 Task: Build a research project timeline and milestones.
Action: Mouse moved to (552, 181)
Screenshot: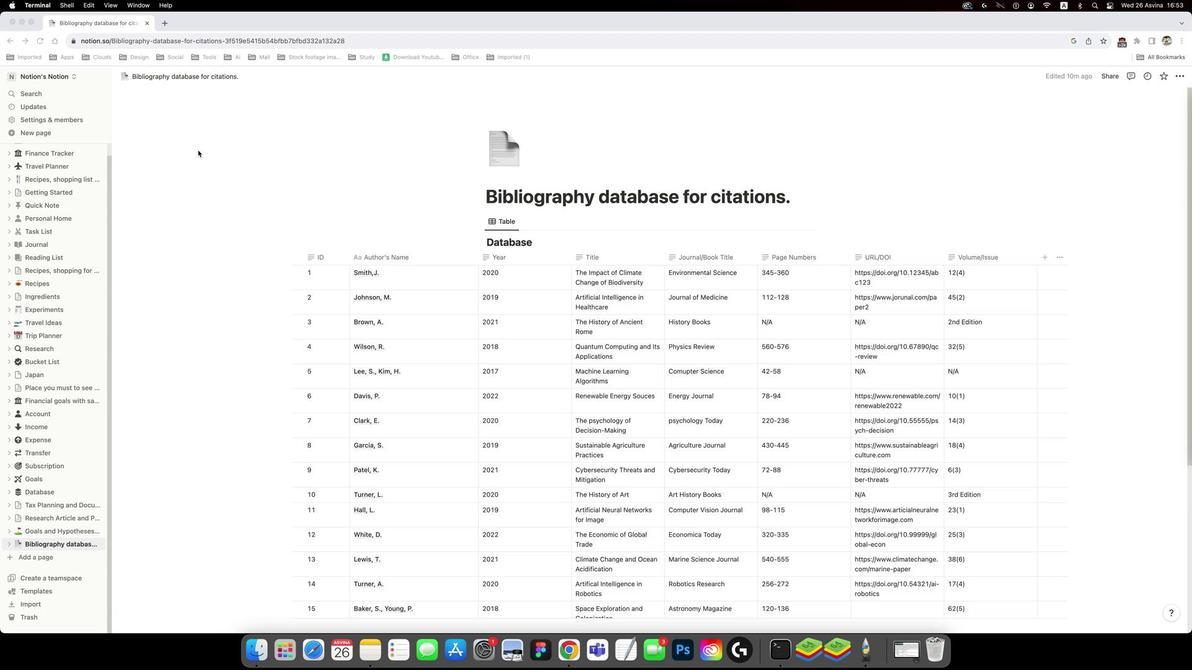 
Action: Mouse scrolled (552, 181) with delta (453, 34)
Screenshot: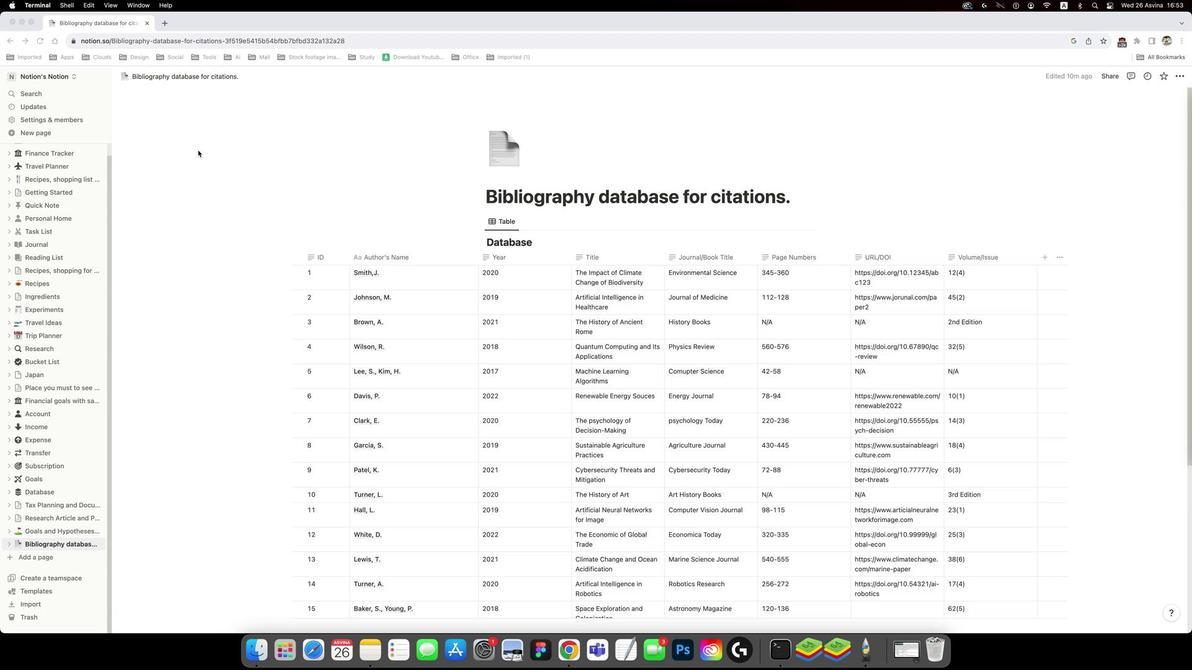 
Action: Mouse moved to (468, 137)
Screenshot: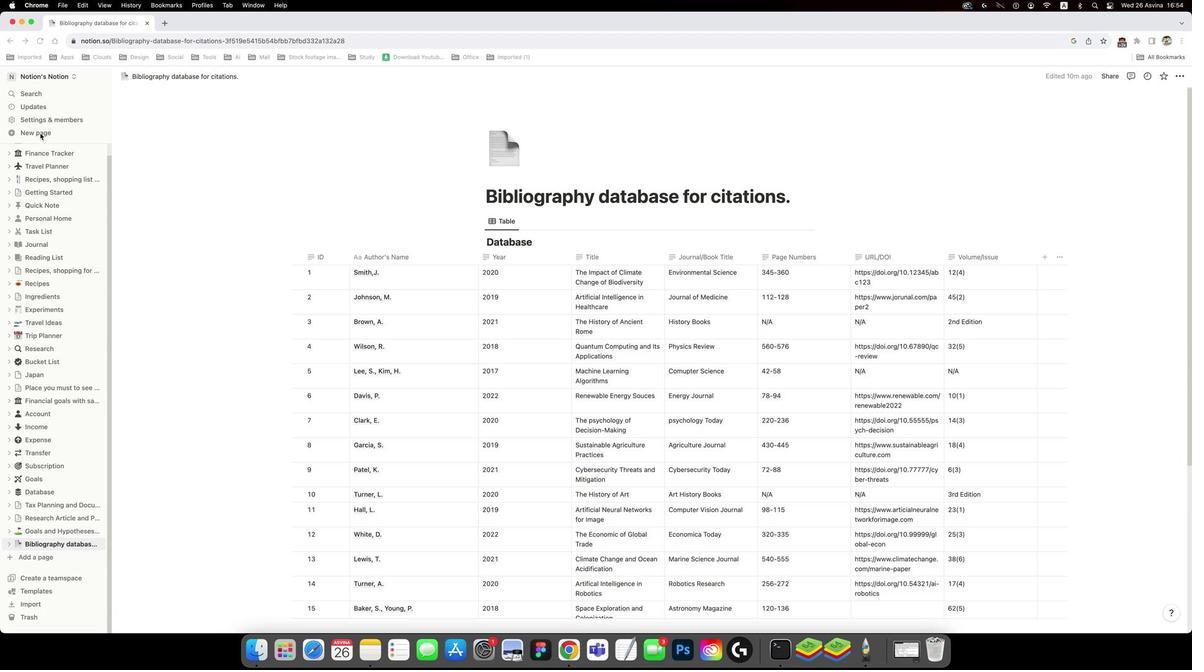 
Action: Mouse pressed left at (468, 137)
Screenshot: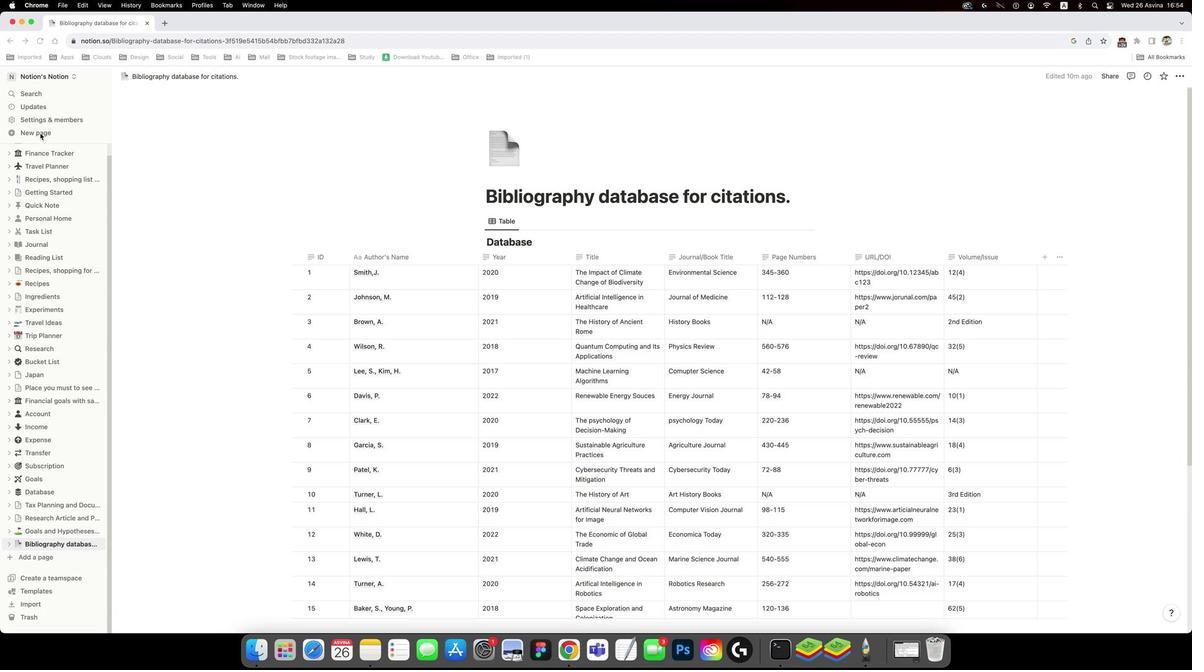 
Action: Mouse moved to (468, 137)
Screenshot: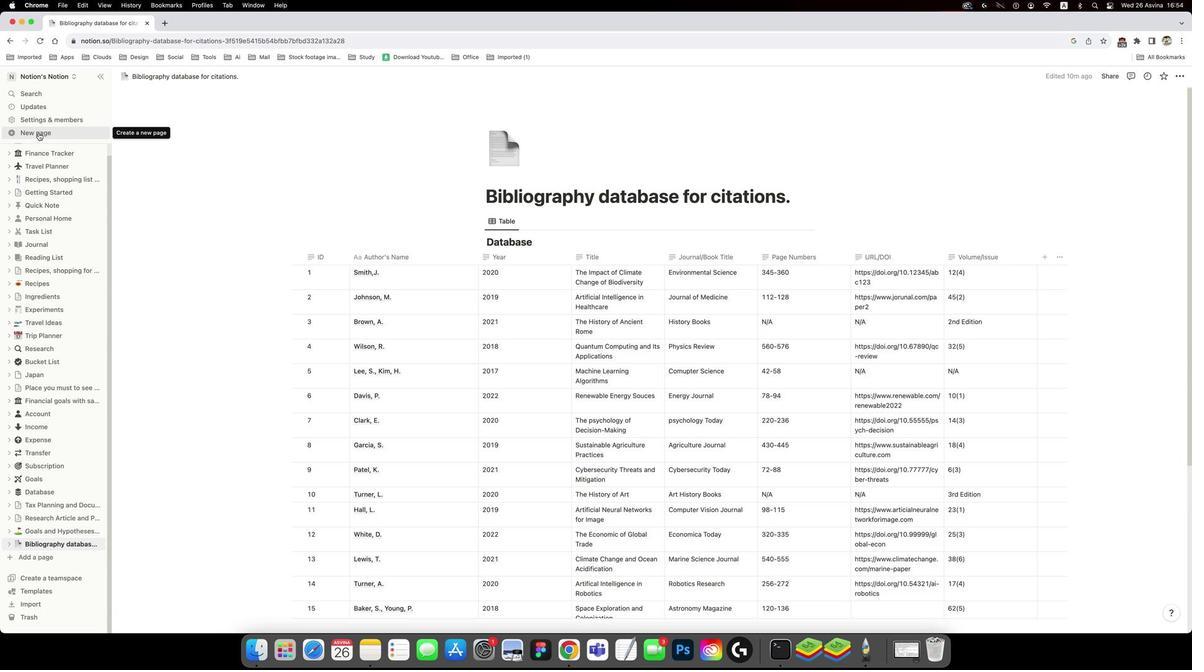
Action: Mouse pressed left at (468, 137)
Screenshot: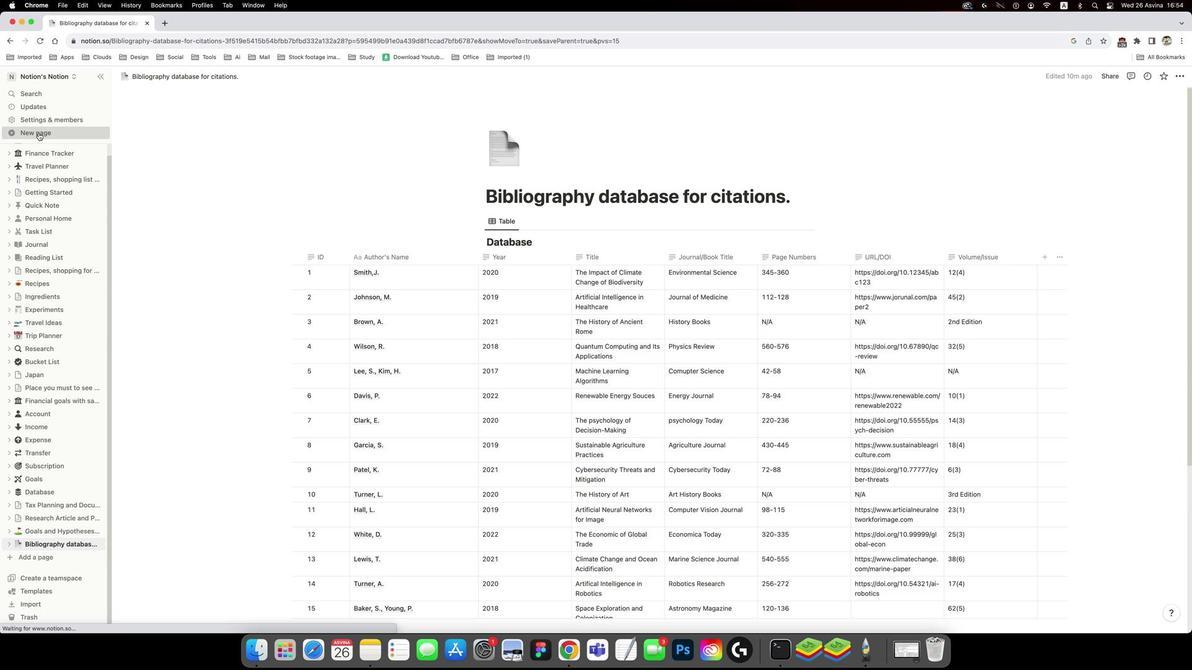 
Action: Mouse moved to (602, 121)
Screenshot: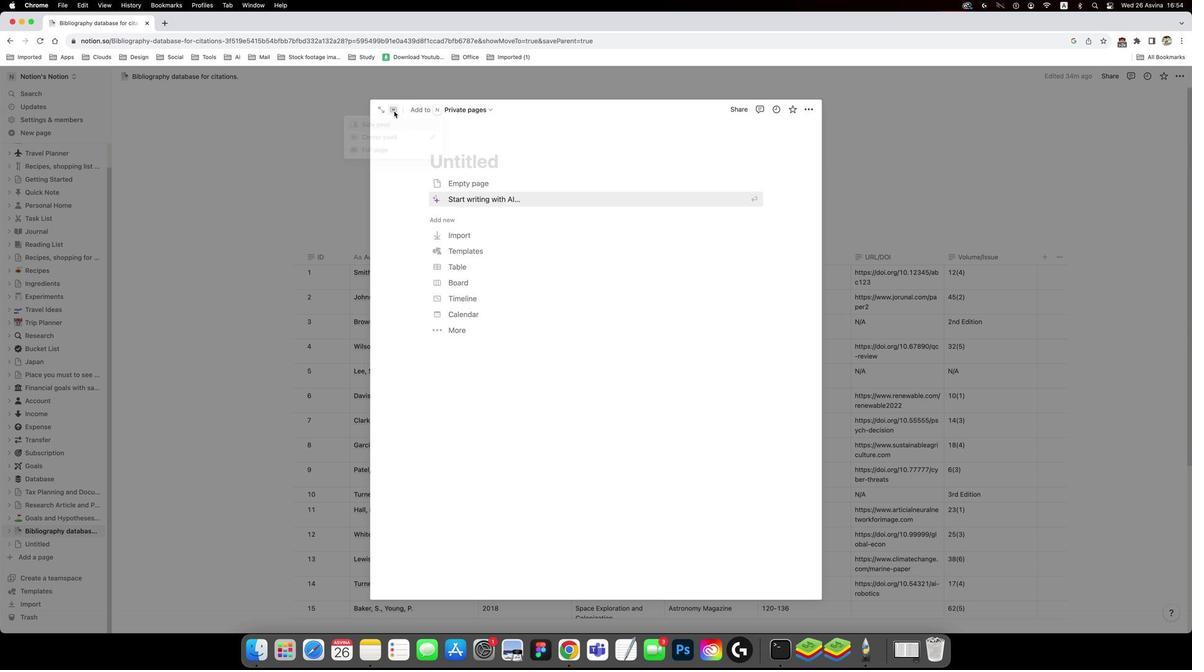 
Action: Mouse pressed left at (602, 121)
Screenshot: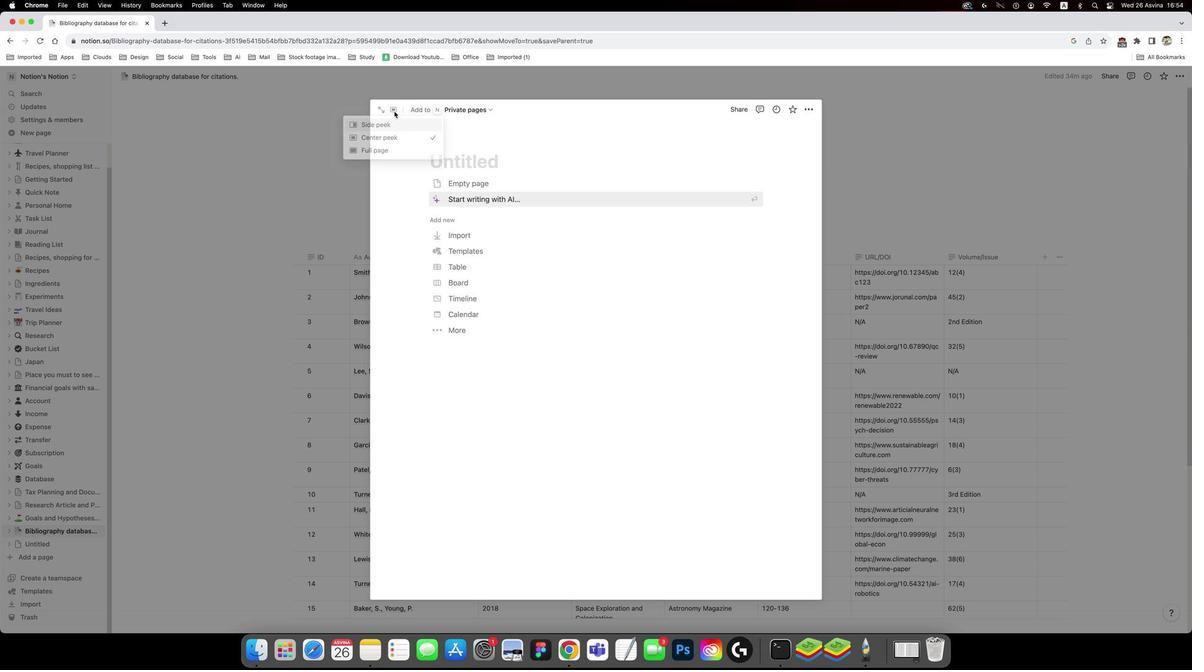 
Action: Mouse moved to (594, 152)
Screenshot: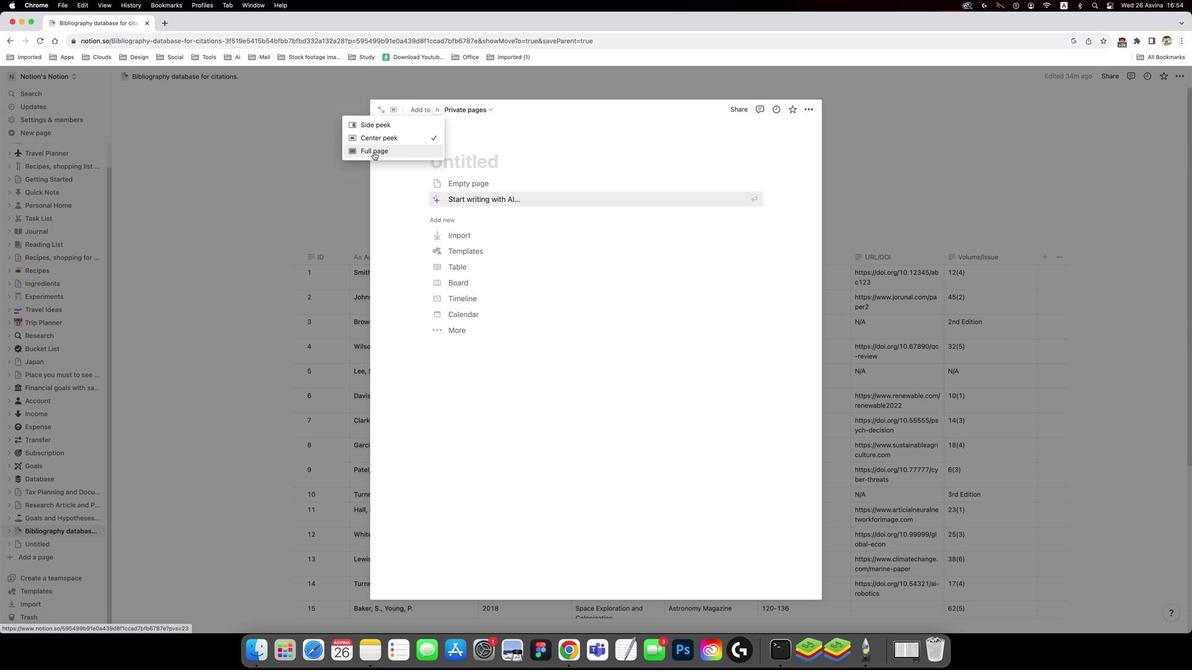 
Action: Mouse pressed left at (594, 152)
Screenshot: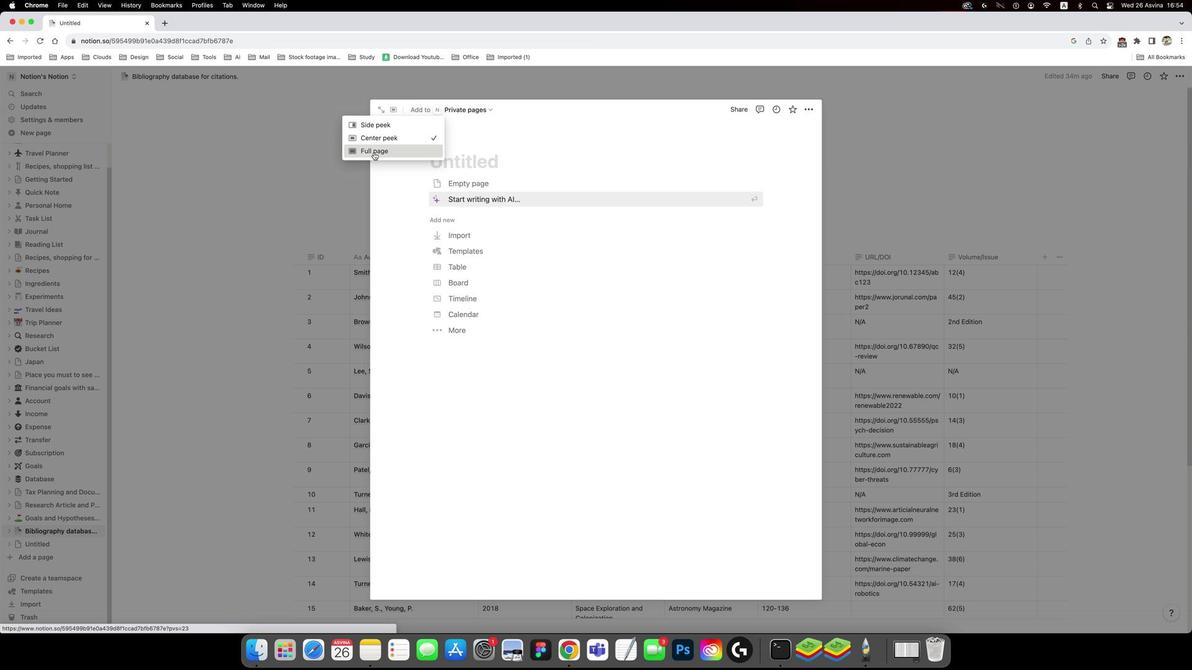 
Action: Mouse moved to (657, 153)
Screenshot: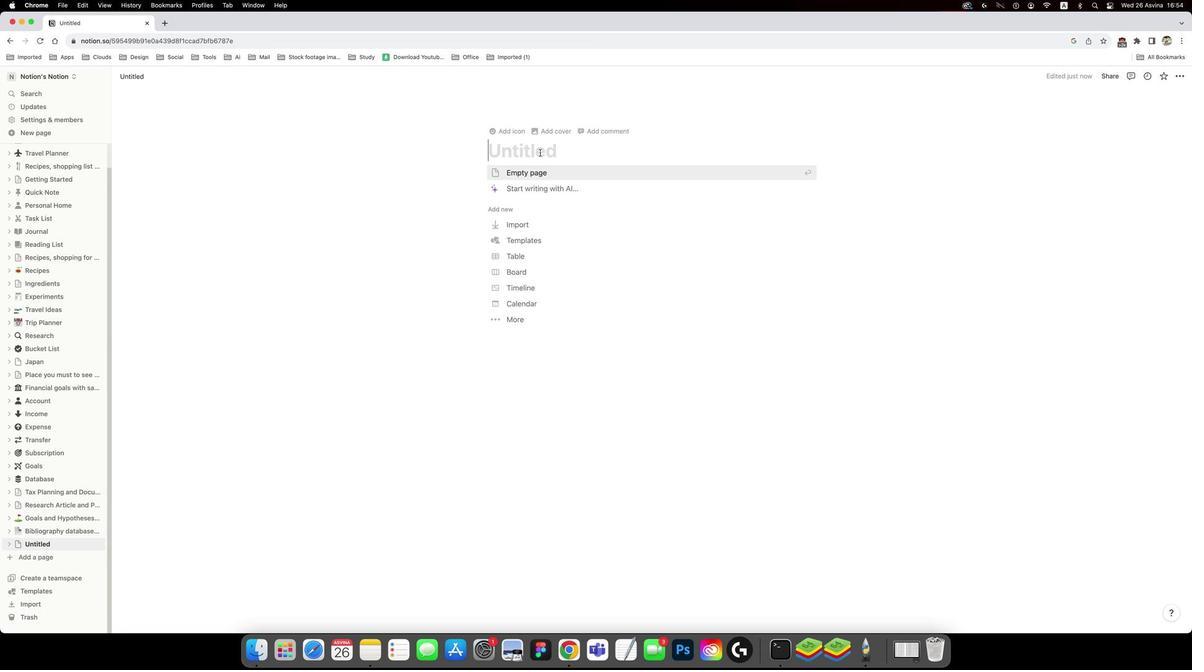 
Action: Mouse pressed left at (657, 153)
Screenshot: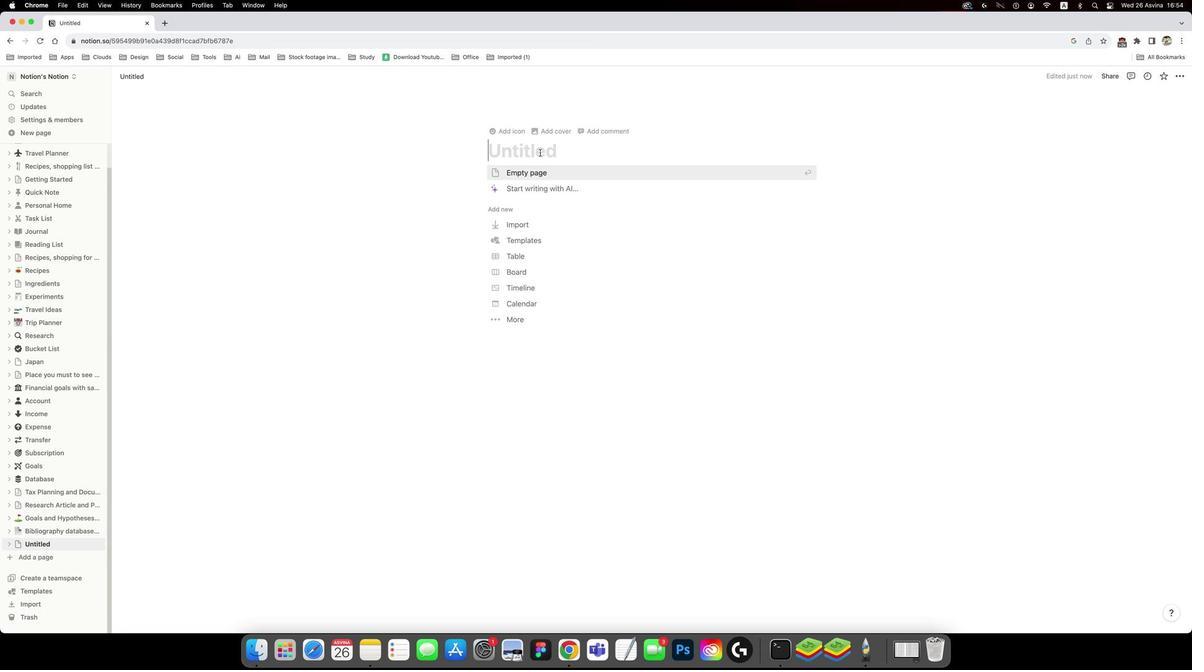 
Action: Mouse moved to (1018, 275)
Screenshot: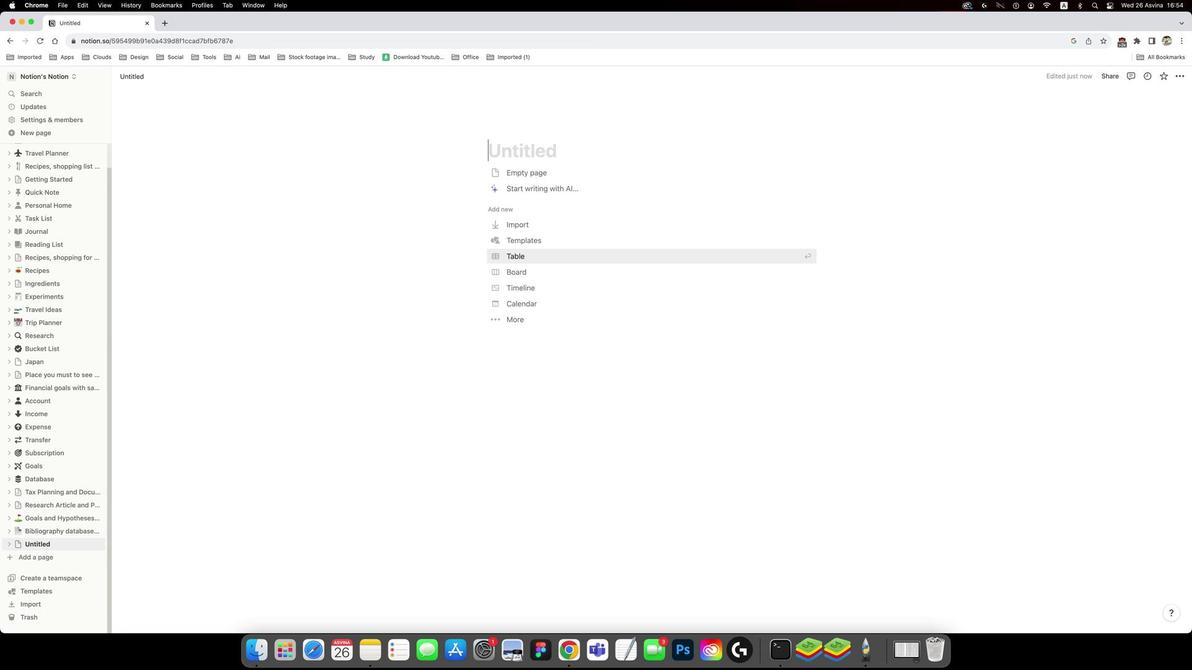 
Action: Mouse scrolled (1018, 275) with delta (453, 34)
Screenshot: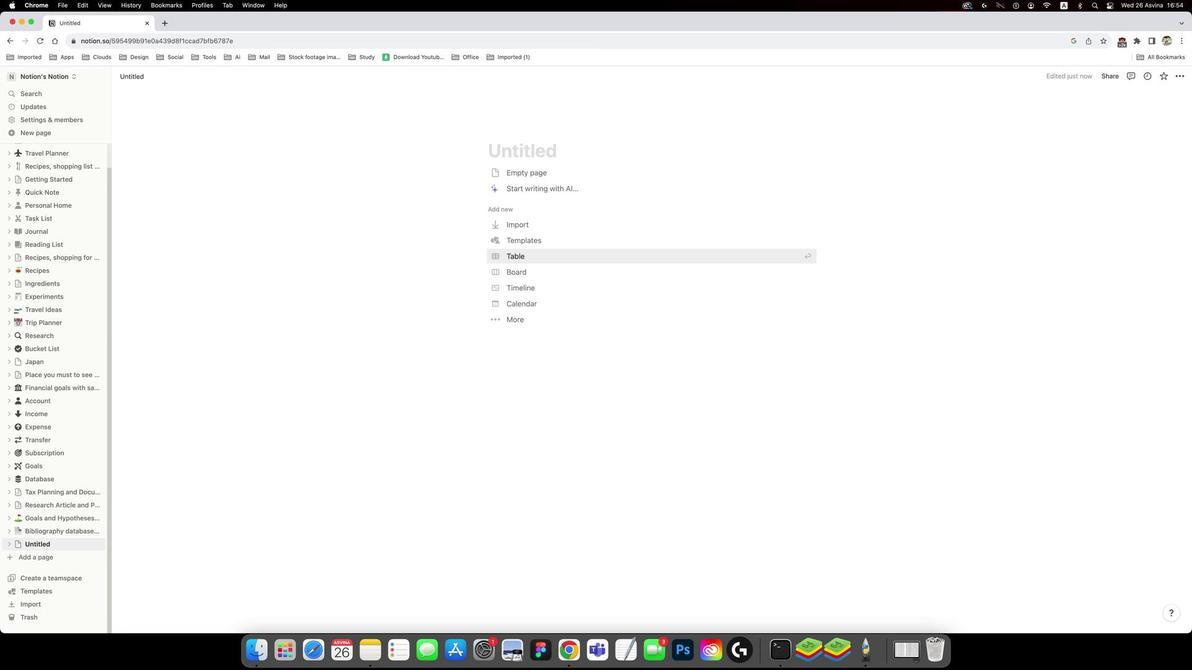 
Action: Mouse moved to (1176, 188)
Screenshot: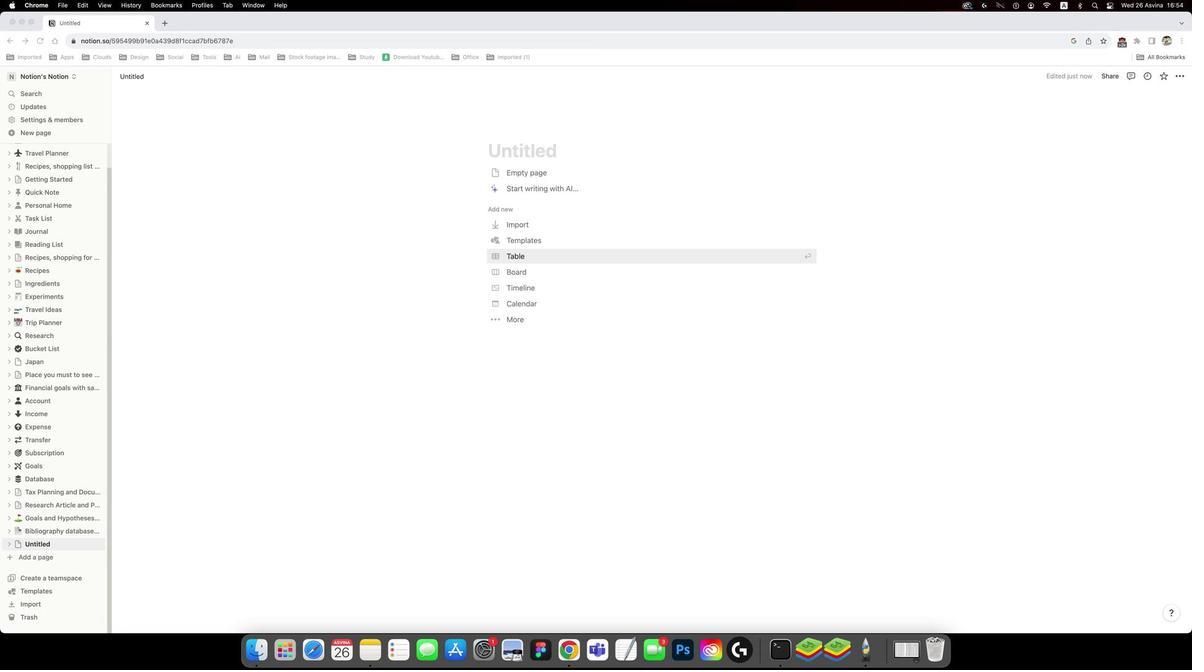 
Action: Mouse pressed left at (1176, 188)
Screenshot: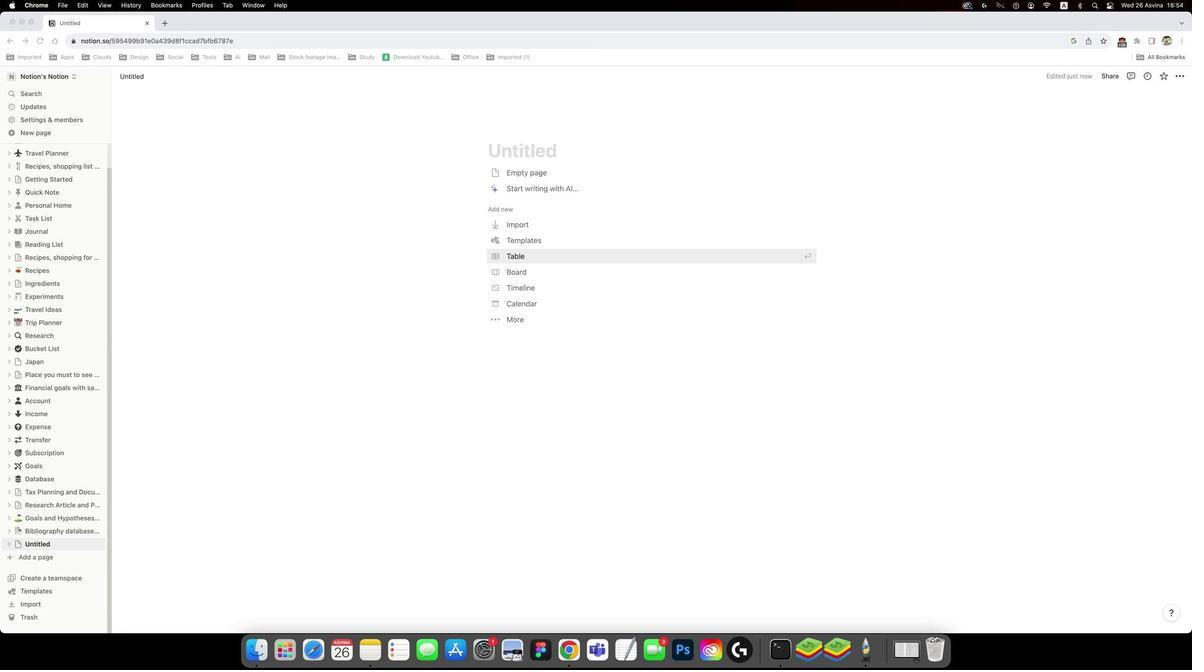 
Action: Mouse moved to (653, 150)
Screenshot: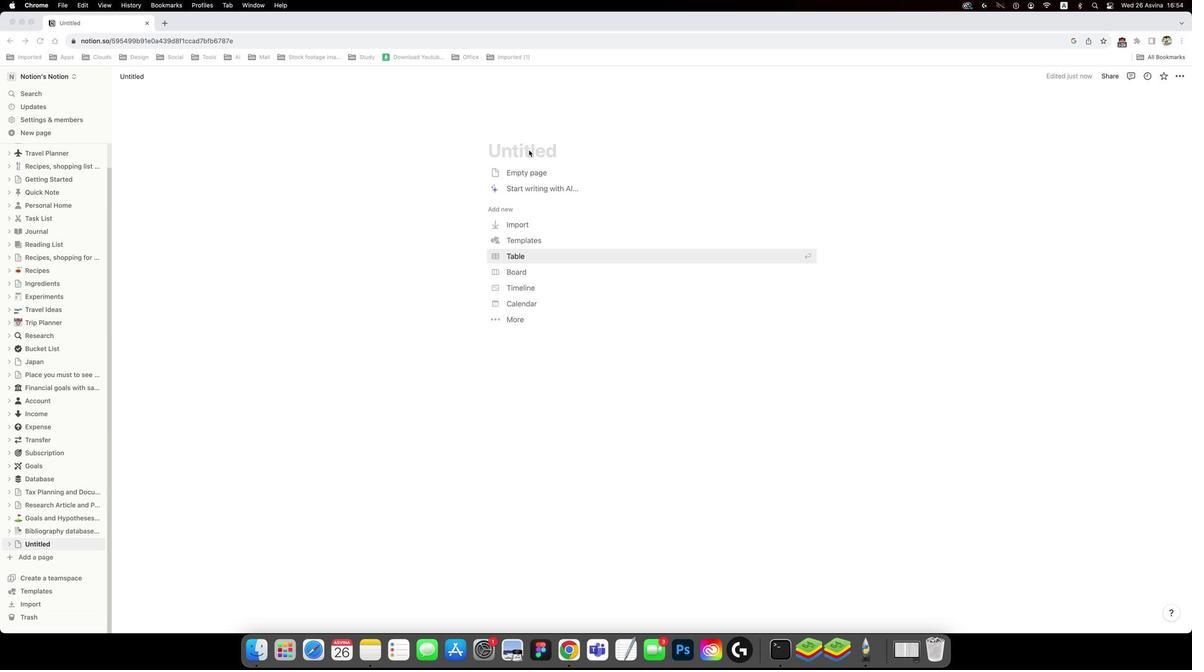 
Action: Mouse pressed left at (653, 150)
Screenshot: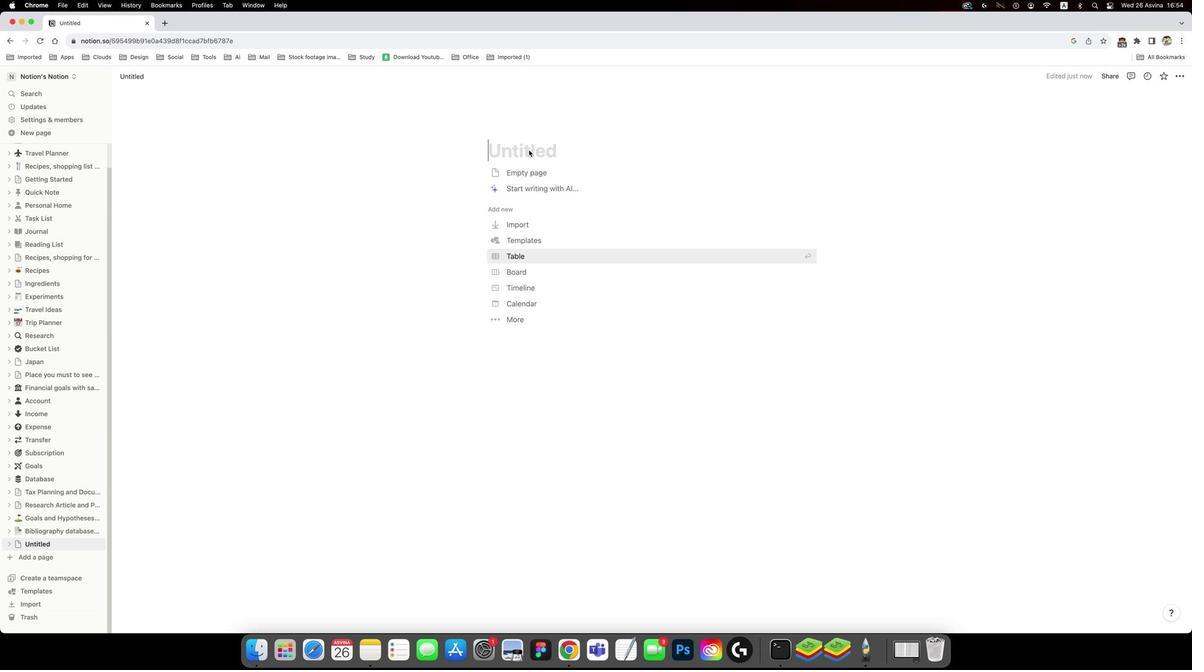
Action: Mouse moved to (655, 150)
Screenshot: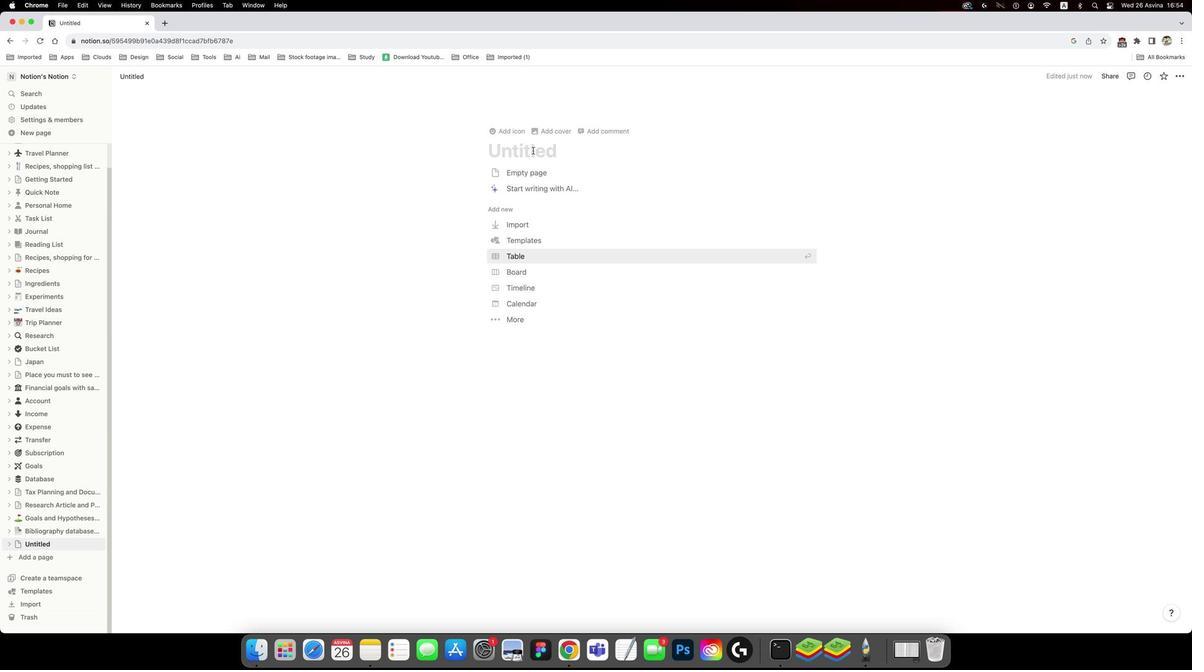
Action: Key pressed Key.shift'P''r''o''j''e''c''t'Key.spaceKey.shift'T''i''m''e''l''i''n''w'Key.space'a''n''d'Key.backspaceKey.backspaceKey.backspaceKey.backspaceKey.backspace'e'Key.space'a''n''d'Key.spaceKey.shift'M''i''l''e''s''o''t''n''e''s'Key.backspaceKey.backspaceKey.backspaceKey.backspaceKey.backspace
Screenshot: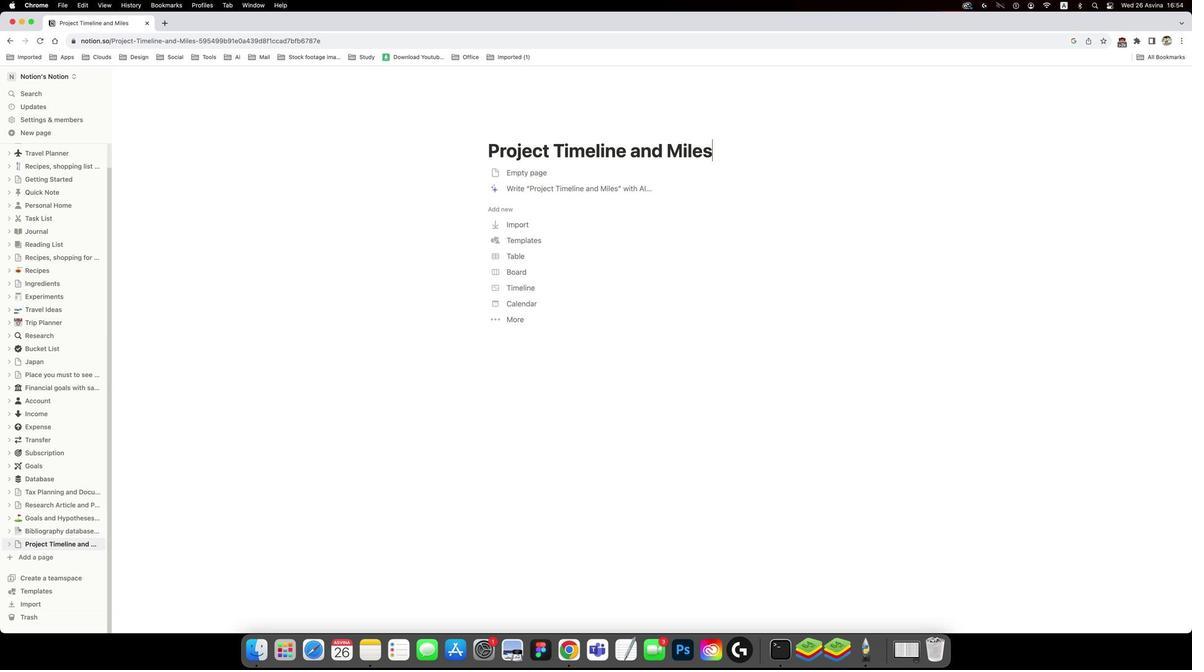 
Action: Mouse moved to (705, 160)
Screenshot: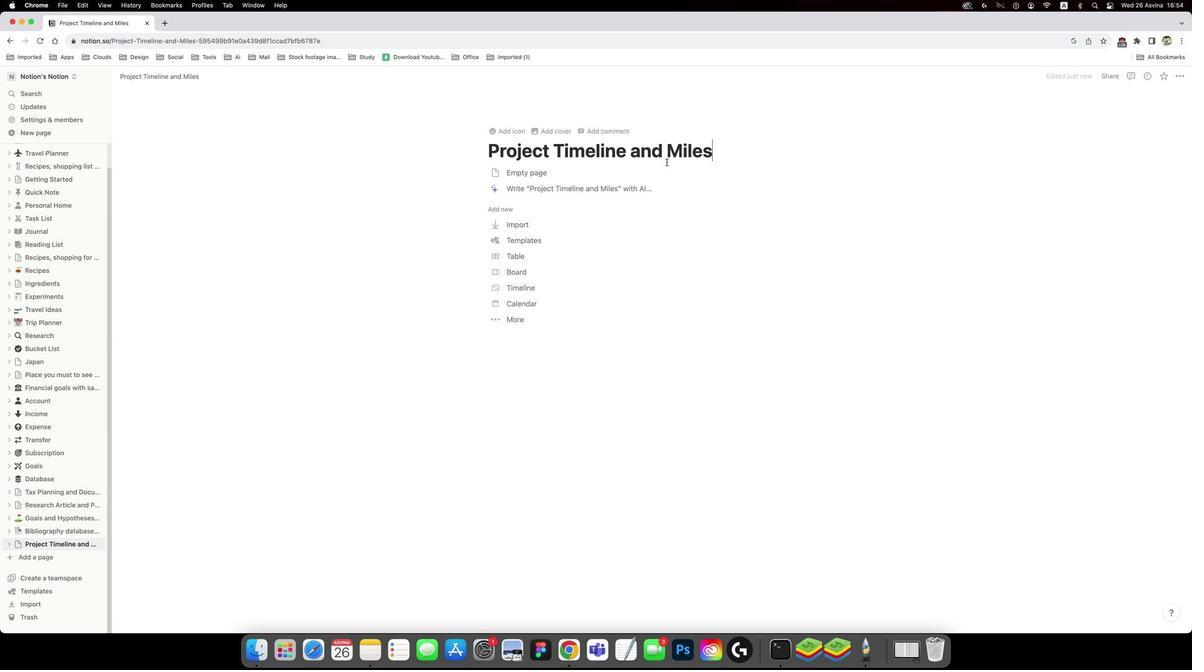 
Action: Key pressed 't''o''n''e''s'Key.enter
Screenshot: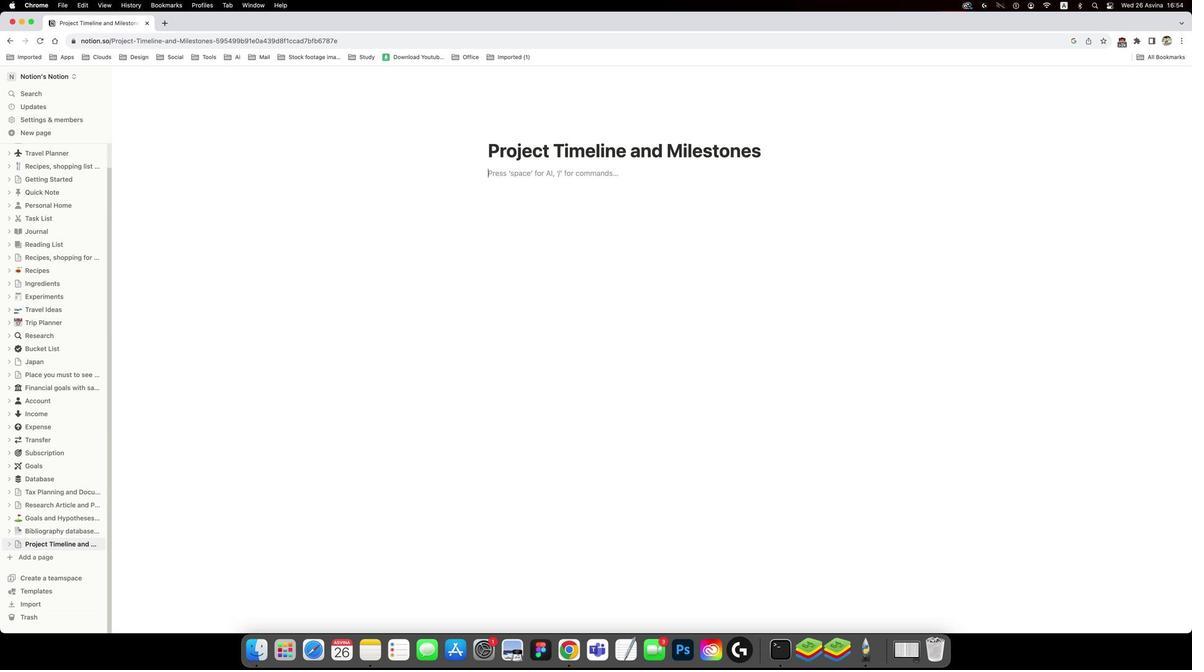 
Action: Mouse moved to (745, 157)
Screenshot: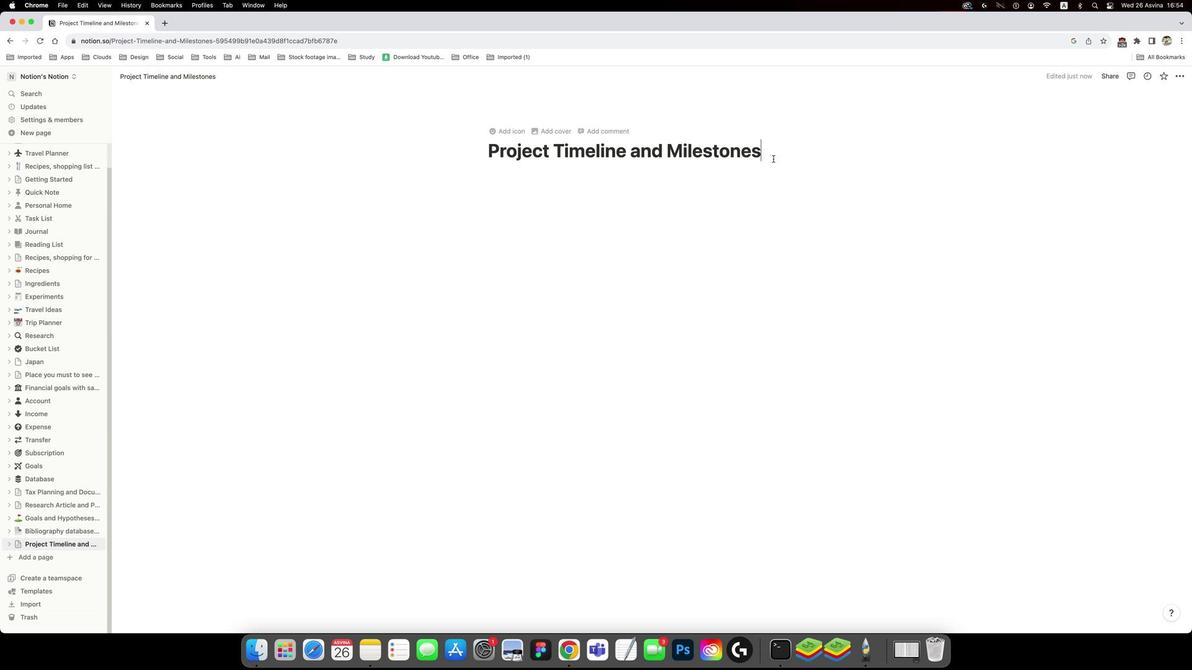 
Action: Mouse pressed left at (745, 157)
Screenshot: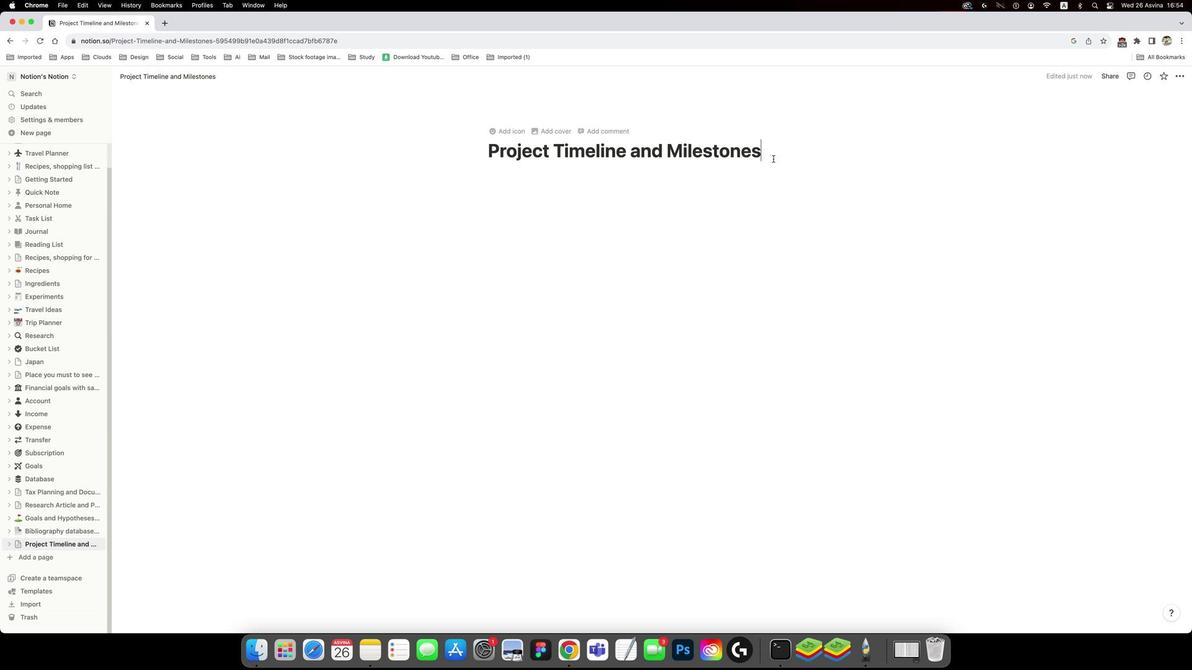 
Action: Key pressed Key.enter'/'
Screenshot: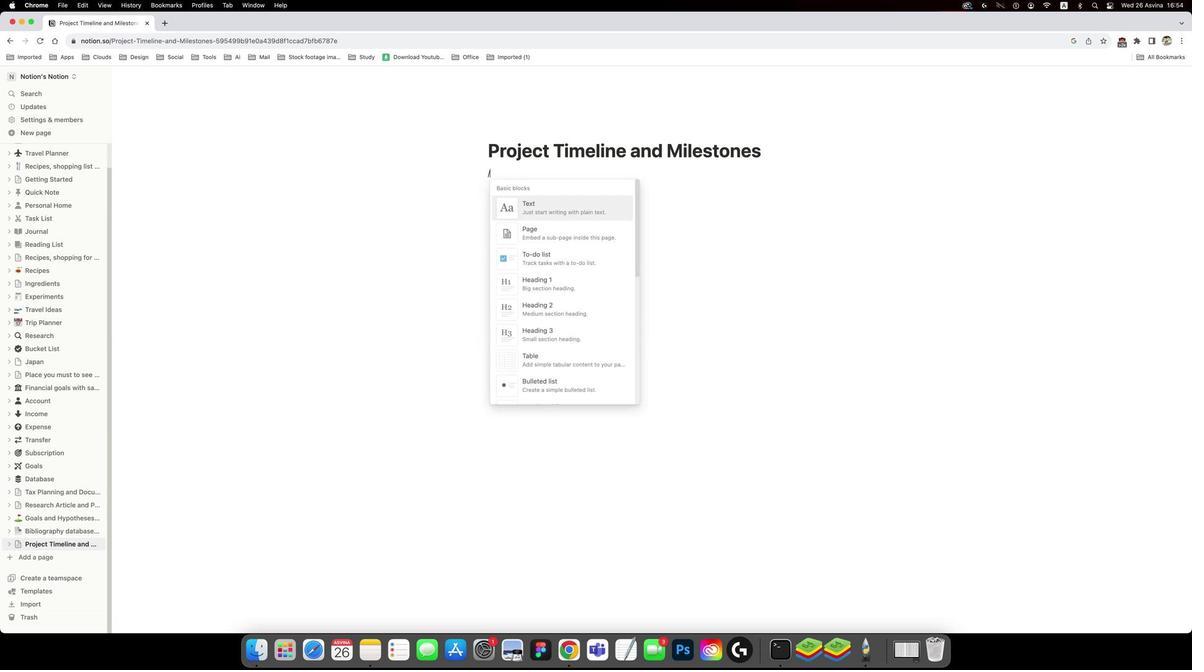 
Action: Mouse moved to (765, 176)
Screenshot: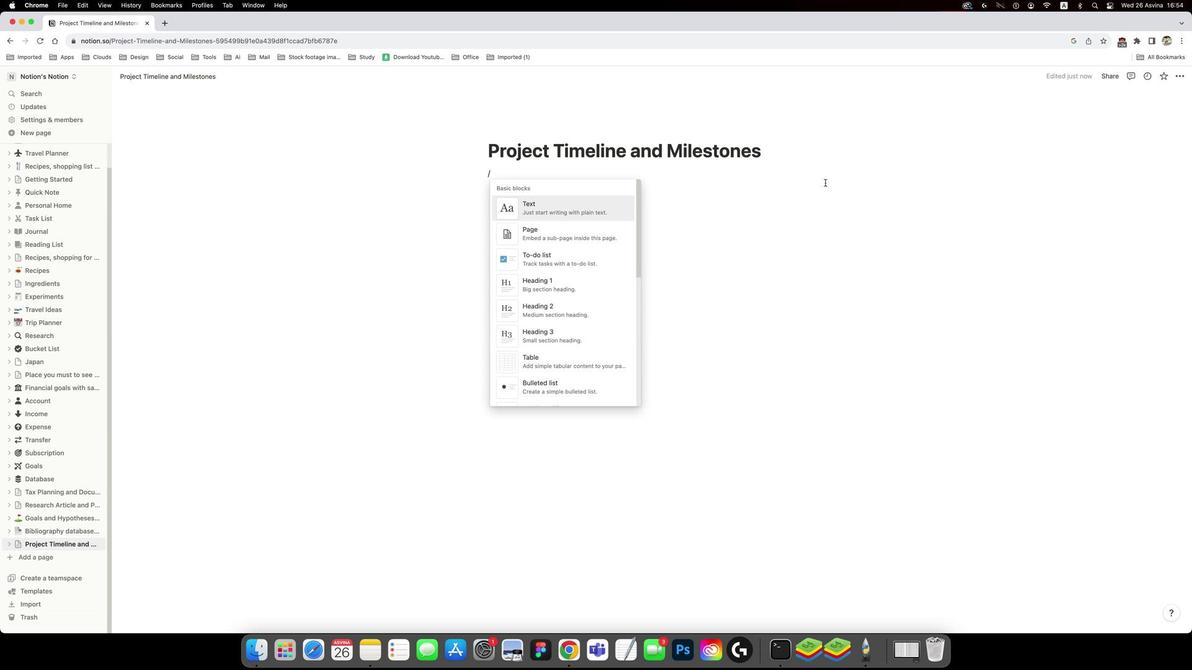 
Action: Key pressed 't''a''b''l'Key.downKey.enter
Screenshot: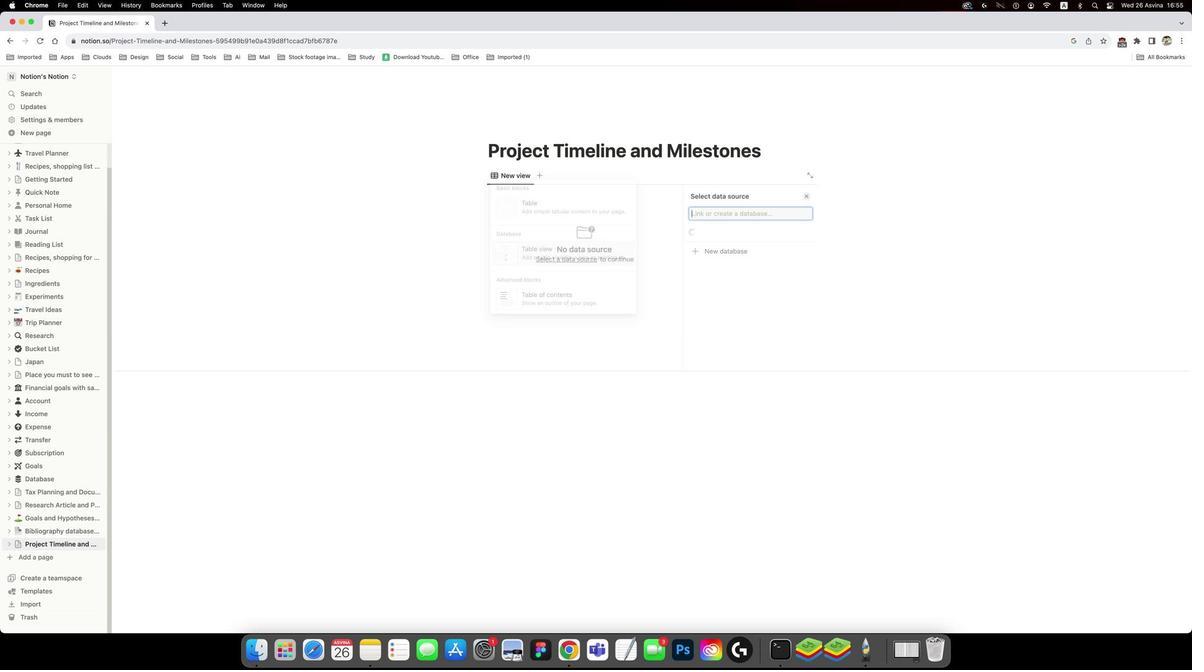 
Action: Mouse moved to (738, 227)
Screenshot: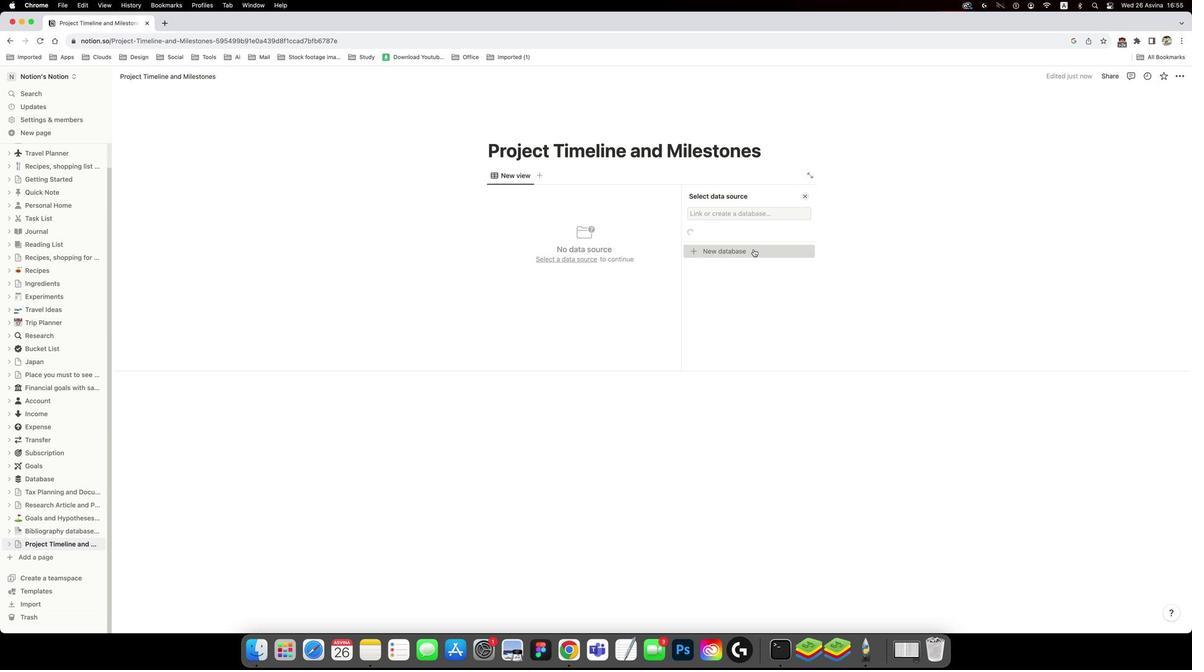 
Action: Mouse pressed left at (738, 227)
Screenshot: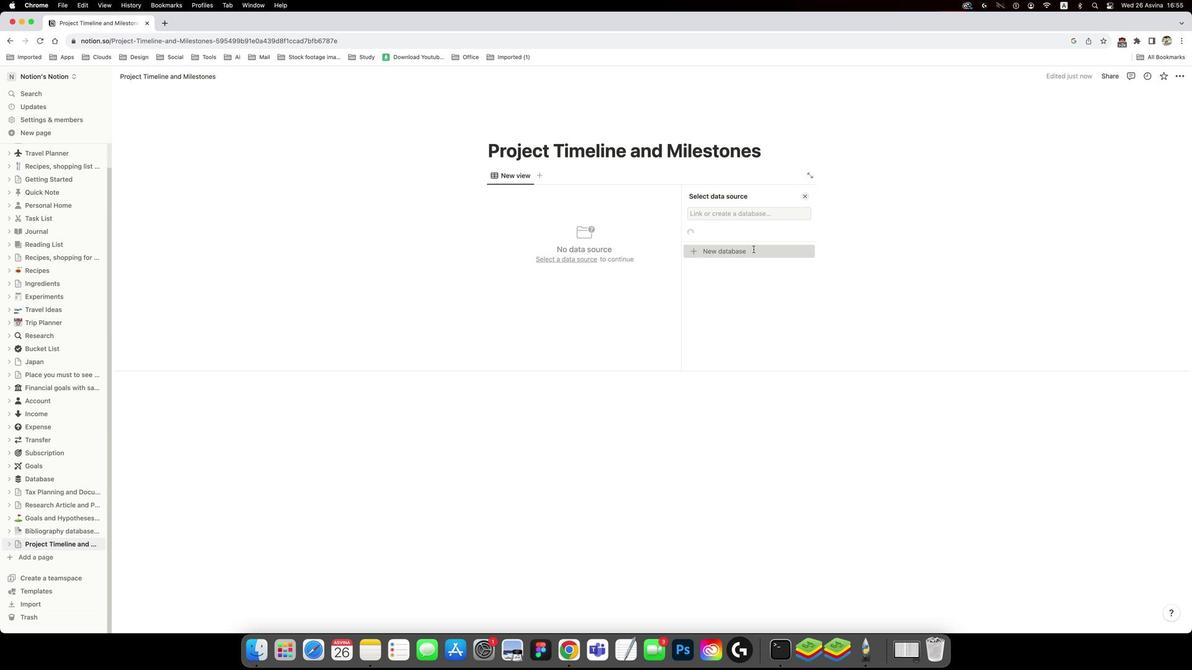 
Action: Mouse moved to (1109, 470)
Screenshot: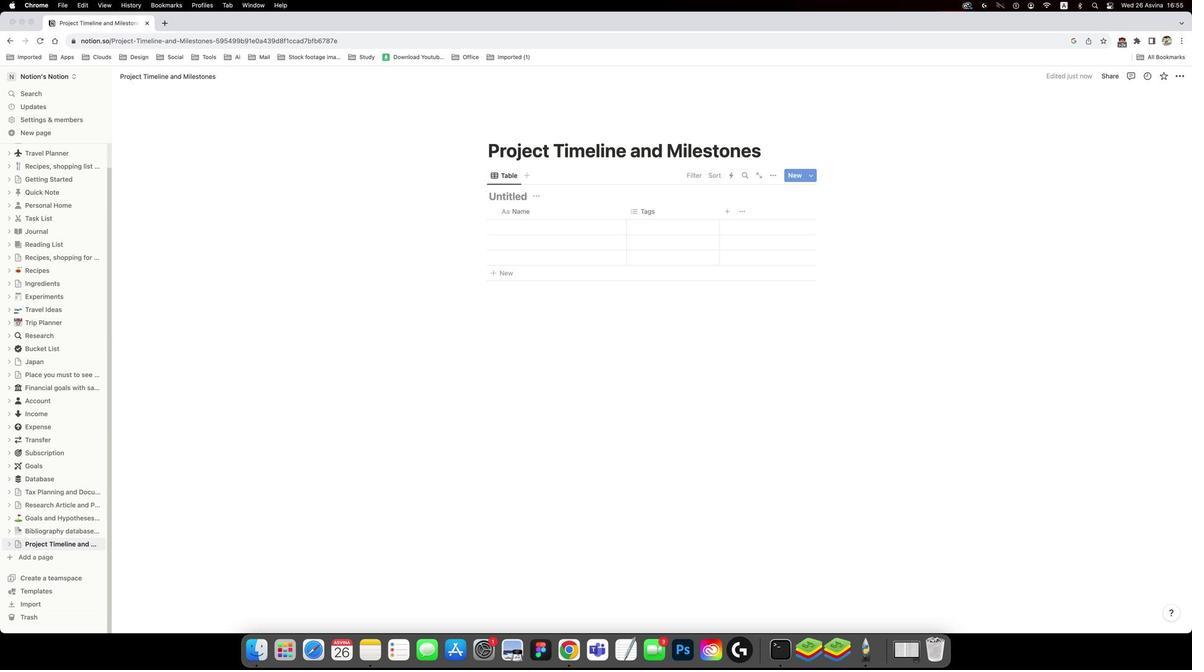 
Action: Mouse pressed left at (1109, 470)
Screenshot: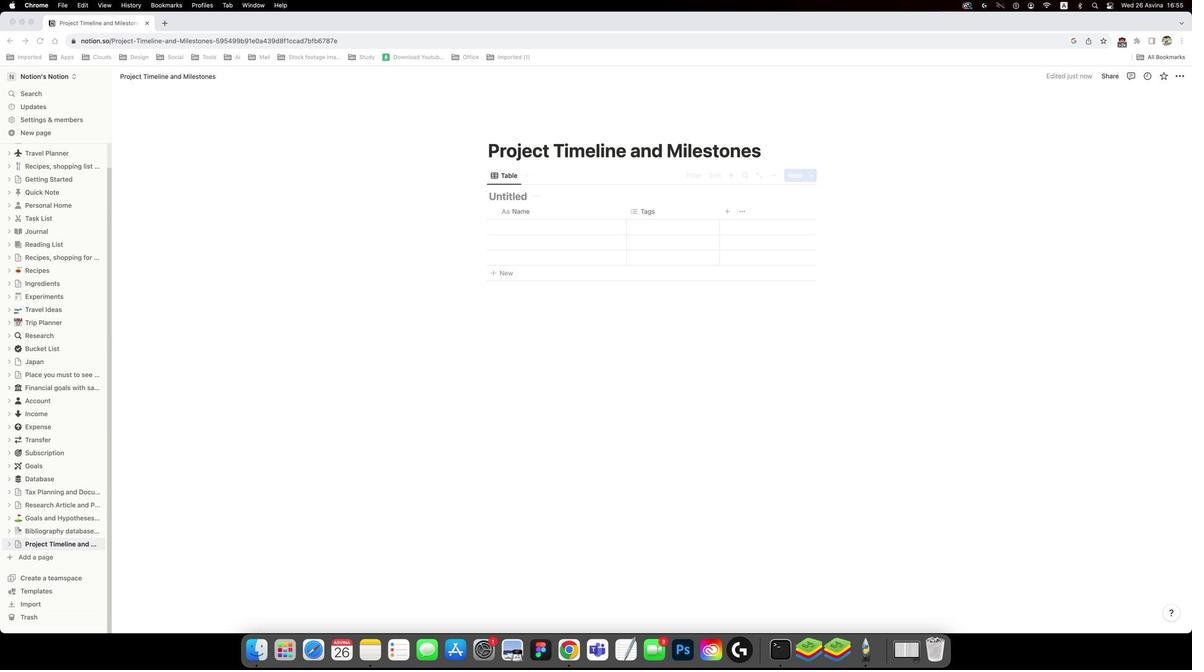 
Action: Mouse moved to (1107, 476)
Screenshot: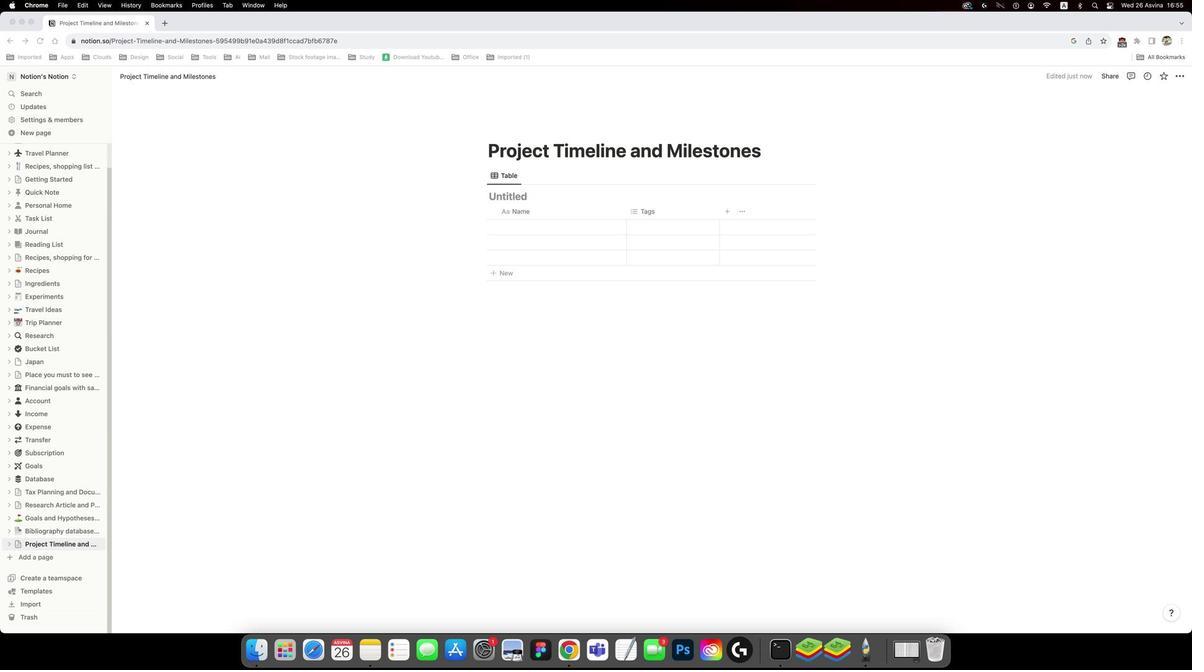 
Action: Mouse pressed left at (1107, 476)
Screenshot: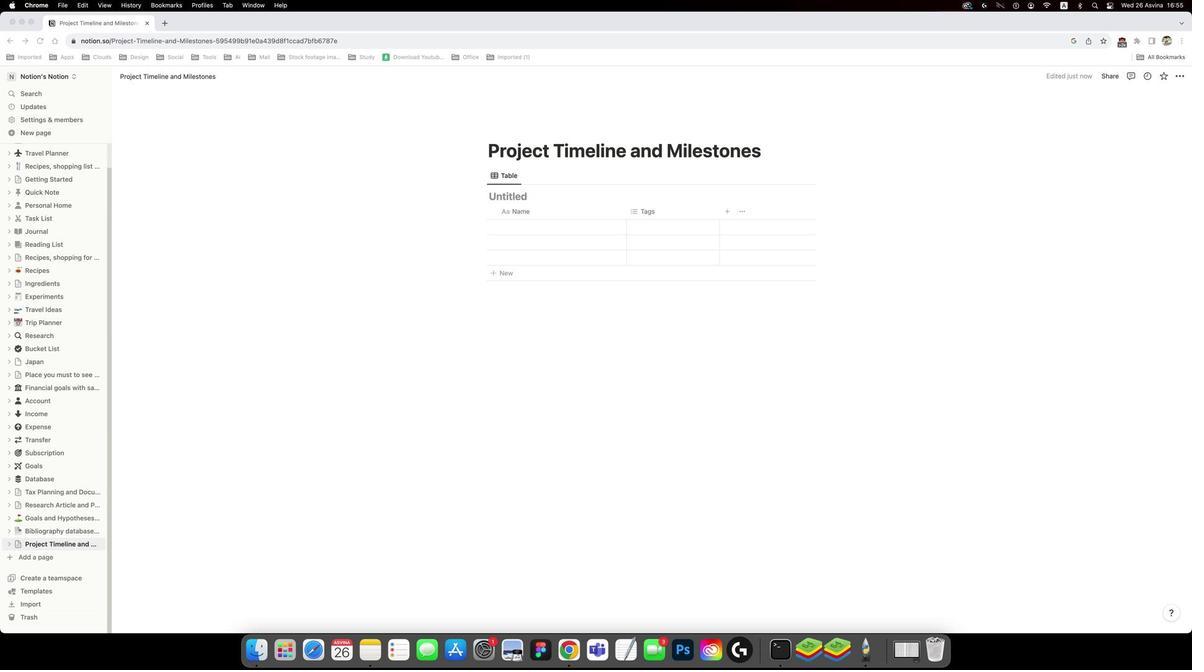 
Action: Key pressed 't''i''t''l''e'Key.space'f''o''r'Key.space't''h''e'Key.spaceKey.backspaceKey.backspaceKey.backspaceKey.backspaceKey.backspaceKey.space't''a''h''t'Key.backspaceKey.backspaceKey.backspace'h''a''t'Key.enter
Screenshot: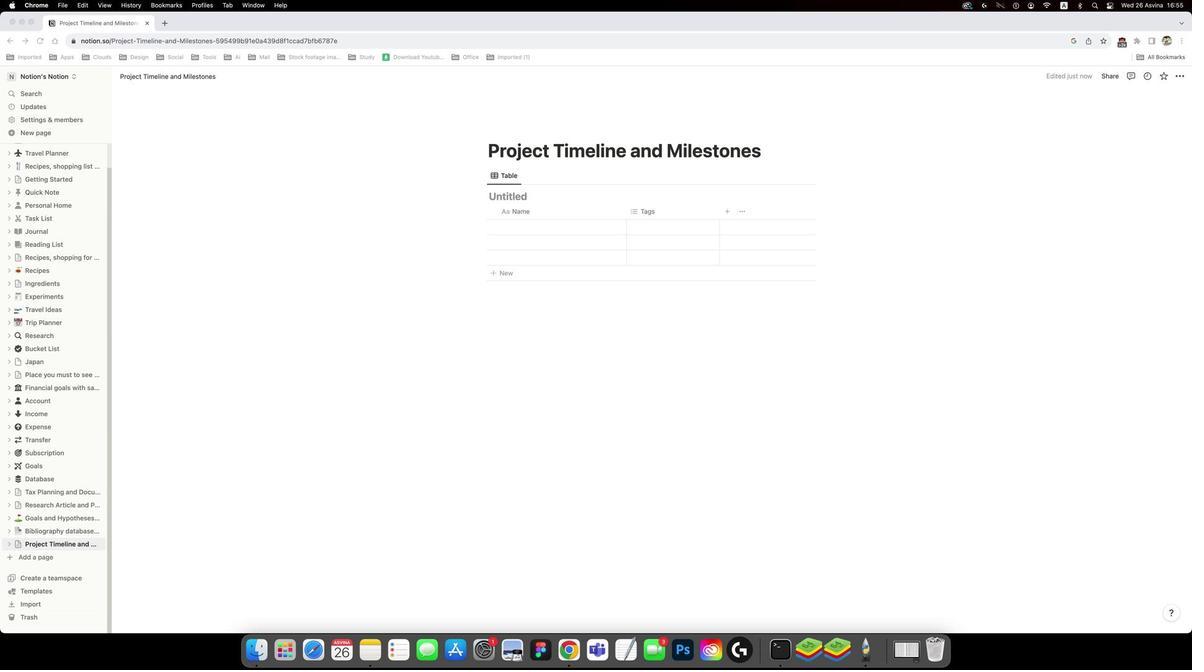 
Action: Mouse moved to (1184, 376)
Screenshot: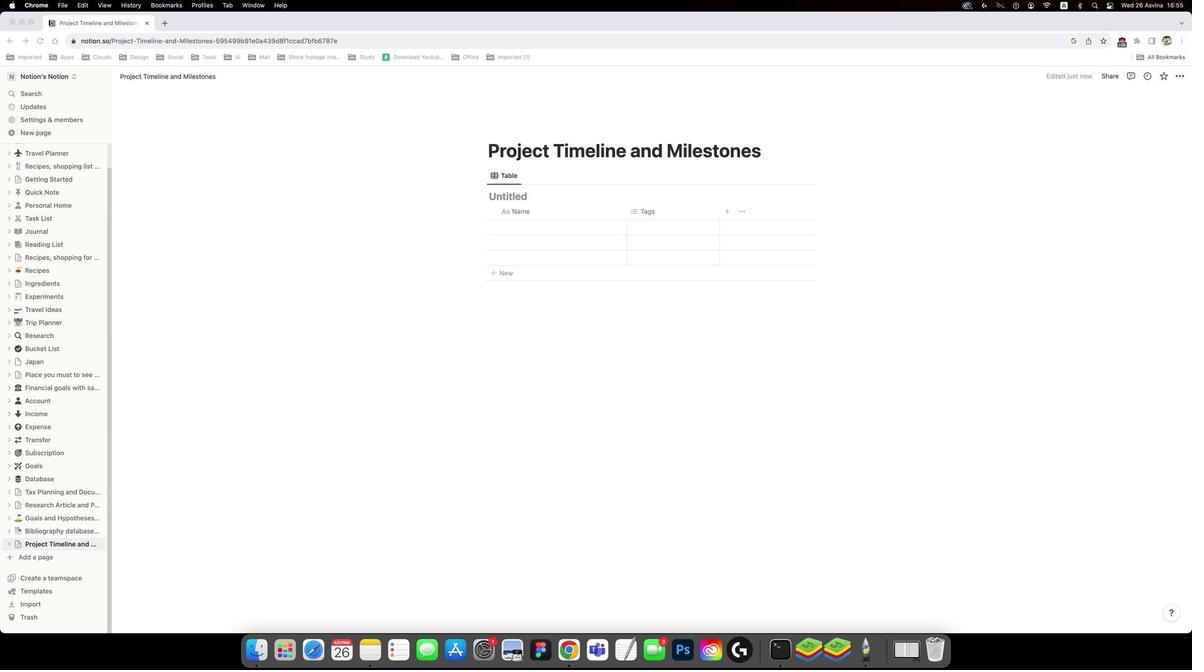 
Action: Mouse scrolled (1184, 376) with delta (453, 34)
Screenshot: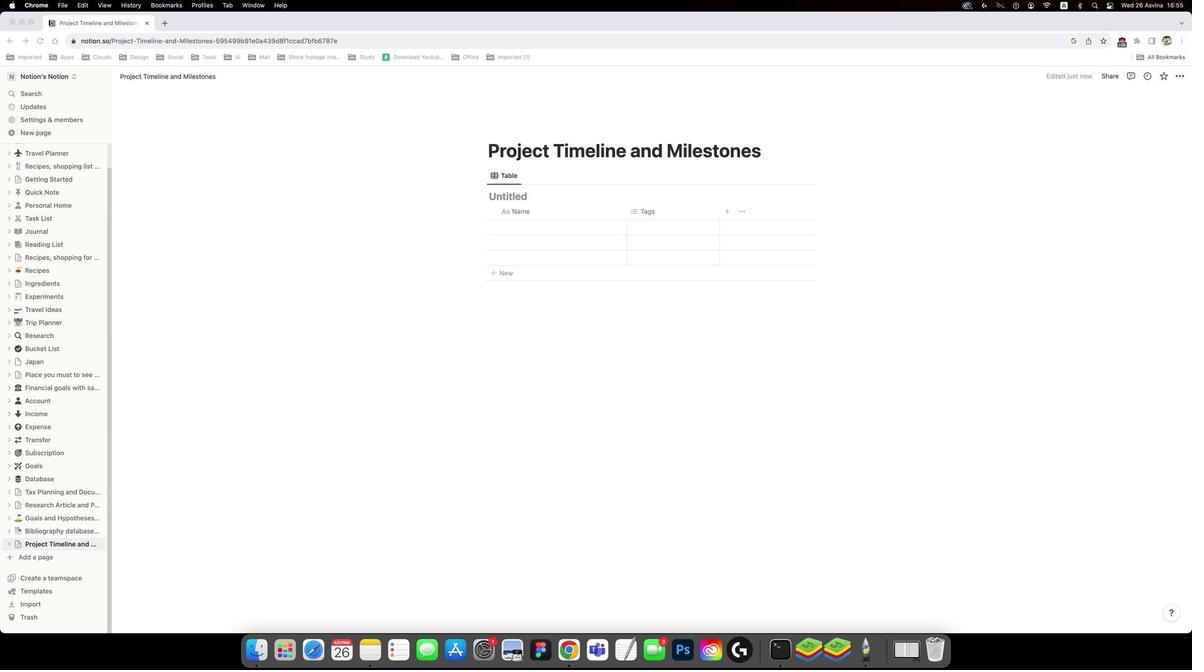 
Action: Mouse moved to (1183, 376)
Screenshot: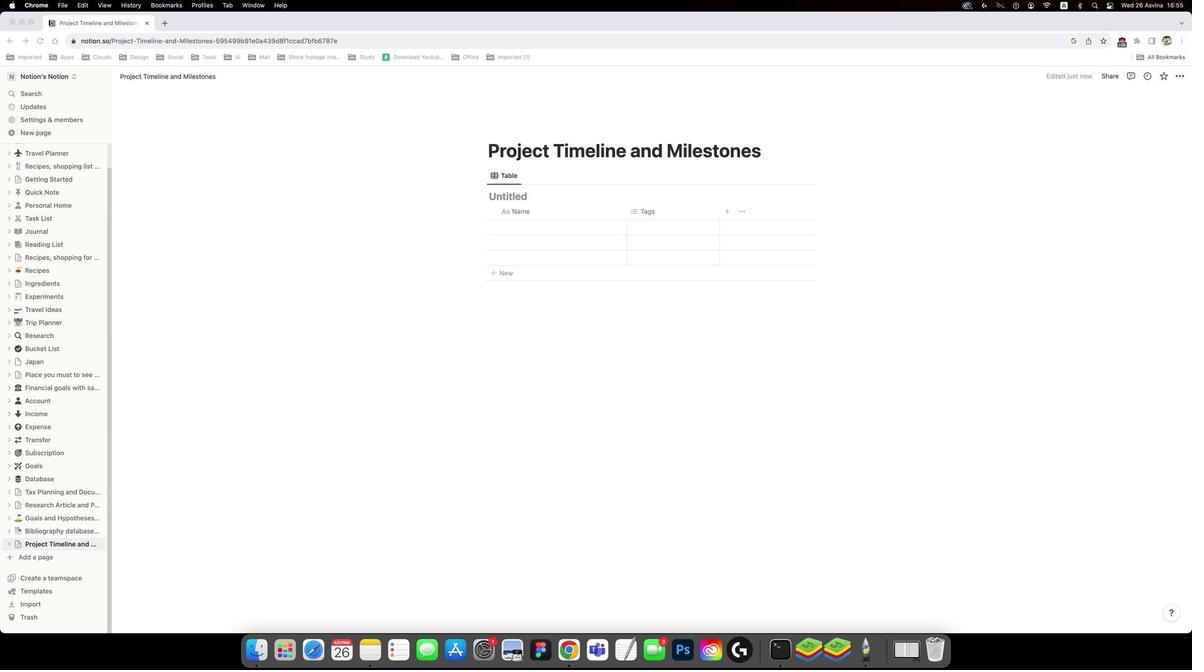 
Action: Mouse scrolled (1183, 376) with delta (453, 34)
Screenshot: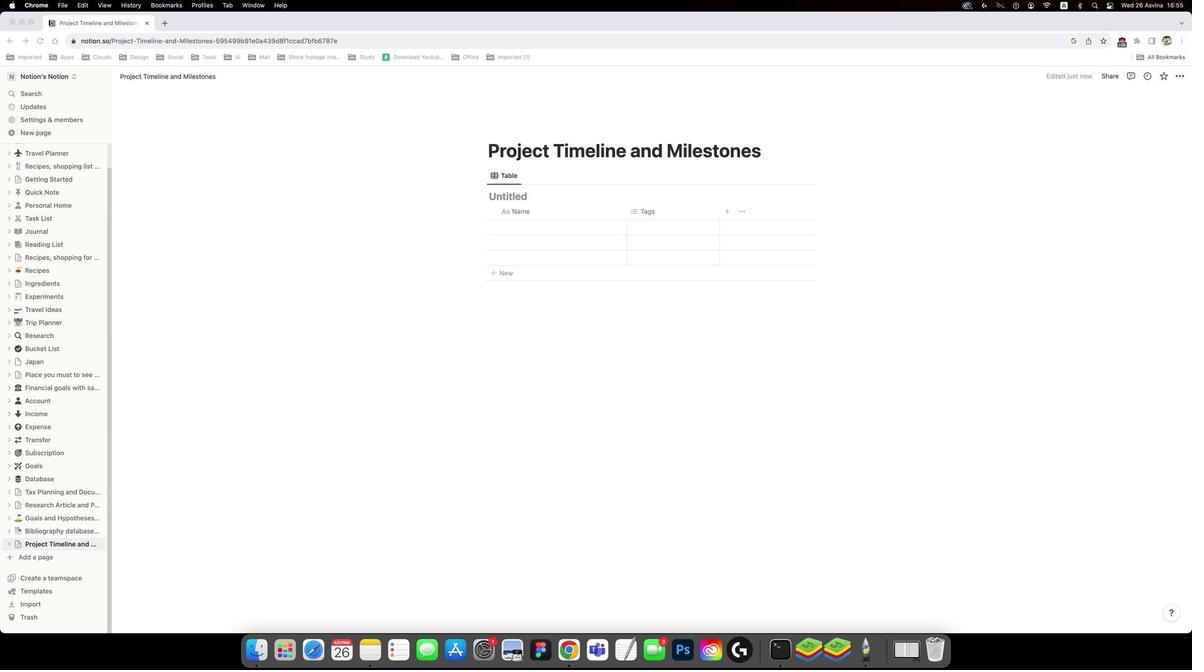 
Action: Mouse scrolled (1183, 376) with delta (453, 34)
Screenshot: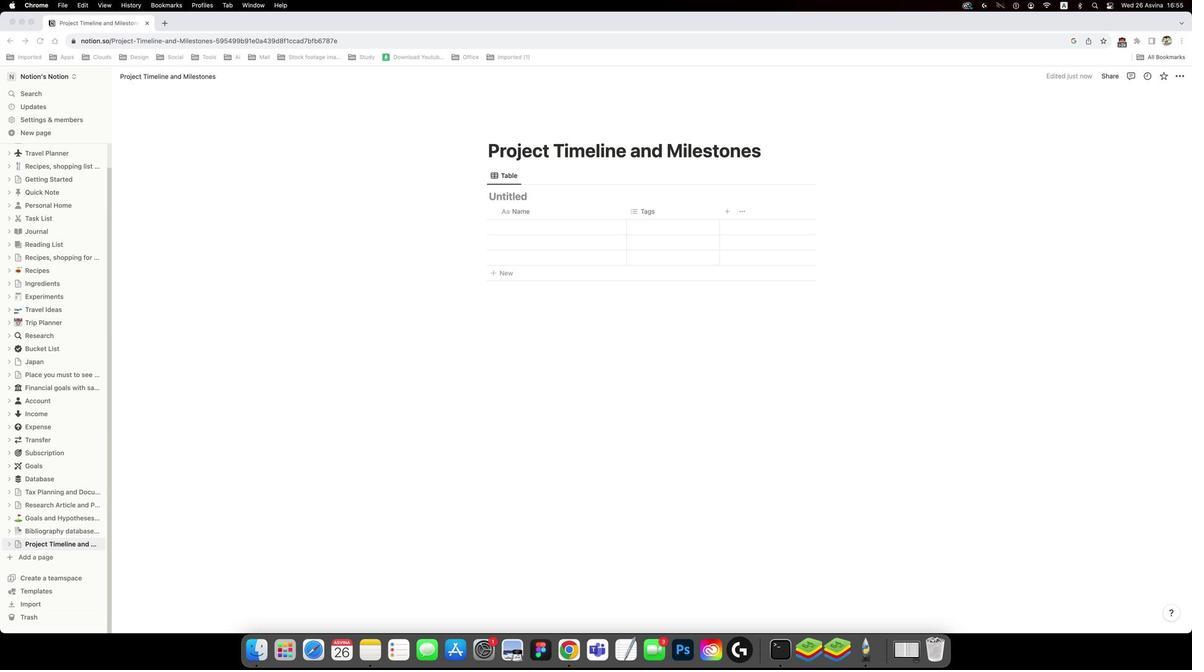 
Action: Mouse scrolled (1183, 376) with delta (453, 36)
Screenshot: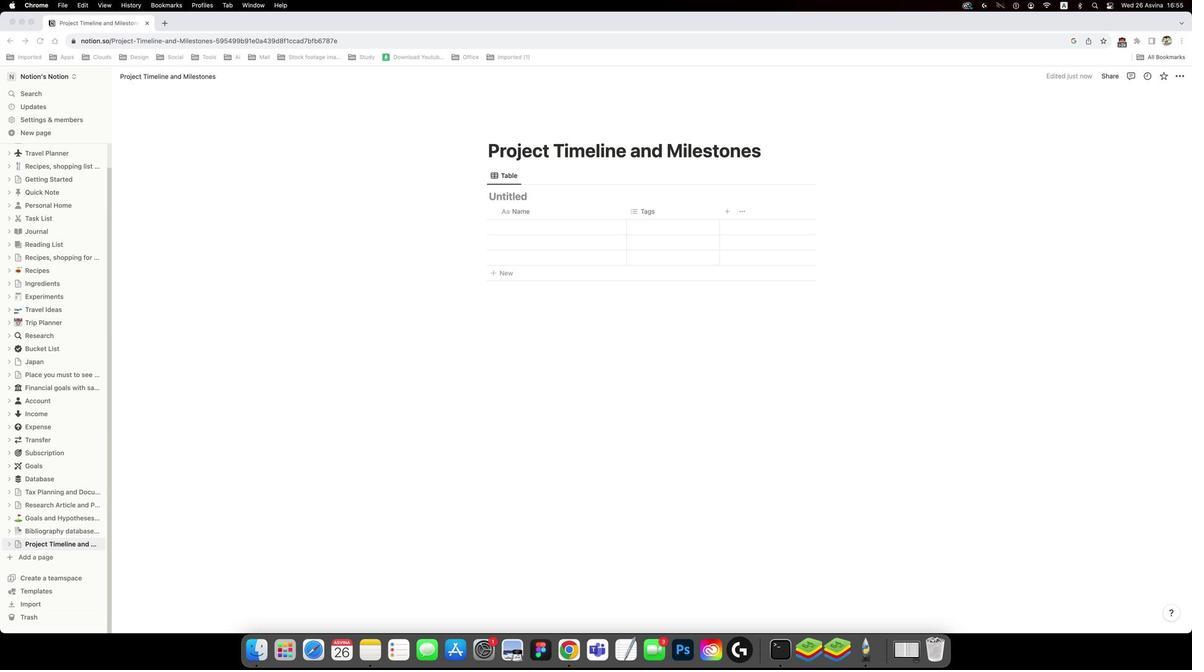 
Action: Mouse moved to (1180, 375)
Screenshot: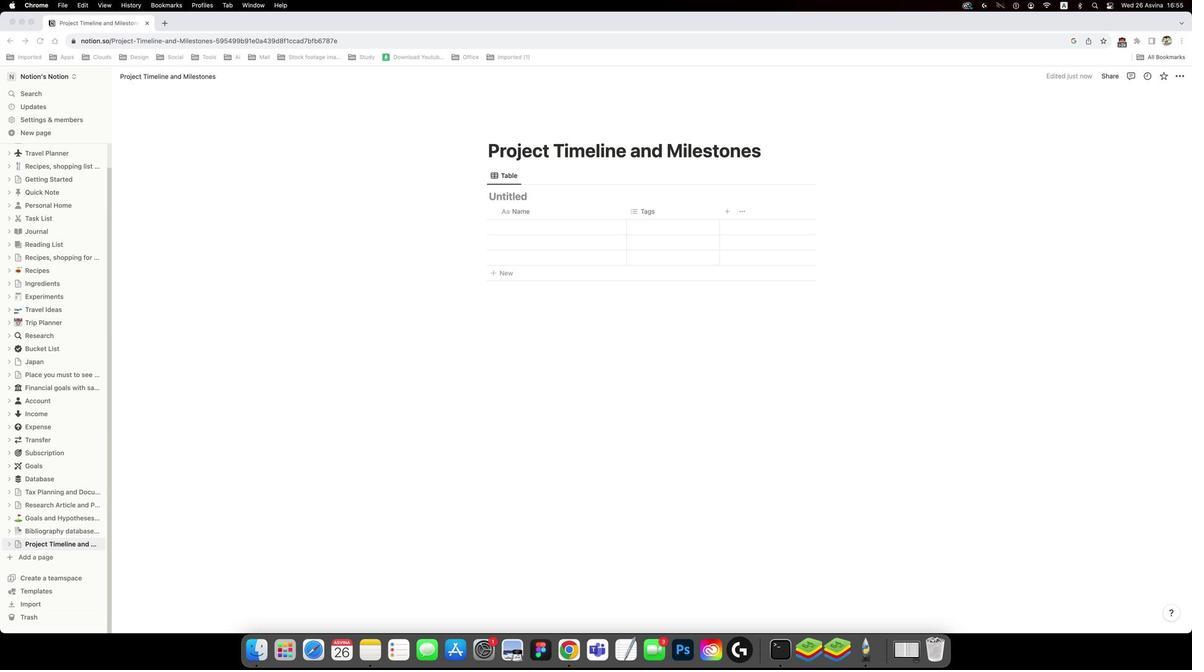 
Action: Mouse scrolled (1180, 375) with delta (453, 36)
Screenshot: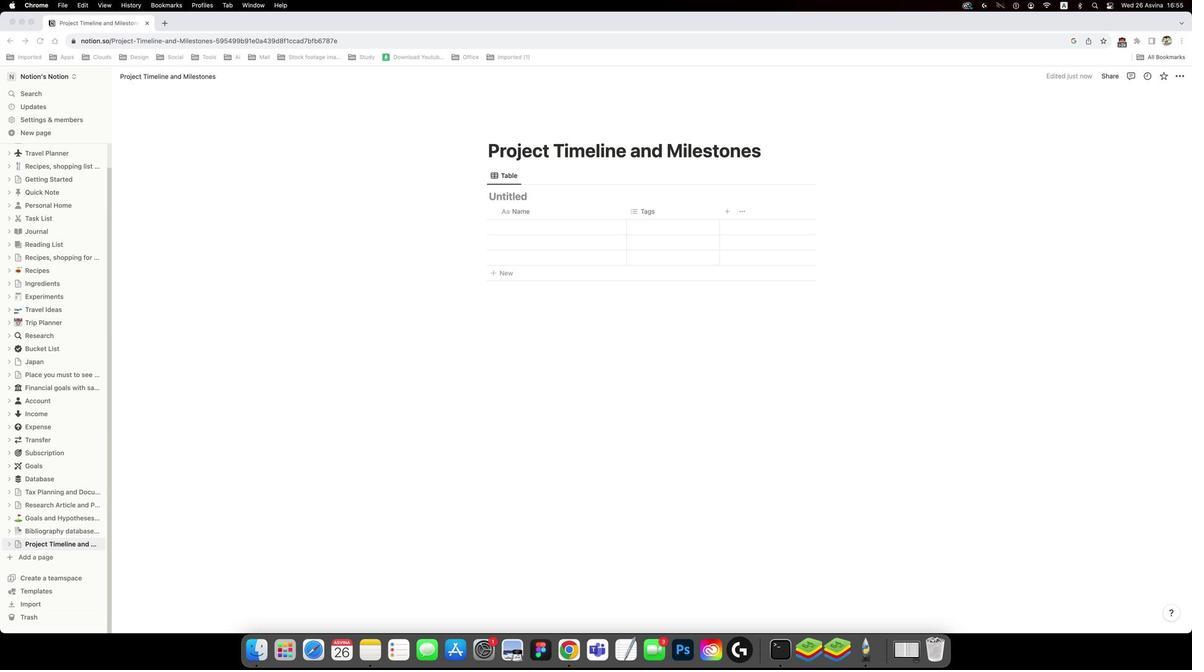 
Action: Mouse moved to (1172, 373)
Screenshot: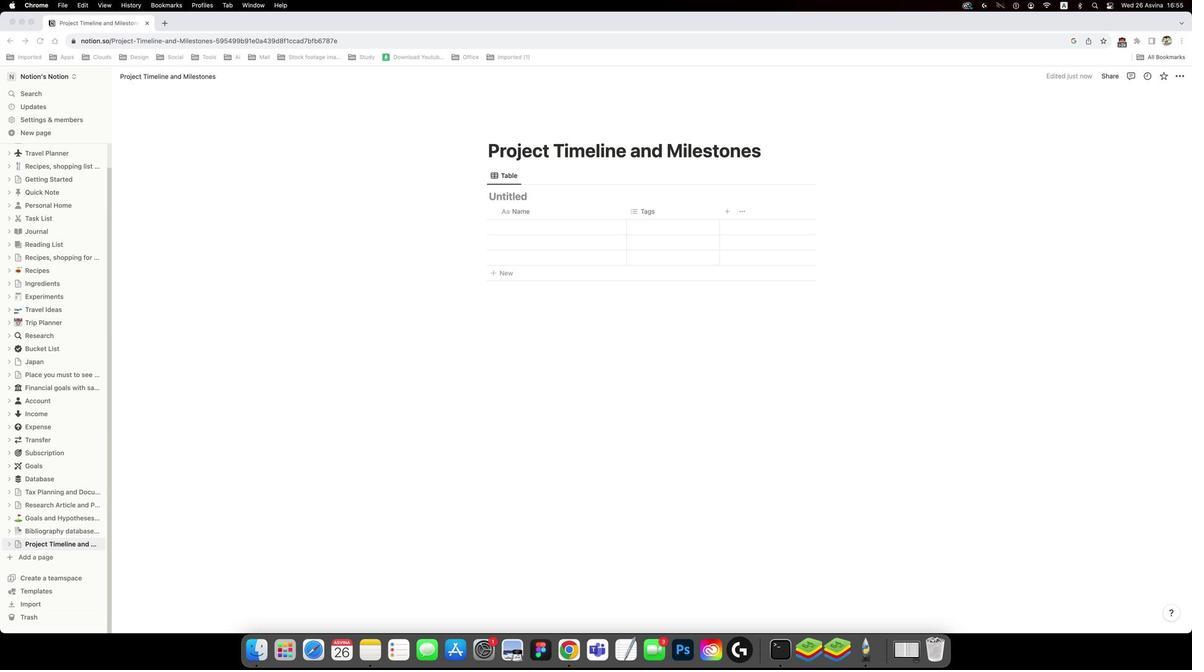 
Action: Mouse scrolled (1172, 373) with delta (453, 34)
Screenshot: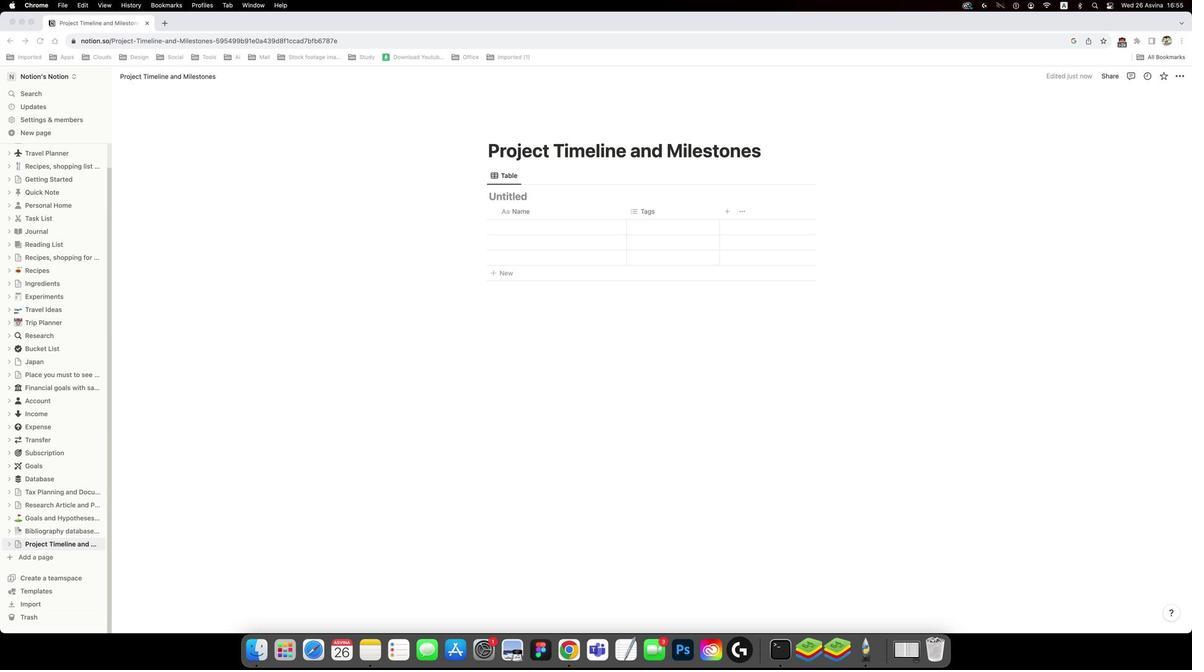 
Action: Mouse moved to (1172, 372)
Screenshot: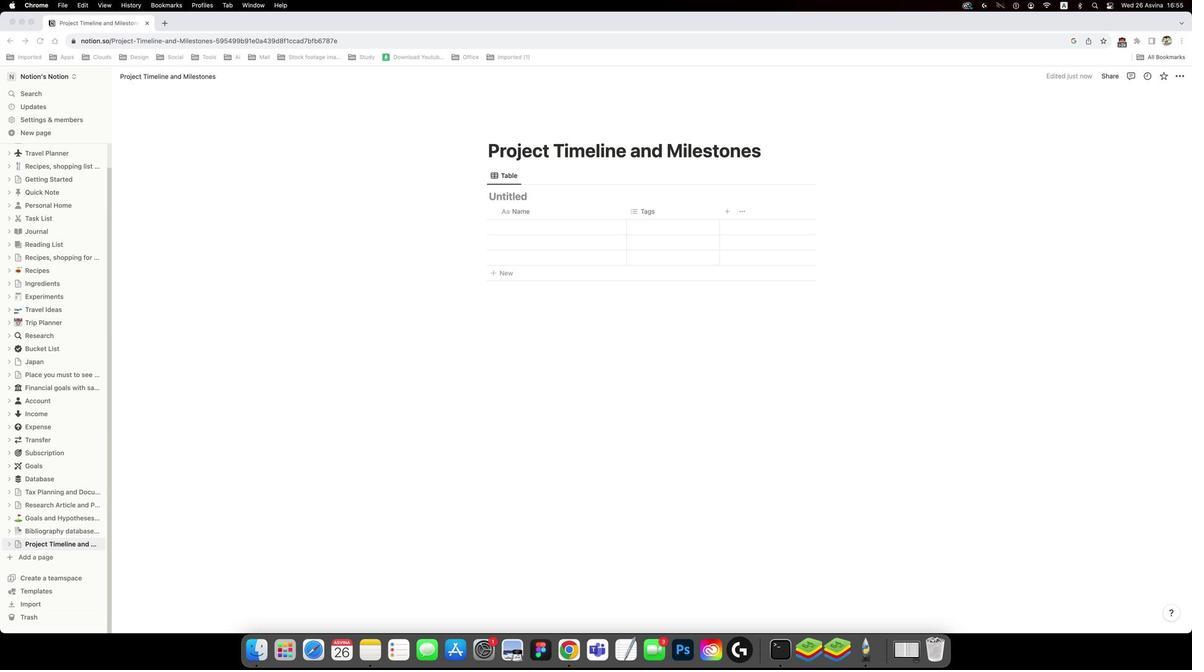 
Action: Mouse scrolled (1172, 372) with delta (453, 34)
Screenshot: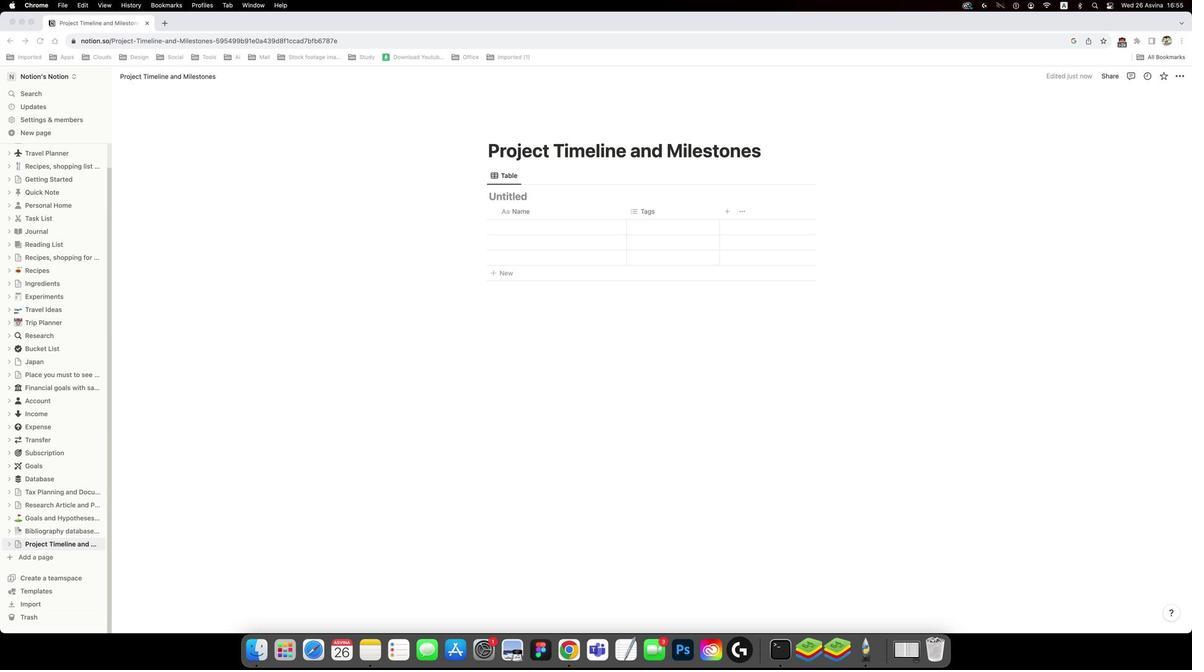 
Action: Mouse scrolled (1172, 372) with delta (453, 31)
Screenshot: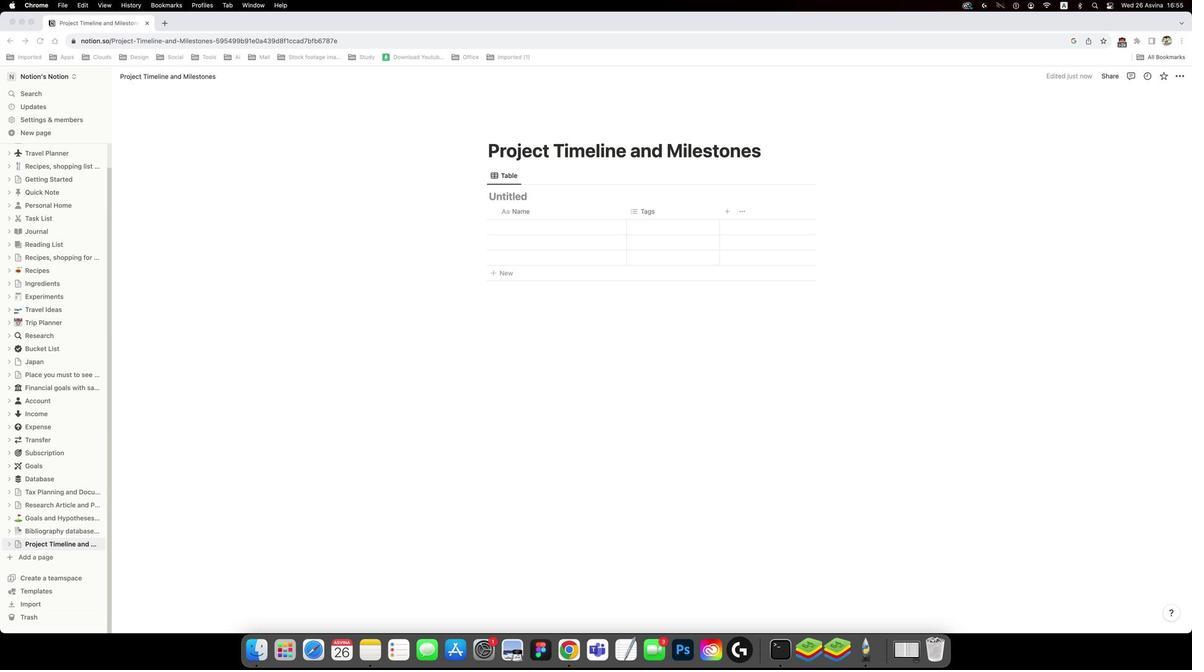 
Action: Mouse scrolled (1172, 372) with delta (453, 30)
Screenshot: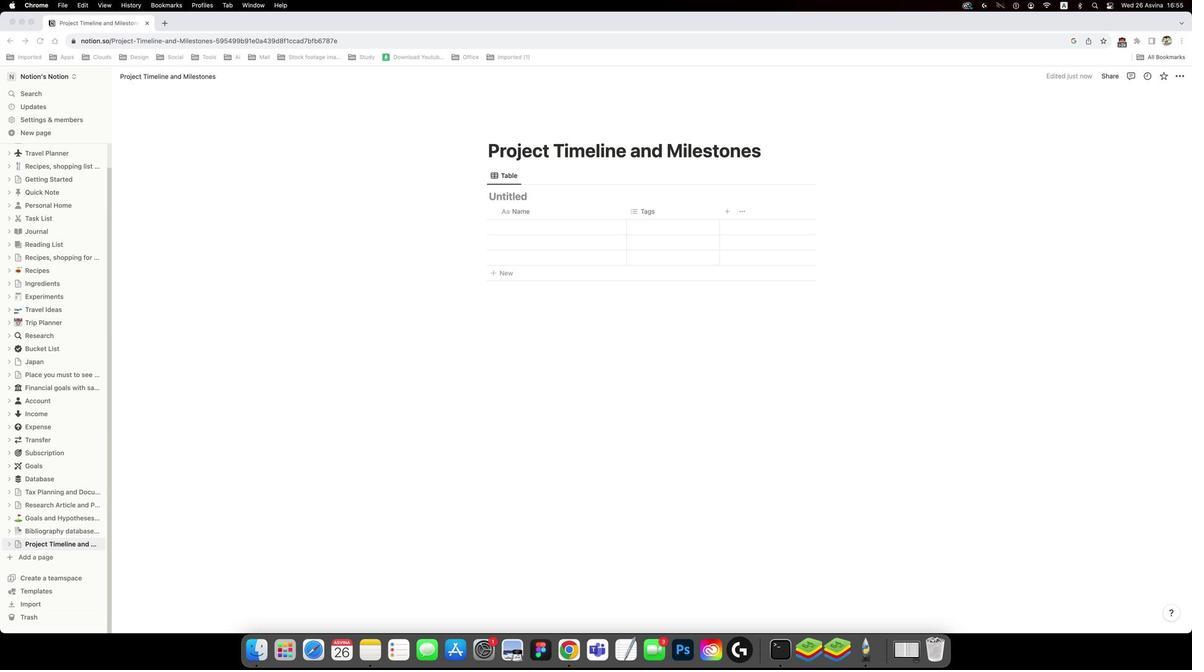 
Action: Mouse moved to (1172, 372)
Screenshot: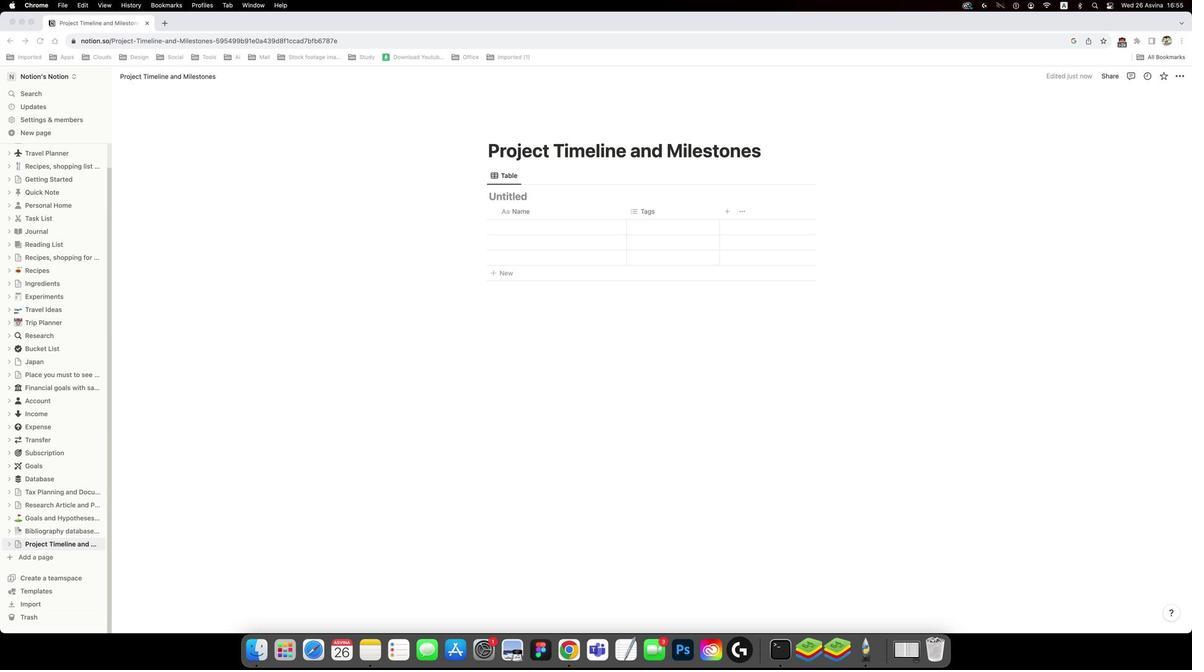 
Action: Mouse scrolled (1172, 372) with delta (453, 29)
Screenshot: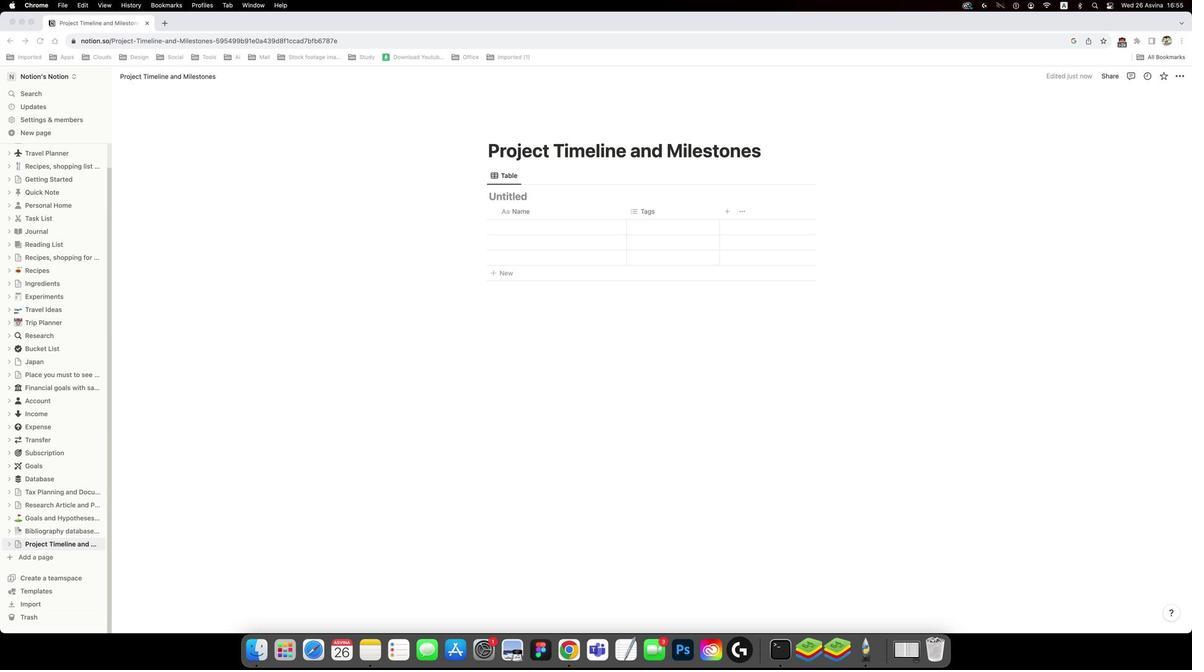 
Action: Mouse moved to (1172, 369)
Screenshot: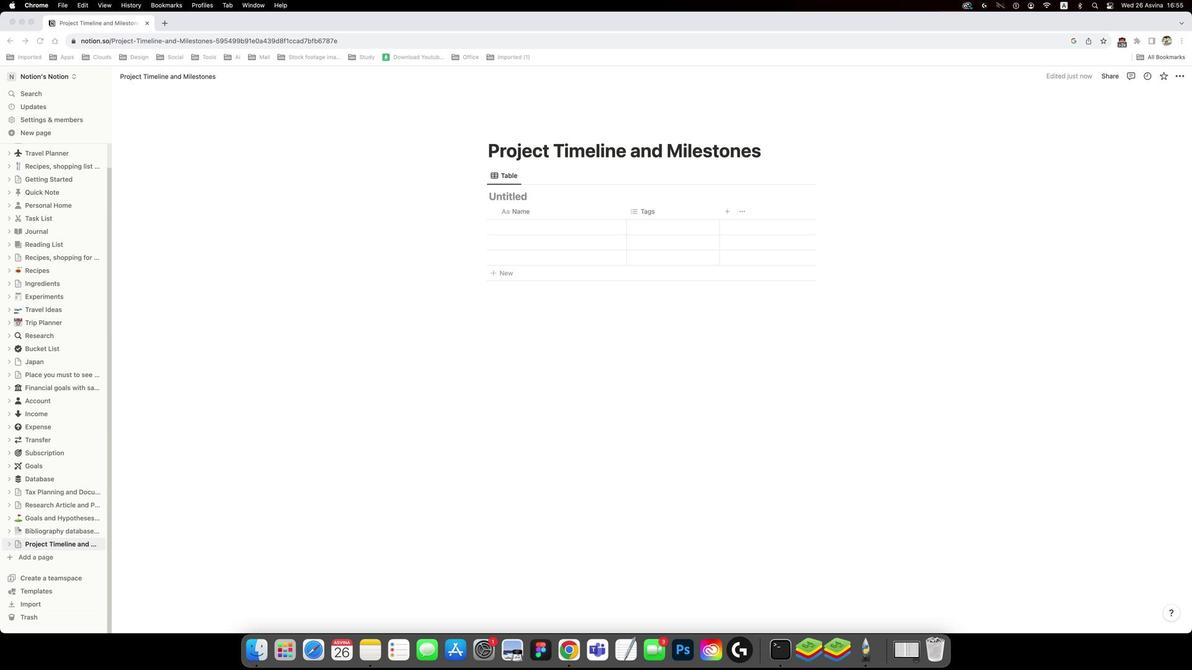 
Action: Mouse scrolled (1172, 369) with delta (453, 34)
Screenshot: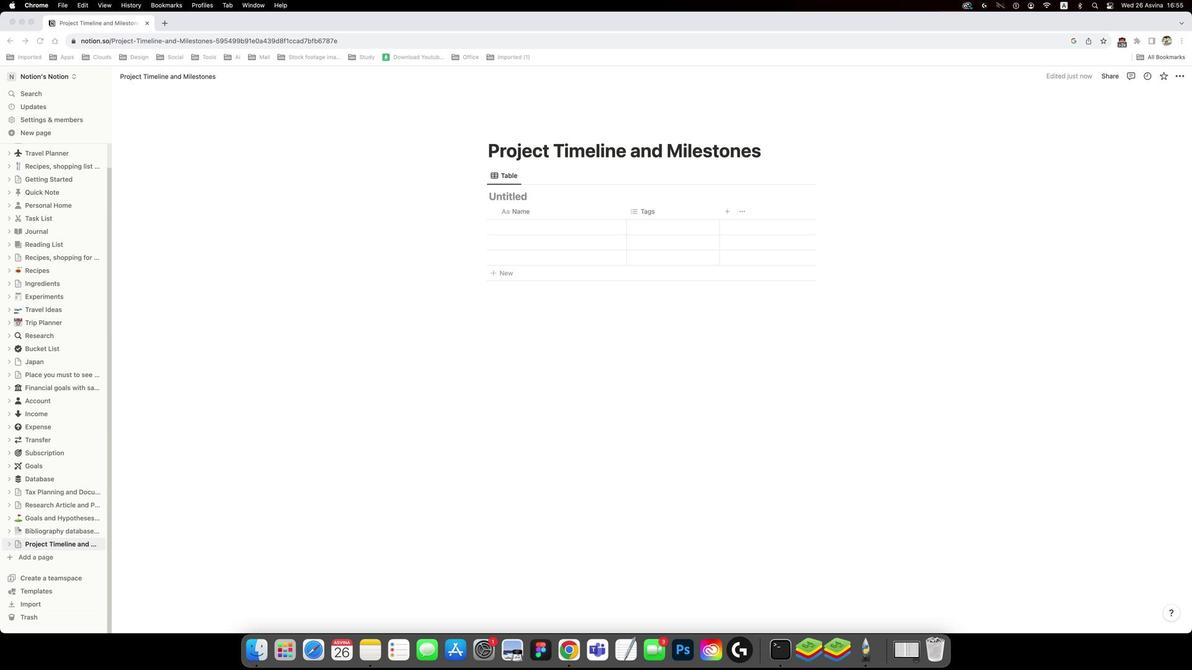 
Action: Mouse scrolled (1172, 369) with delta (453, 34)
Screenshot: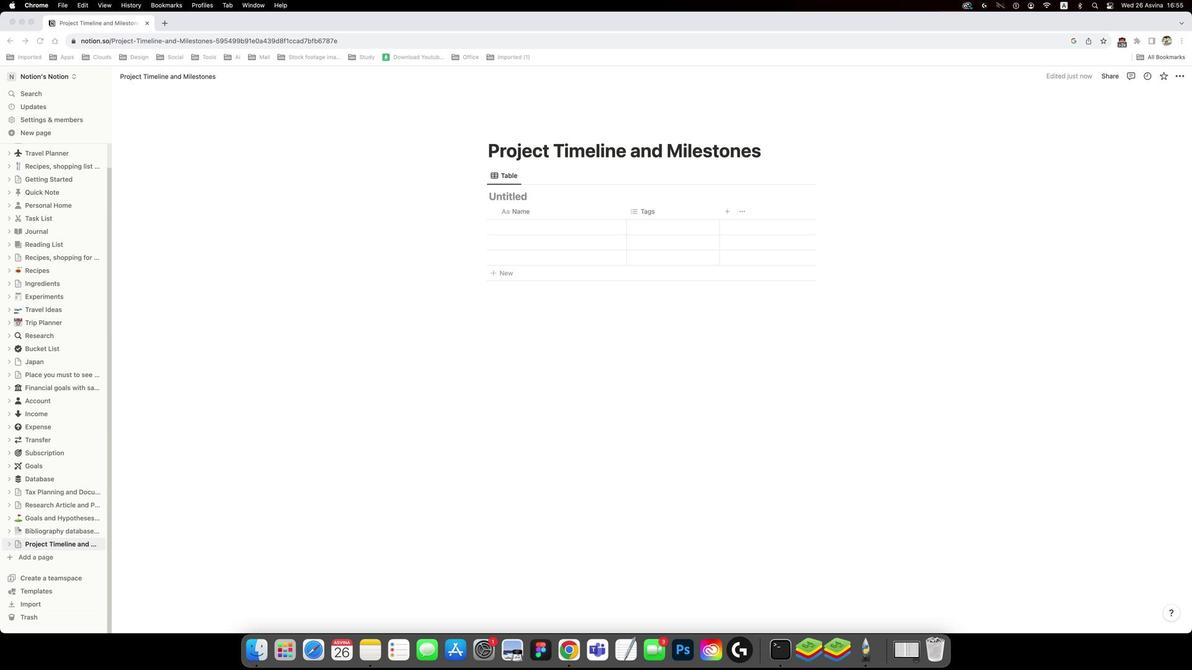 
Action: Mouse scrolled (1172, 369) with delta (453, 32)
Screenshot: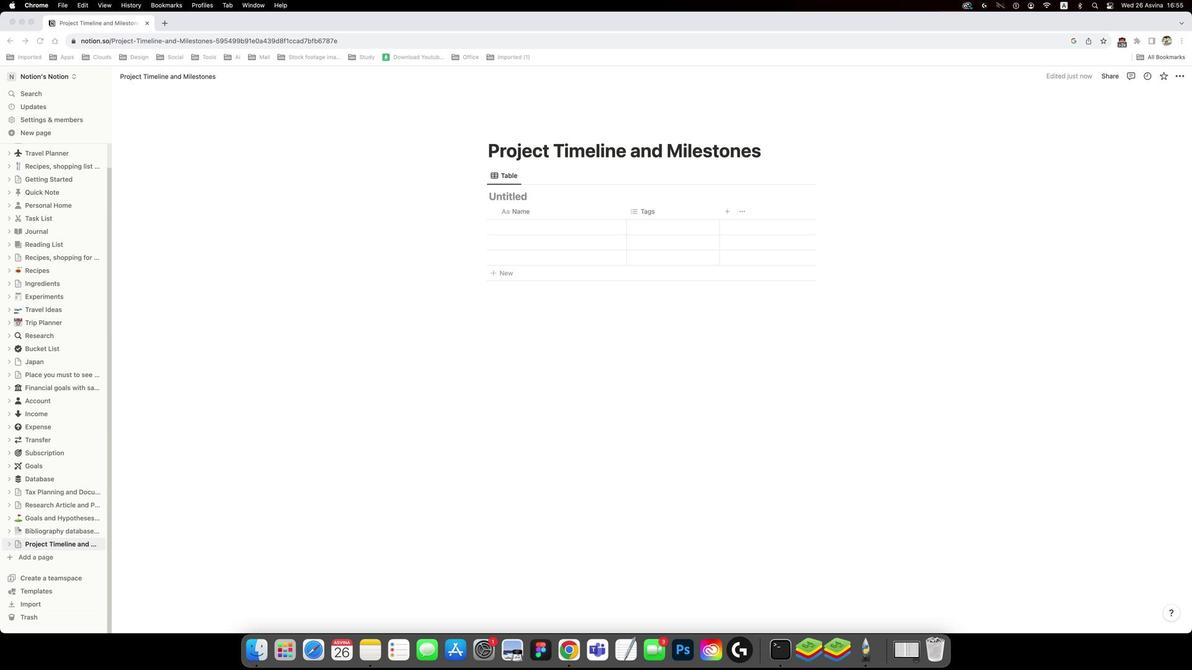 
Action: Mouse scrolled (1172, 369) with delta (453, 30)
Screenshot: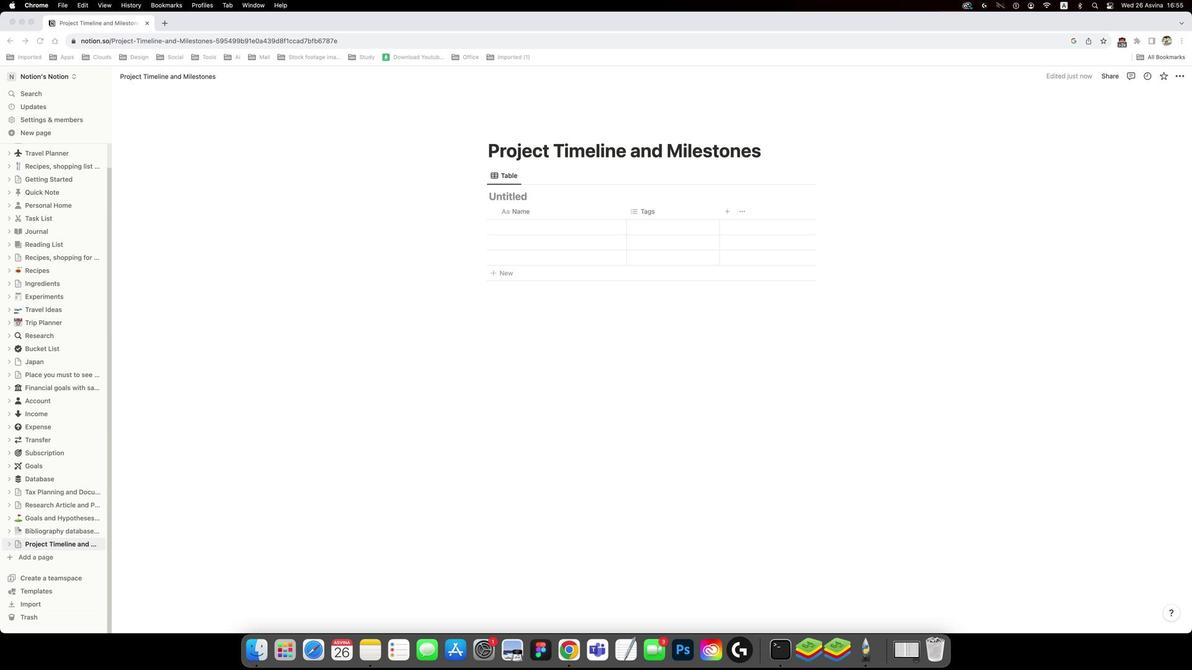 
Action: Mouse moved to (1172, 369)
Screenshot: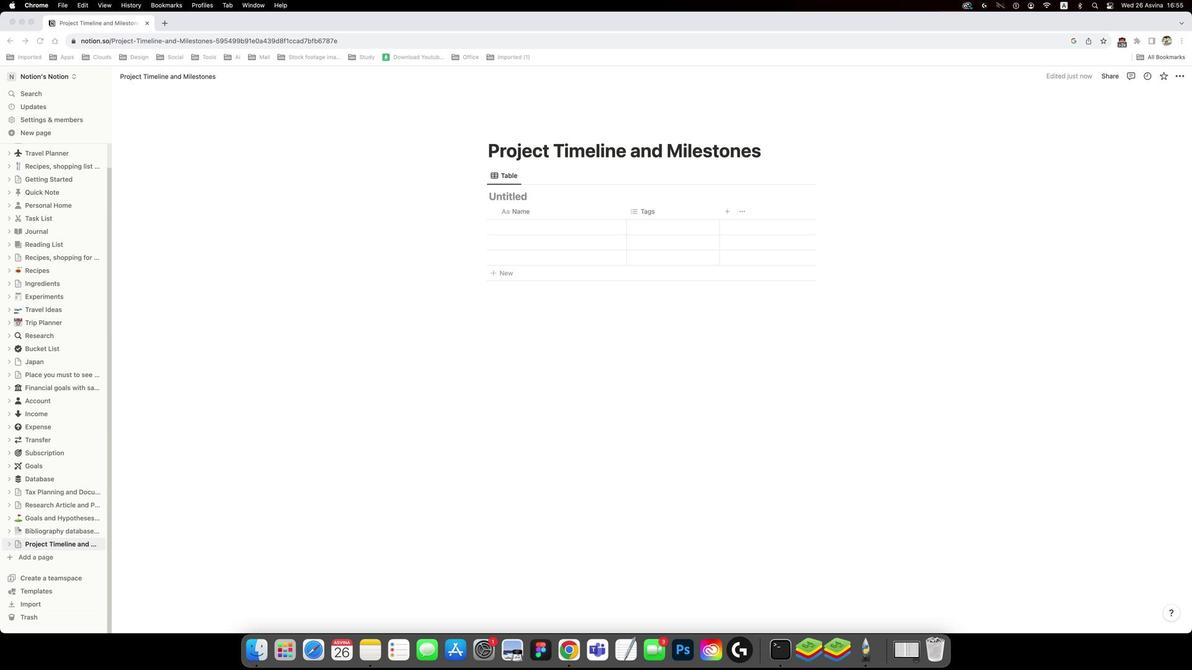
Action: Mouse scrolled (1172, 369) with delta (453, 29)
Screenshot: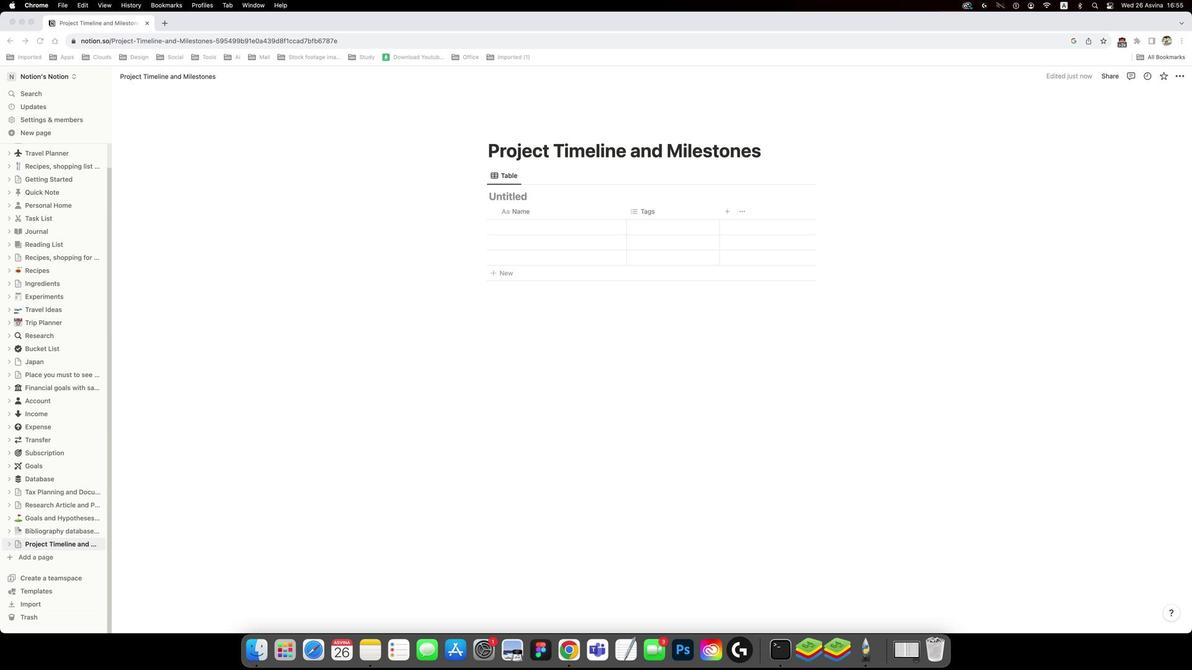 
Action: Mouse scrolled (1172, 369) with delta (453, 28)
Screenshot: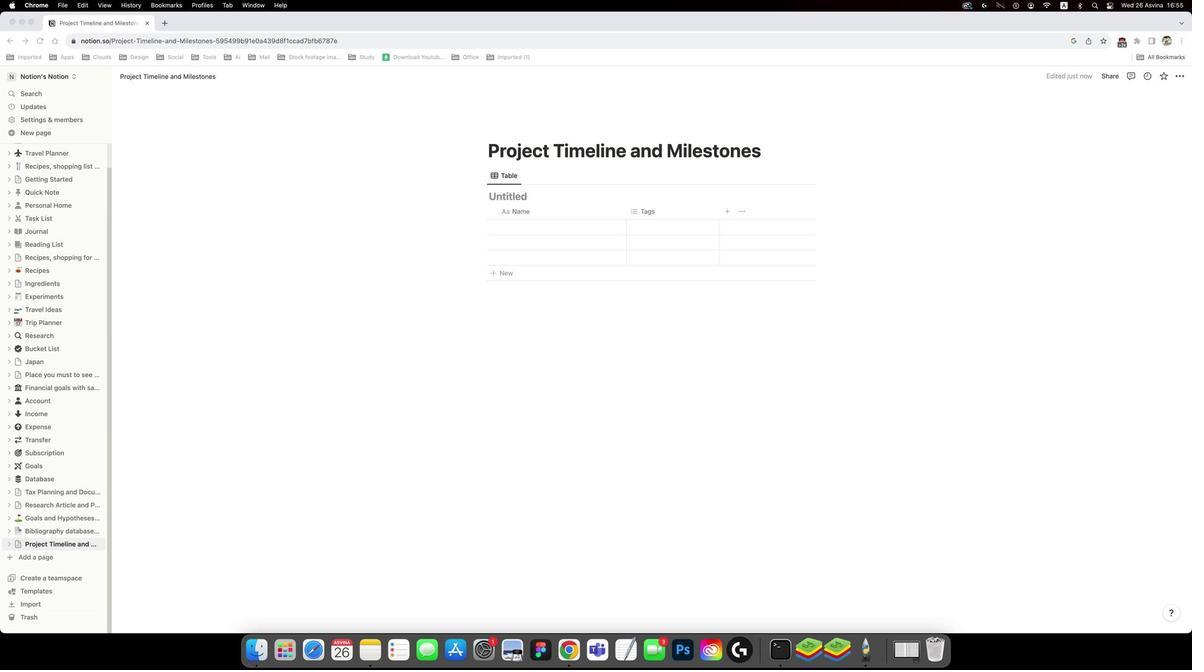 
Action: Mouse moved to (1171, 368)
Screenshot: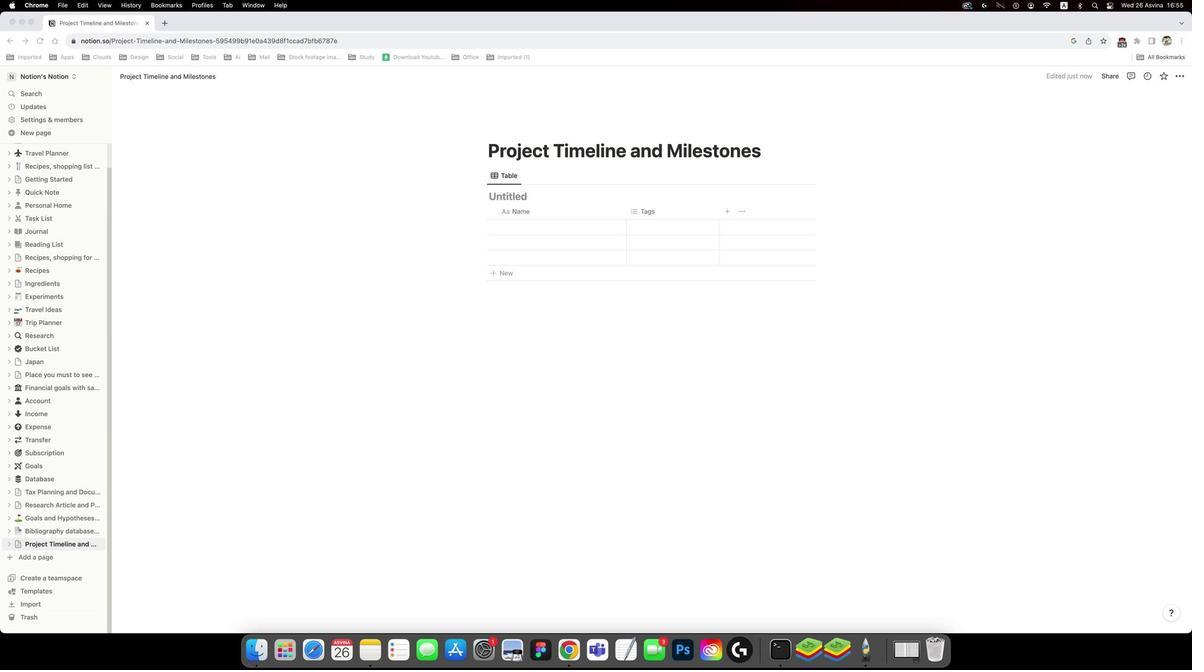 
Action: Mouse scrolled (1171, 368) with delta (453, 34)
Screenshot: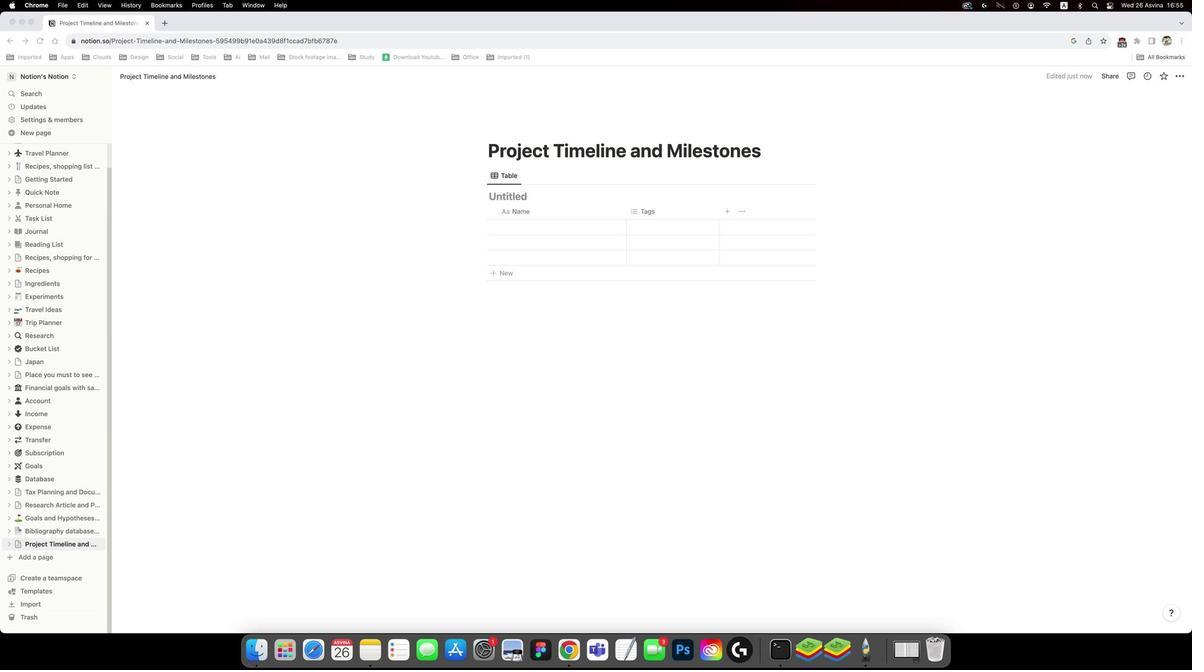 
Action: Mouse scrolled (1171, 368) with delta (453, 34)
Screenshot: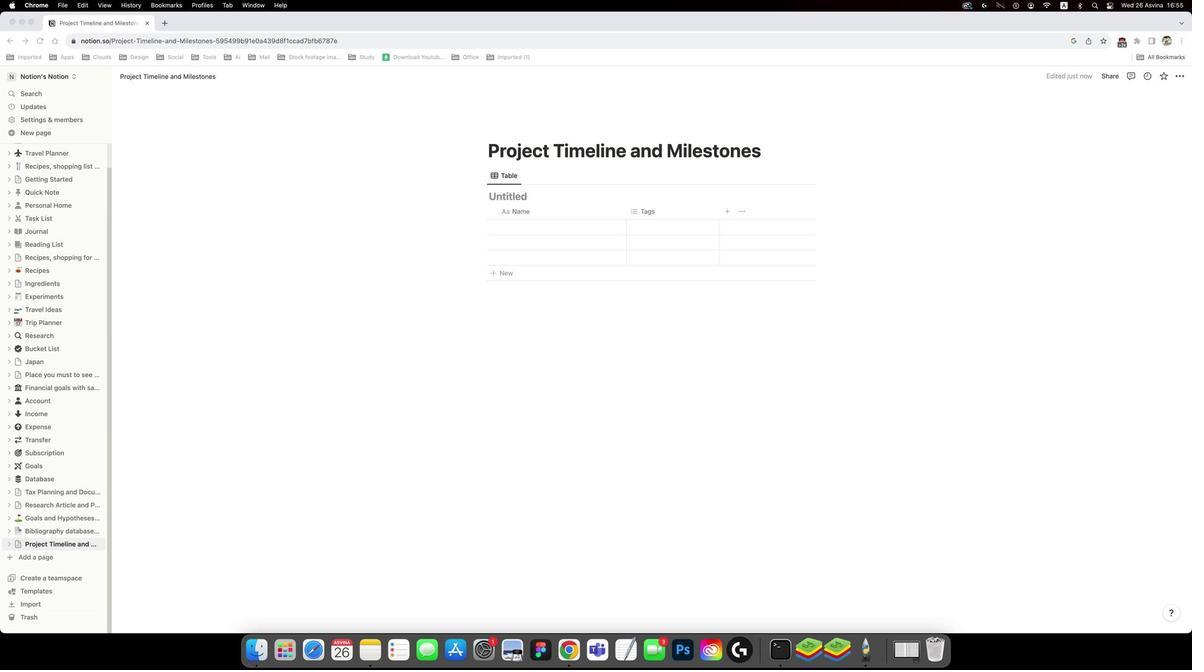 
Action: Mouse scrolled (1171, 368) with delta (453, 32)
Screenshot: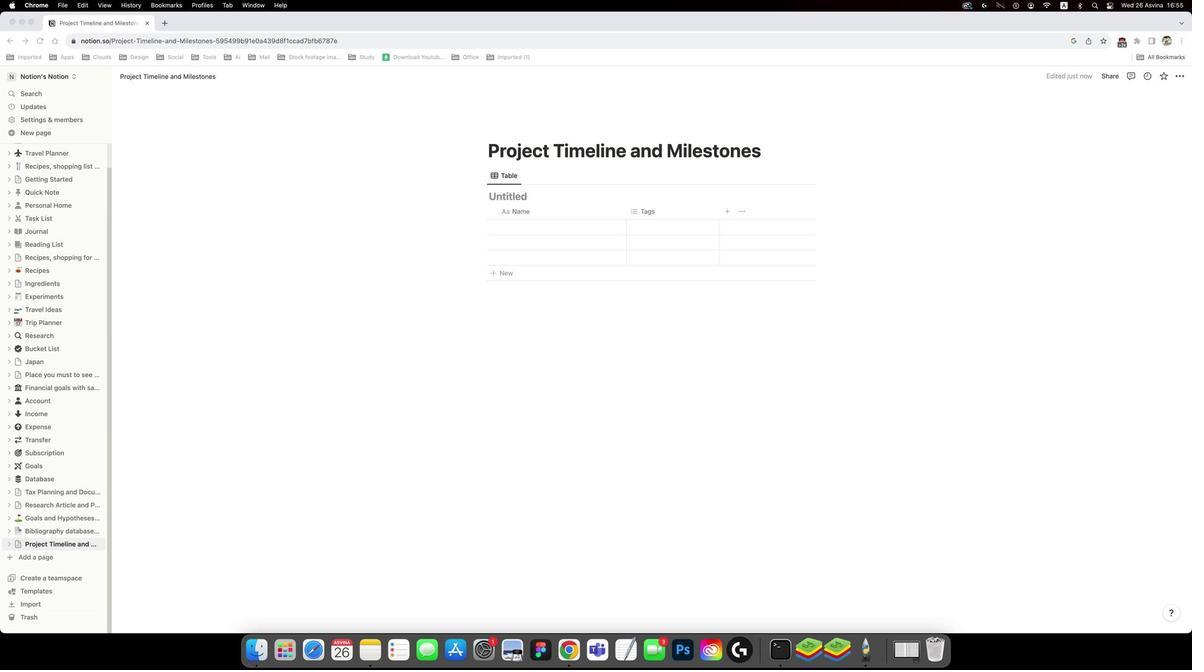 
Action: Mouse scrolled (1171, 368) with delta (453, 34)
Screenshot: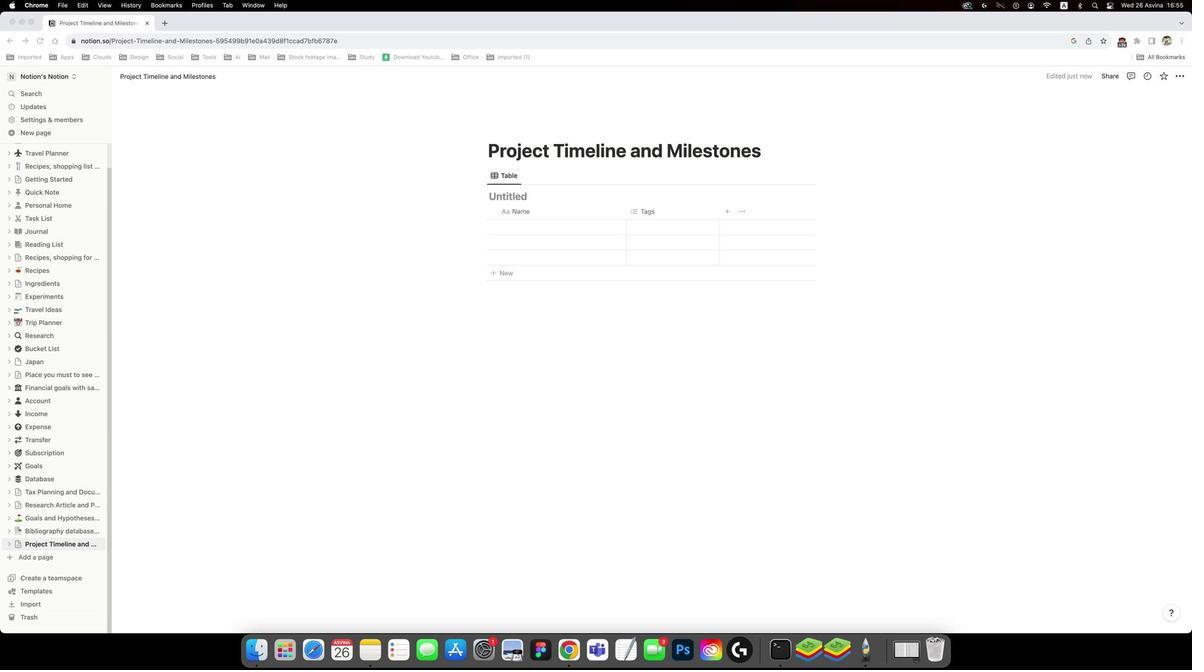 
Action: Mouse moved to (1169, 368)
Screenshot: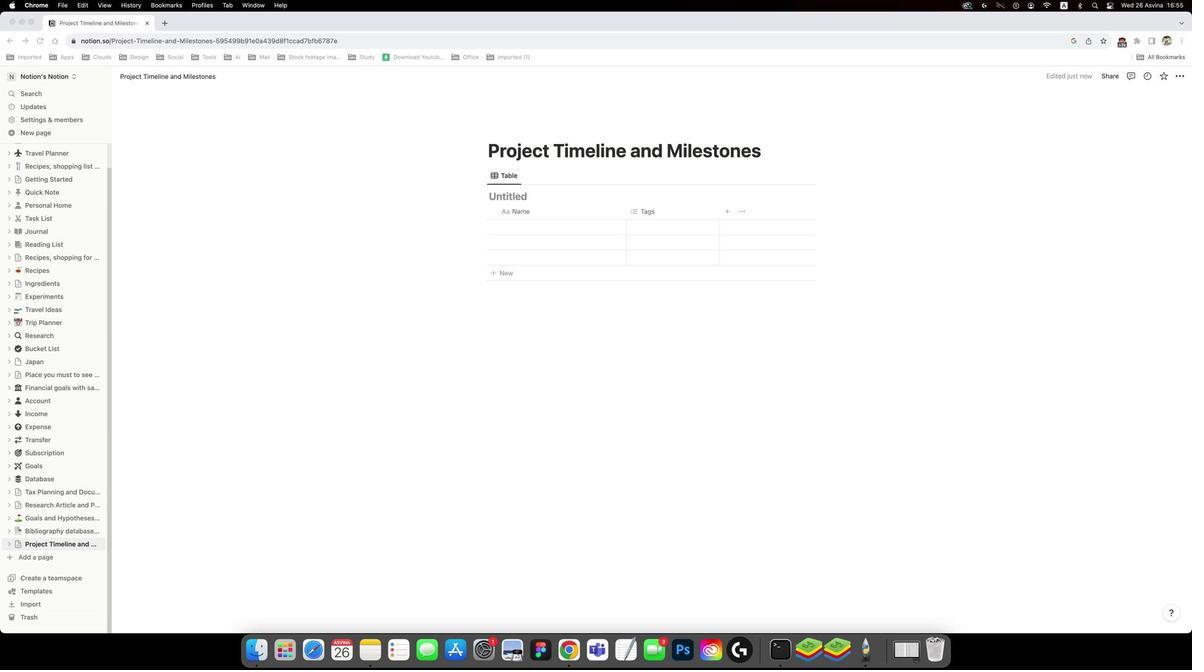 
Action: Mouse scrolled (1169, 368) with delta (453, 34)
Screenshot: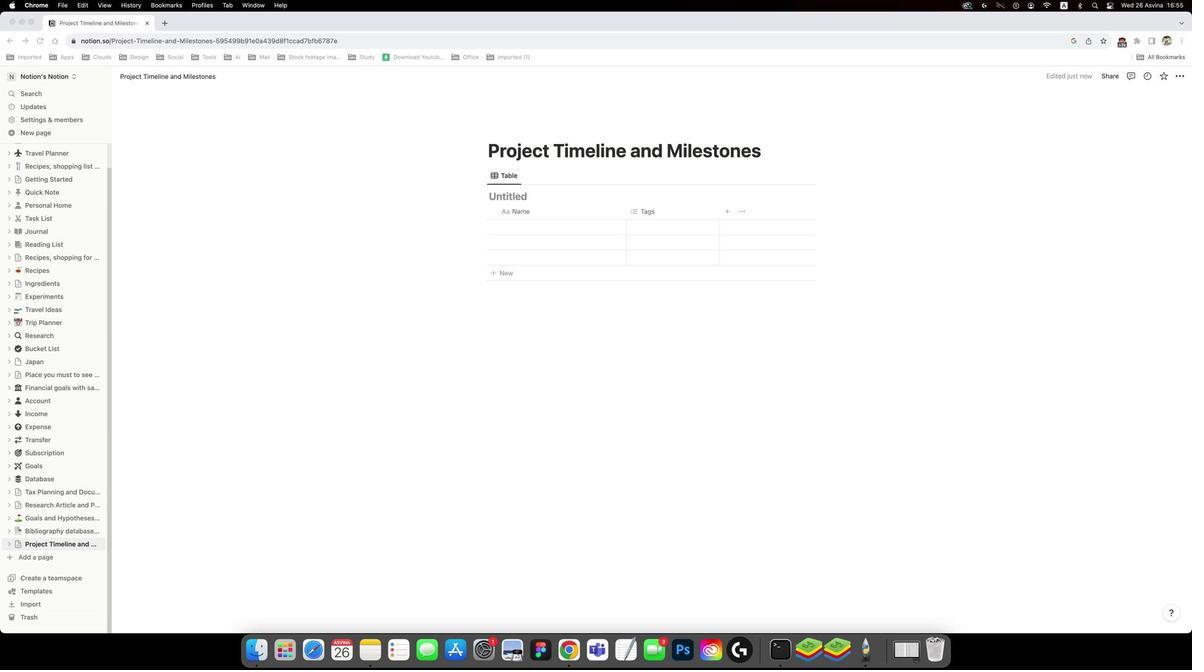 
Action: Mouse moved to (1147, 376)
Screenshot: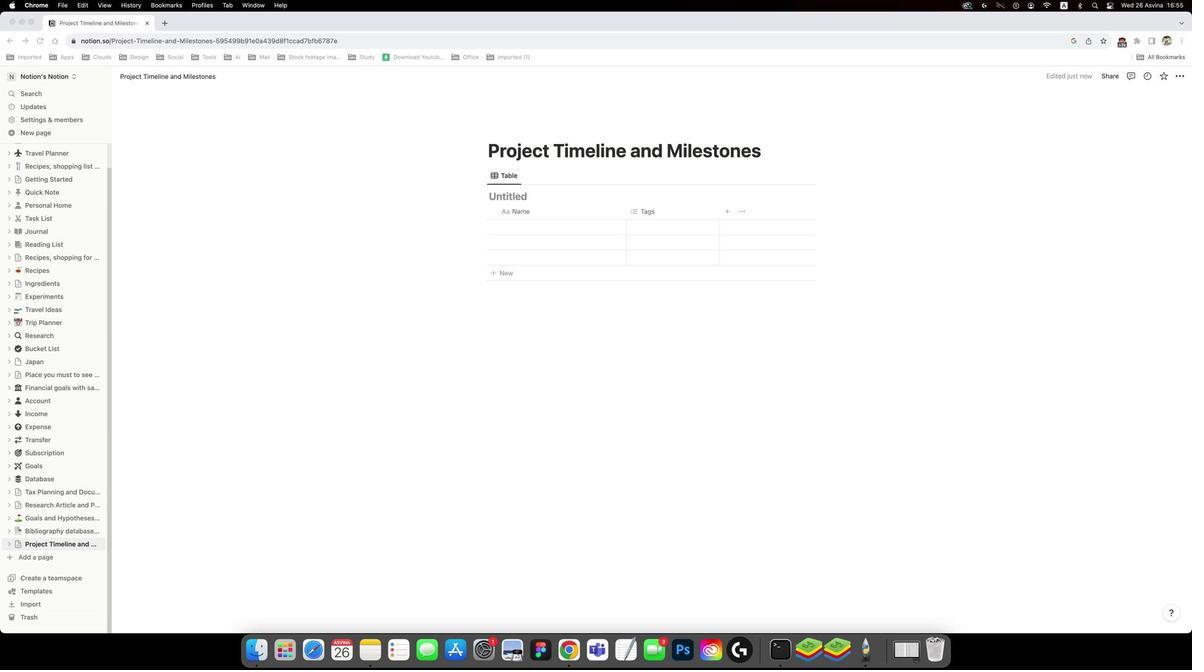 
Action: Mouse scrolled (1147, 376) with delta (453, 34)
Screenshot: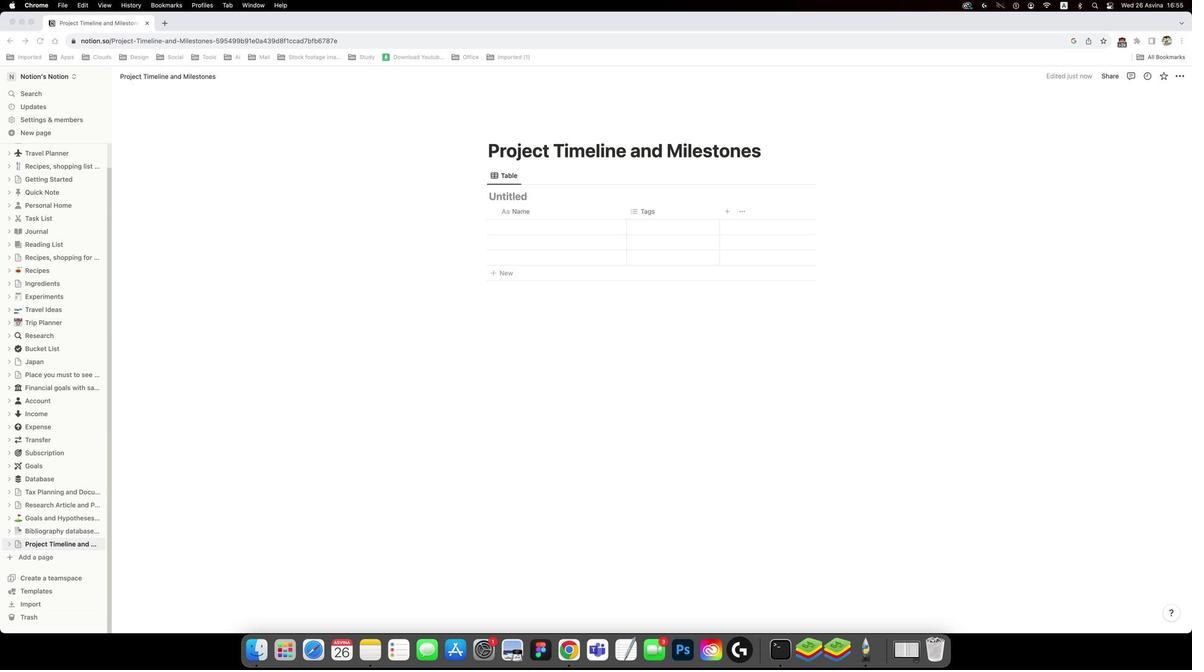 
Action: Mouse moved to (1084, 351)
Screenshot: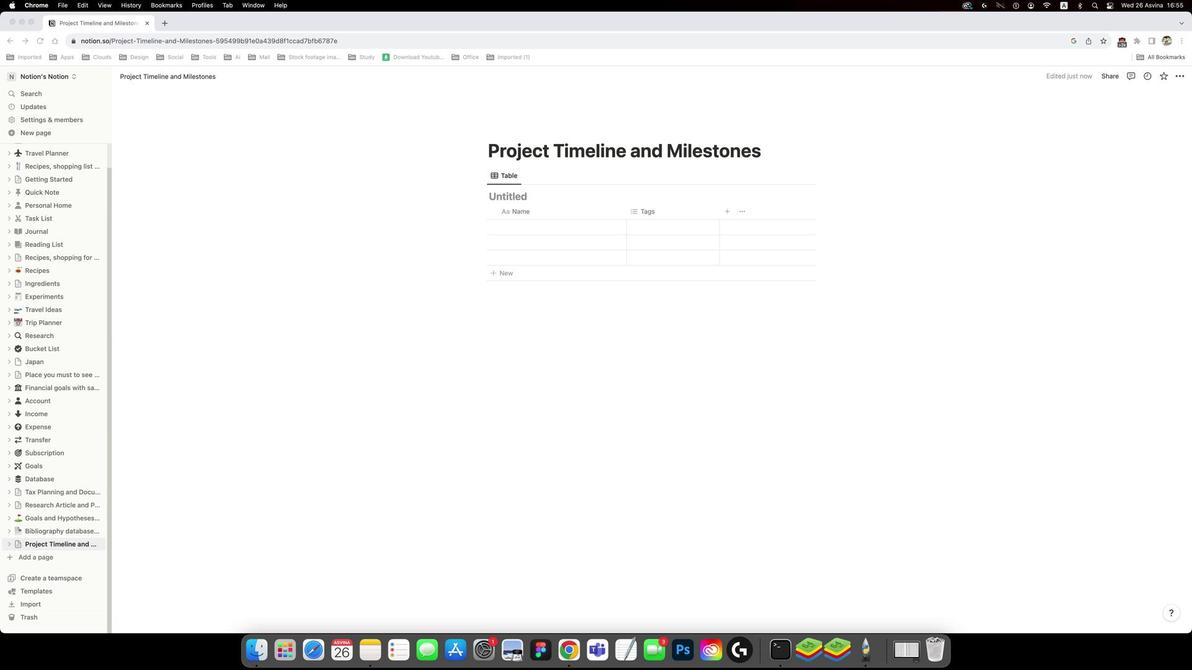 
Action: Mouse scrolled (1084, 351) with delta (453, 34)
Screenshot: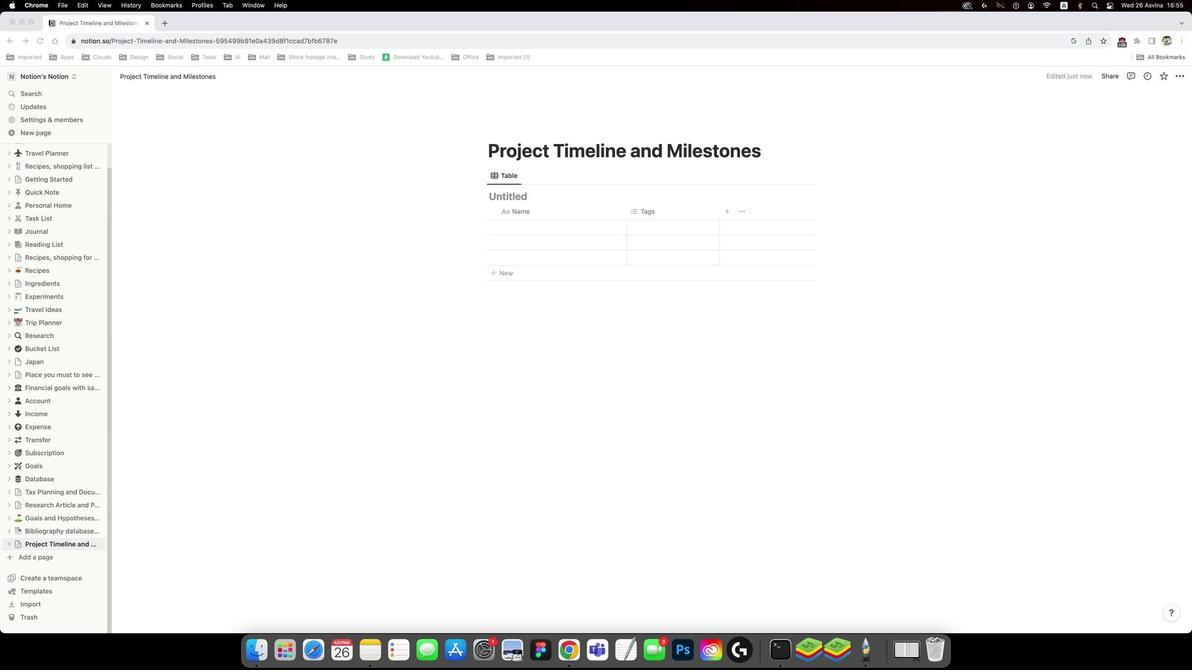 
Action: Mouse moved to (1074, 323)
Screenshot: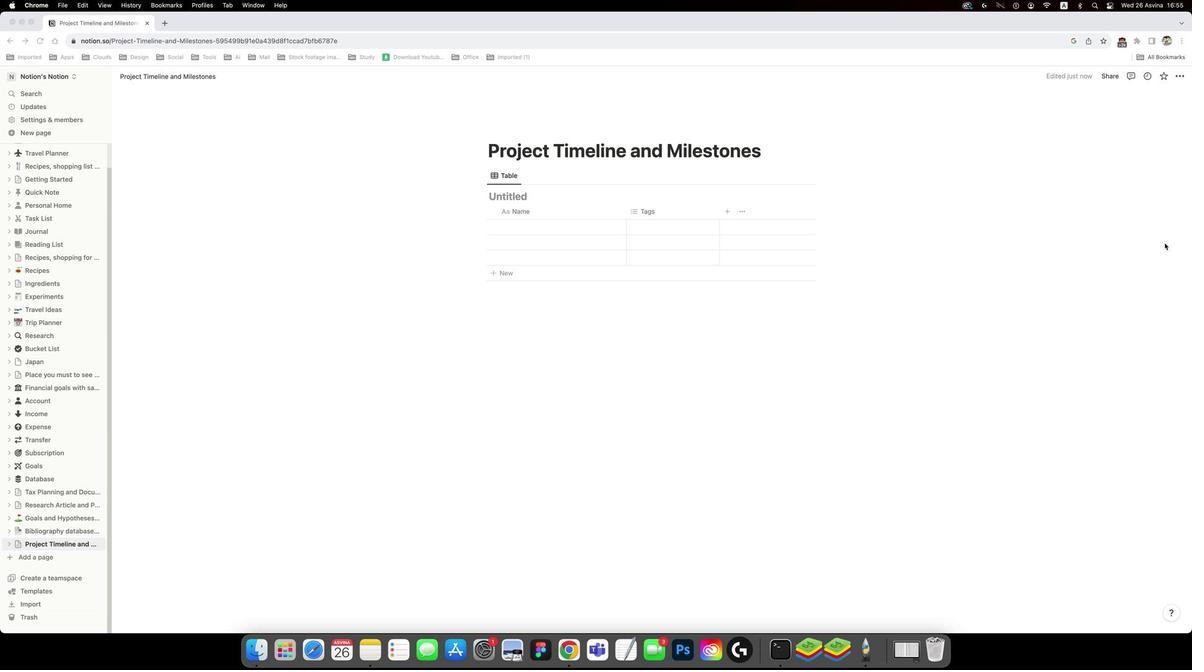 
Action: Mouse scrolled (1074, 323) with delta (453, 34)
Screenshot: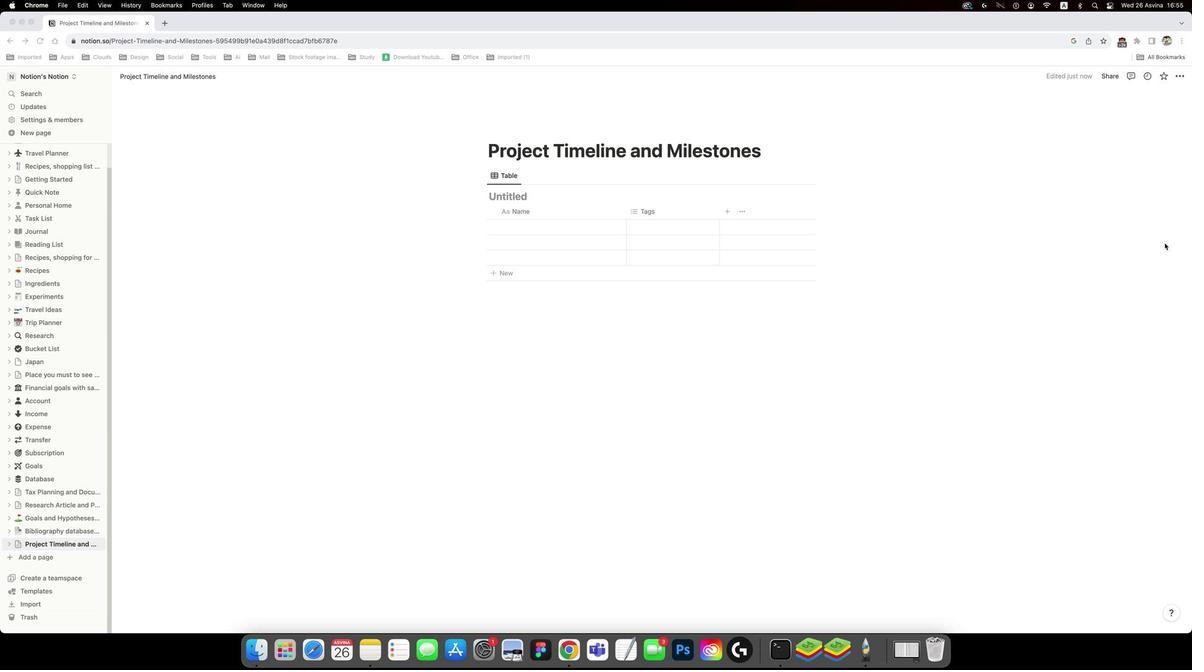 
Action: Mouse moved to (745, 152)
Screenshot: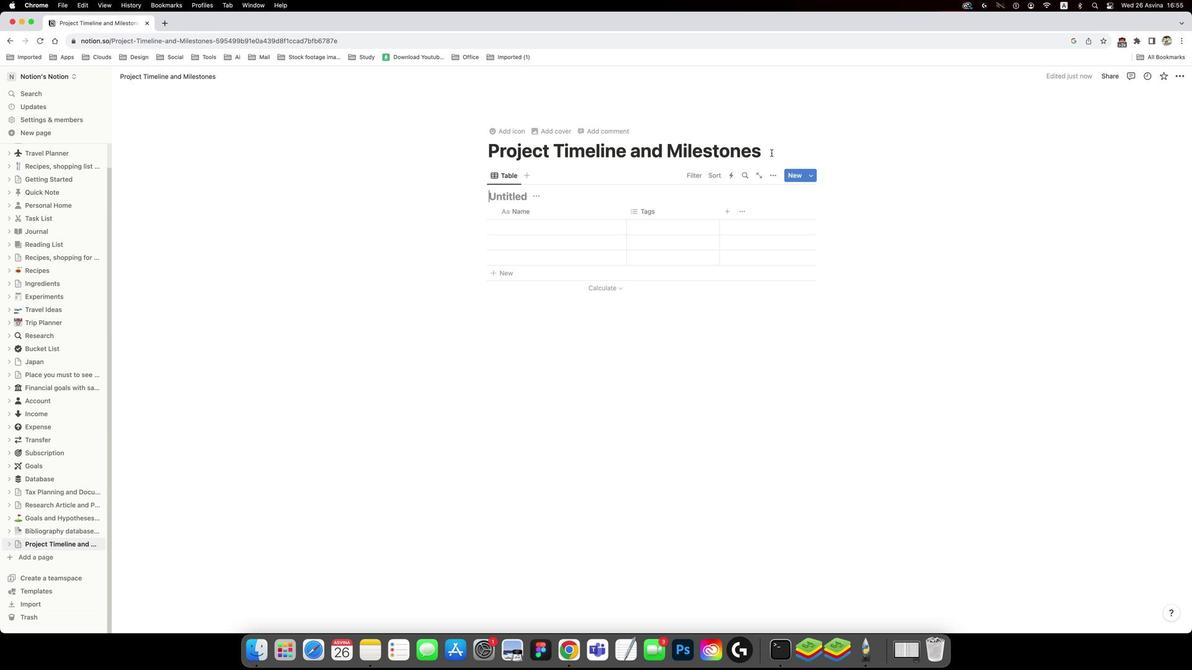 
Action: Mouse pressed left at (745, 152)
Screenshot: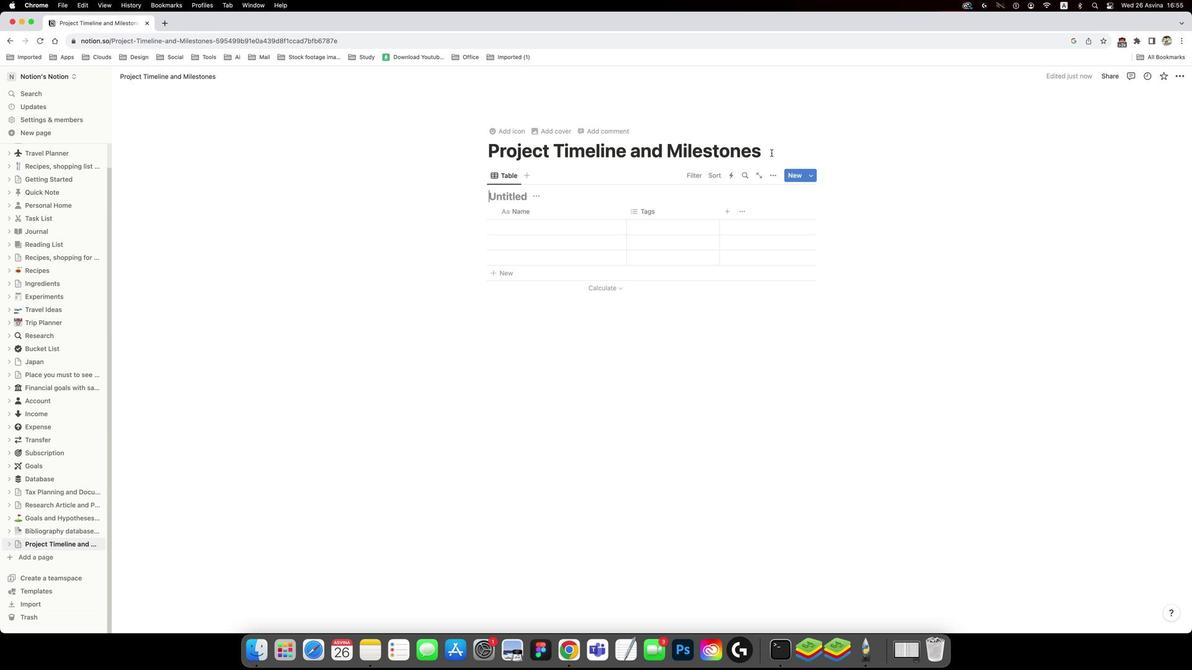 
Action: Mouse moved to (744, 153)
Screenshot: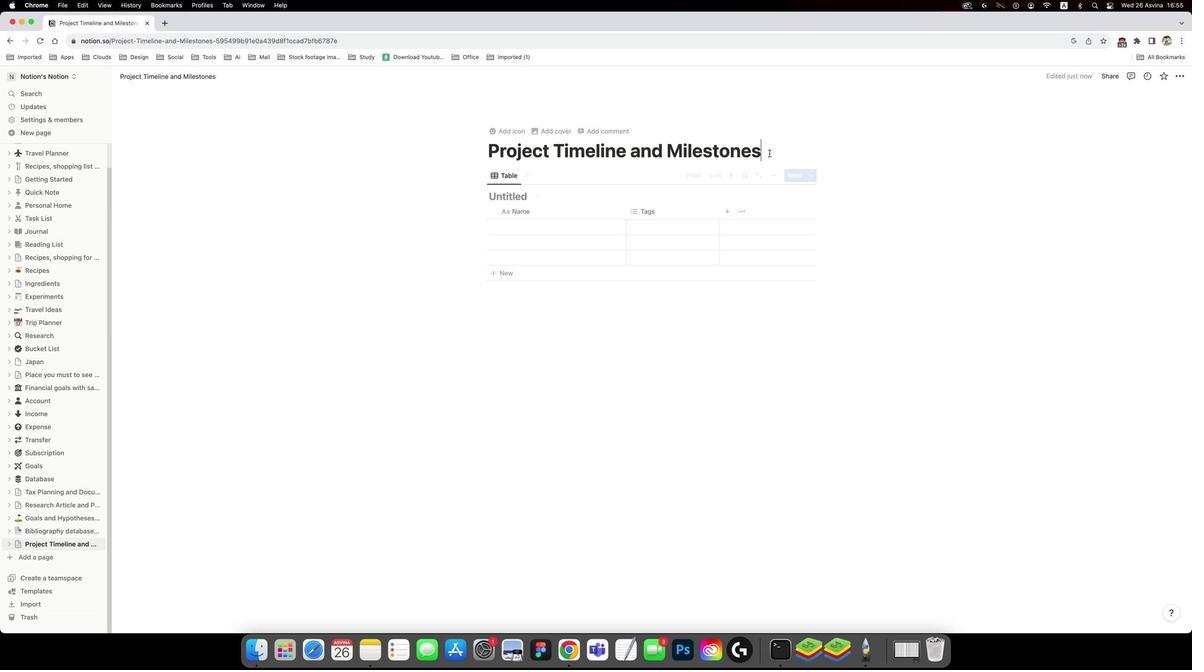 
Action: Mouse pressed left at (744, 153)
Screenshot: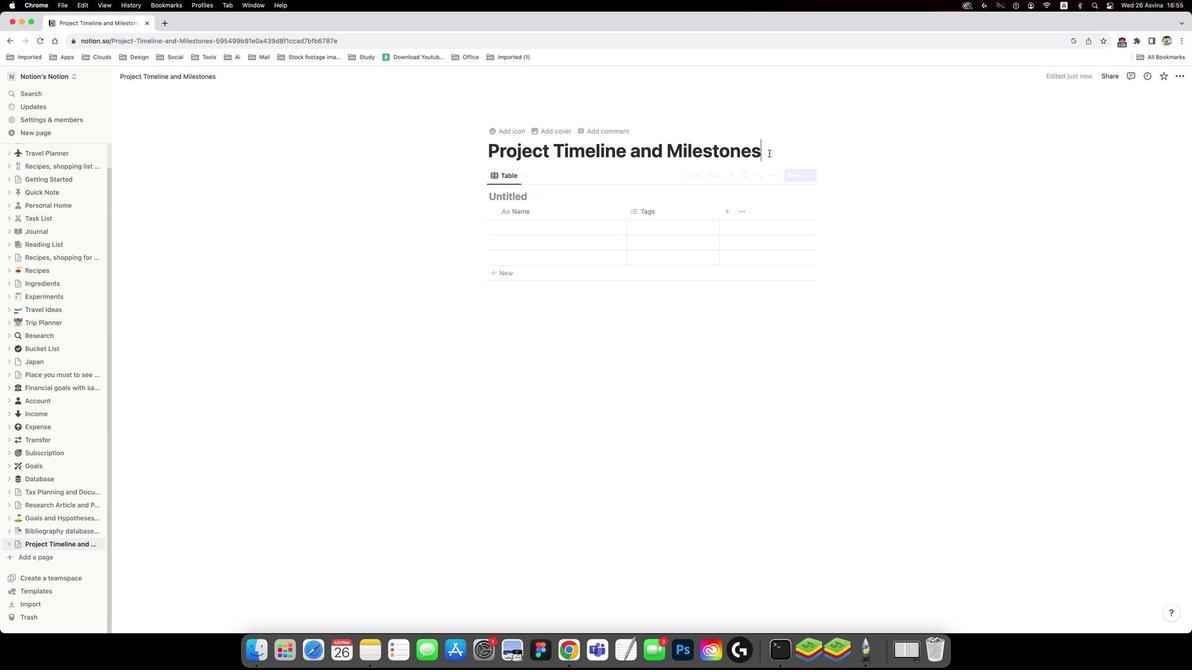 
Action: Key pressed Key.space'f''o''r'Key.spaceKey.shift'I''n''v''e''e''s'Key.backspaceKey.backspace's''t''i''g''a''t''i''n''g'
Screenshot: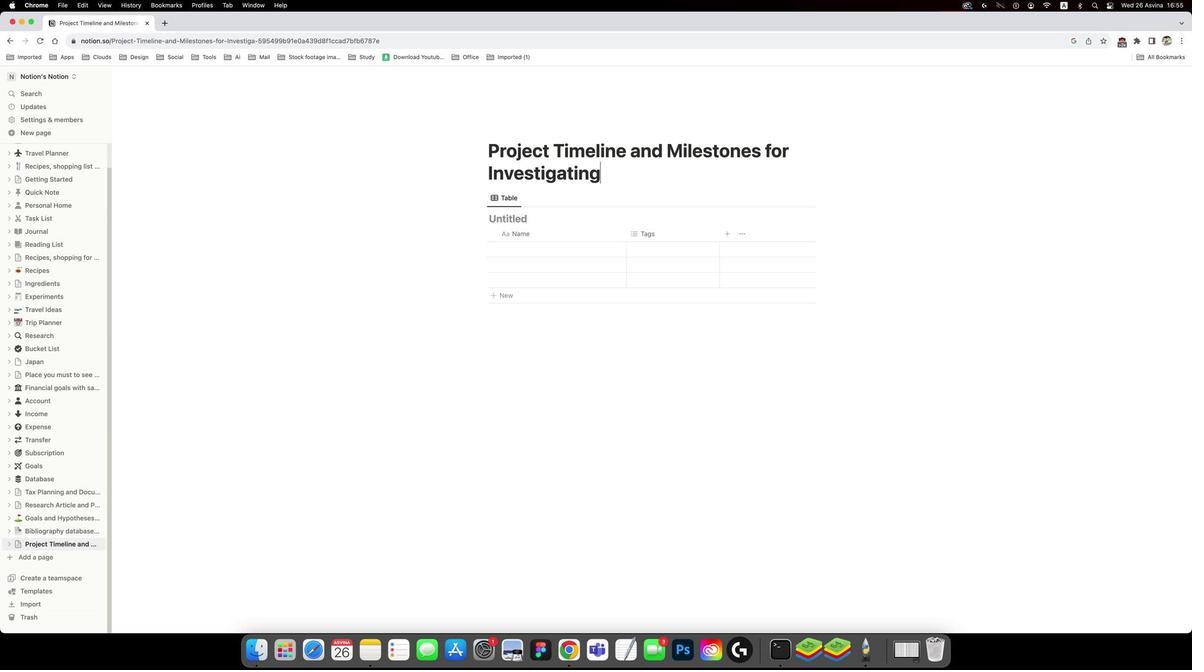 
Action: Mouse moved to (707, 216)
Screenshot: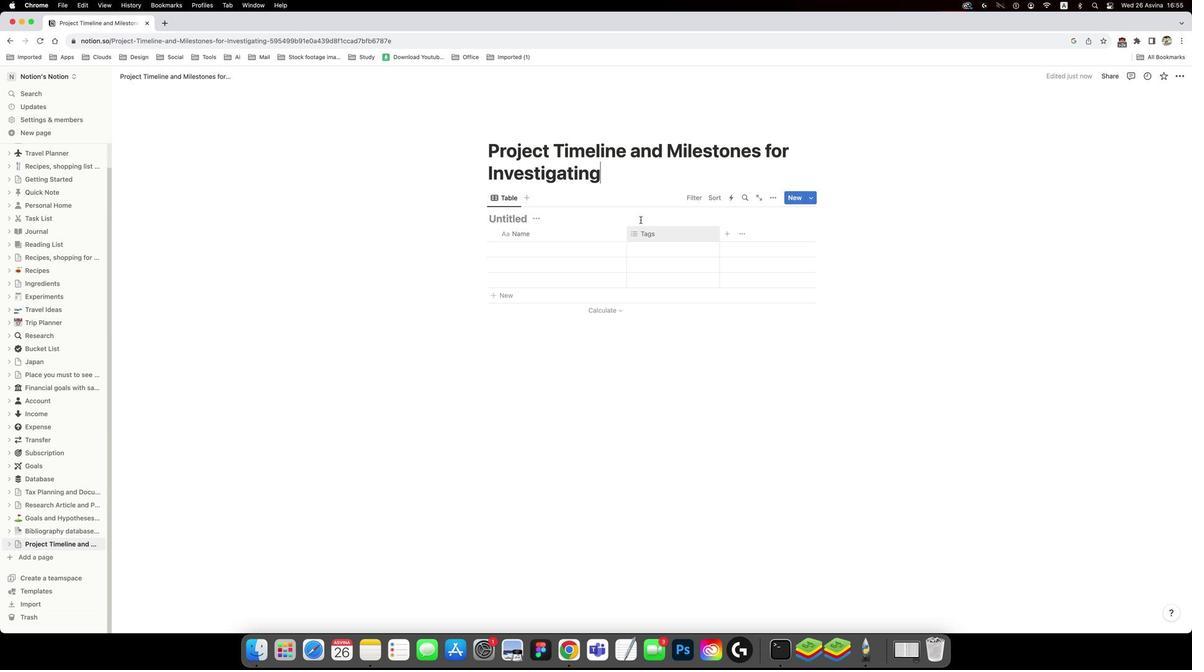 
Action: Mouse scrolled (707, 216) with delta (453, 34)
Screenshot: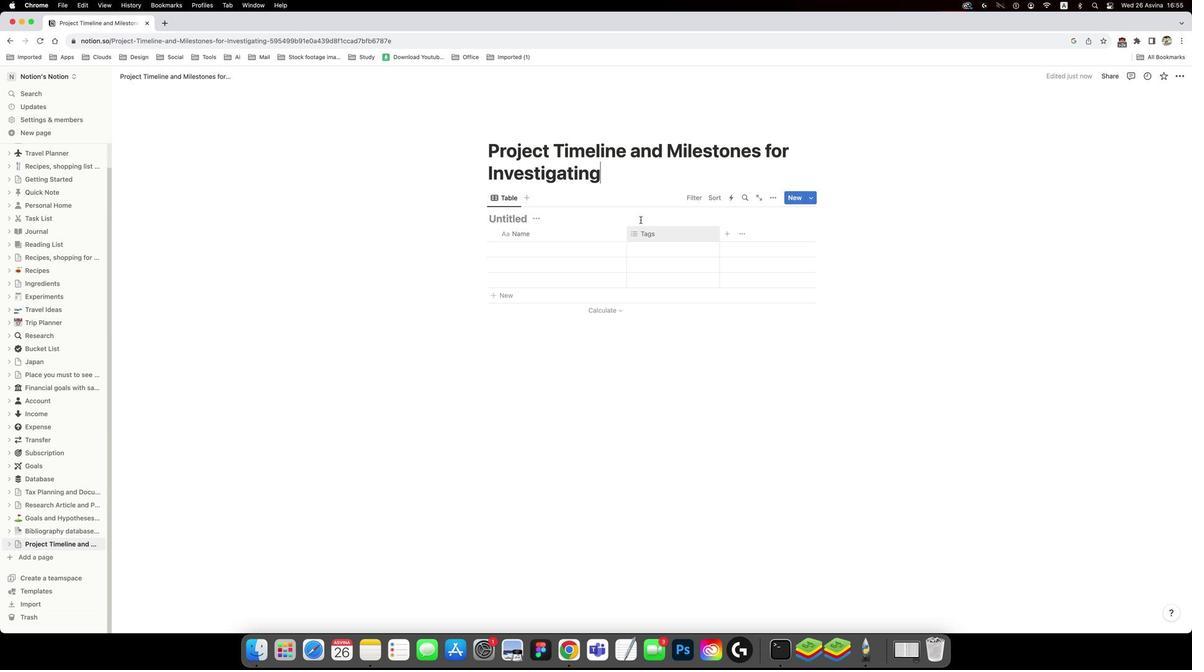 
Action: Mouse moved to (646, 205)
Screenshot: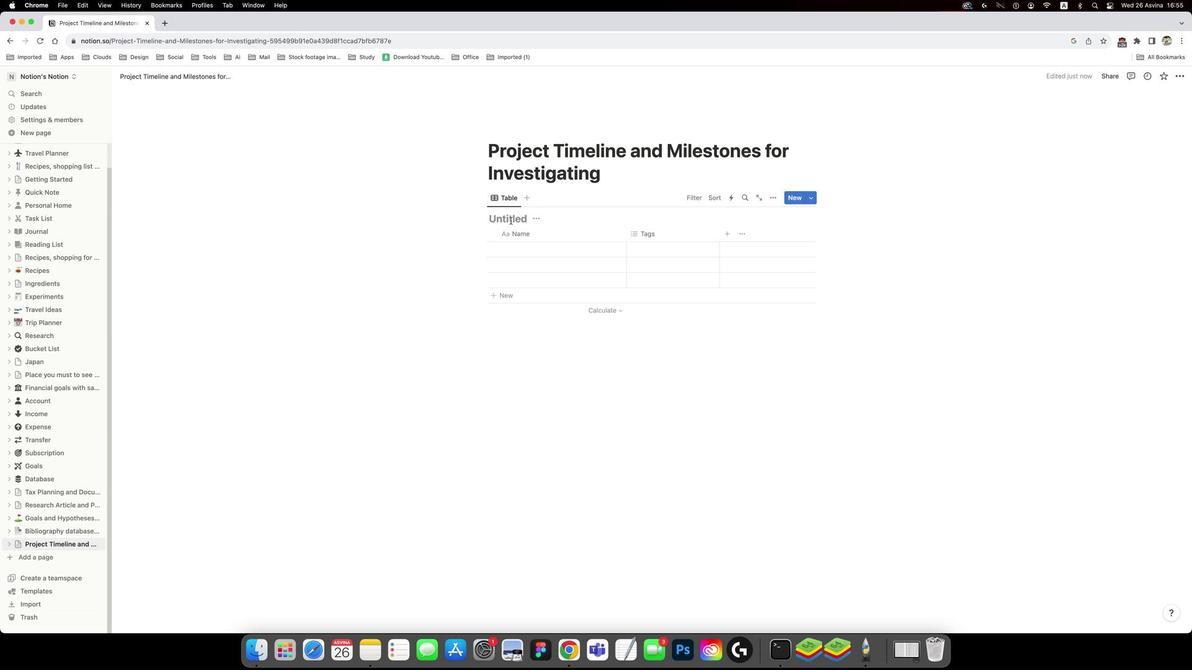 
Action: Mouse pressed left at (646, 205)
Screenshot: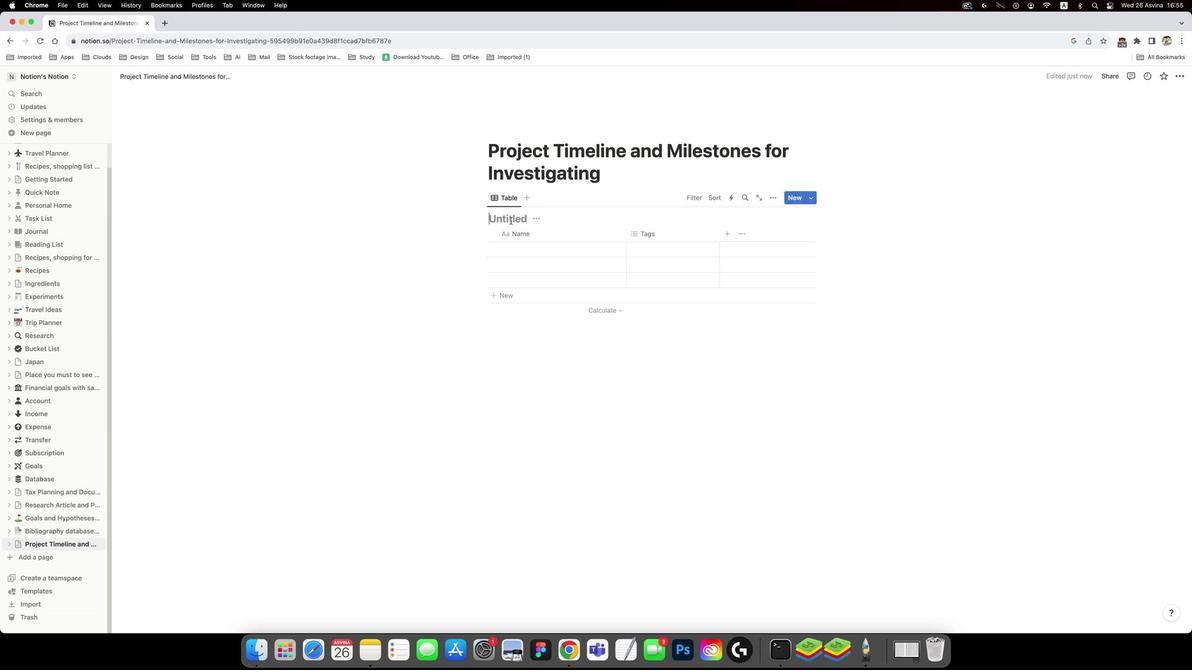 
Action: Key pressed Key.shift'T''r''a''c''k''e''r'
Screenshot: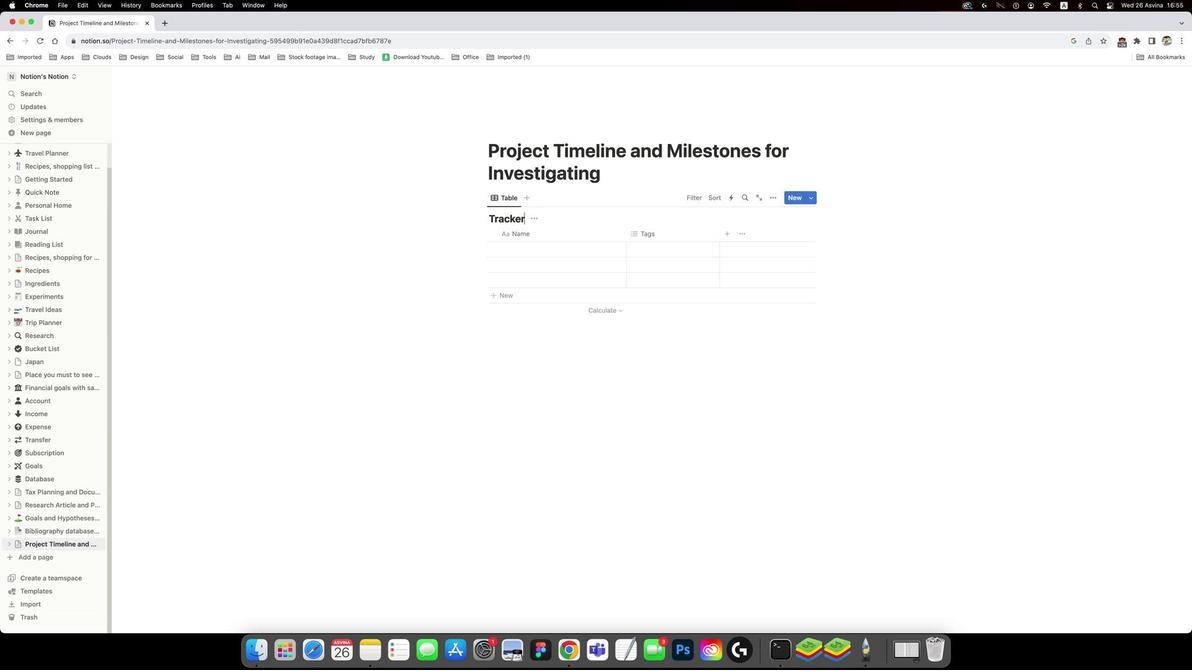 
Action: Mouse moved to (1151, 374)
Screenshot: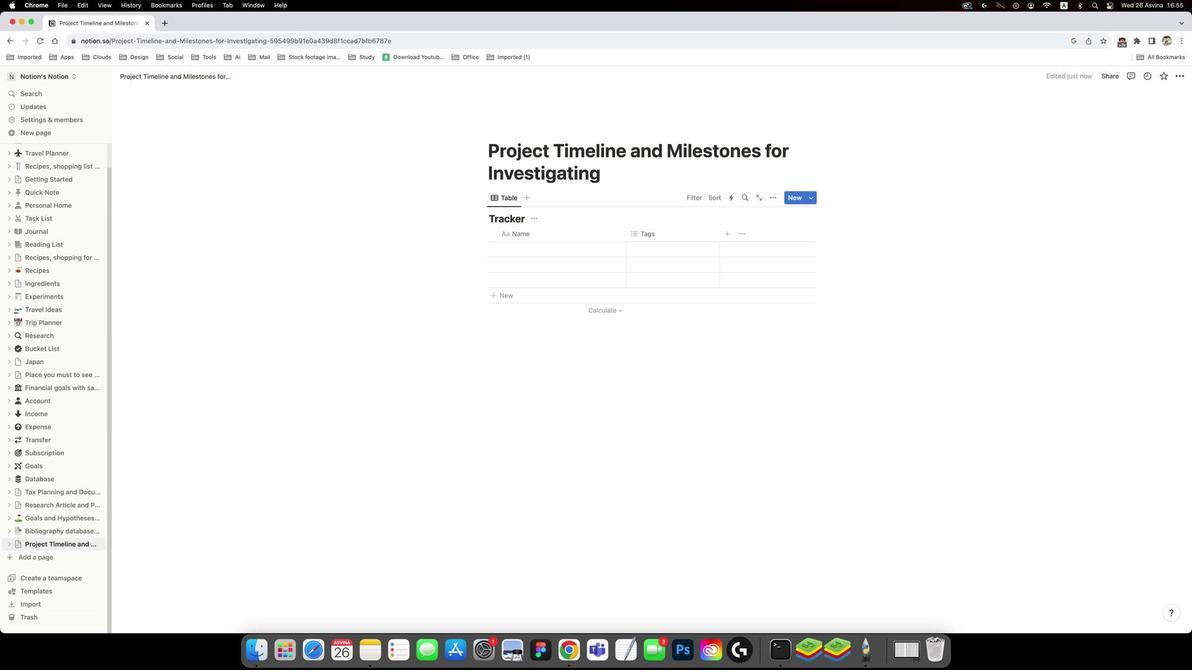 
Action: Mouse scrolled (1151, 374) with delta (453, 34)
Screenshot: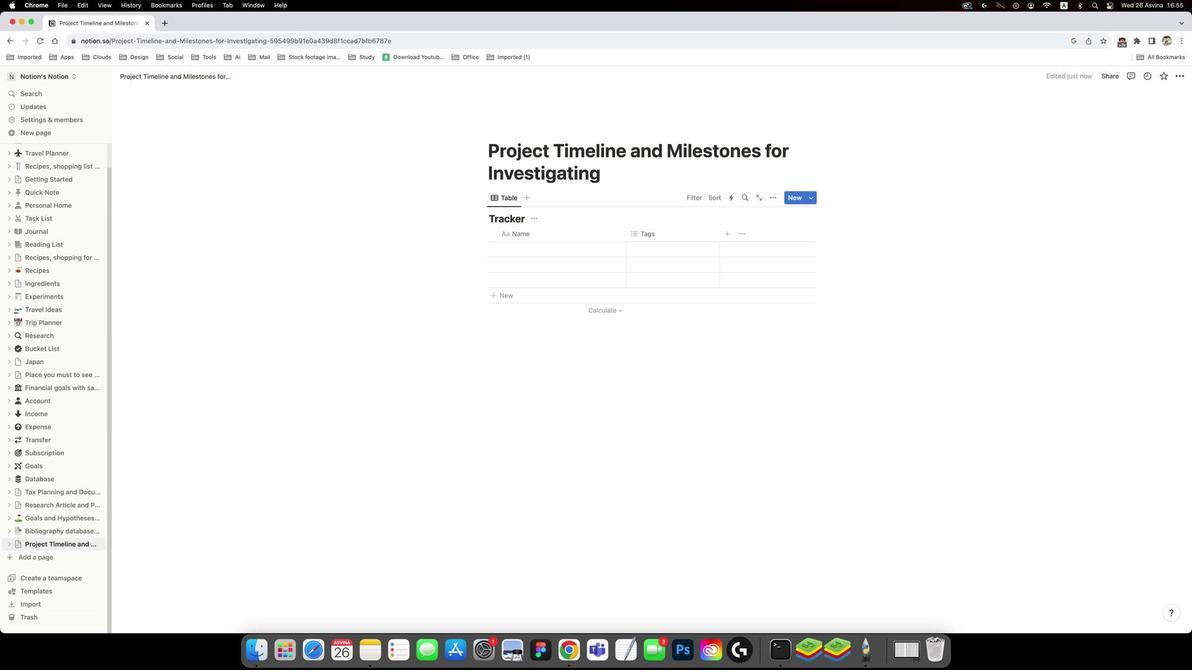 
Action: Mouse moved to (1147, 353)
Screenshot: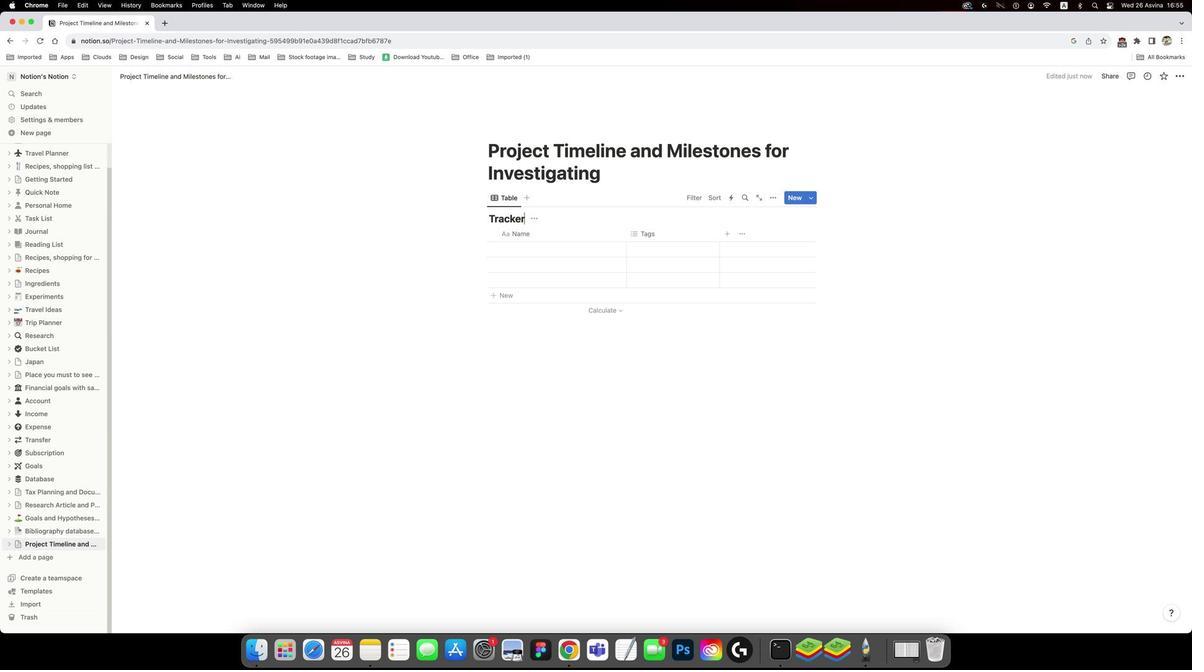 
Action: Mouse scrolled (1147, 353) with delta (453, 34)
Screenshot: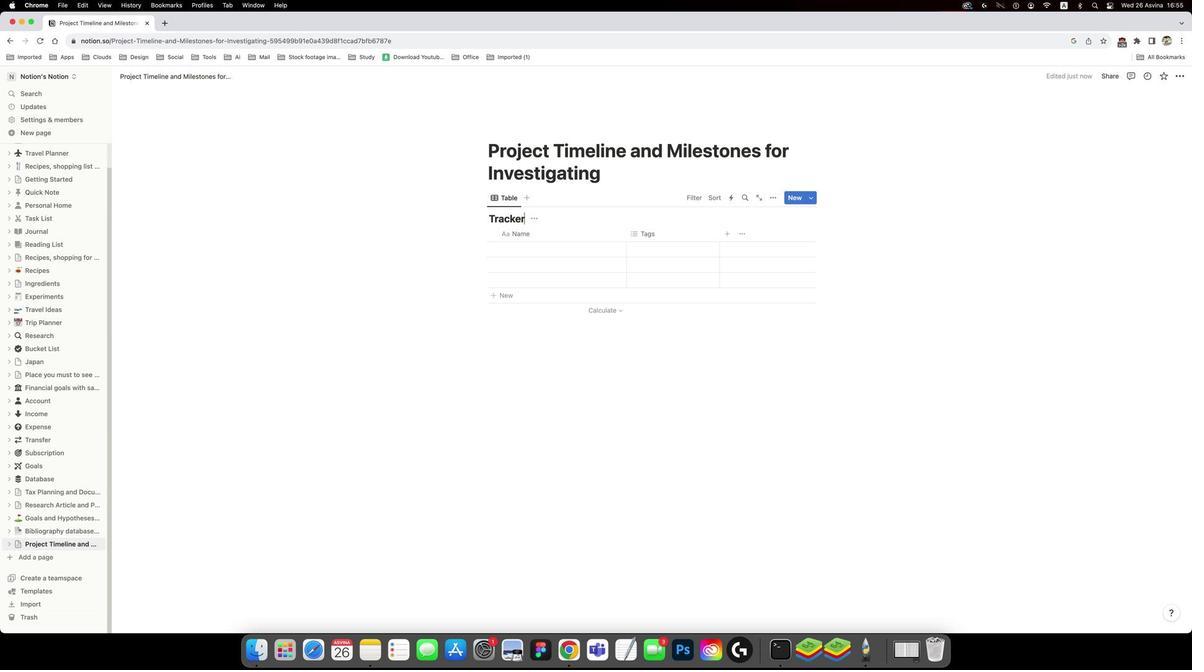 
Action: Mouse scrolled (1147, 353) with delta (453, 34)
Screenshot: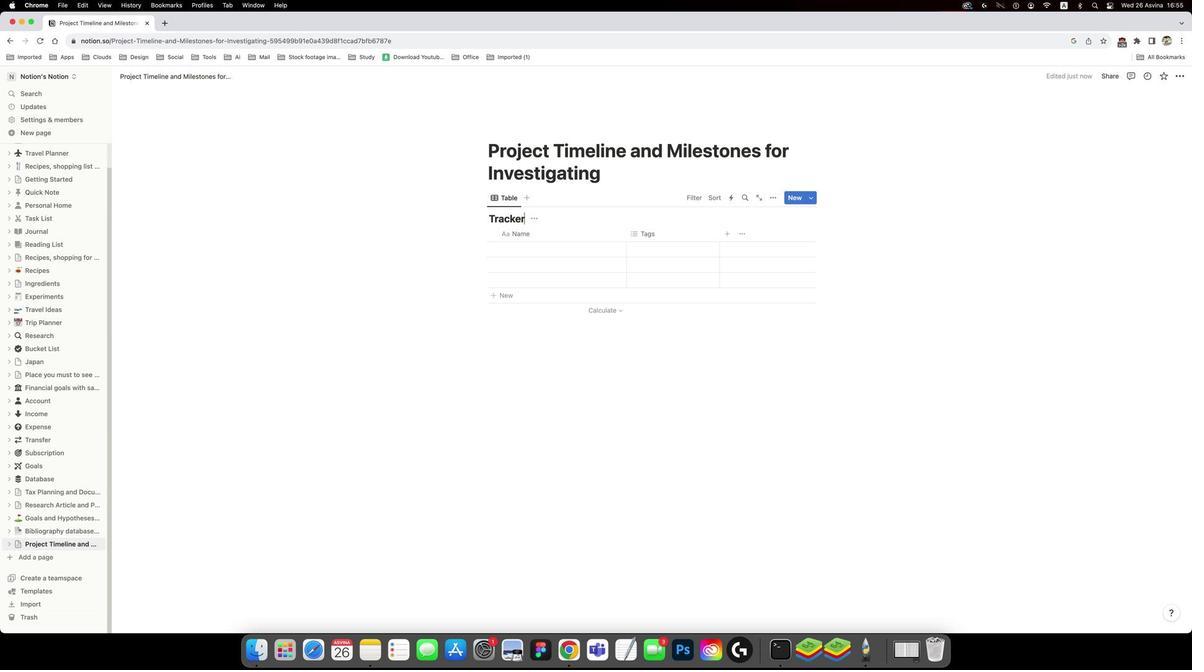 
Action: Mouse scrolled (1147, 353) with delta (453, 32)
Screenshot: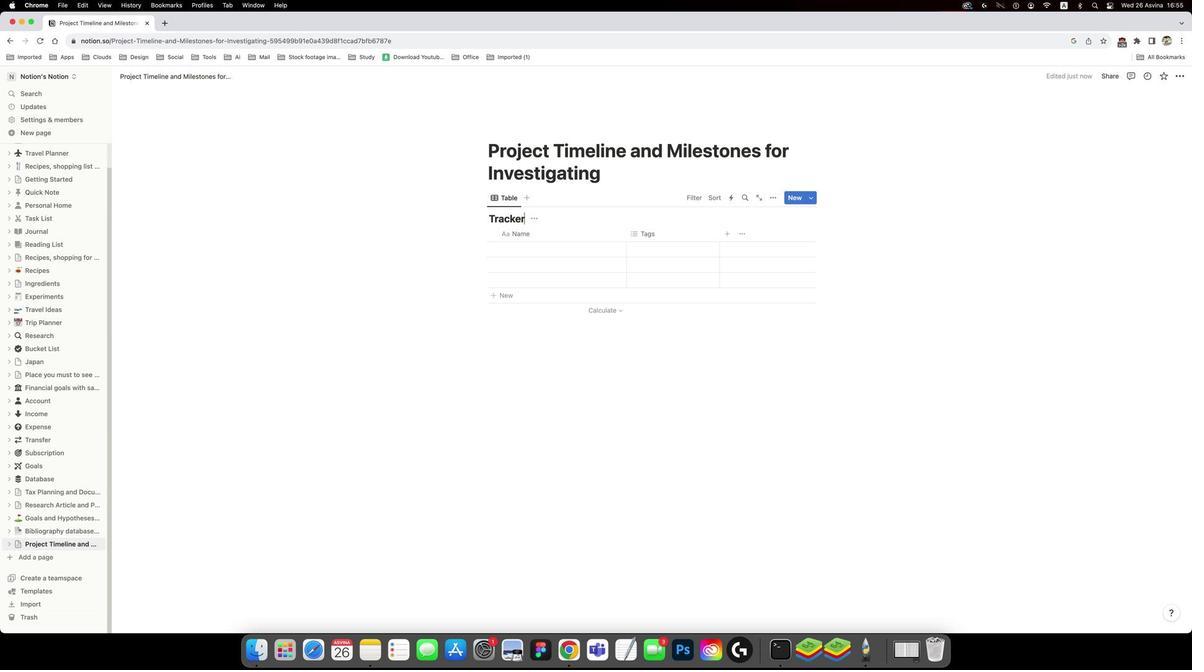 
Action: Mouse scrolled (1147, 353) with delta (453, 30)
Screenshot: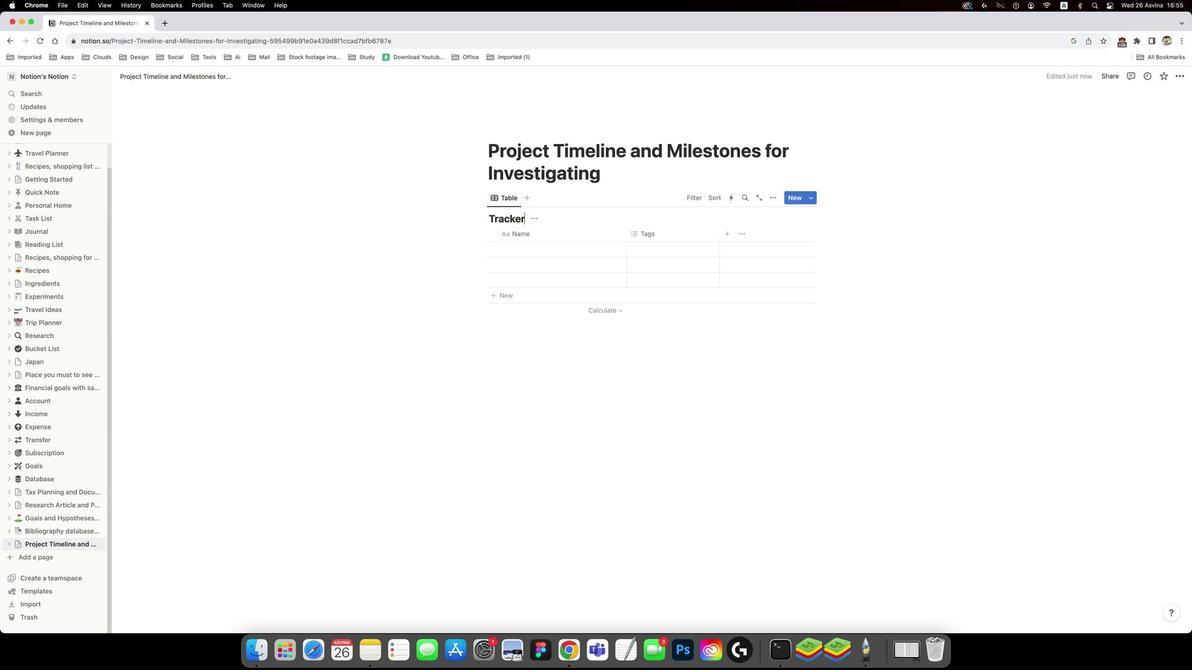 
Action: Mouse scrolled (1147, 353) with delta (453, 29)
Screenshot: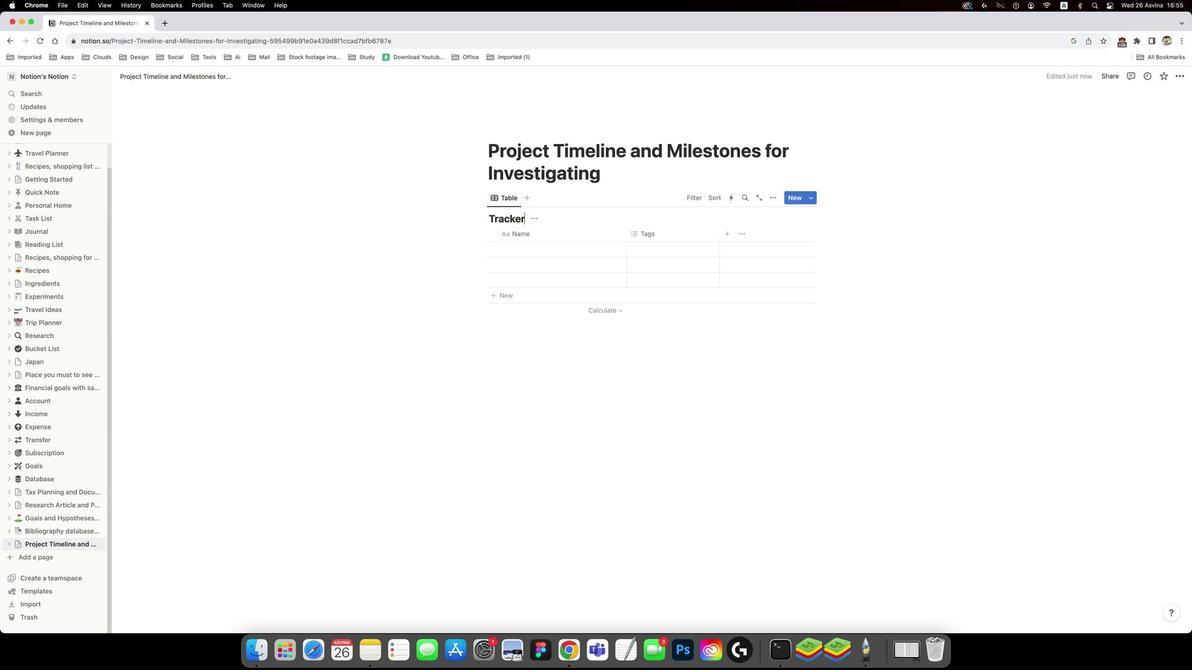 
Action: Mouse scrolled (1147, 353) with delta (453, 34)
Screenshot: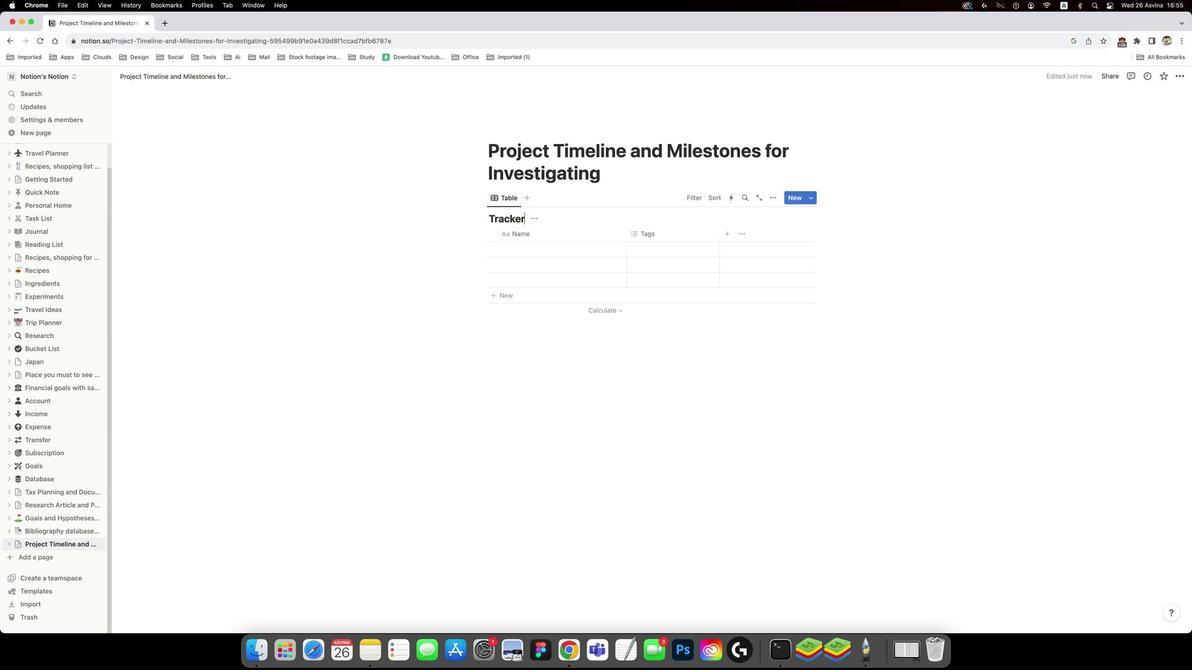 
Action: Mouse moved to (1147, 353)
Screenshot: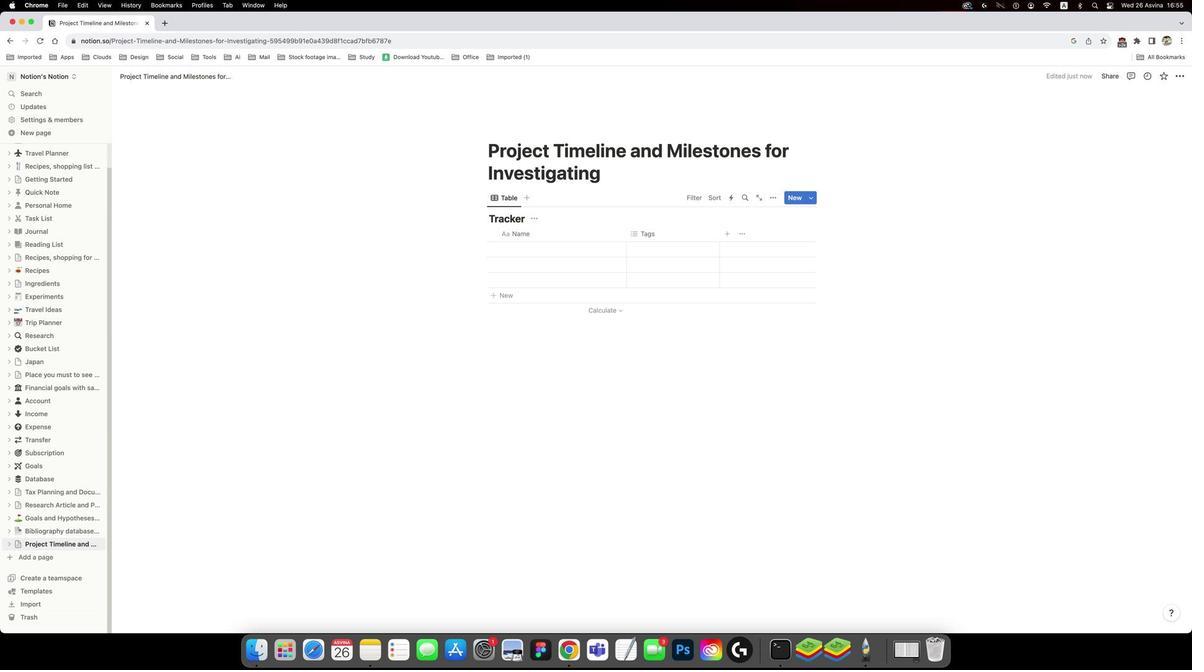 
Action: Mouse scrolled (1147, 353) with delta (453, 34)
Screenshot: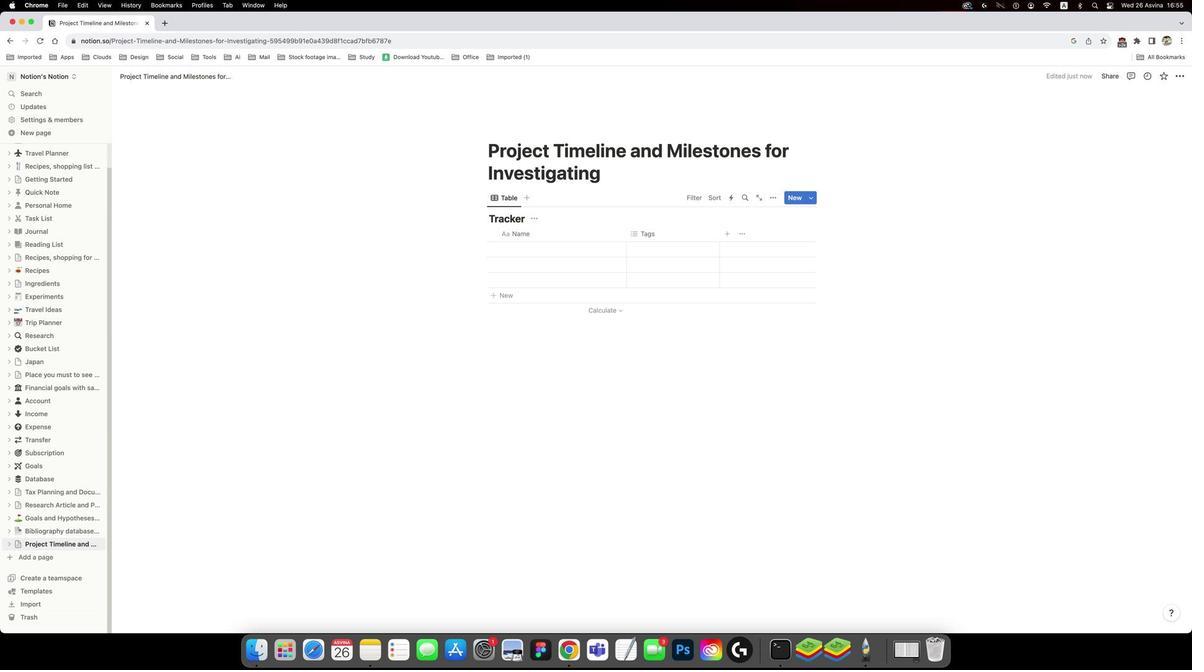 
Action: Mouse scrolled (1147, 353) with delta (453, 34)
Screenshot: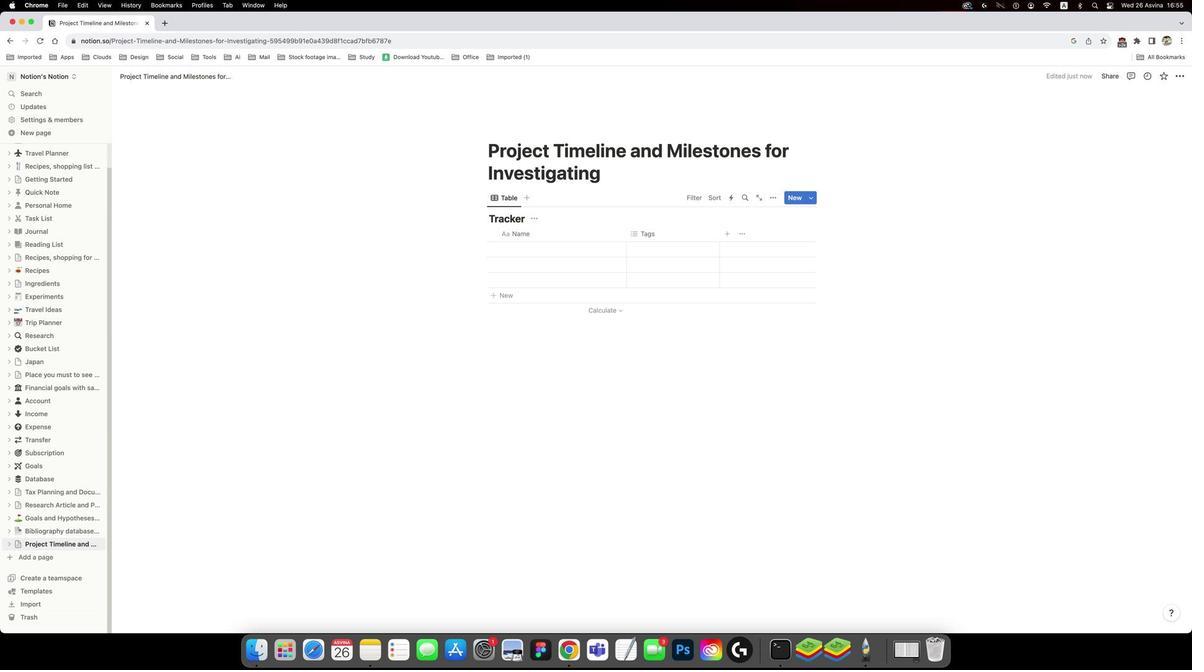 
Action: Mouse scrolled (1147, 353) with delta (453, 31)
Screenshot: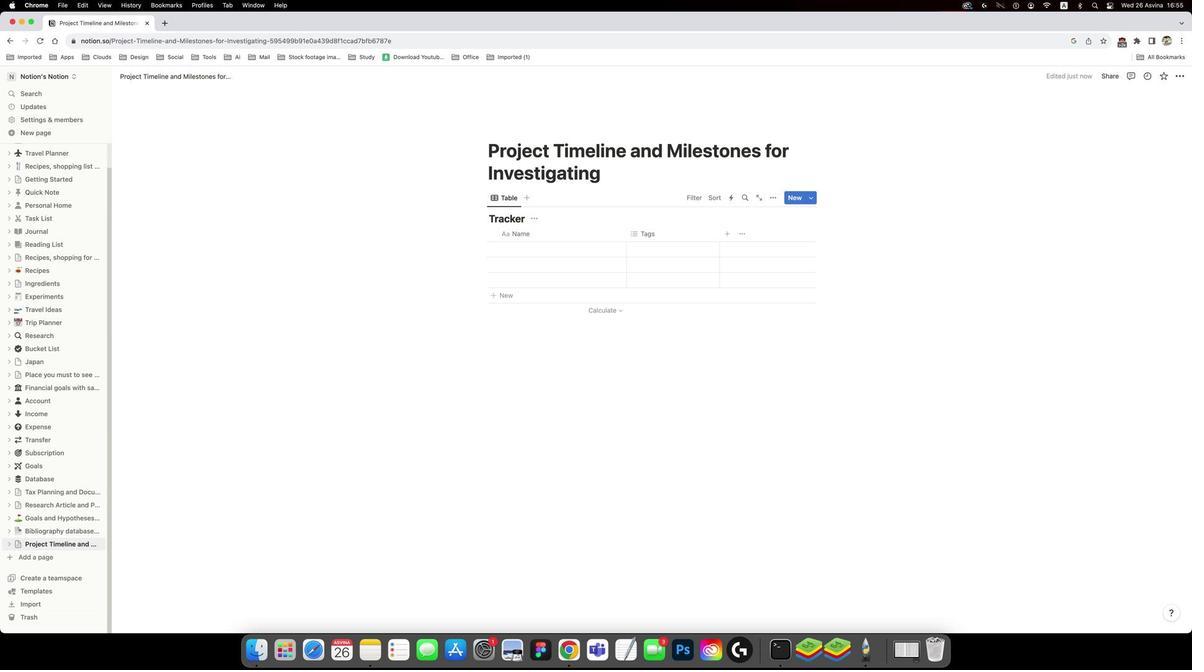 
Action: Mouse scrolled (1147, 353) with delta (453, 29)
Screenshot: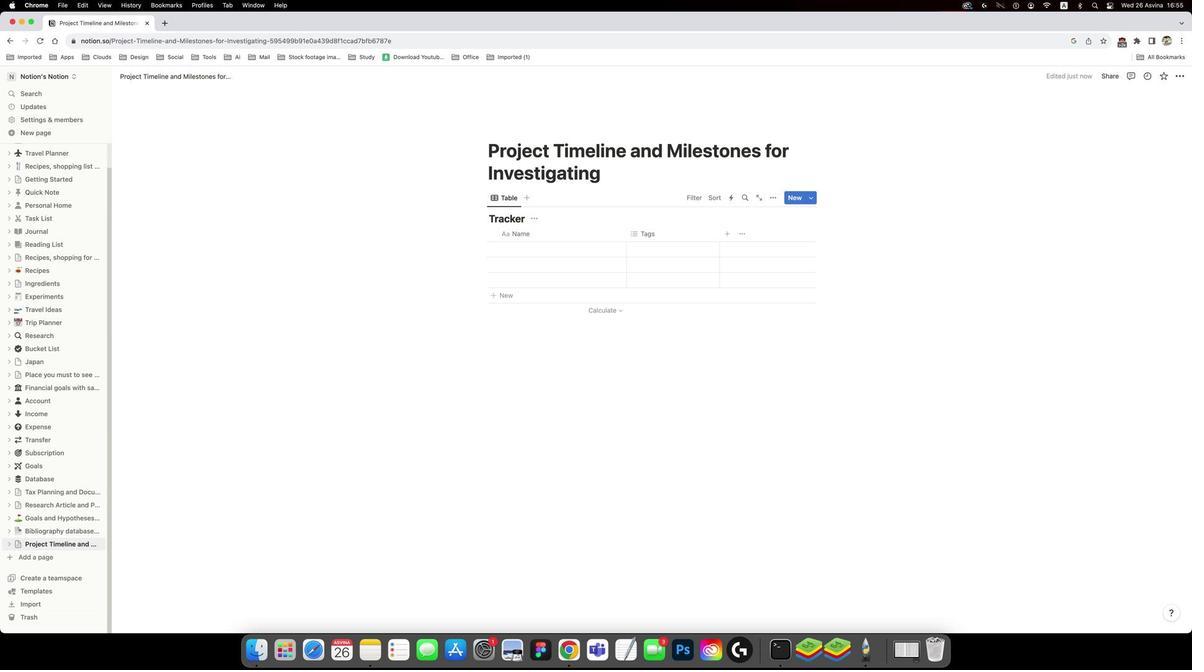 
Action: Mouse scrolled (1147, 353) with delta (453, 28)
Screenshot: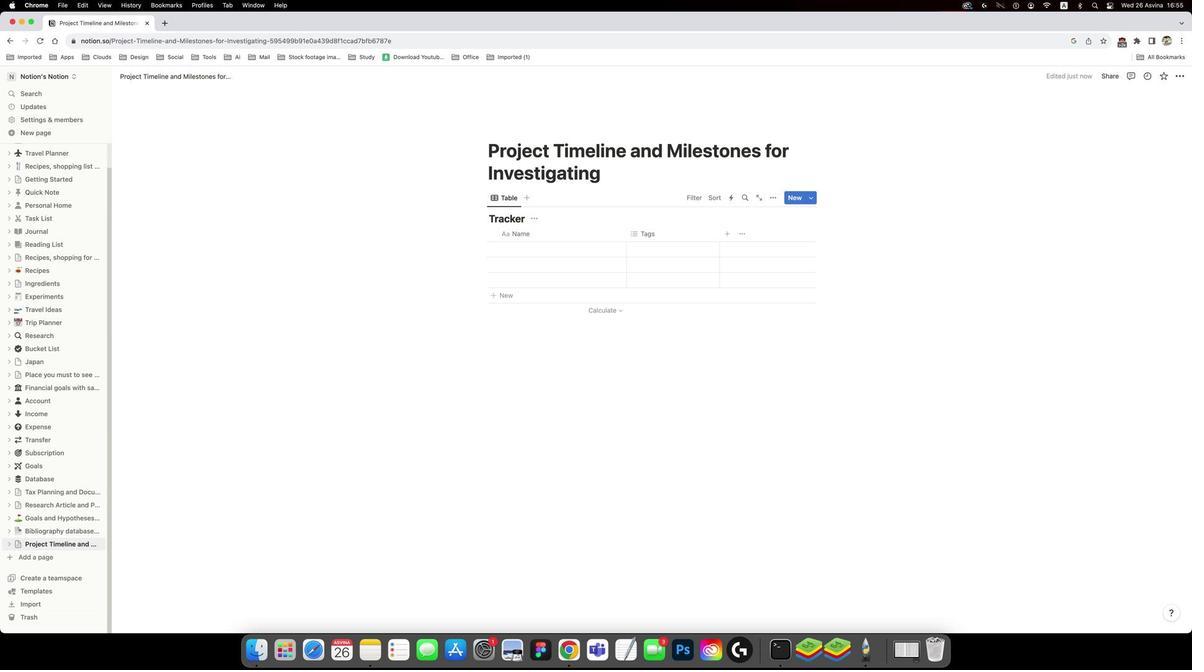 
Action: Mouse moved to (1143, 347)
Screenshot: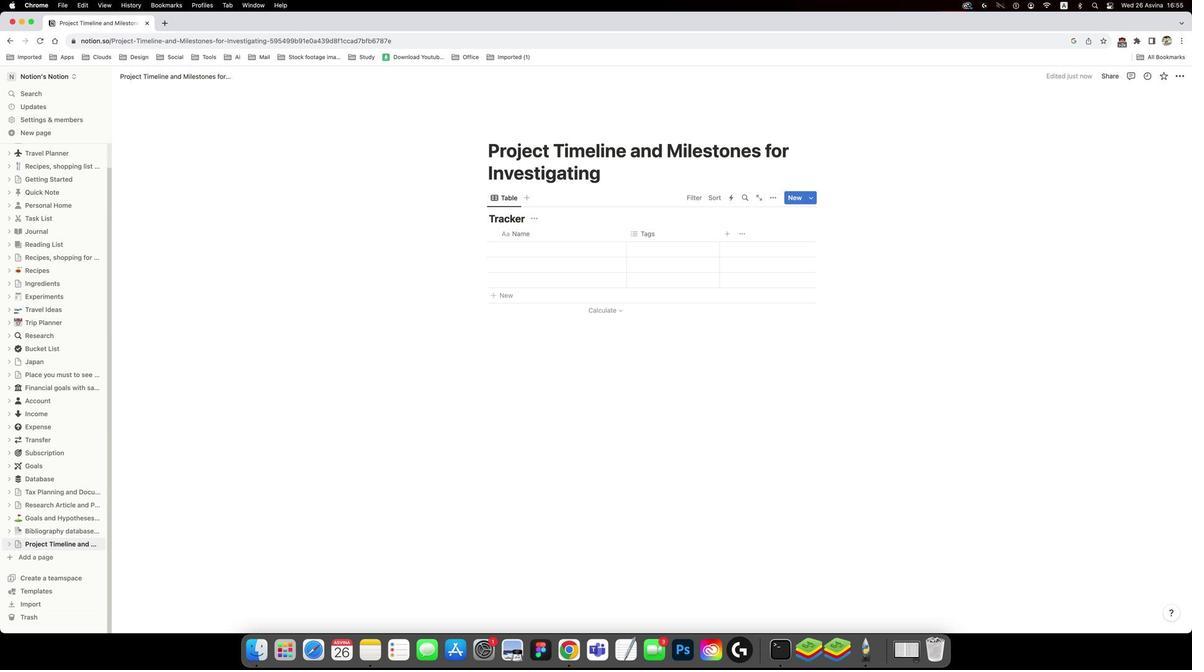 
Action: Mouse scrolled (1143, 347) with delta (453, 34)
Screenshot: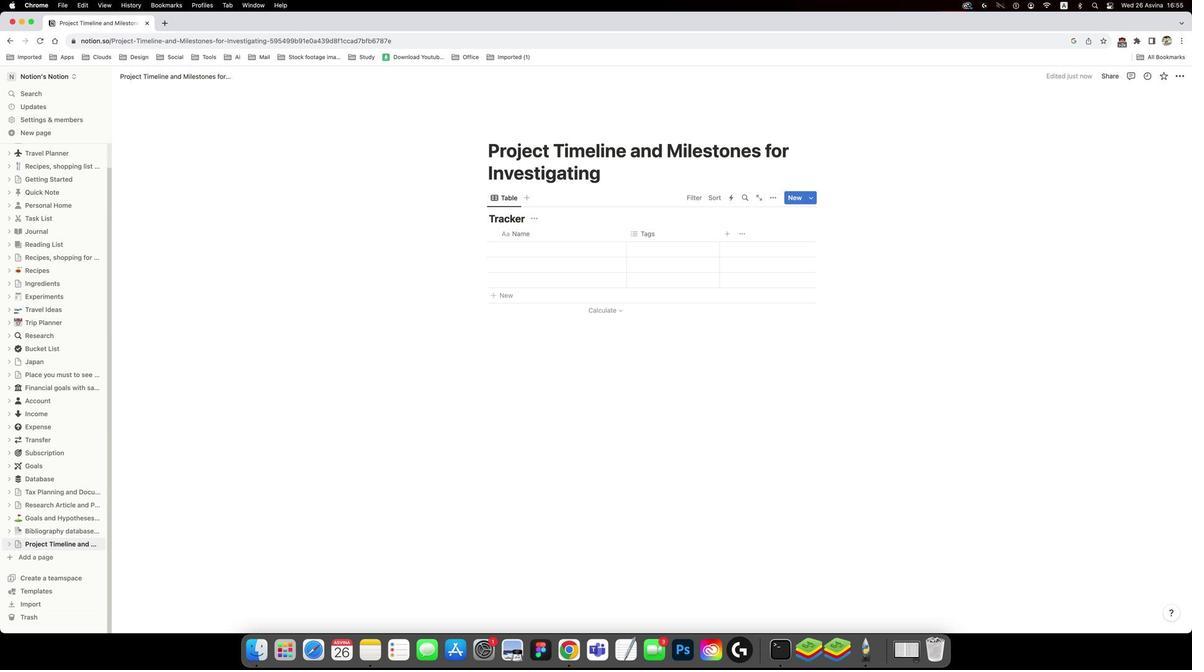 
Action: Mouse moved to (1143, 347)
Screenshot: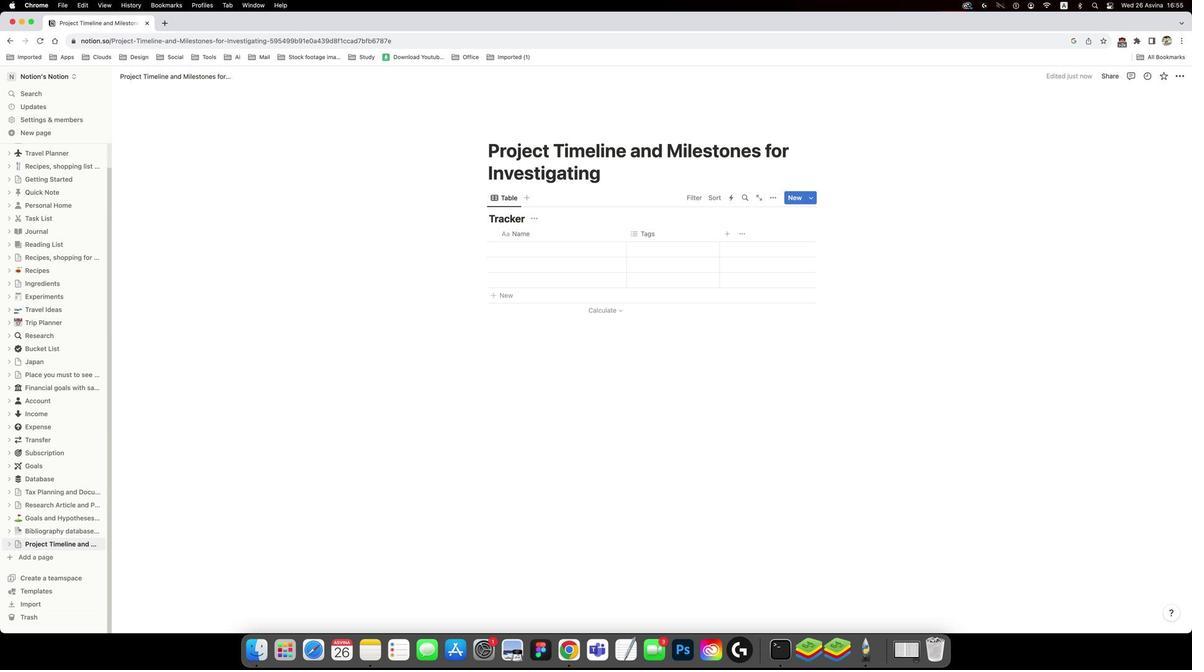 
Action: Mouse scrolled (1143, 347) with delta (453, 34)
Screenshot: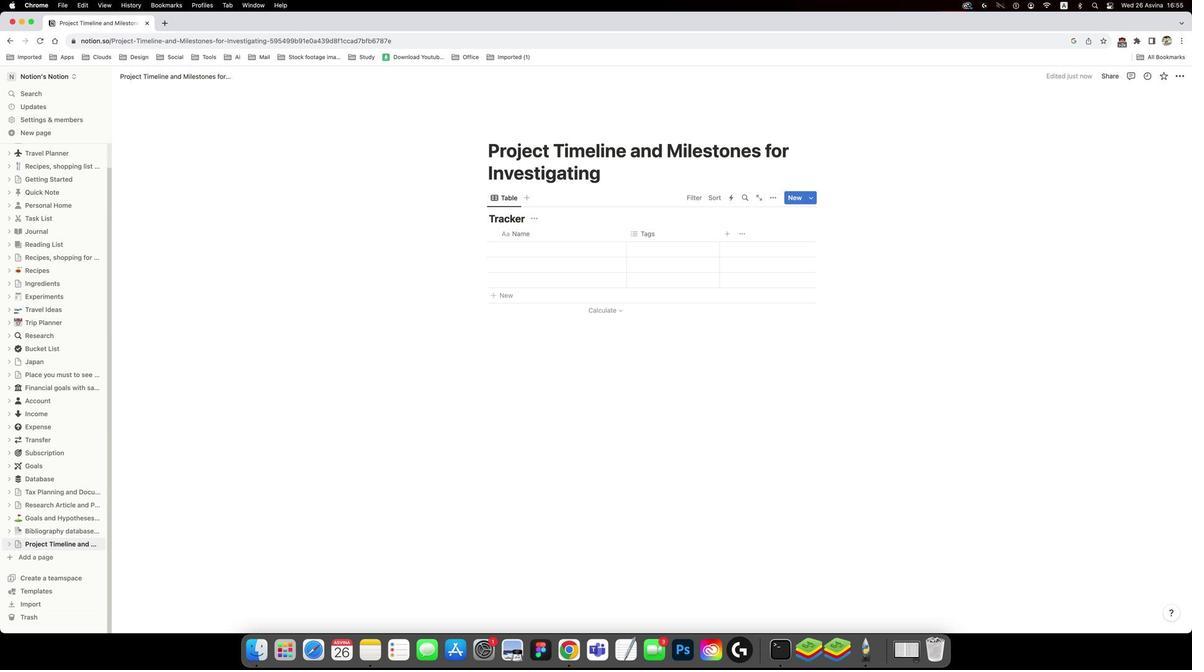 
Action: Mouse scrolled (1143, 347) with delta (453, 31)
Screenshot: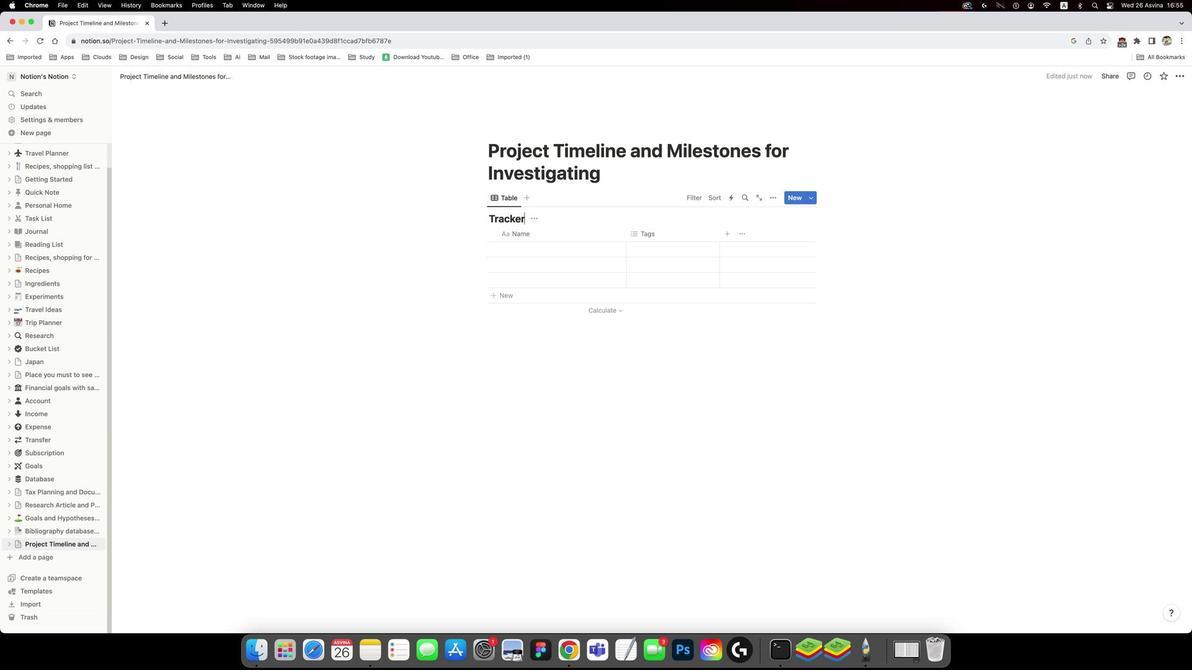 
Action: Mouse scrolled (1143, 347) with delta (453, 29)
Screenshot: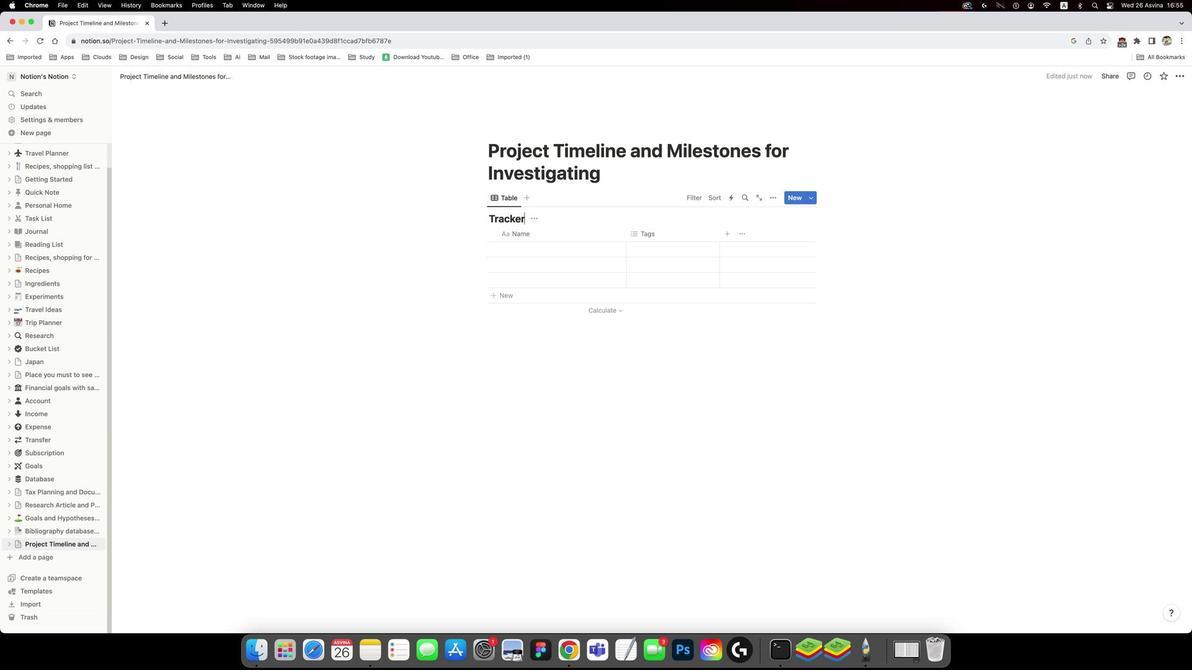 
Action: Mouse scrolled (1143, 347) with delta (453, 28)
Screenshot: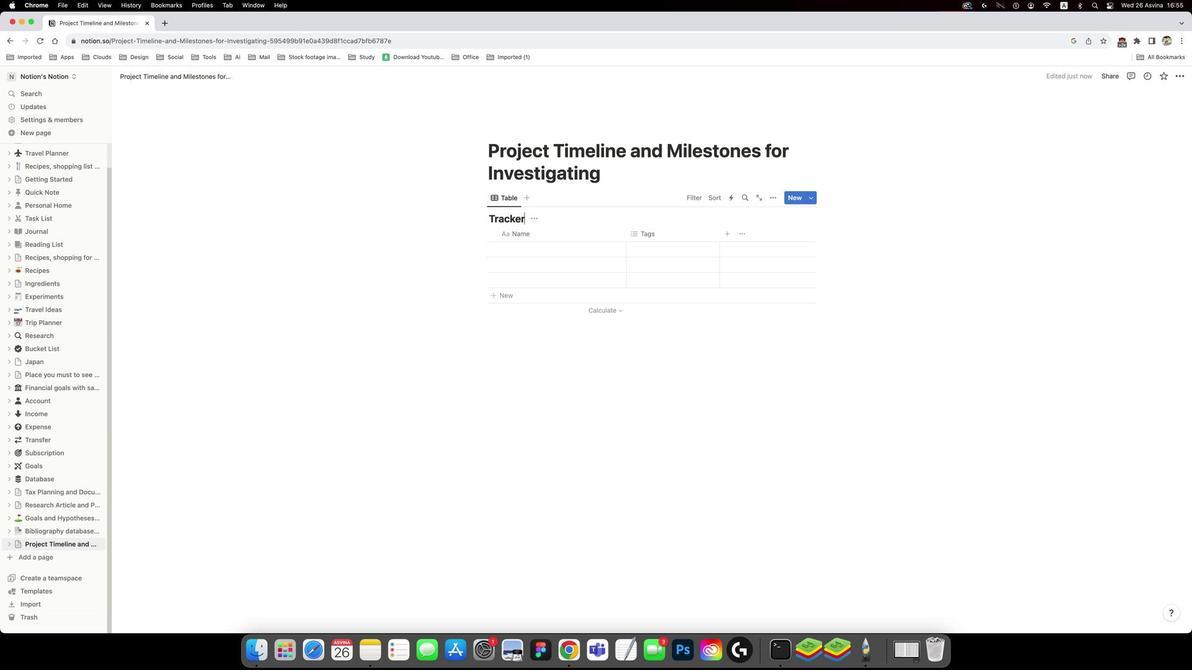 
Action: Mouse scrolled (1143, 347) with delta (453, 28)
Screenshot: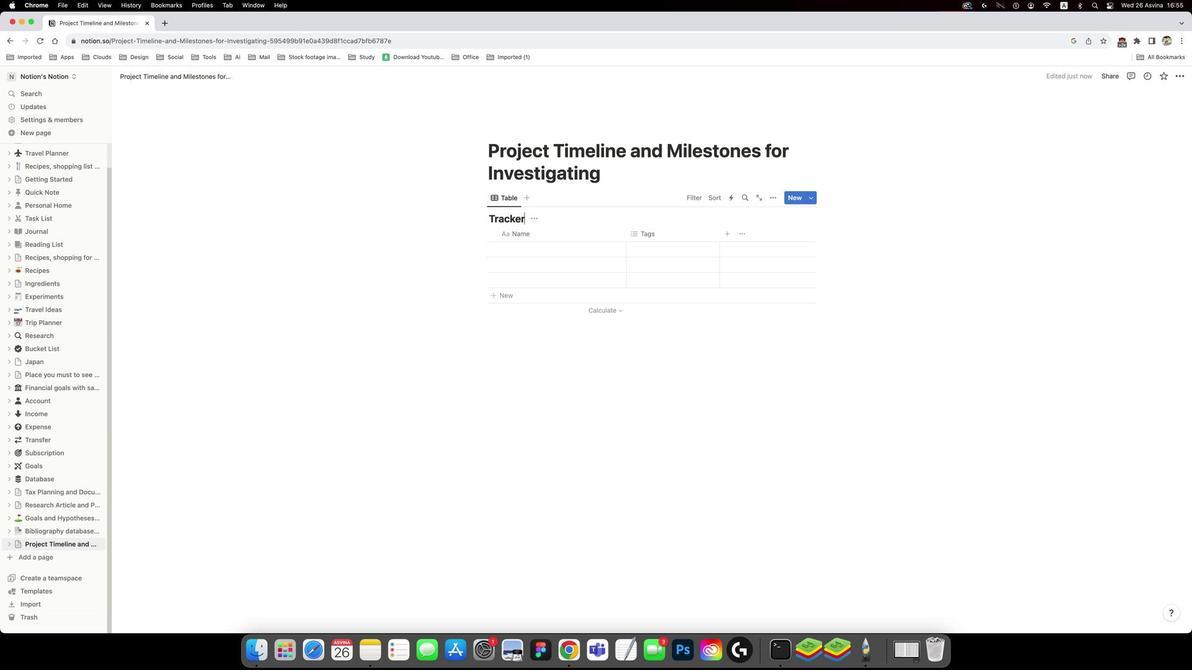 
Action: Mouse moved to (1155, 375)
Screenshot: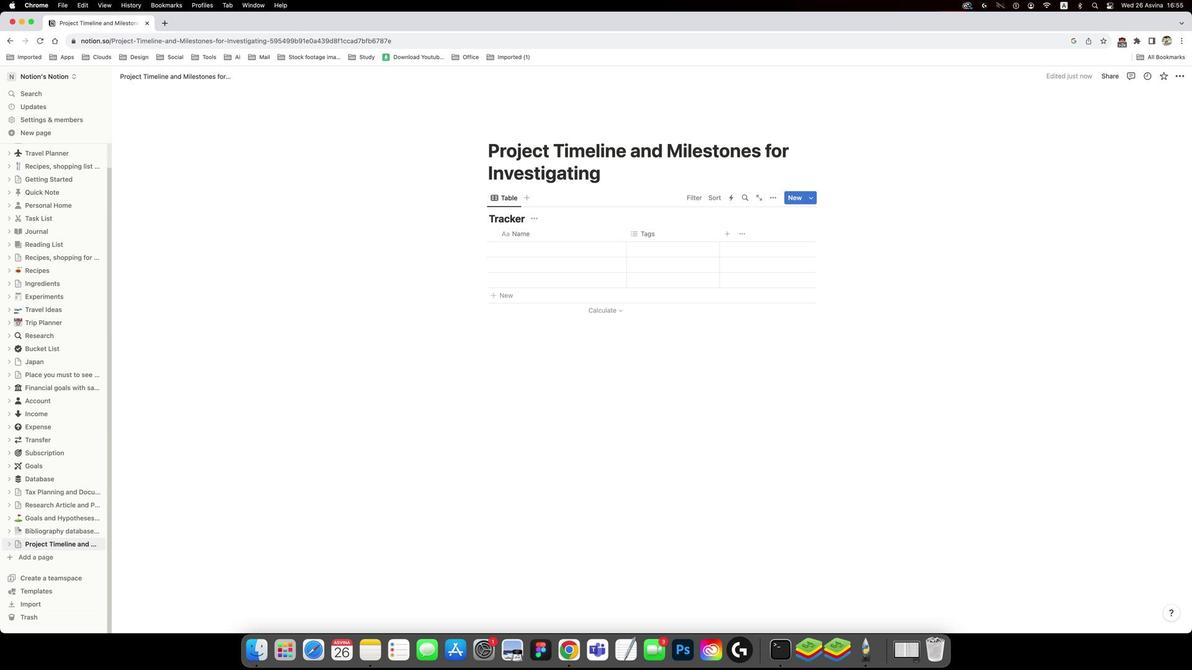 
Action: Mouse scrolled (1155, 375) with delta (453, 34)
Screenshot: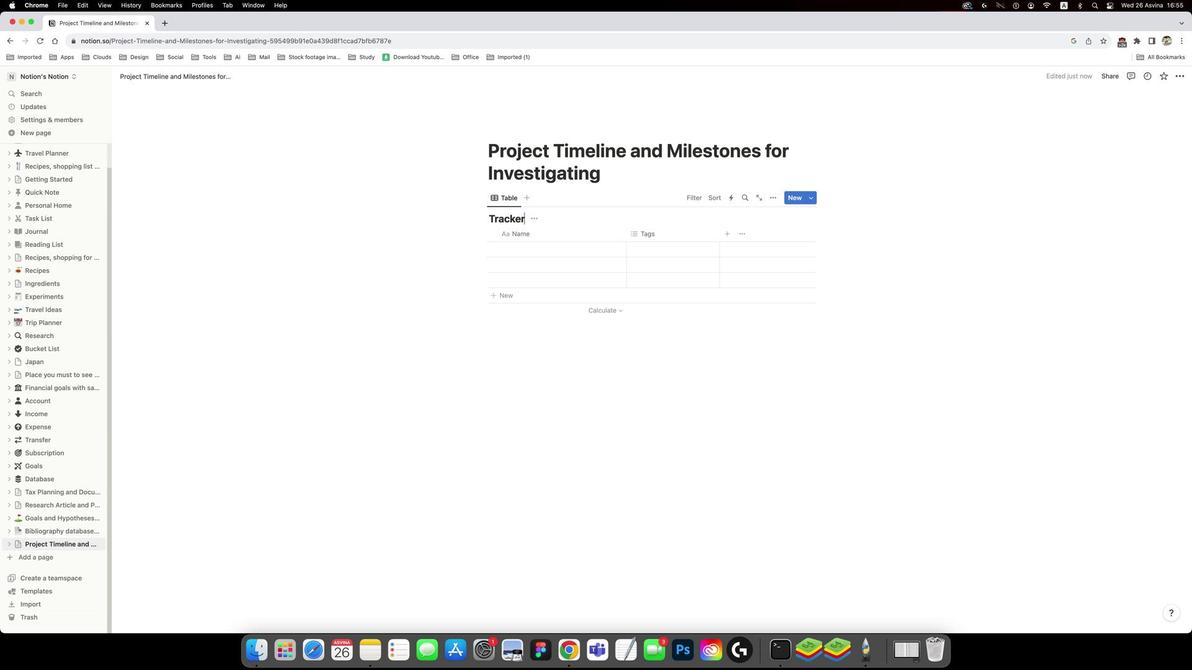 
Action: Mouse scrolled (1155, 375) with delta (453, 34)
Screenshot: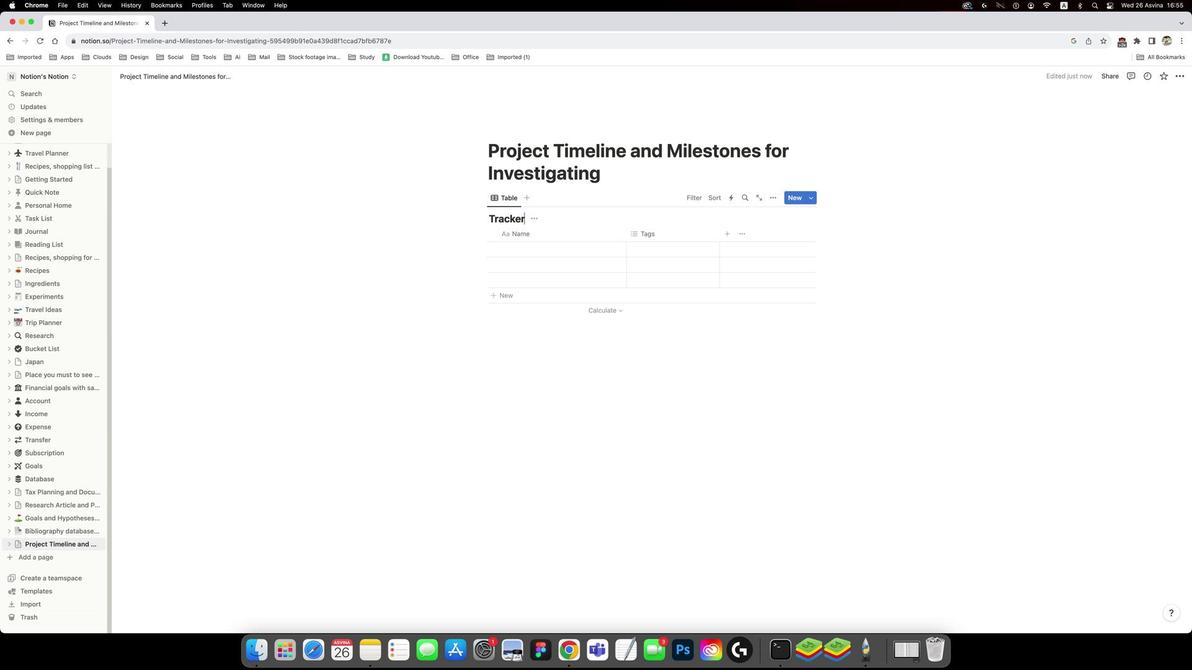 
Action: Mouse scrolled (1155, 375) with delta (453, 32)
Screenshot: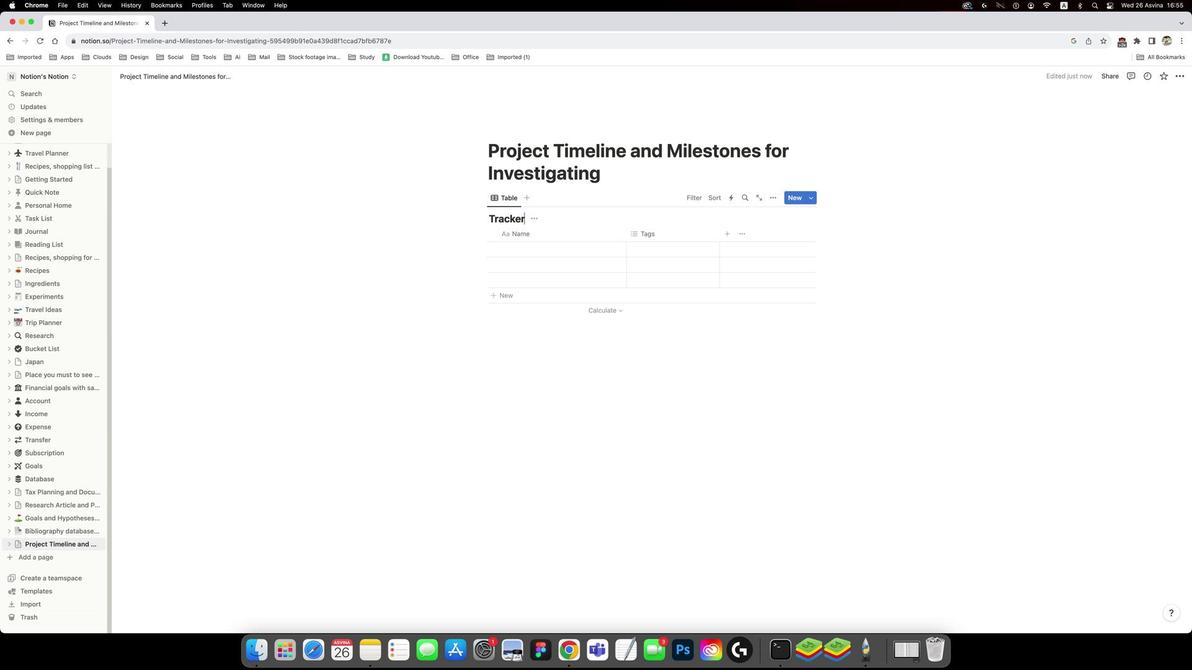 
Action: Mouse moved to (1155, 374)
Screenshot: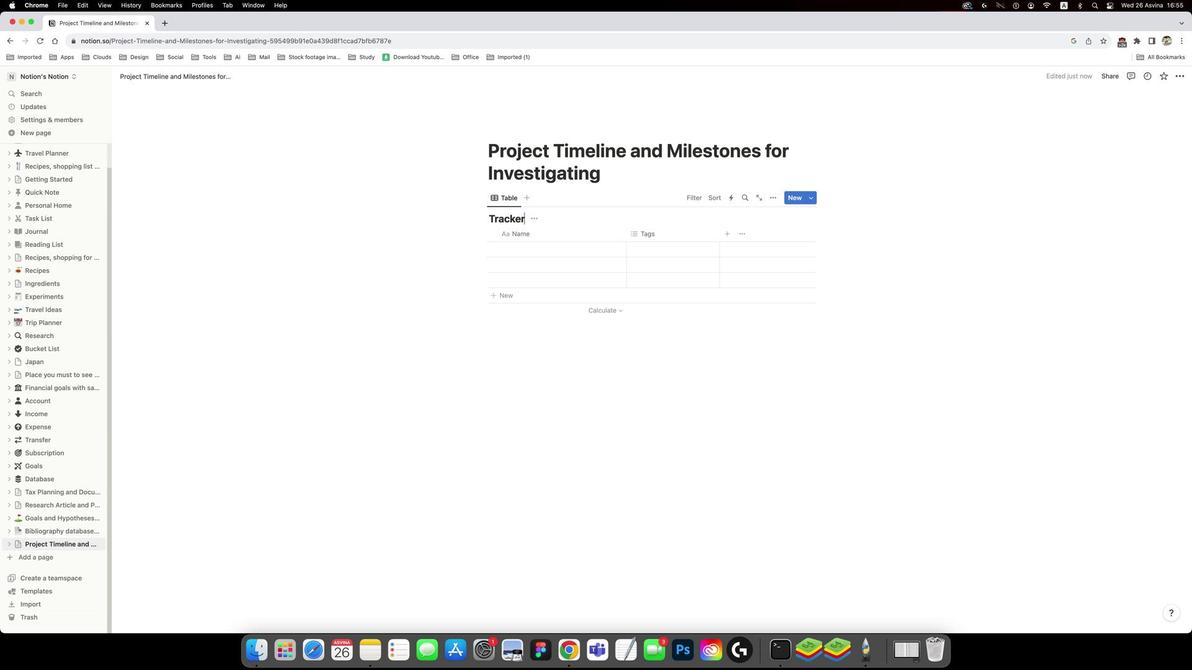 
Action: Mouse scrolled (1155, 374) with delta (453, 34)
Screenshot: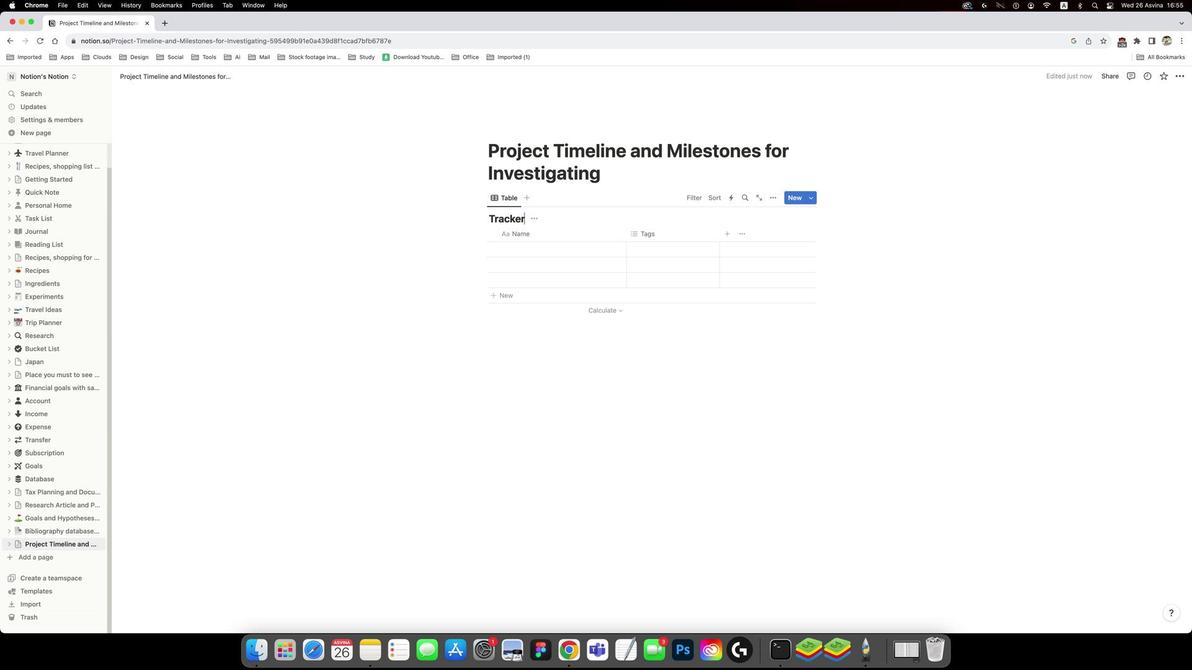 
Action: Mouse moved to (1153, 372)
Screenshot: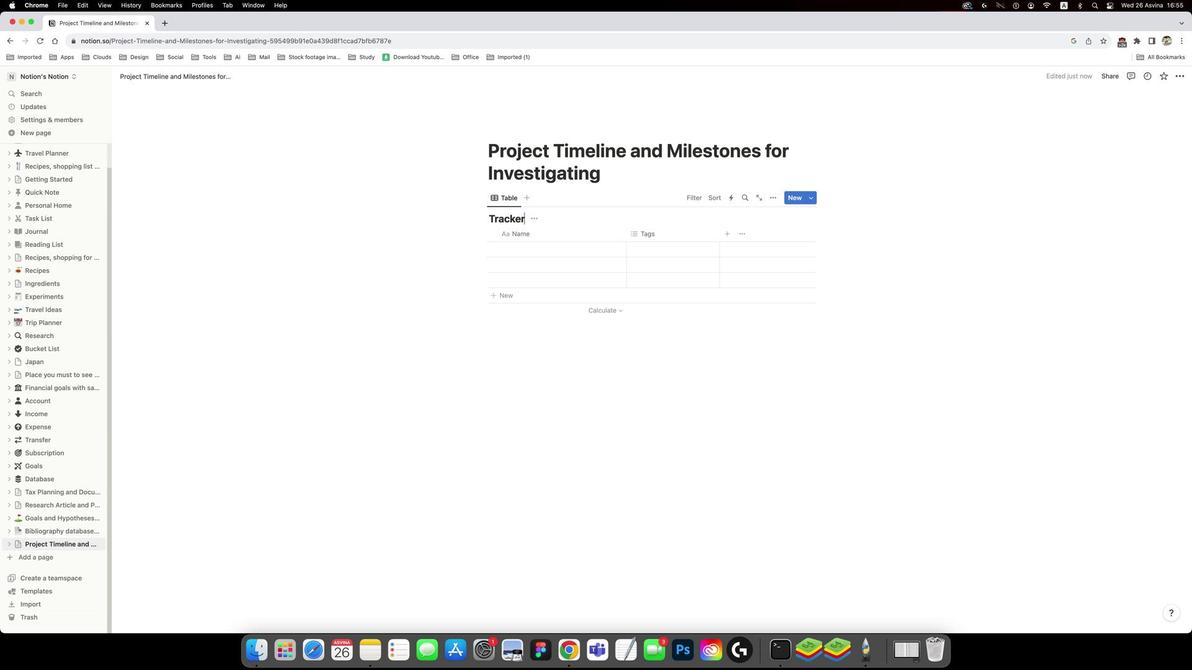 
Action: Mouse scrolled (1153, 372) with delta (453, 34)
Screenshot: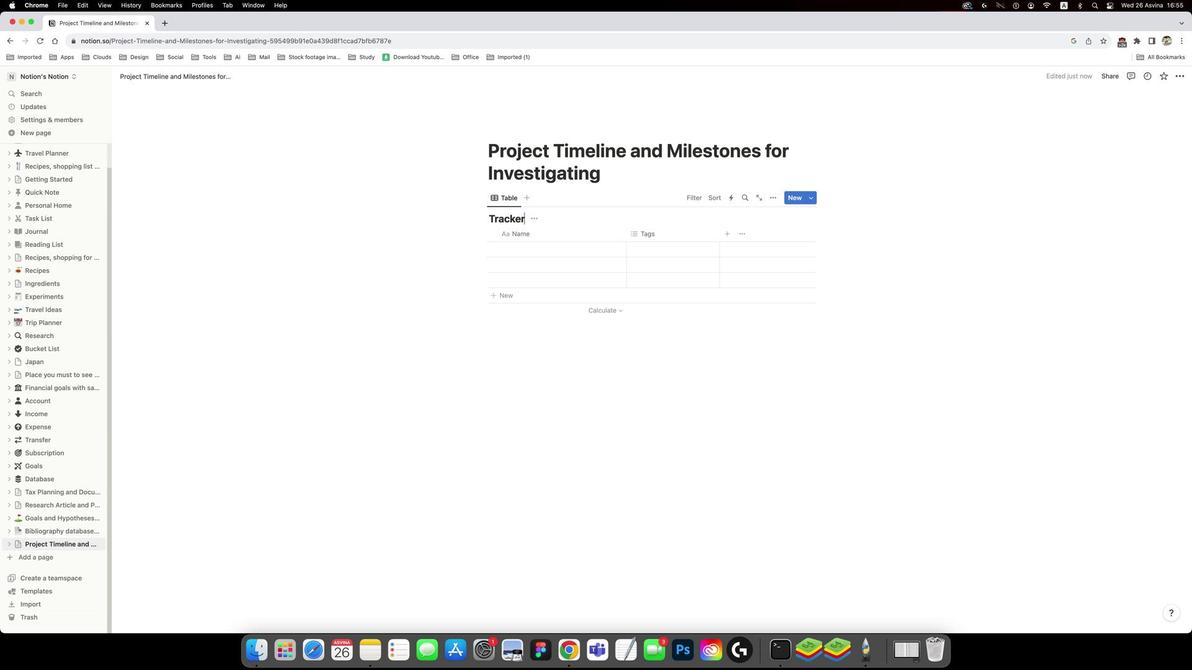 
Action: Mouse moved to (1152, 371)
Screenshot: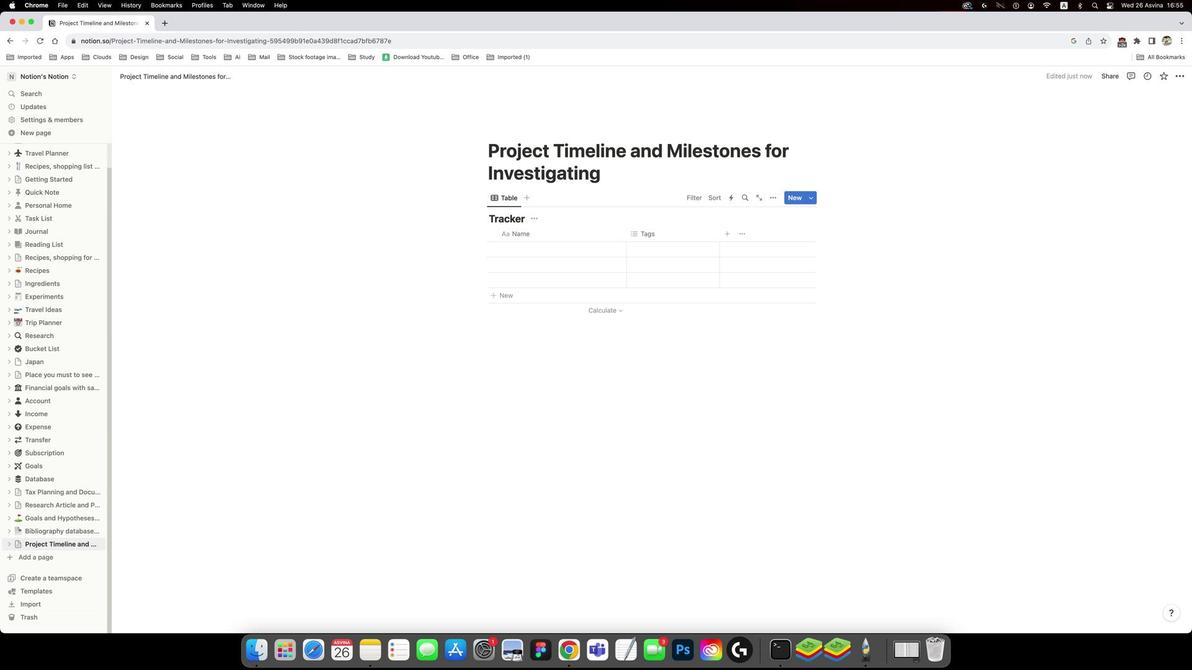 
Action: Mouse scrolled (1152, 371) with delta (453, 34)
Screenshot: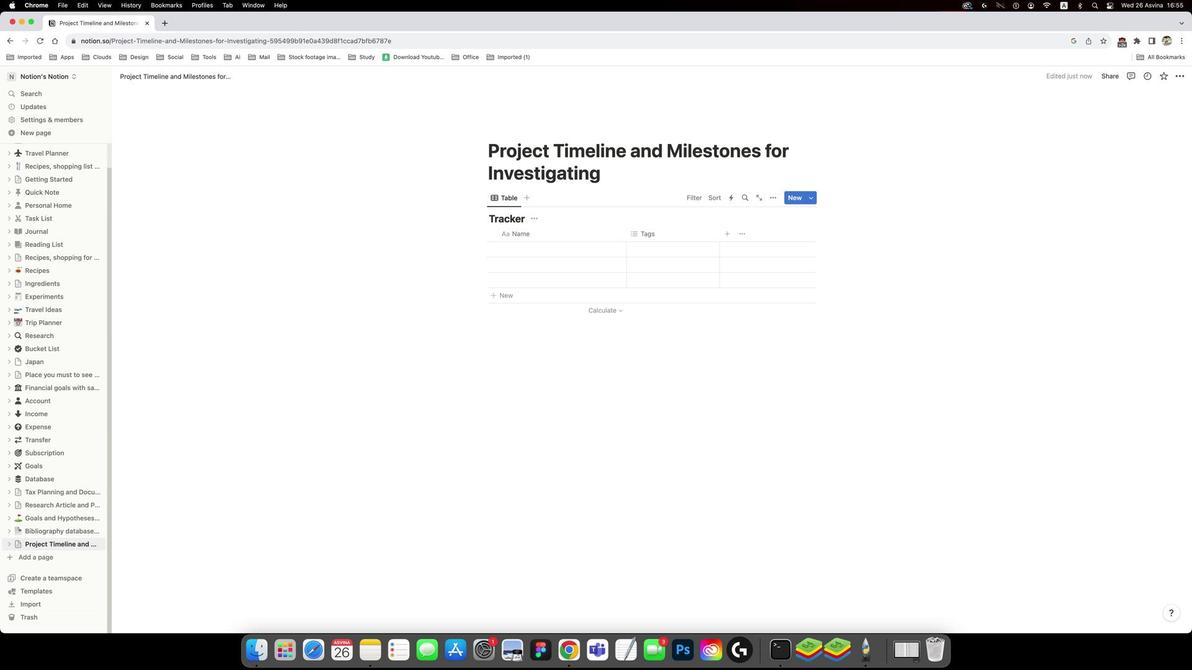 
Action: Mouse moved to (1151, 370)
Screenshot: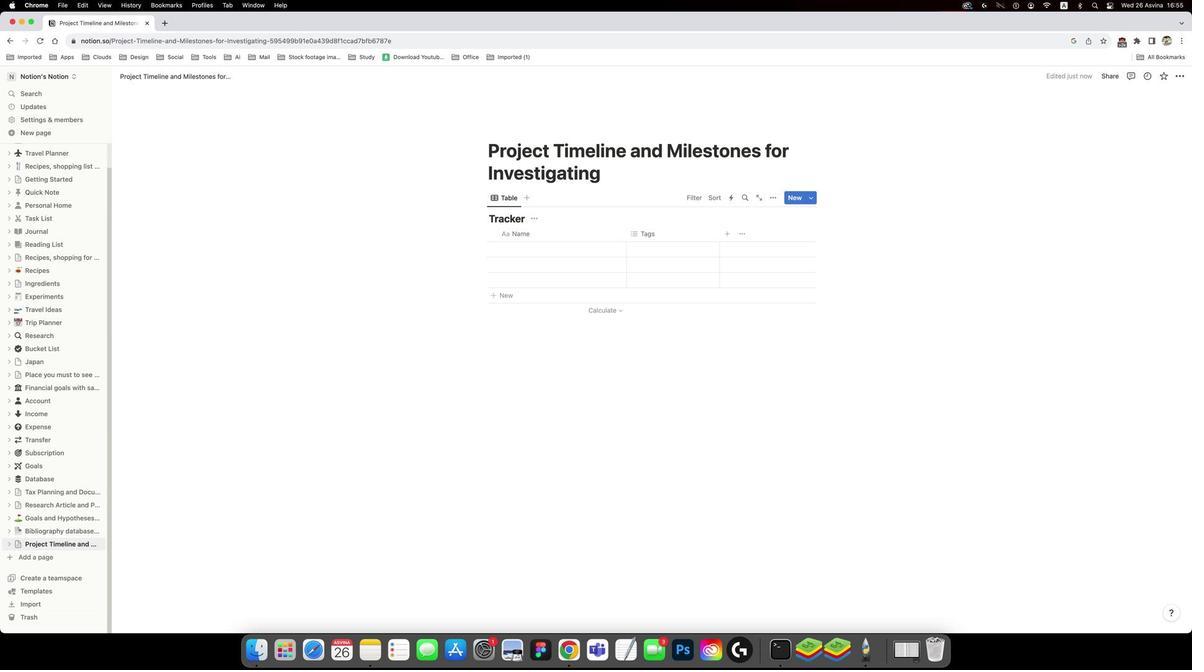 
Action: Mouse scrolled (1151, 370) with delta (453, 36)
Screenshot: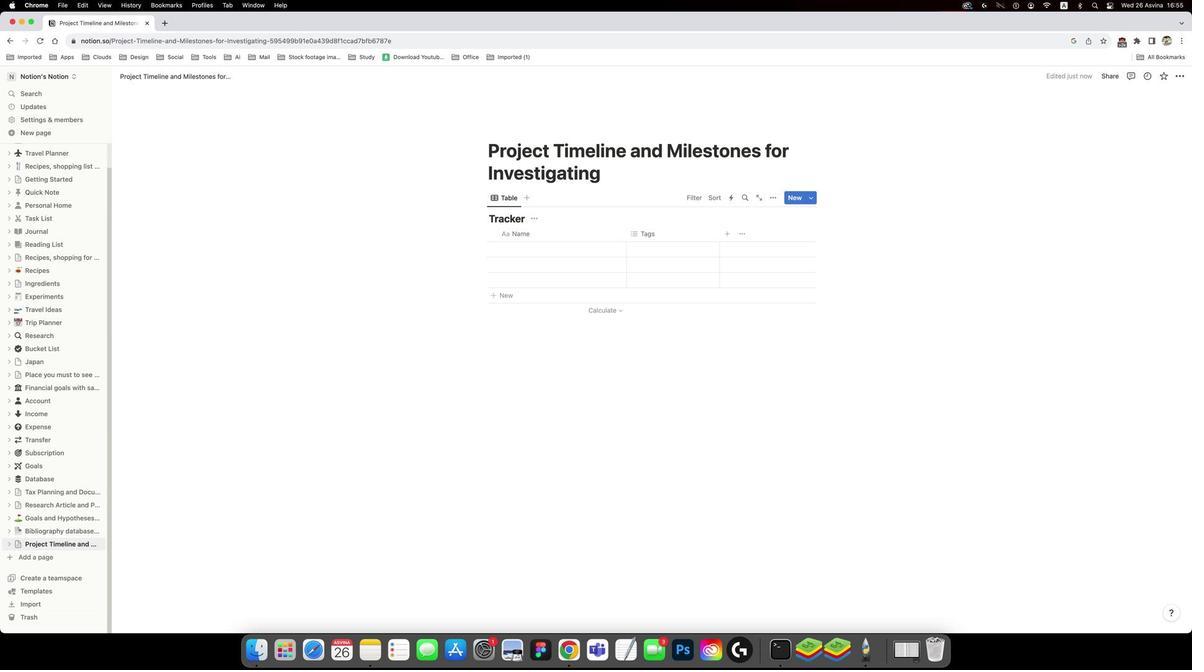 
Action: Mouse moved to (1150, 369)
Screenshot: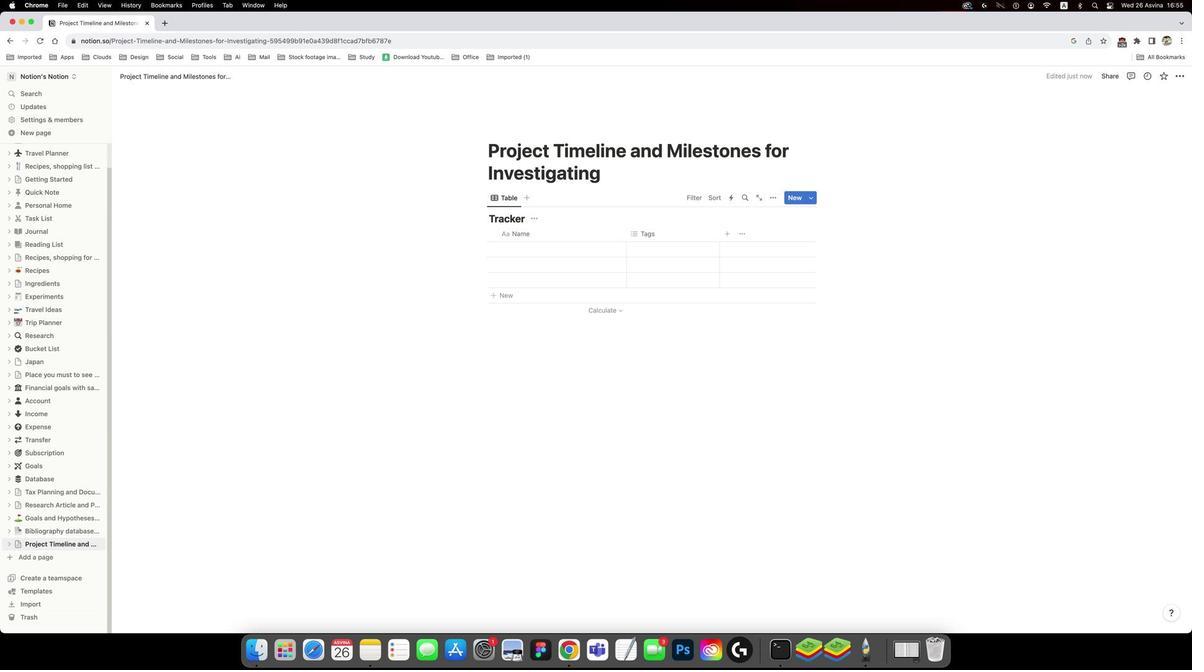
Action: Mouse scrolled (1150, 369) with delta (453, 37)
Screenshot: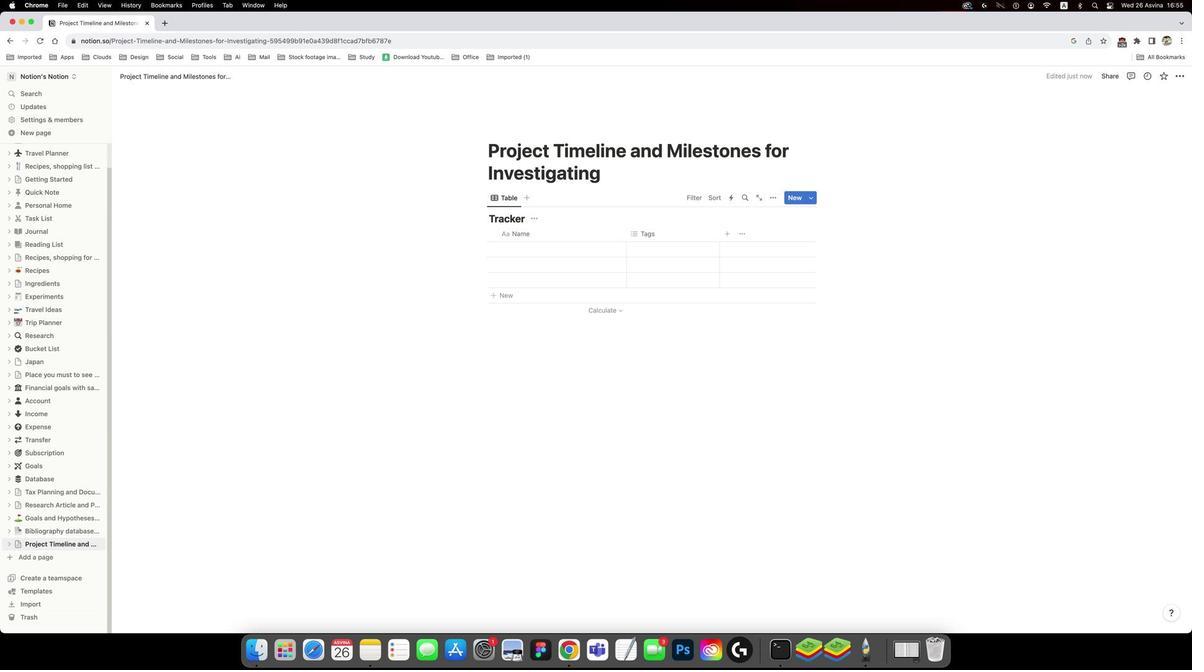 
Action: Mouse moved to (1144, 360)
Screenshot: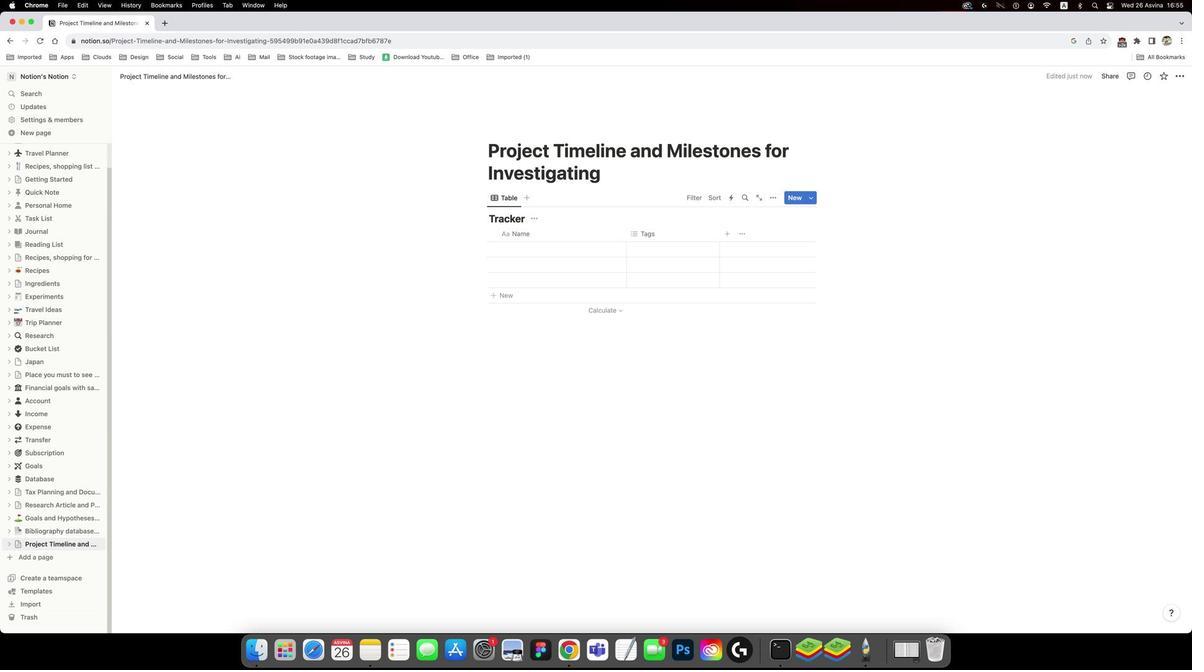 
Action: Mouse scrolled (1144, 360) with delta (453, 34)
Screenshot: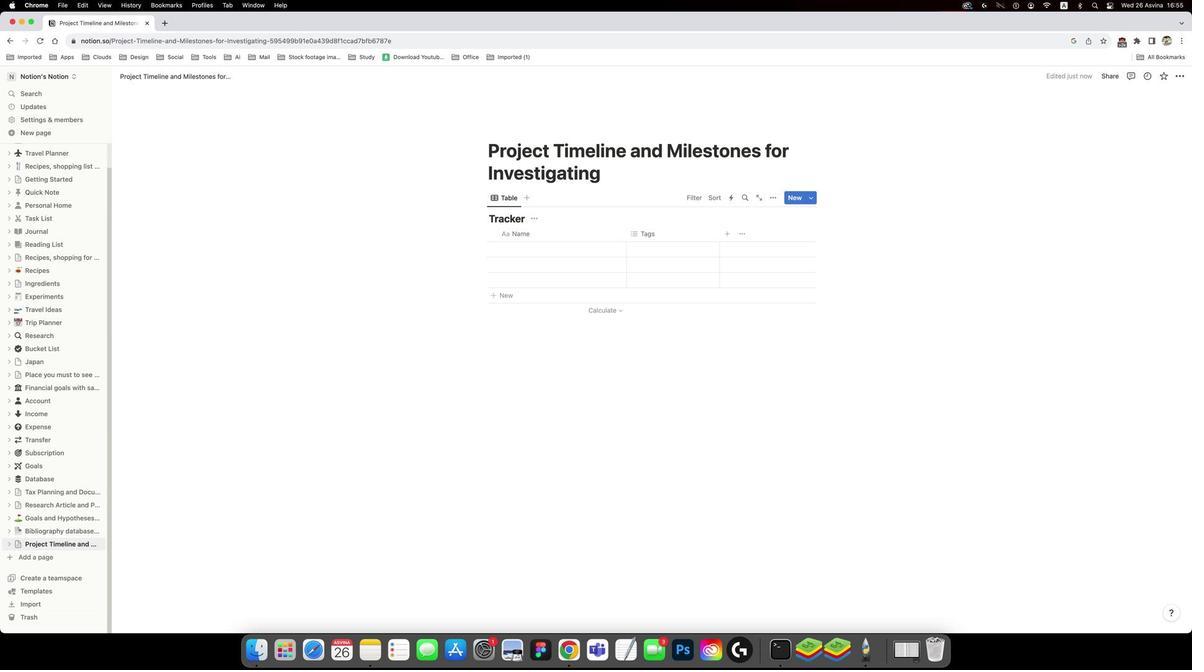 
Action: Mouse moved to (1144, 360)
Screenshot: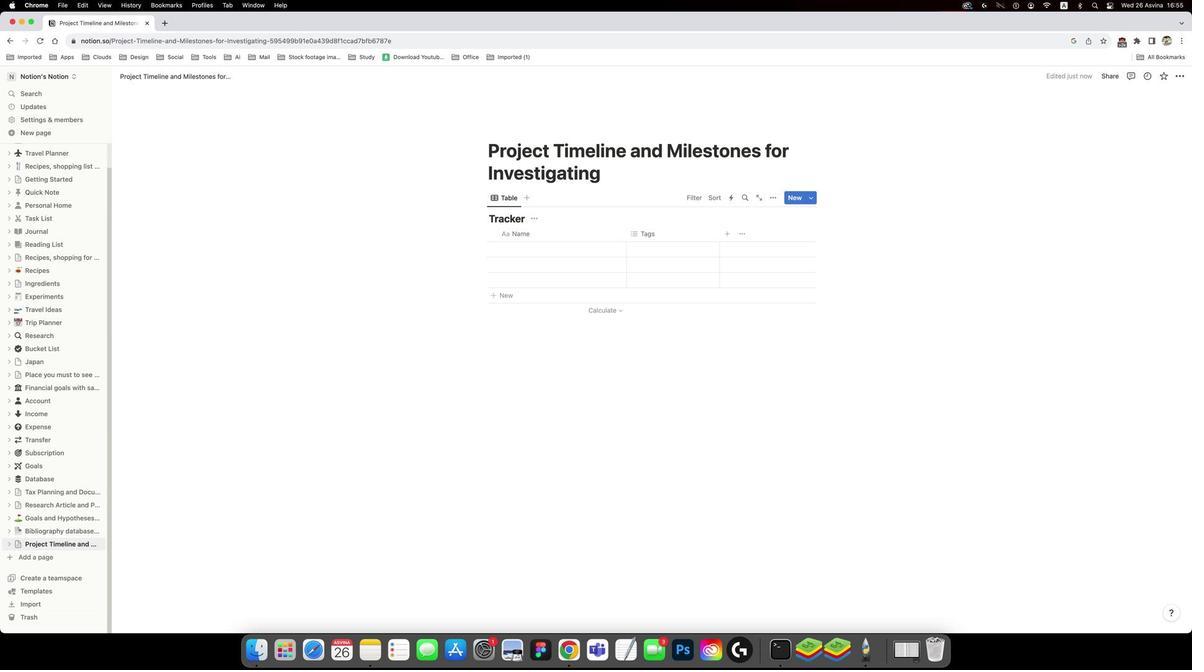 
Action: Mouse scrolled (1144, 360) with delta (453, 34)
Screenshot: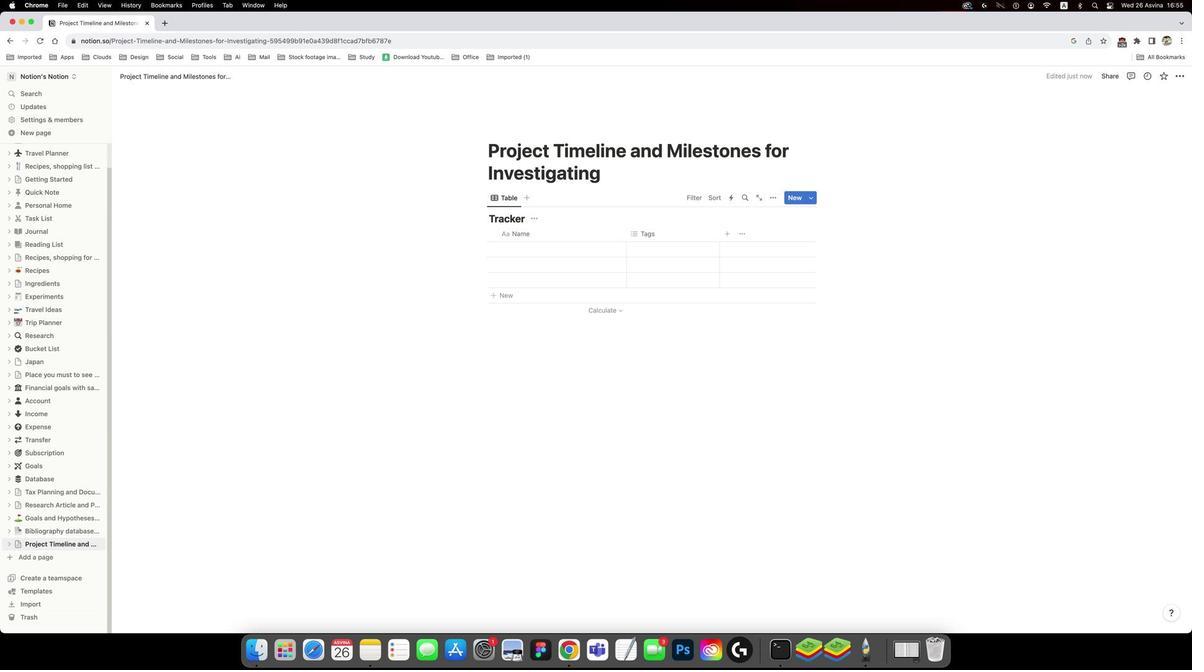
Action: Mouse moved to (1143, 359)
Screenshot: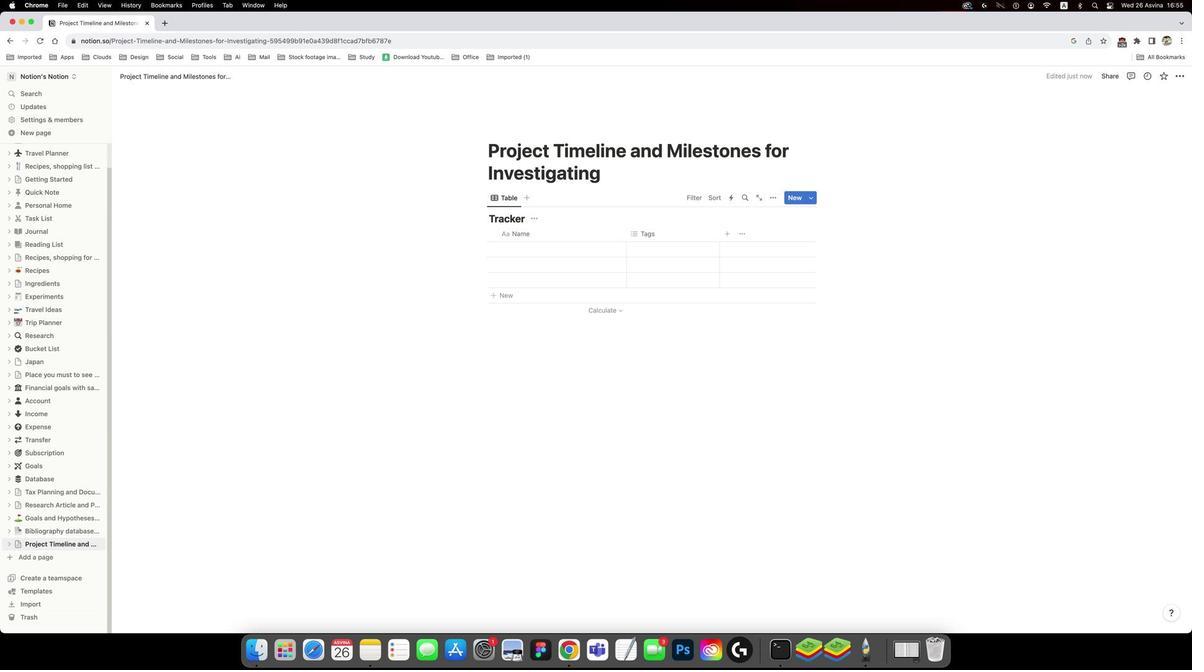 
Action: Mouse scrolled (1143, 359) with delta (453, 32)
Screenshot: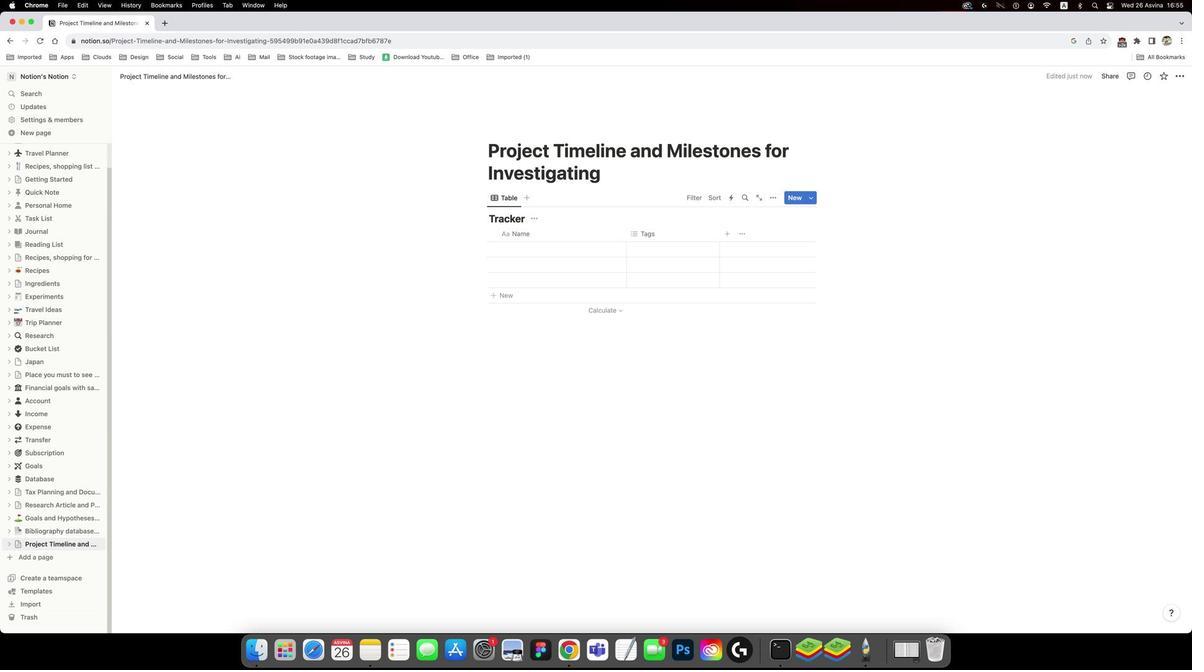 
Action: Mouse moved to (1143, 358)
Screenshot: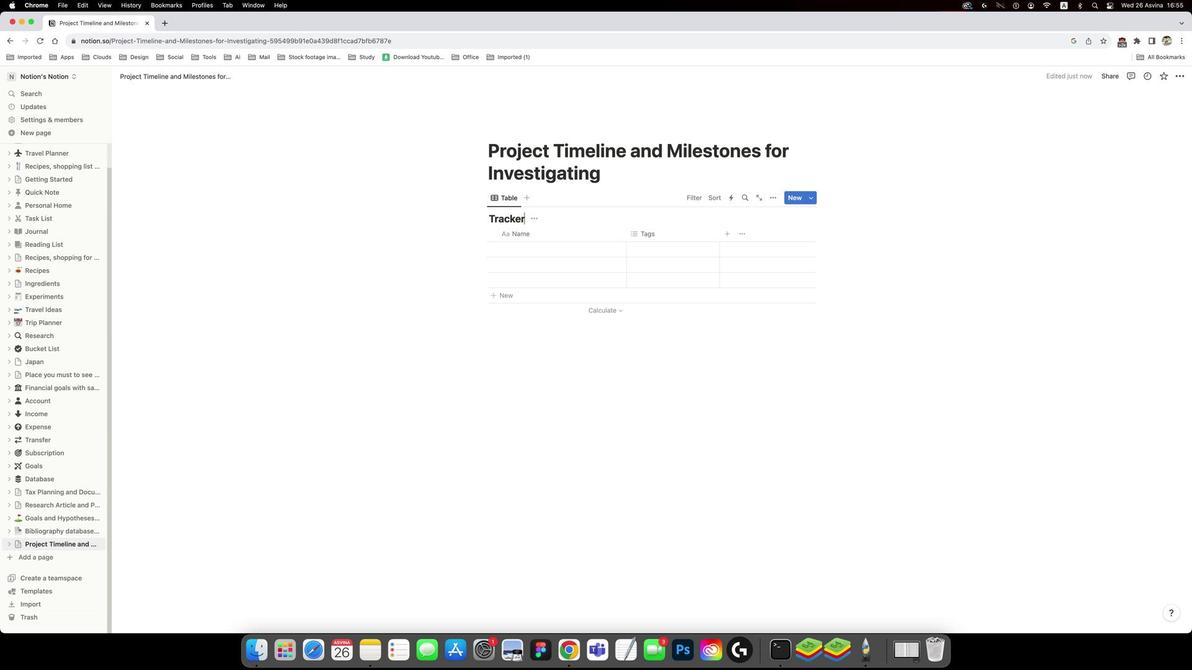 
Action: Mouse scrolled (1143, 358) with delta (453, 30)
Screenshot: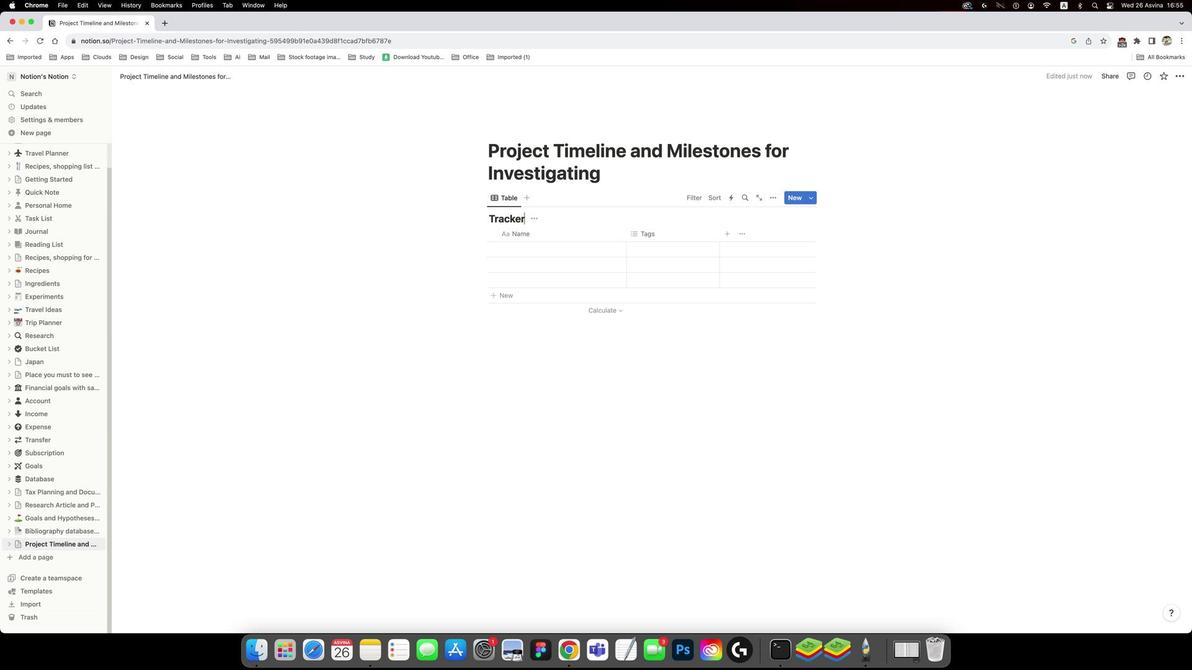 
Action: Mouse moved to (1143, 356)
Screenshot: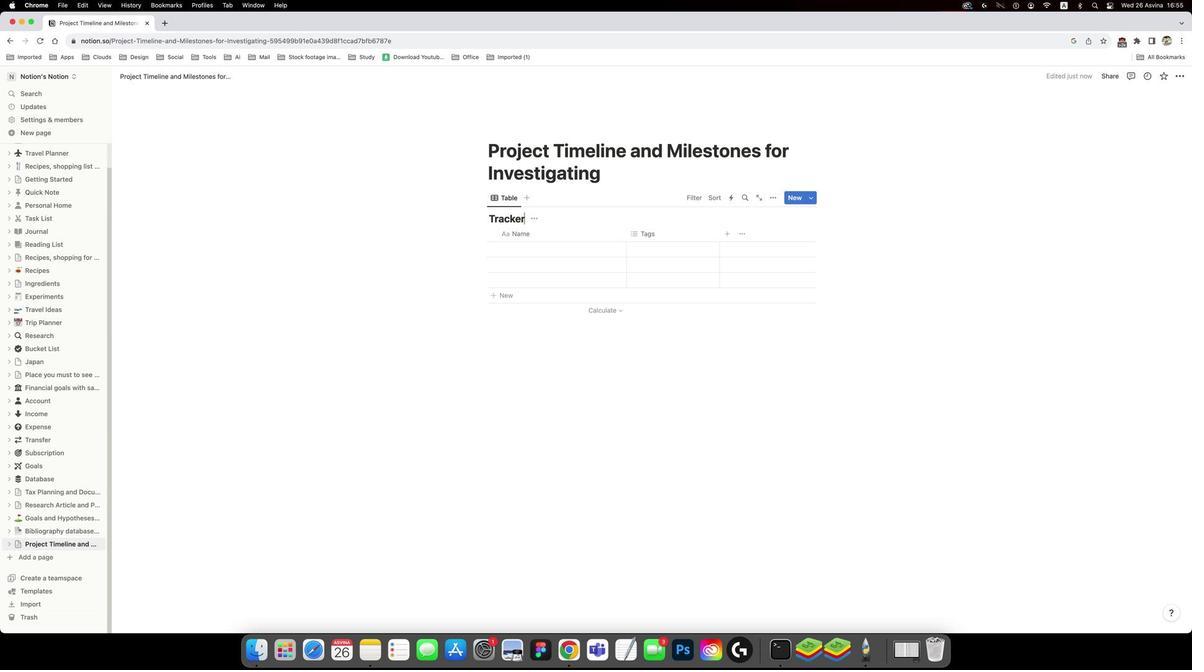 
Action: Mouse scrolled (1143, 356) with delta (453, 34)
Screenshot: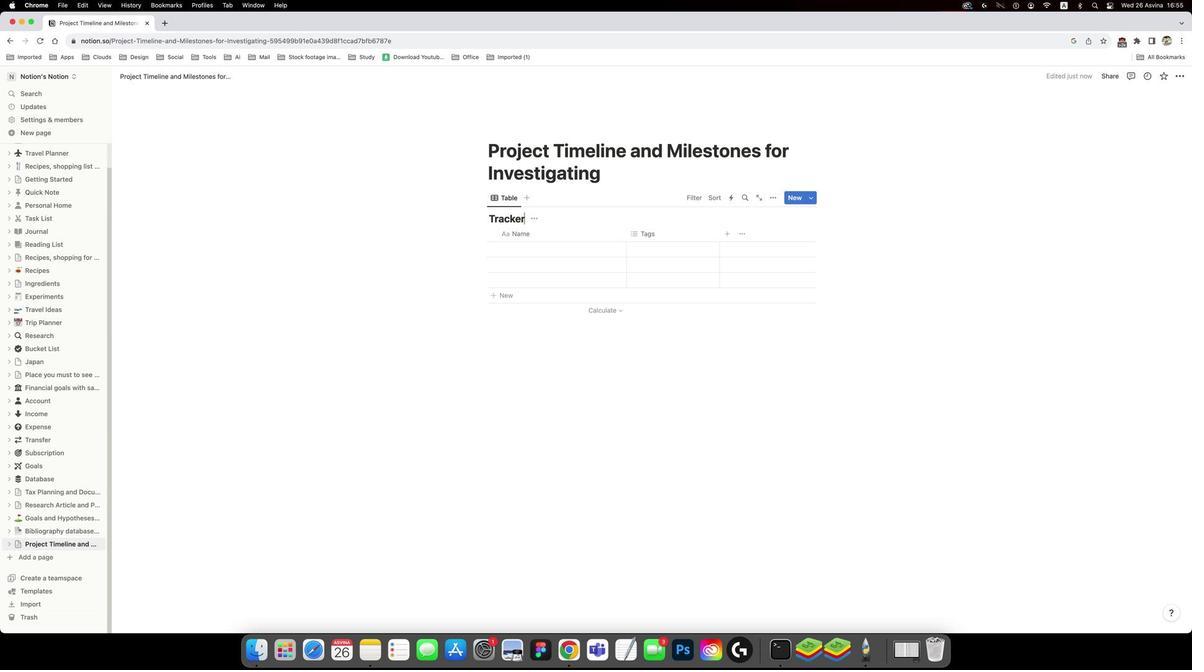 
Action: Mouse scrolled (1143, 356) with delta (453, 34)
Screenshot: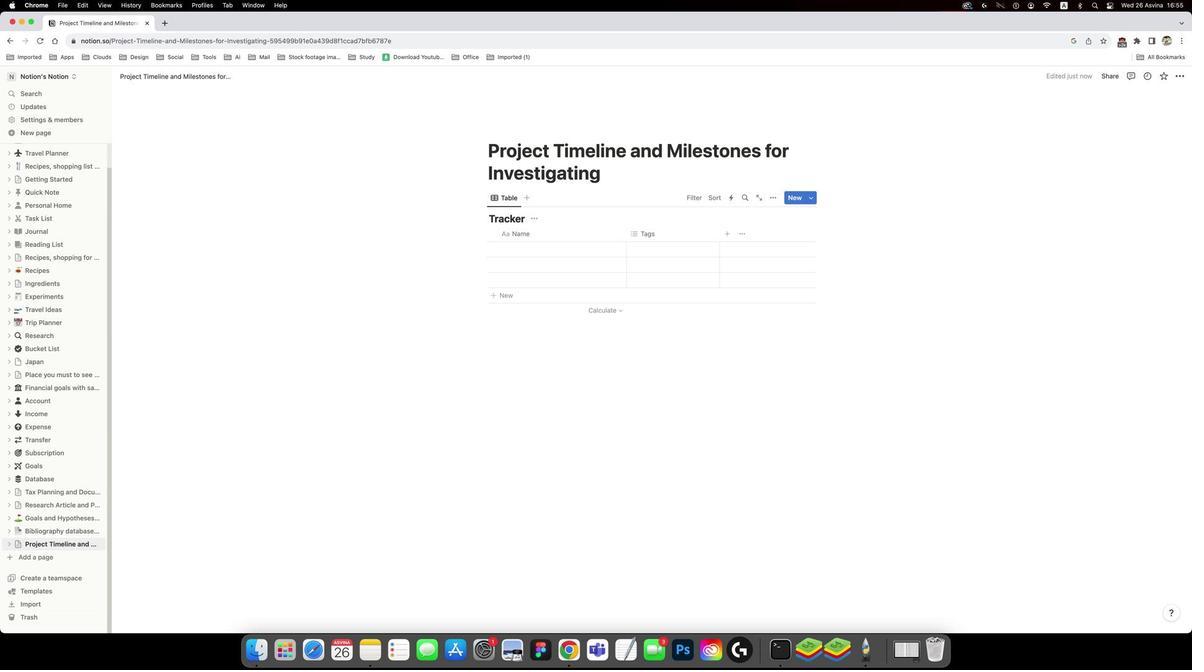 
Action: Mouse scrolled (1143, 356) with delta (453, 31)
Screenshot: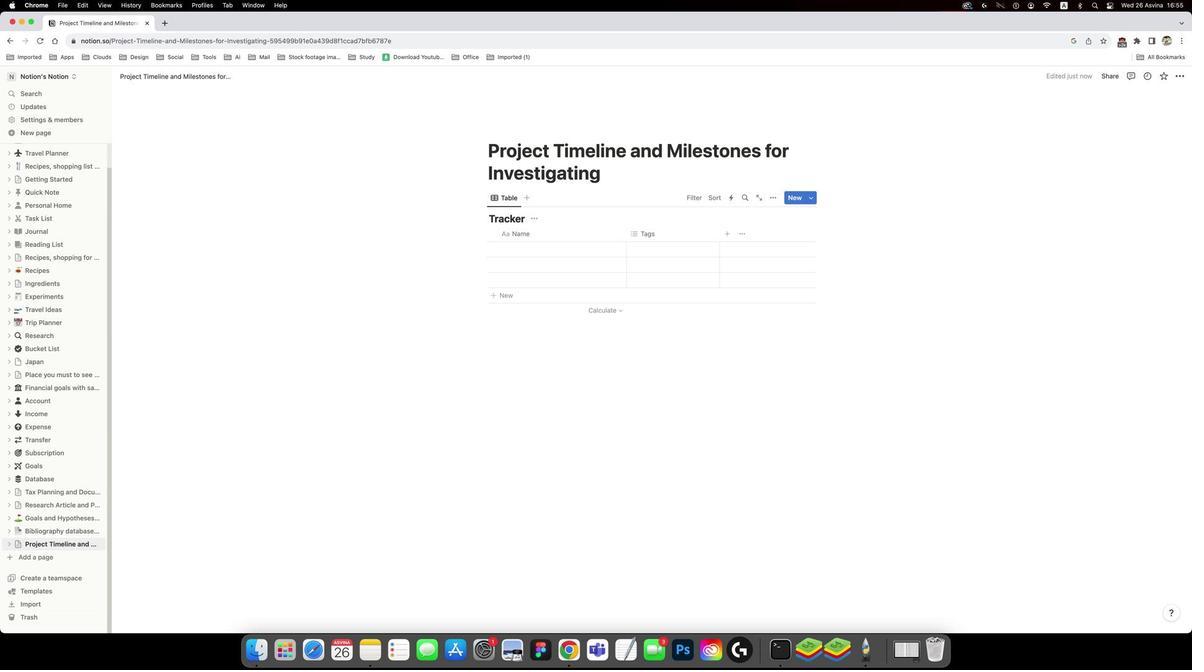 
Action: Mouse scrolled (1143, 356) with delta (453, 29)
Screenshot: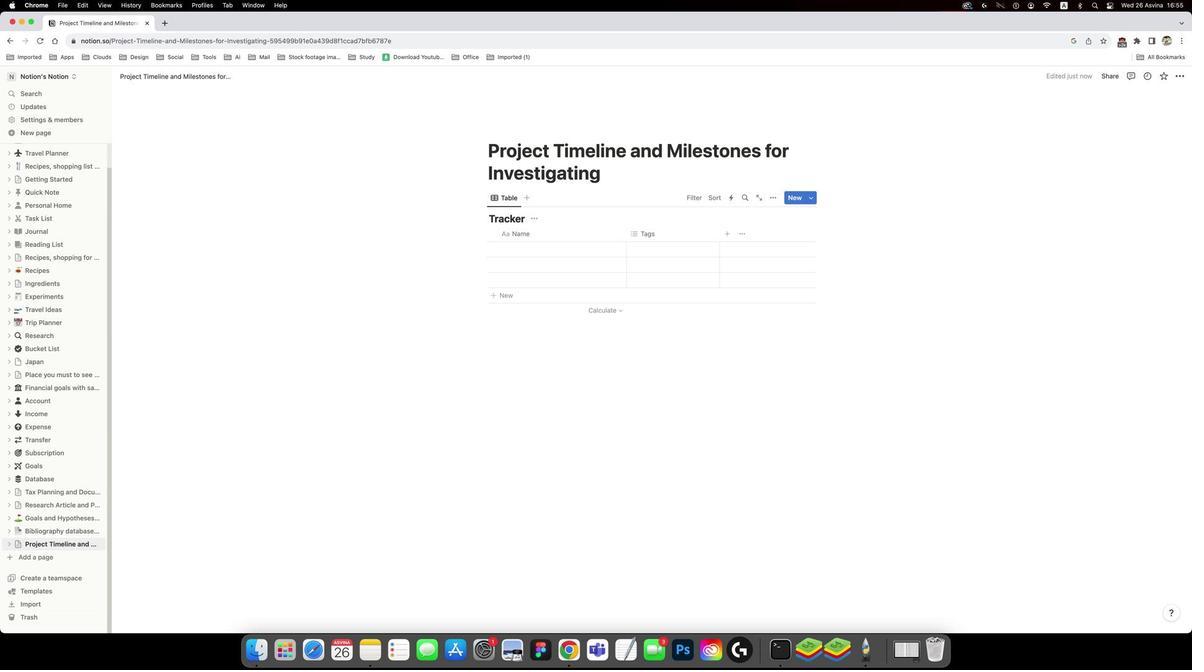 
Action: Mouse scrolled (1143, 356) with delta (453, 29)
Screenshot: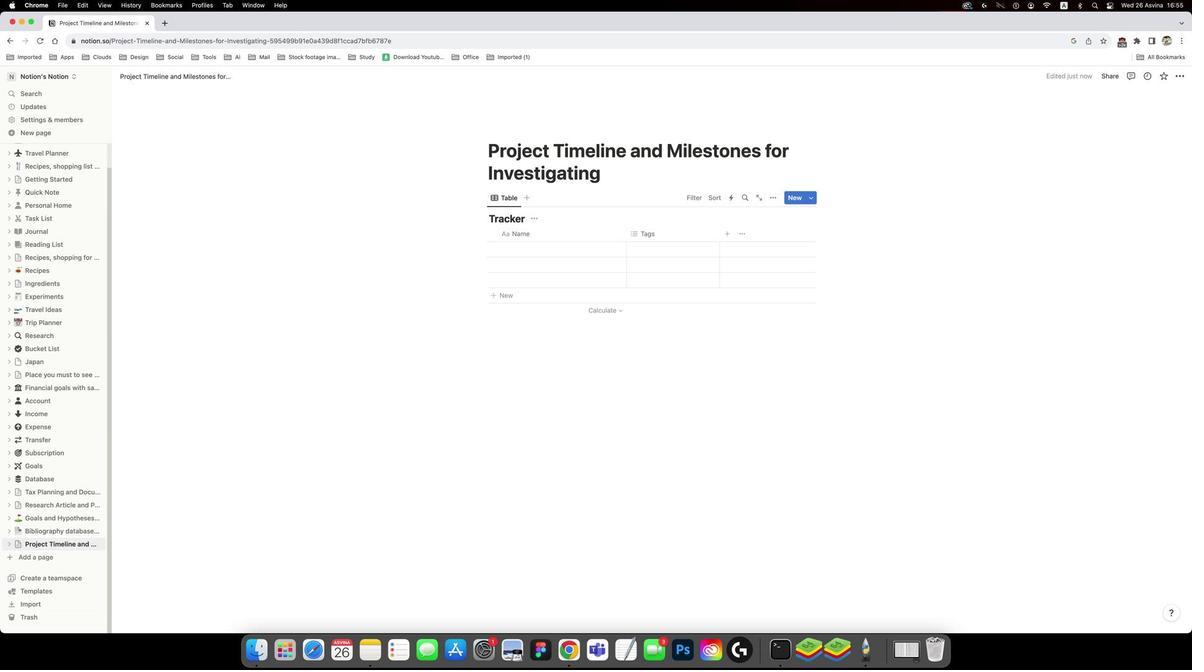 
Action: Mouse moved to (1143, 356)
Screenshot: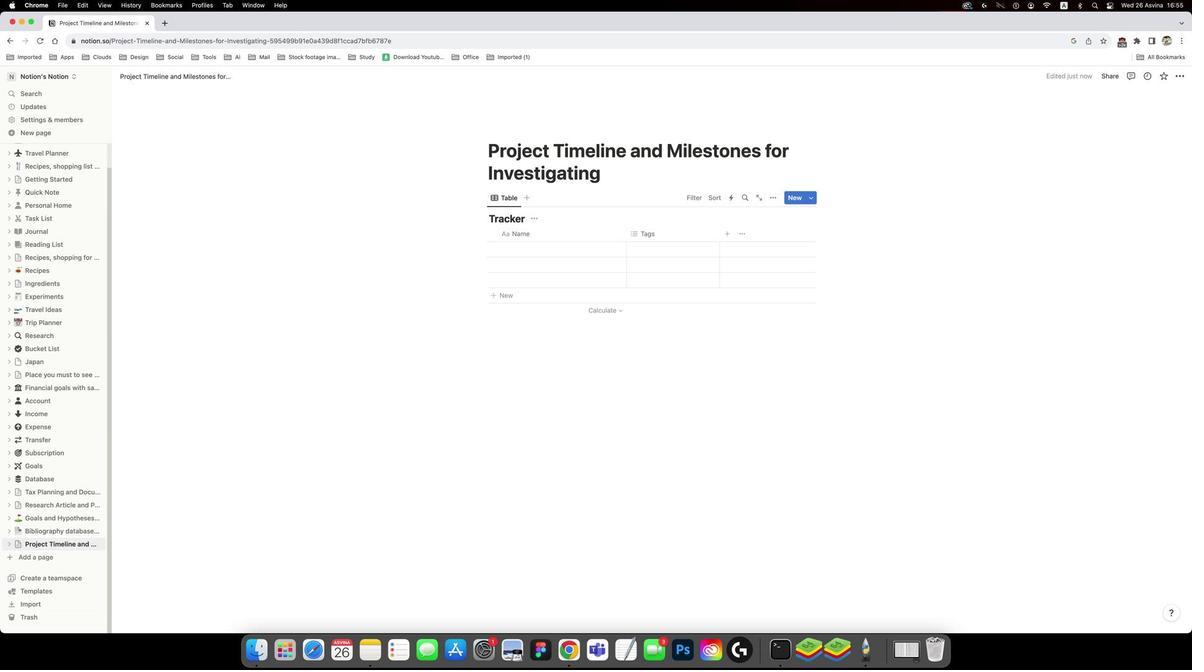 
Action: Mouse scrolled (1143, 356) with delta (453, 34)
Screenshot: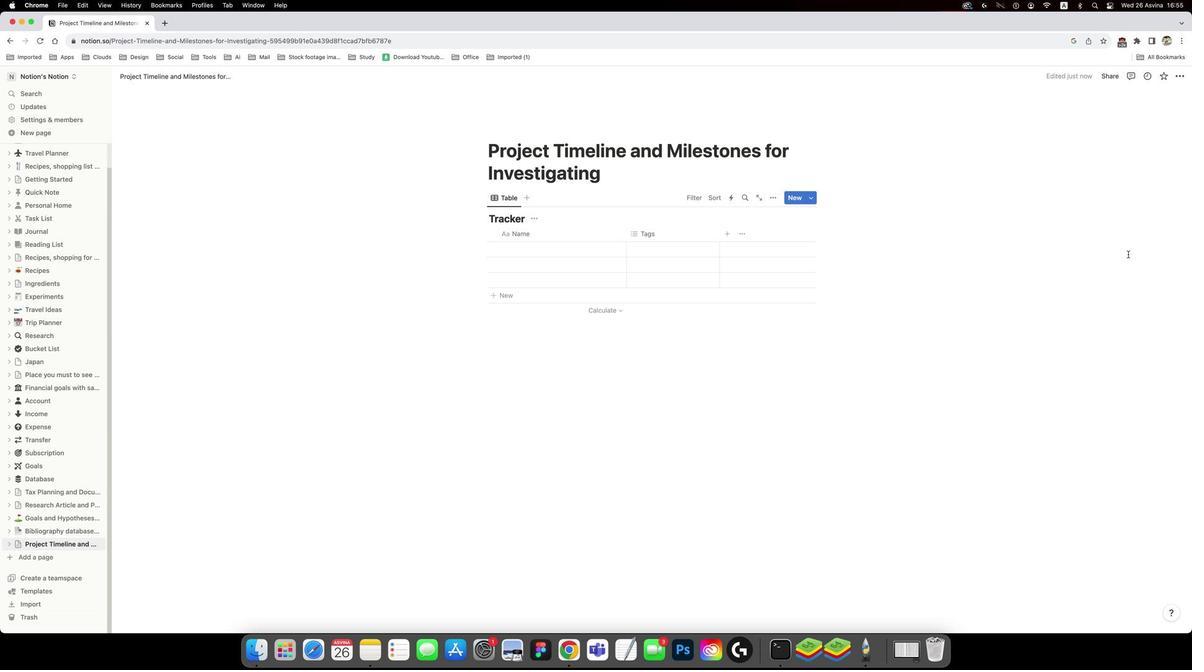 
Action: Mouse moved to (1143, 356)
Screenshot: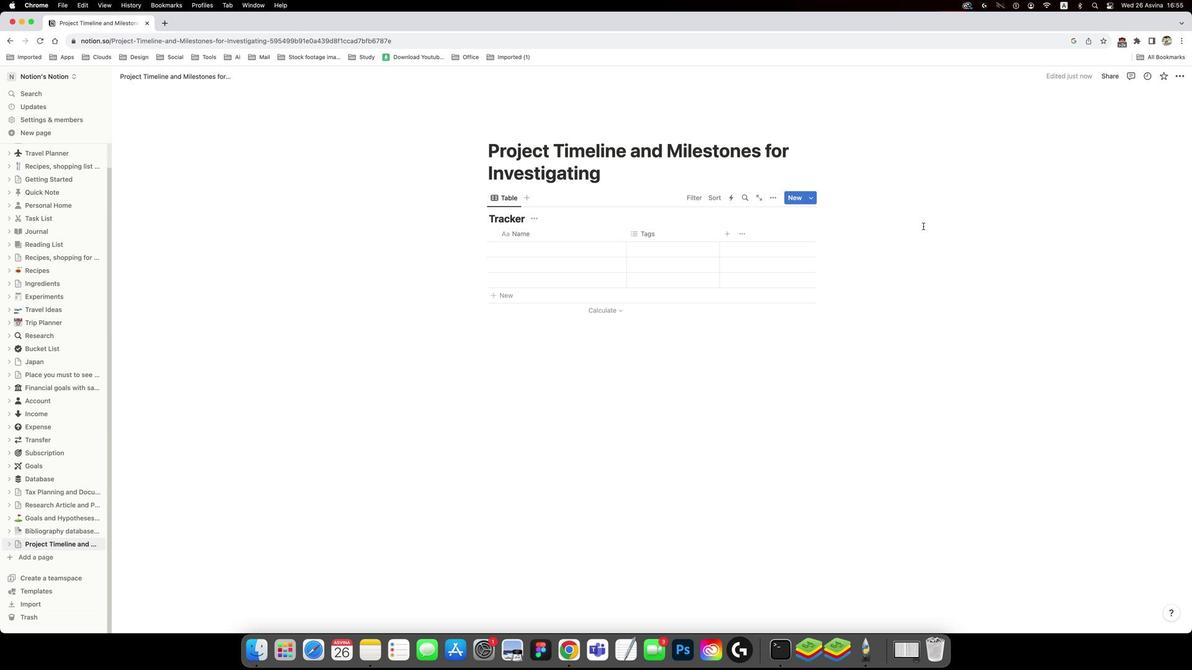 
Action: Mouse scrolled (1143, 356) with delta (453, 34)
Screenshot: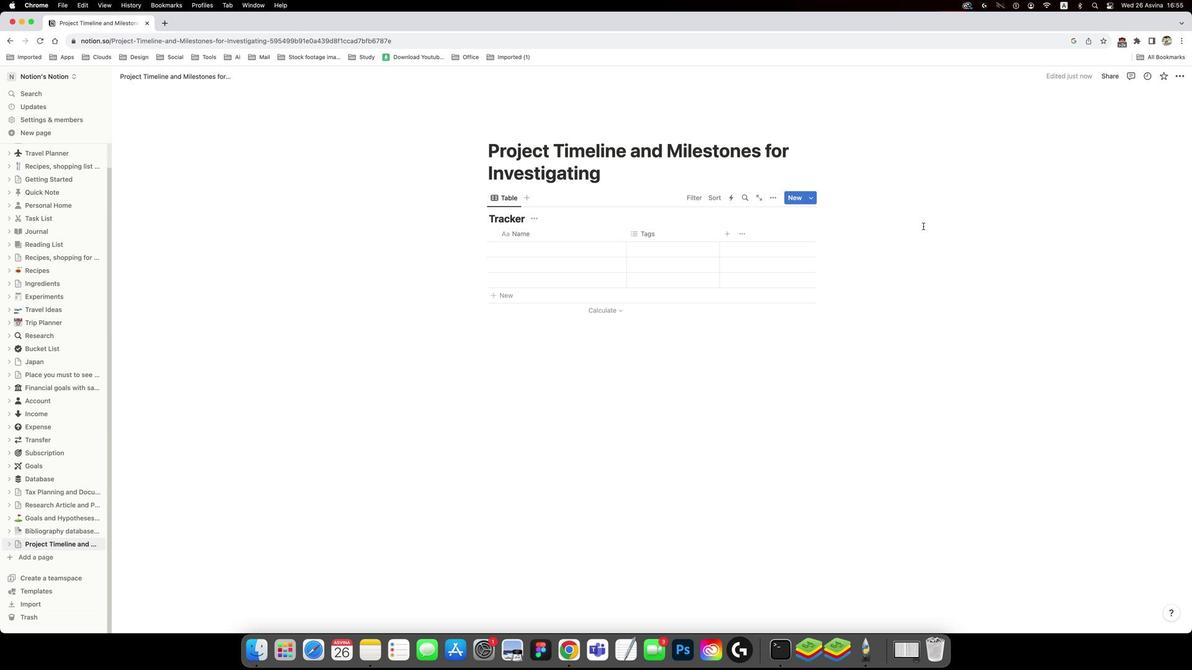 
Action: Mouse moved to (1143, 355)
Screenshot: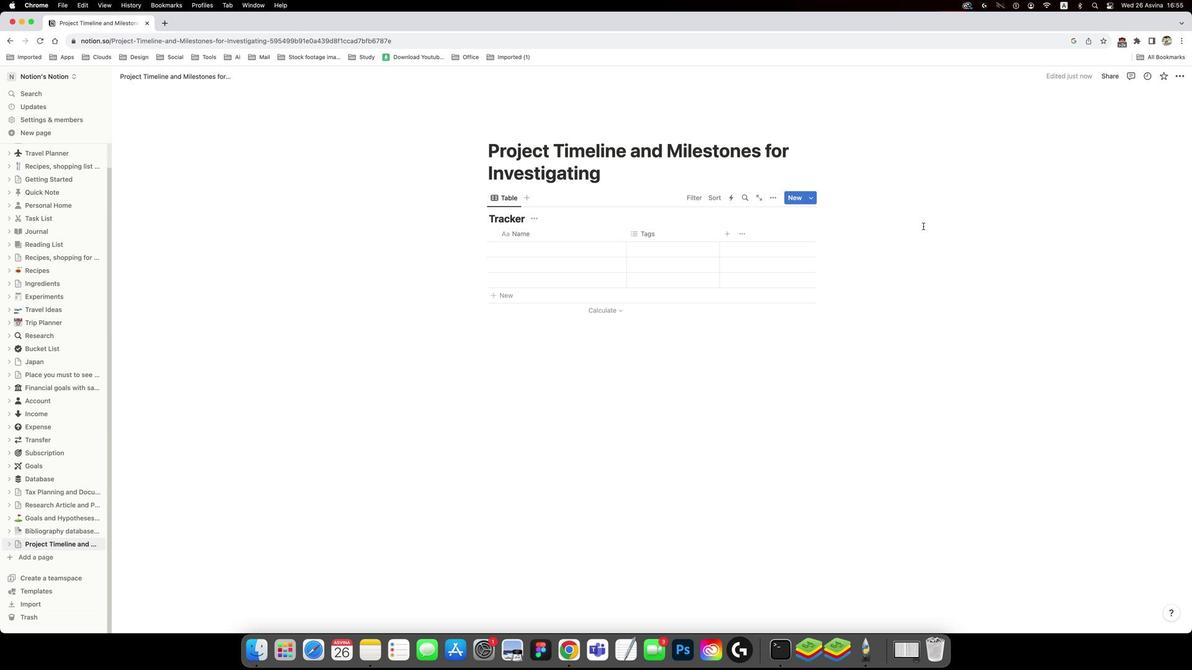 
Action: Mouse scrolled (1143, 355) with delta (453, 31)
Screenshot: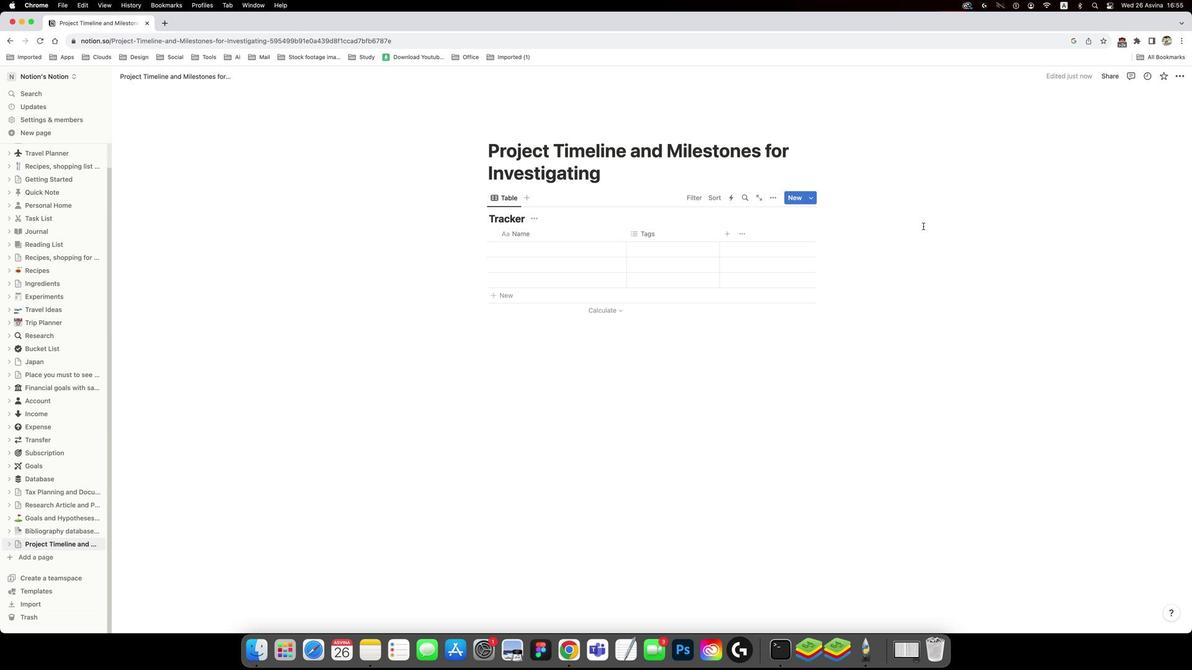 
Action: Mouse moved to (1139, 350)
Screenshot: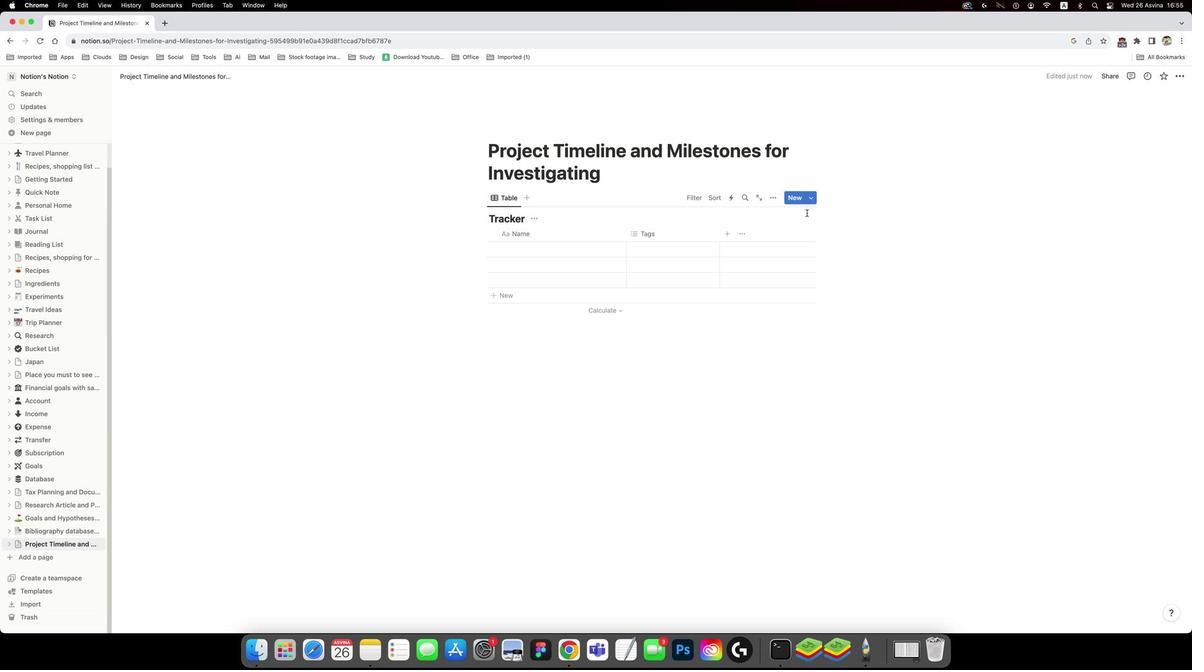 
Action: Mouse scrolled (1139, 350) with delta (453, 30)
Screenshot: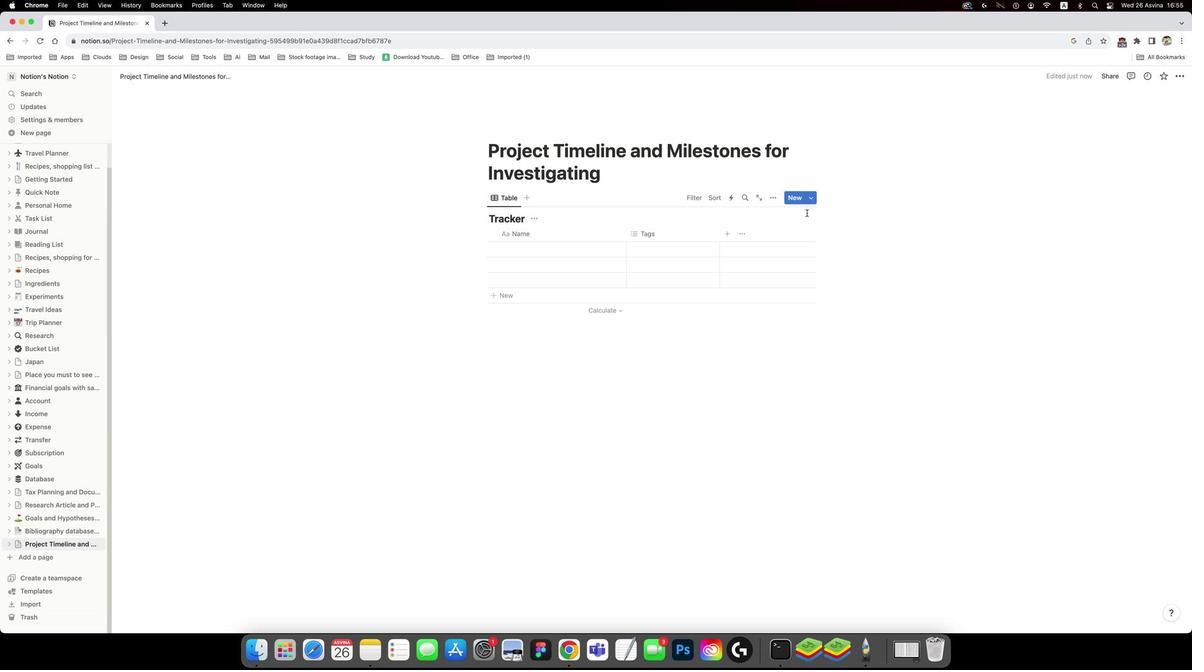 
Action: Mouse moved to (1028, 286)
Screenshot: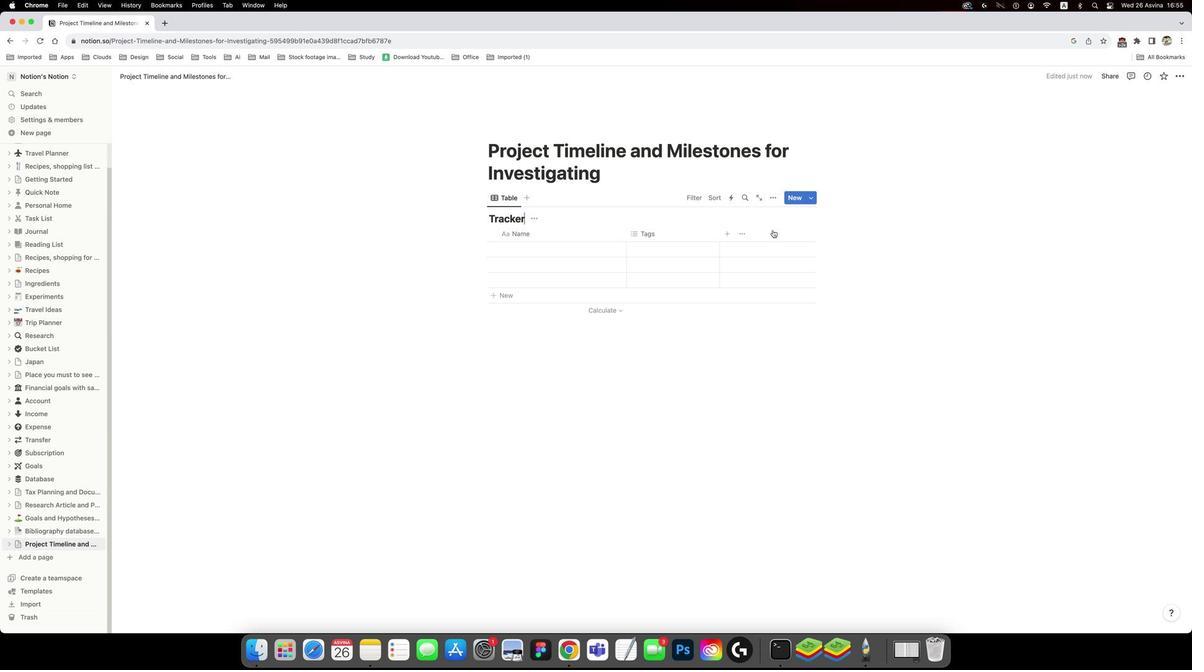 
Action: Mouse scrolled (1028, 286) with delta (453, 30)
Screenshot: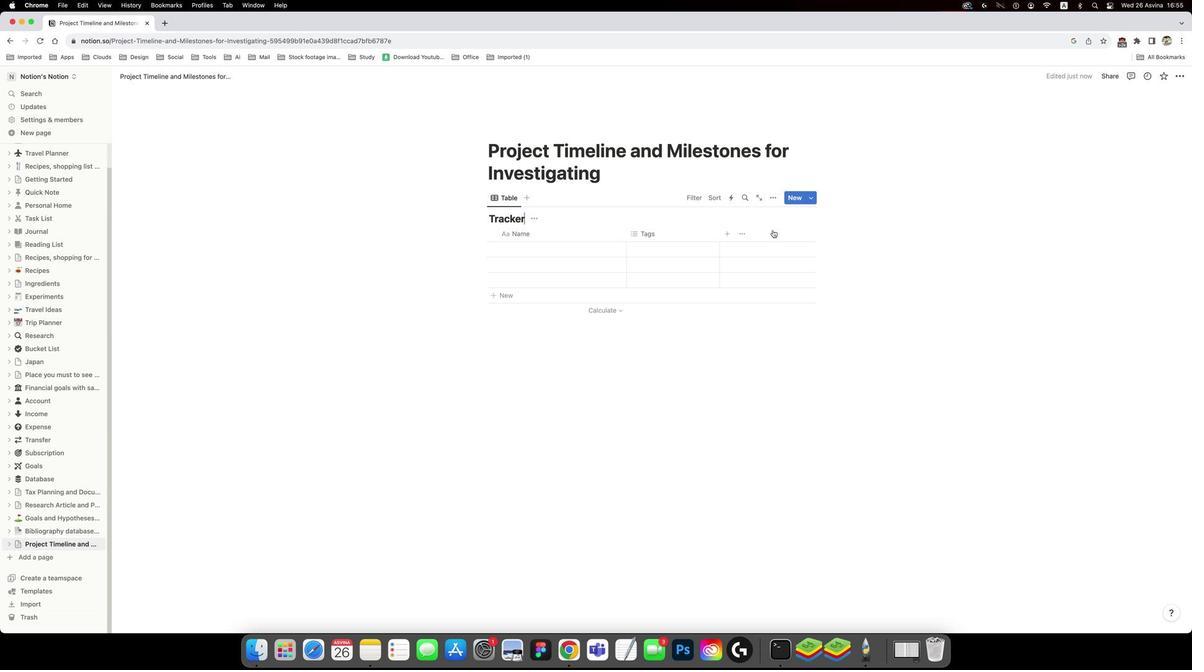 
Action: Mouse moved to (725, 219)
Screenshot: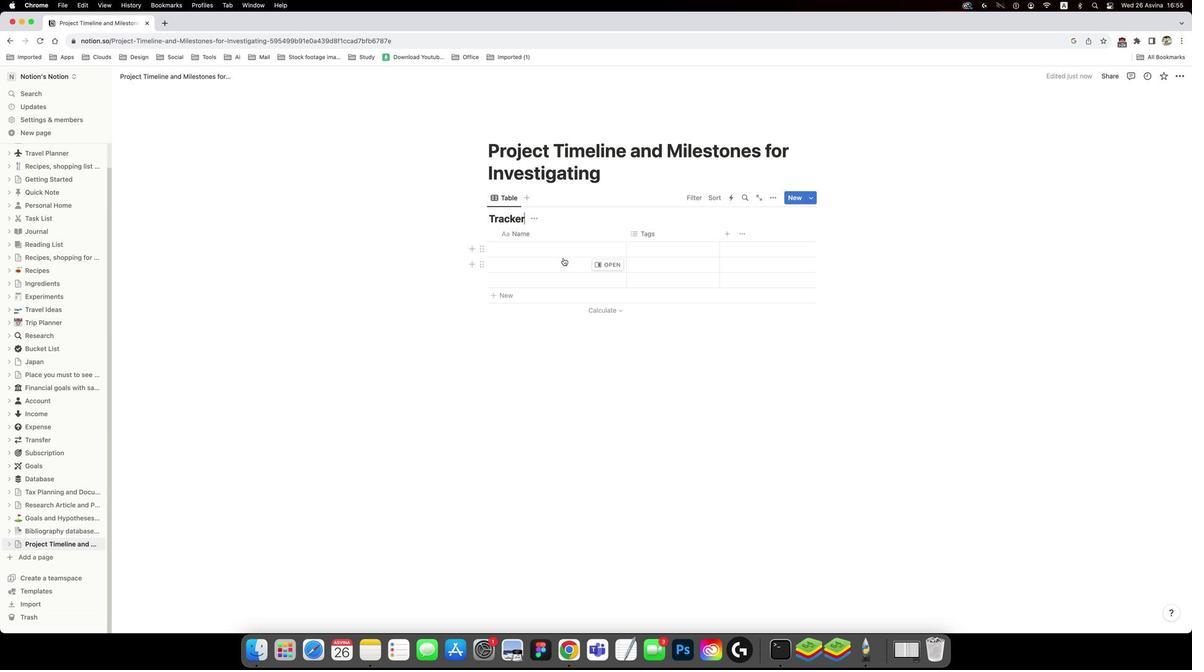 
Action: Mouse scrolled (725, 219) with delta (453, 34)
Screenshot: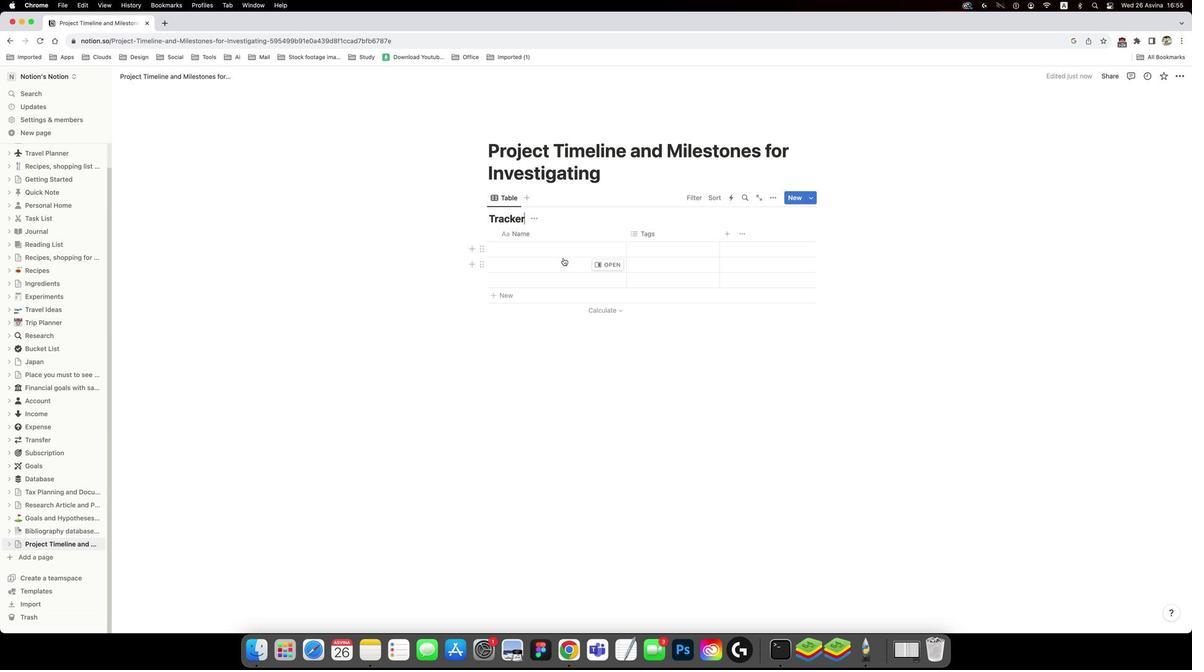 
Action: Mouse moved to (668, 235)
Screenshot: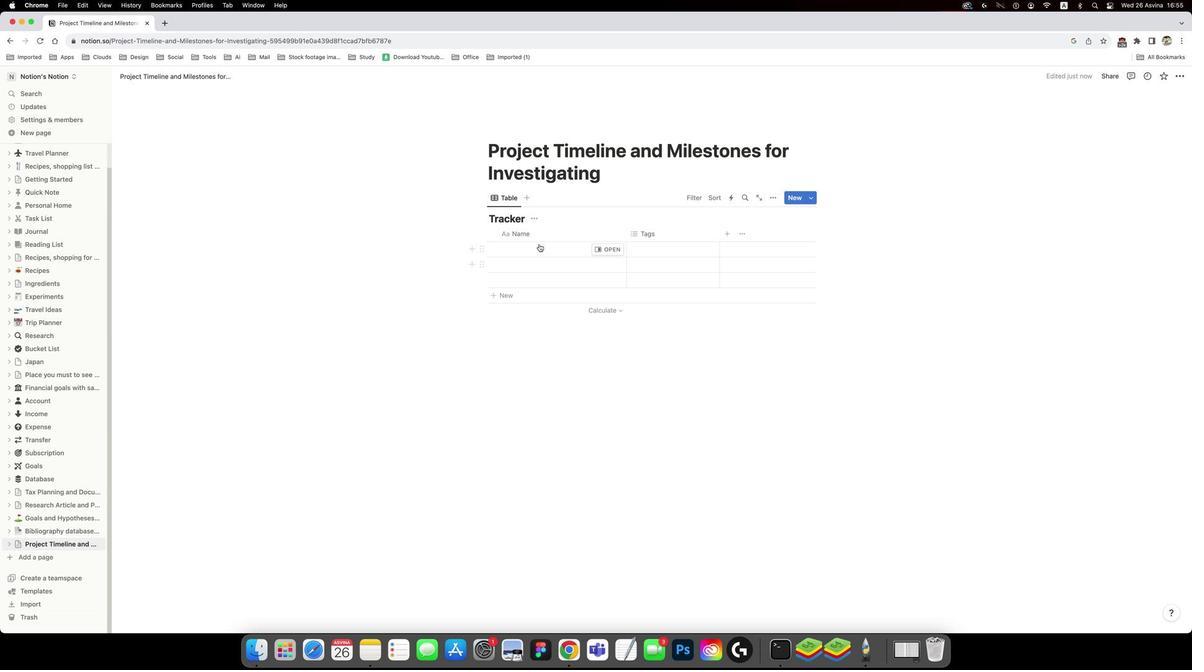 
Action: Mouse scrolled (668, 235) with delta (453, 34)
Screenshot: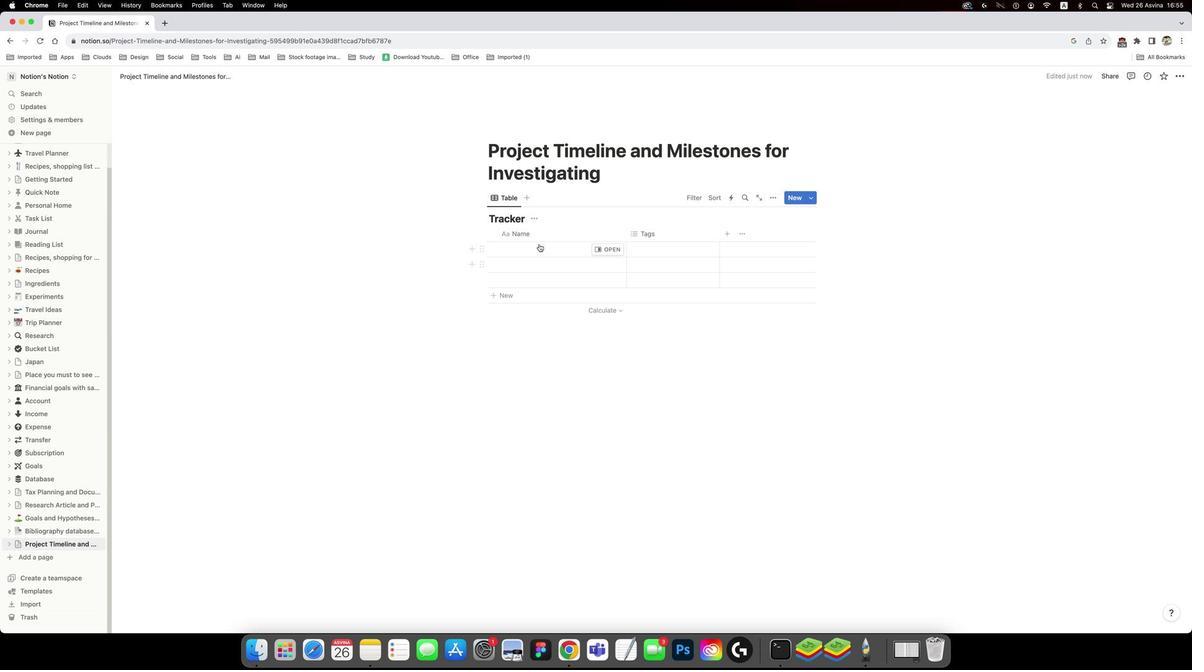 
Action: Mouse moved to (680, 228)
Screenshot: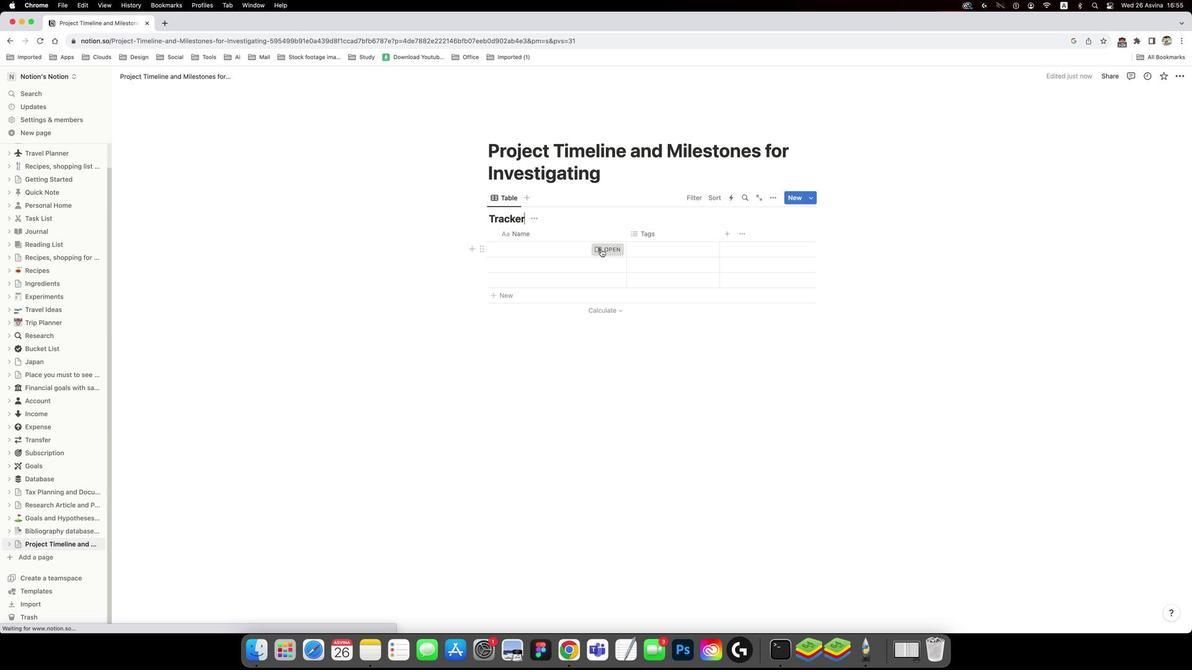 
Action: Mouse pressed left at (680, 228)
Screenshot: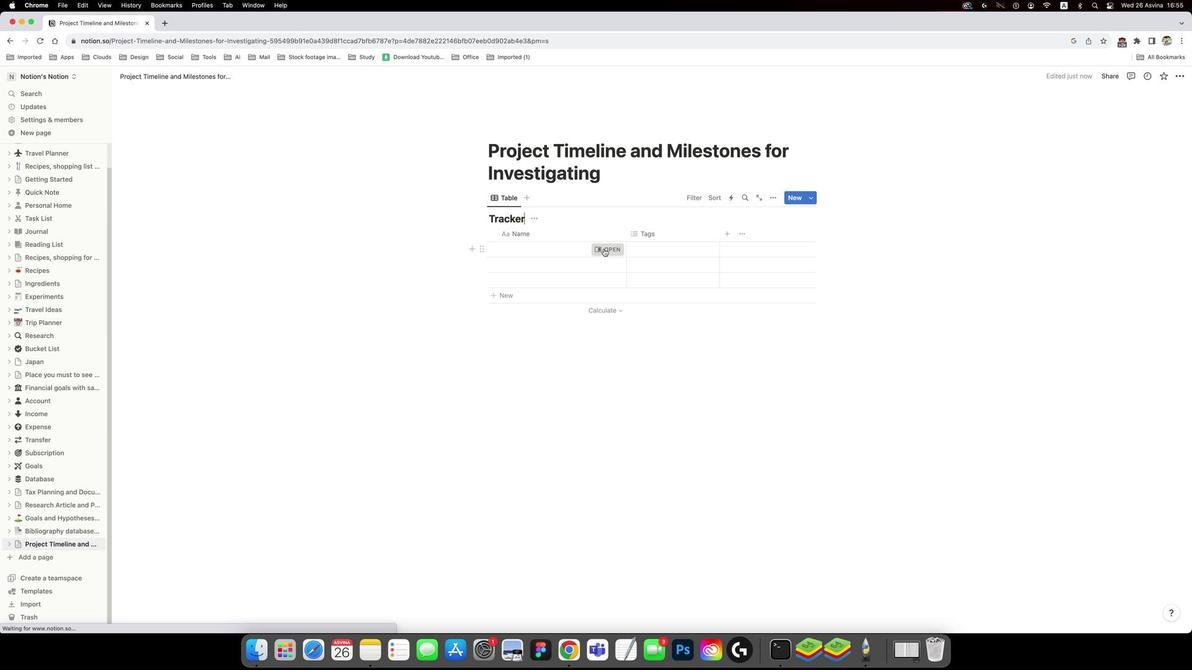 
Action: Mouse moved to (1104, 360)
Screenshot: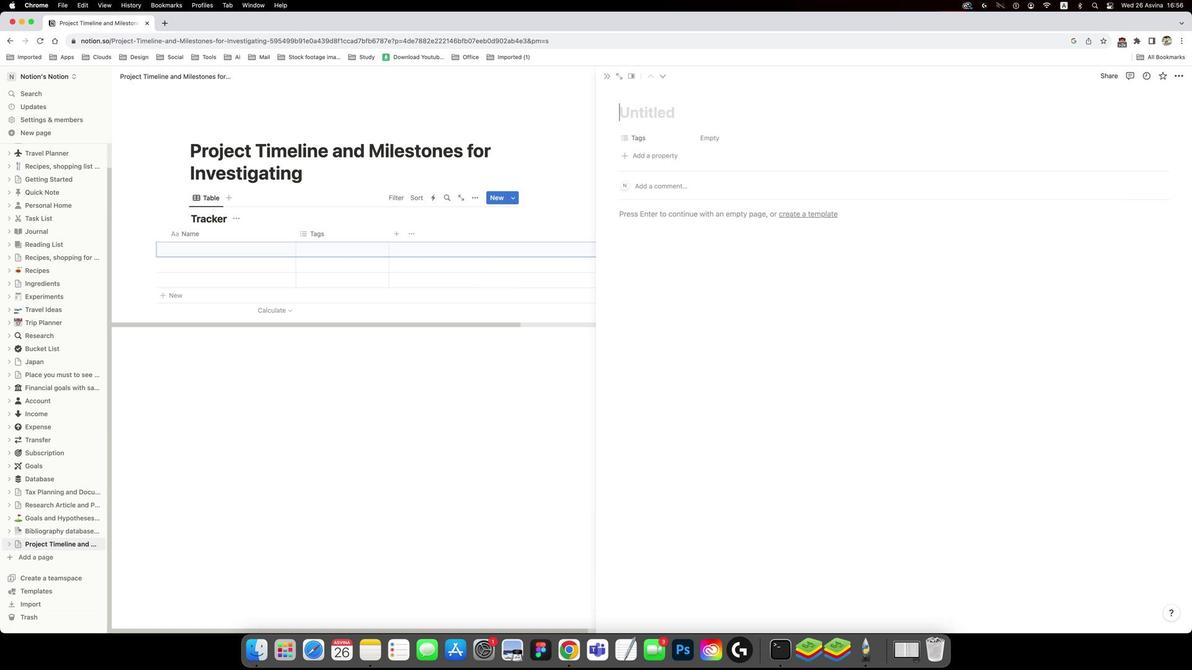 
Action: Mouse scrolled (1104, 360) with delta (453, 34)
Screenshot: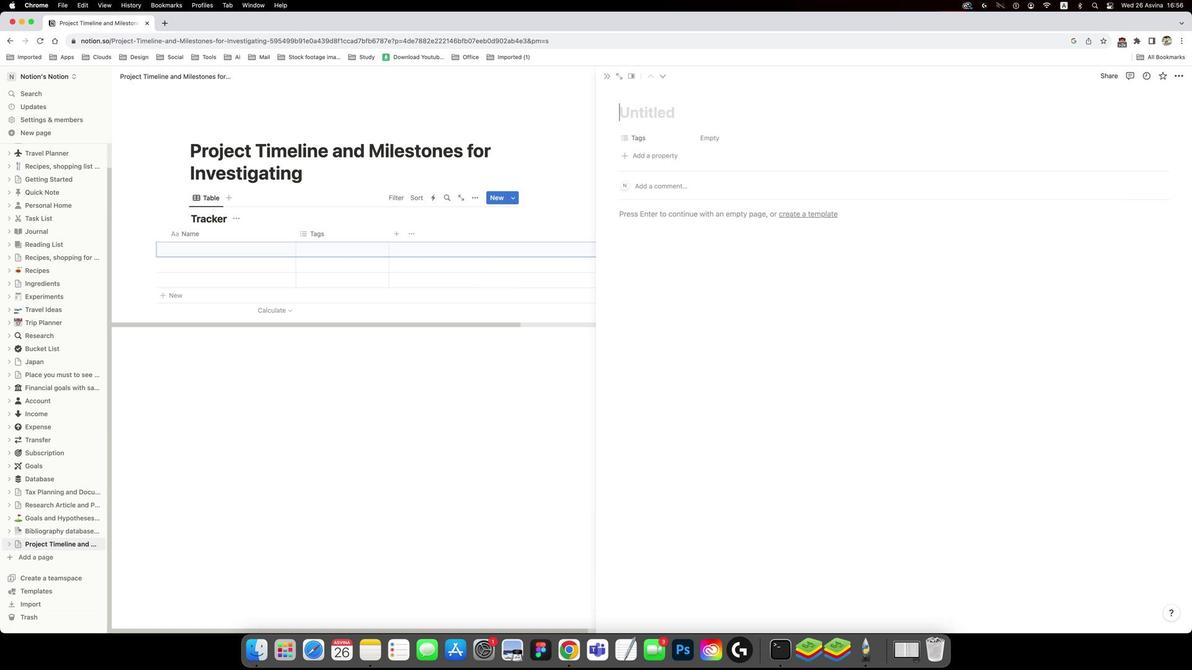 
Action: Mouse moved to (1113, 349)
Screenshot: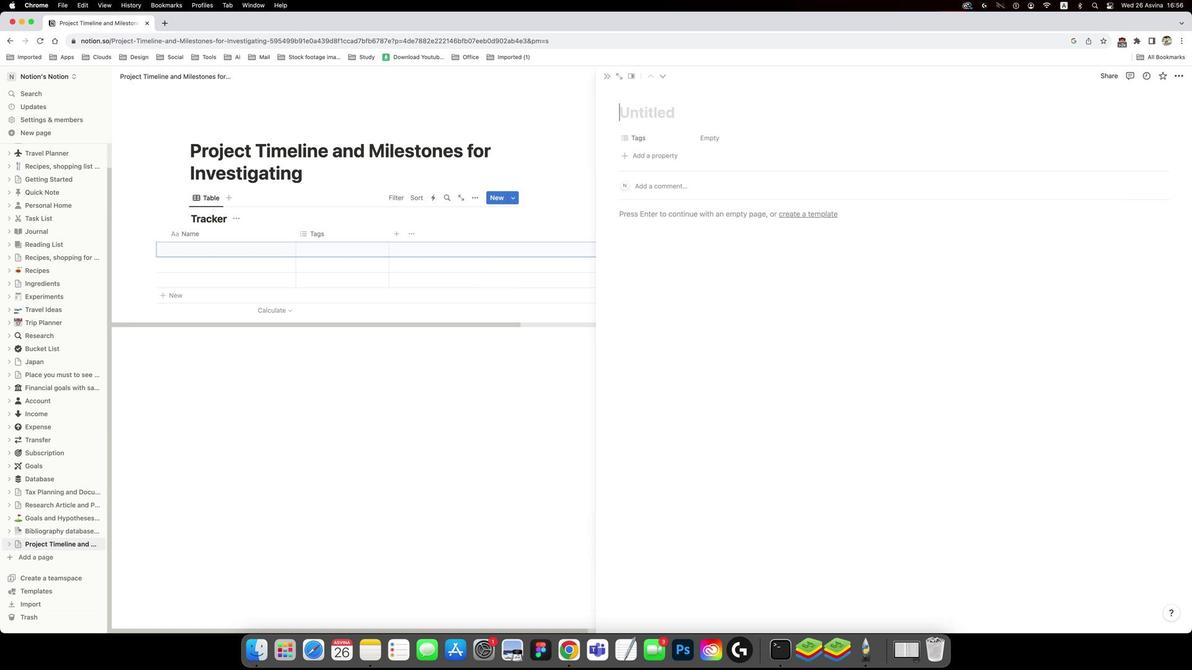 
Action: Mouse scrolled (1113, 349) with delta (453, 34)
Screenshot: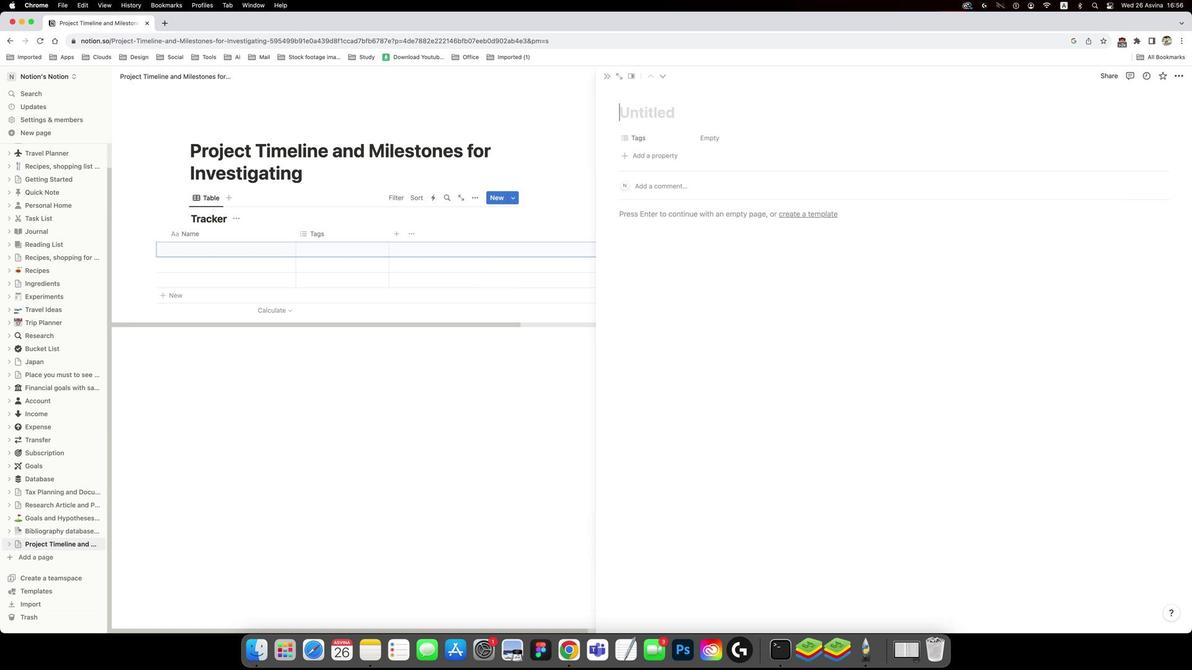 
Action: Mouse moved to (1117, 344)
Screenshot: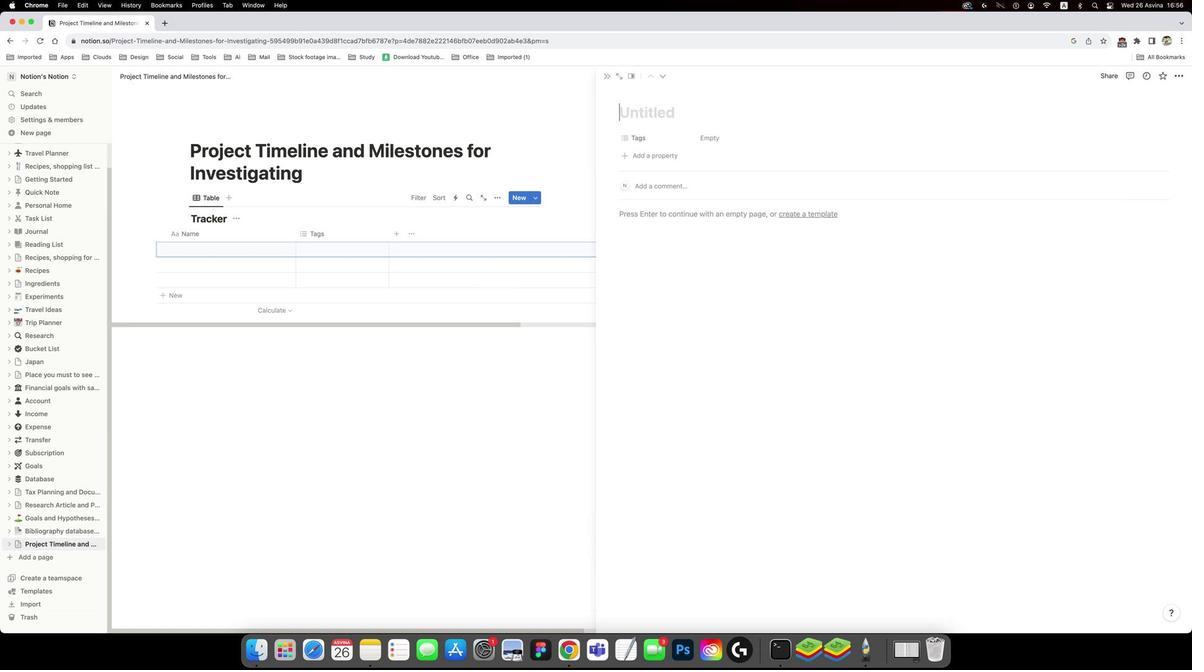 
Action: Mouse scrolled (1117, 344) with delta (453, 32)
Screenshot: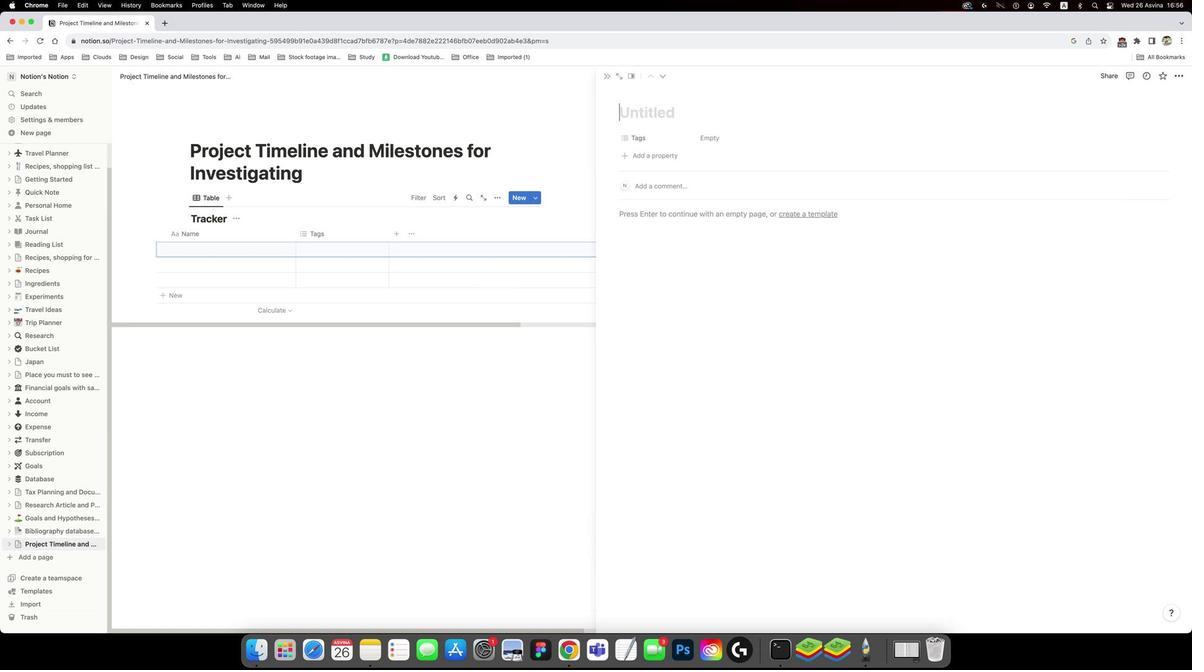 
Action: Mouse moved to (1118, 340)
Screenshot: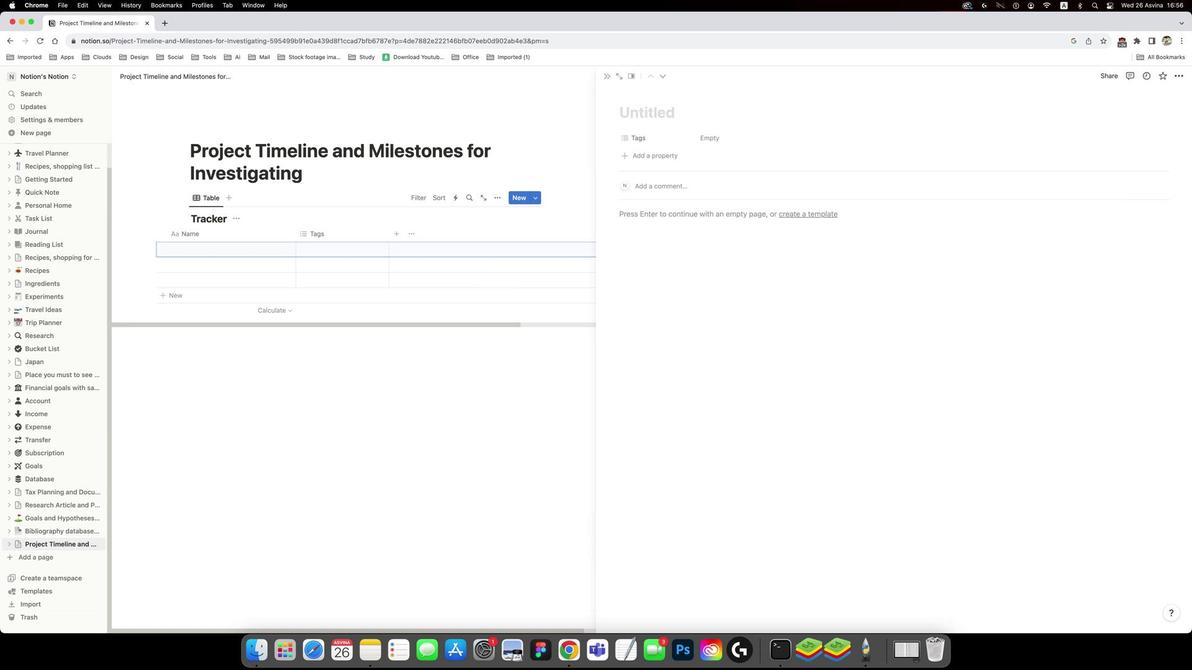 
Action: Mouse scrolled (1118, 340) with delta (453, 30)
Screenshot: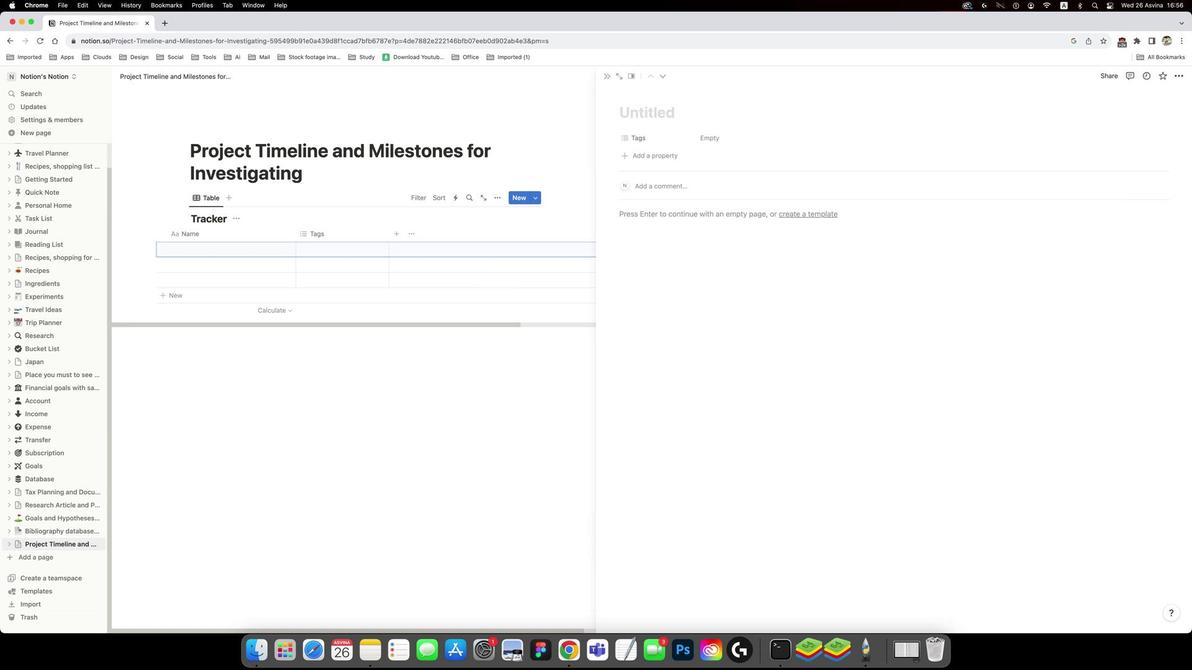 
Action: Mouse moved to (1120, 339)
Screenshot: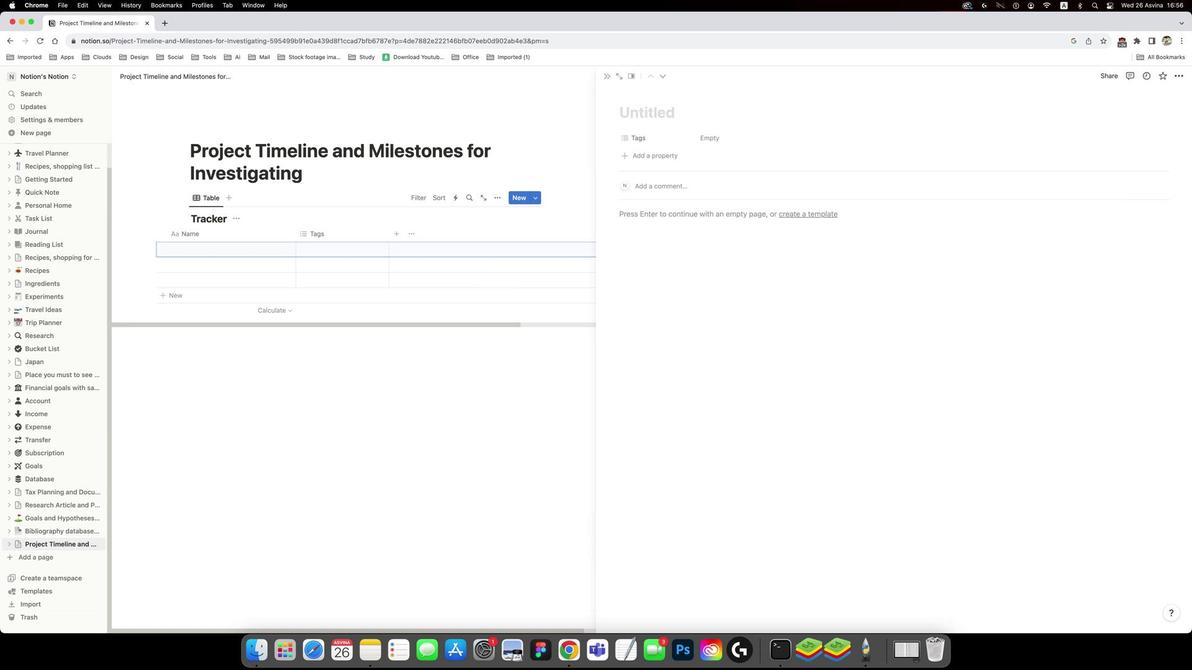 
Action: Mouse scrolled (1120, 339) with delta (453, 29)
Screenshot: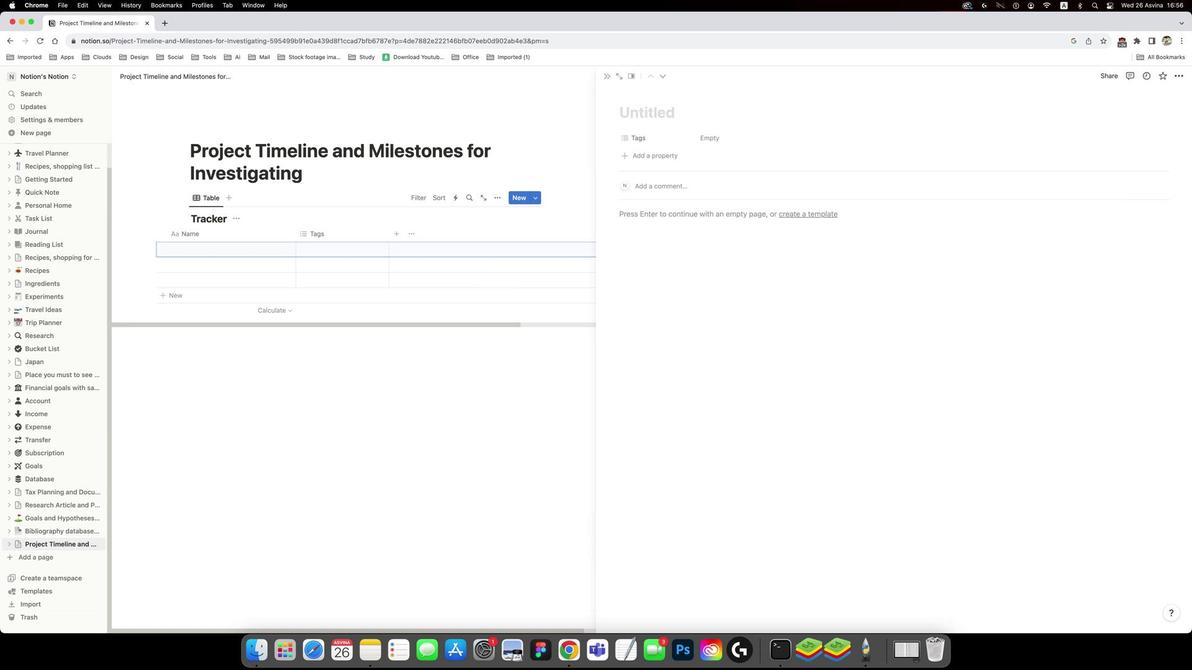 
Action: Mouse moved to (1125, 267)
Screenshot: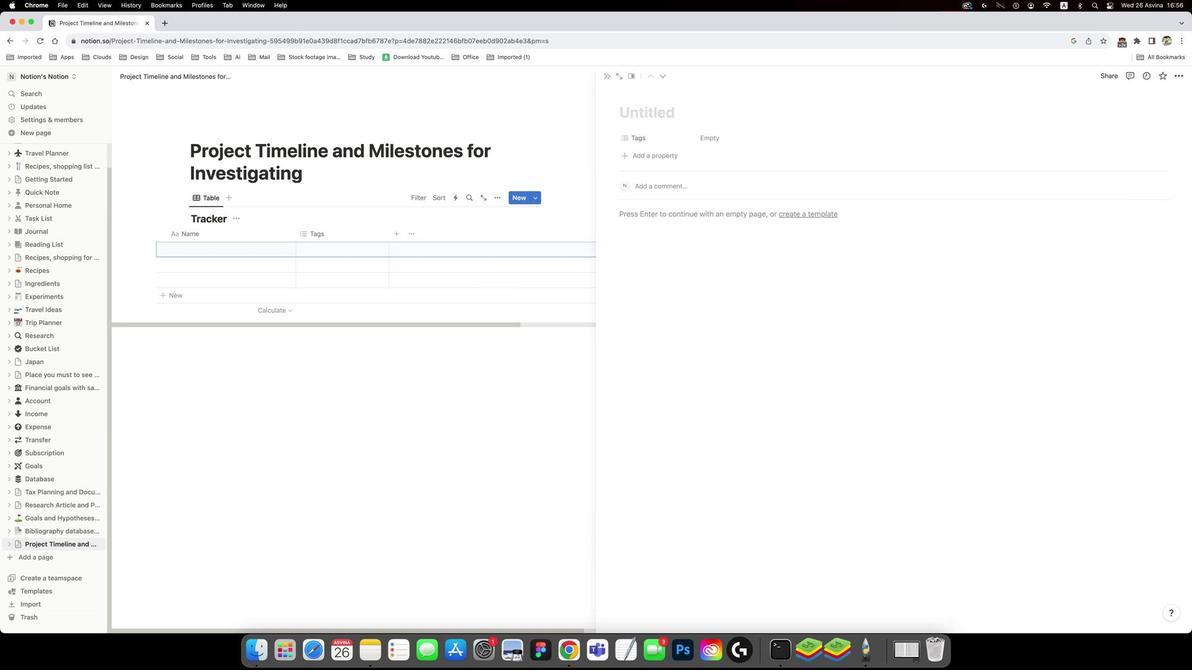 
Action: Mouse scrolled (1125, 267) with delta (453, 34)
Screenshot: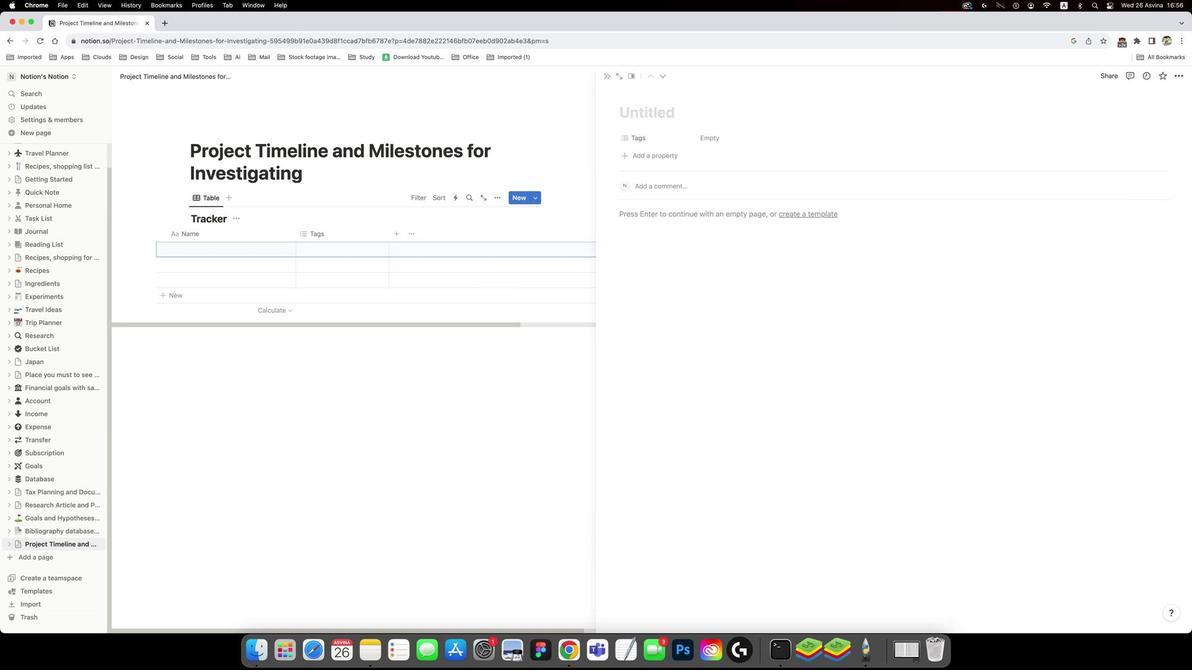 
Action: Mouse moved to (1125, 267)
Screenshot: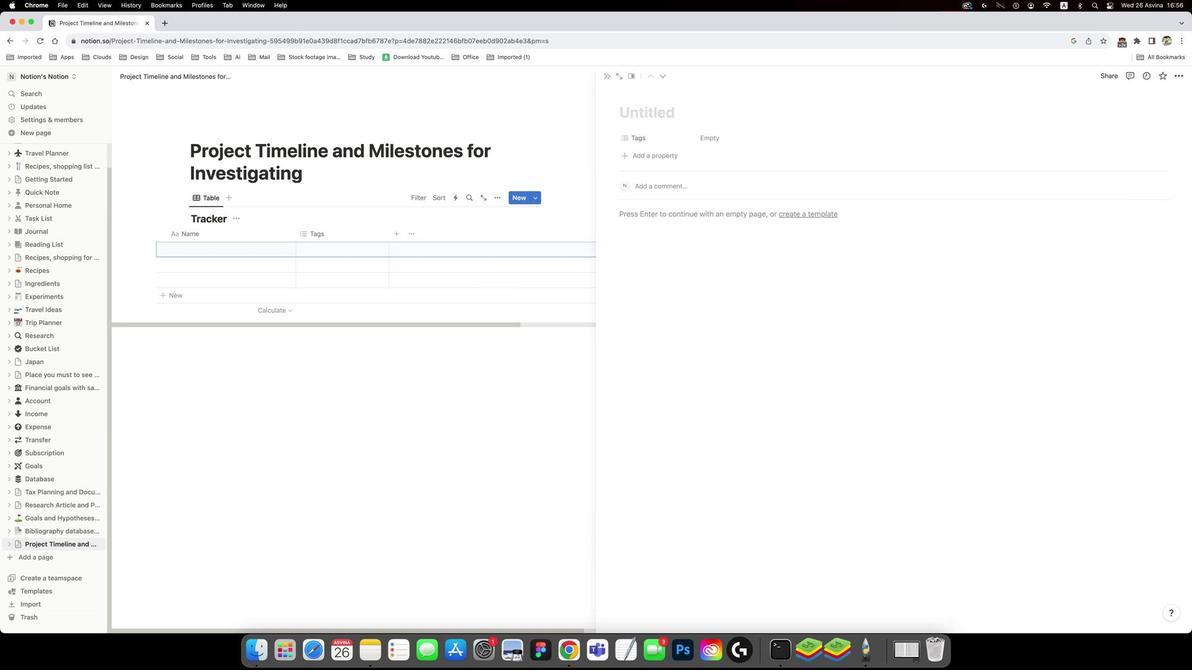 
Action: Mouse scrolled (1125, 267) with delta (453, 34)
Screenshot: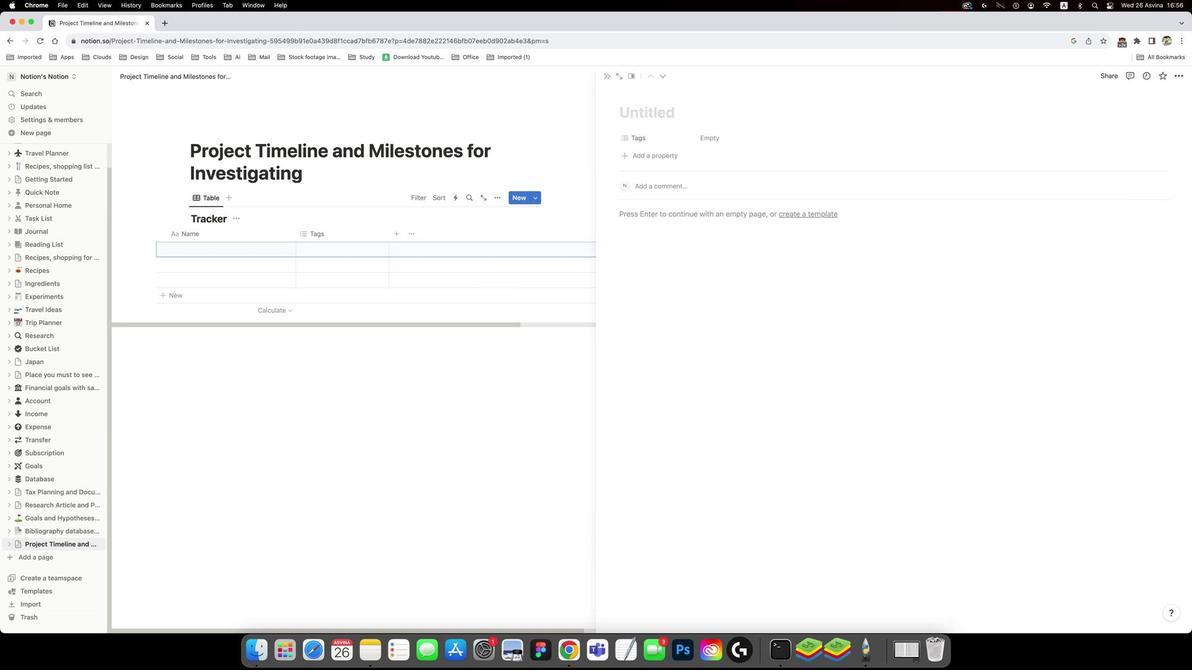 
Action: Mouse scrolled (1125, 267) with delta (453, 31)
Screenshot: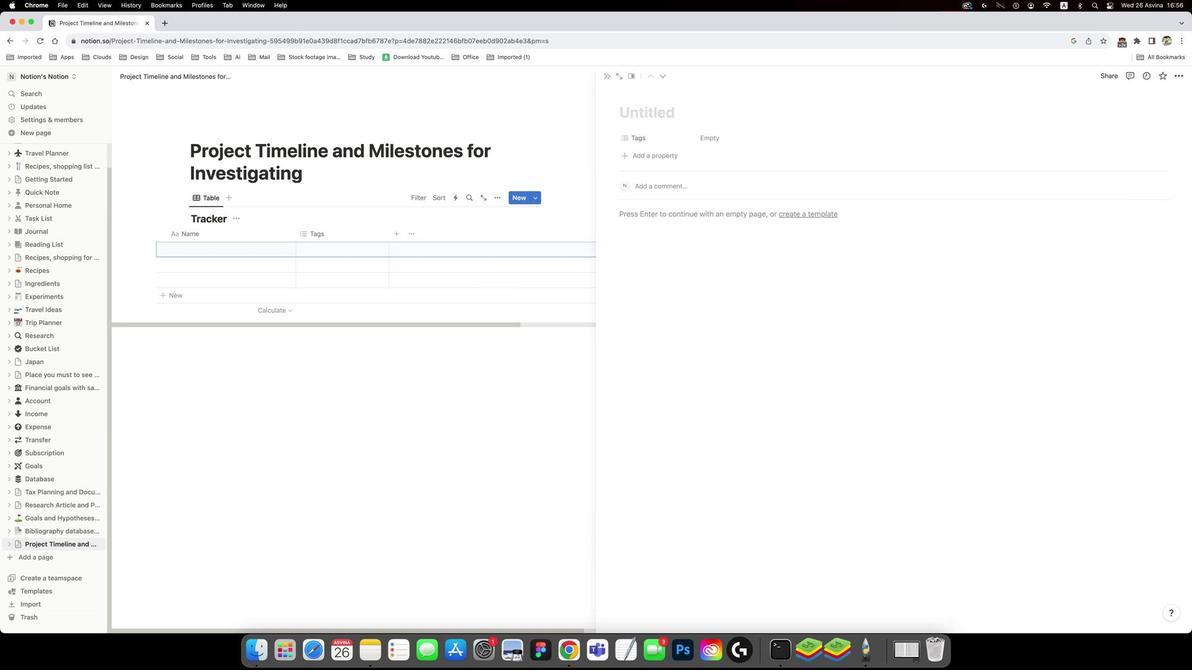 
Action: Mouse scrolled (1125, 267) with delta (453, 30)
Screenshot: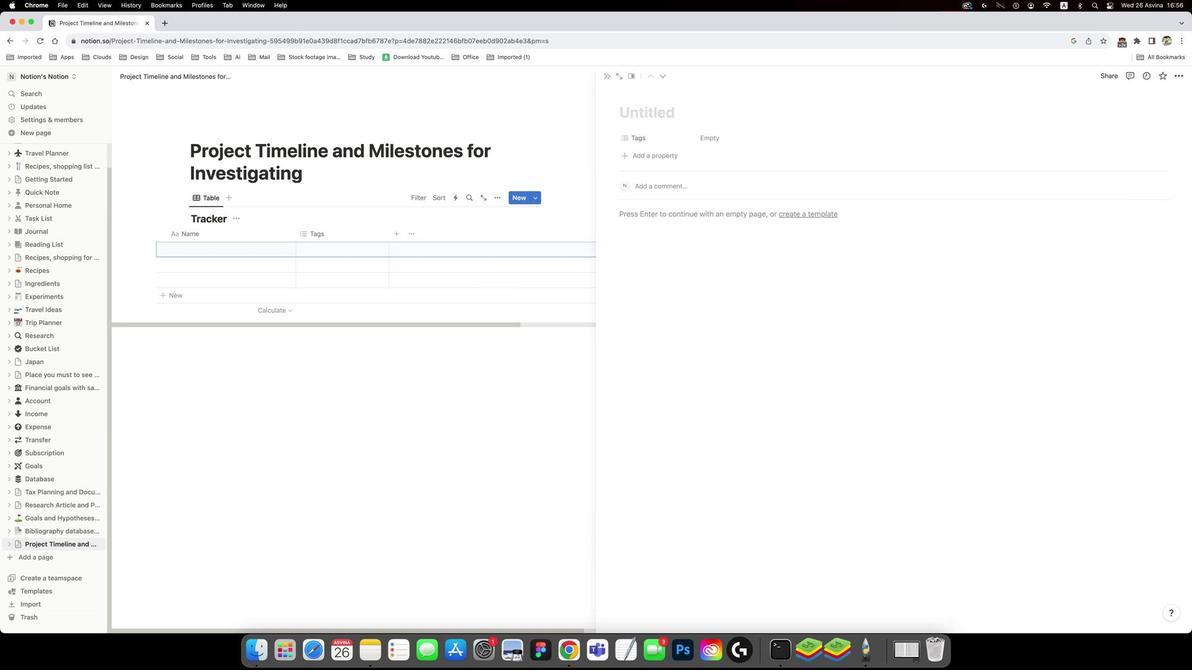 
Action: Mouse moved to (1125, 264)
Screenshot: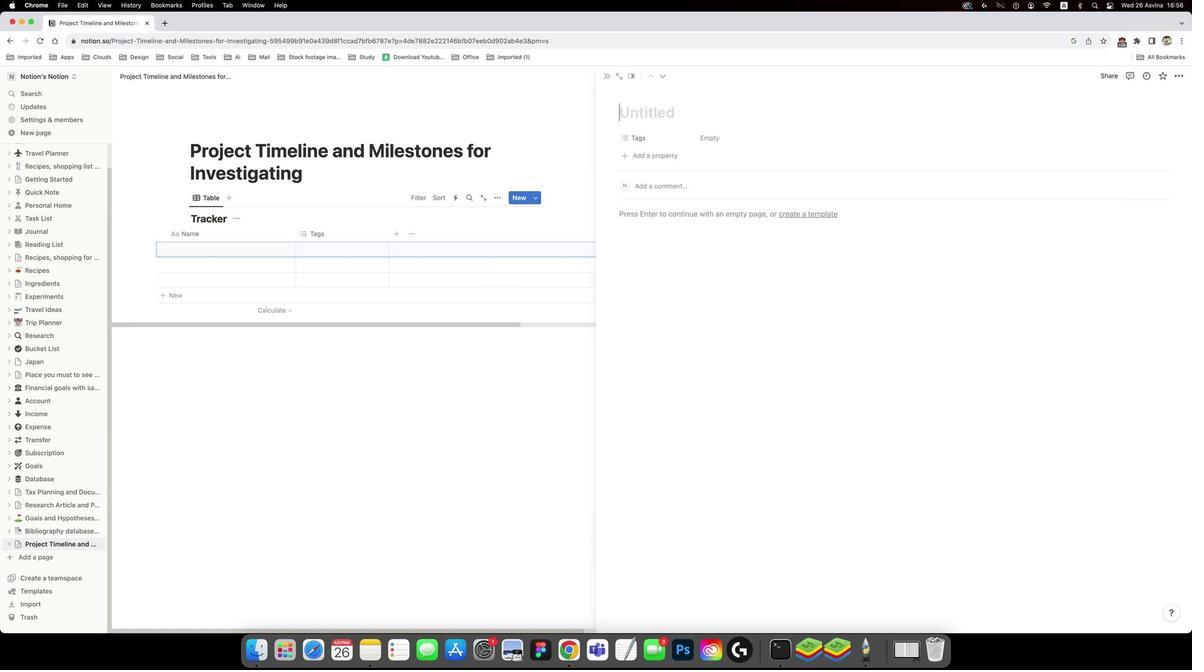 
Action: Mouse scrolled (1125, 264) with delta (453, 34)
Screenshot: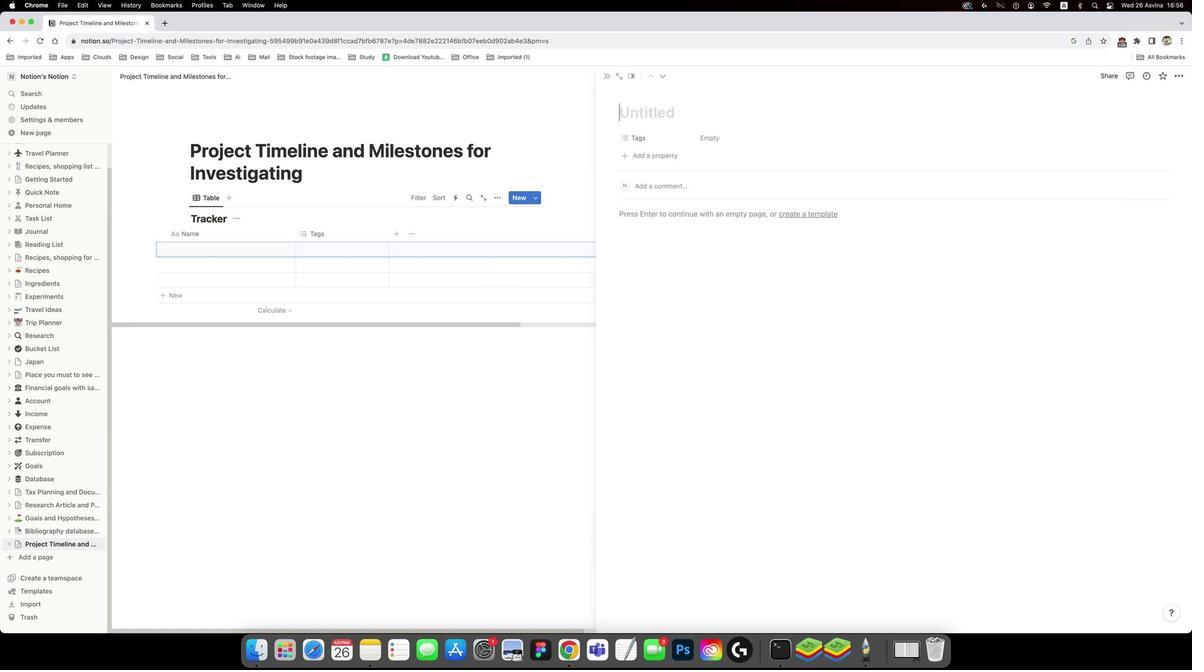 
Action: Mouse scrolled (1125, 264) with delta (453, 34)
Screenshot: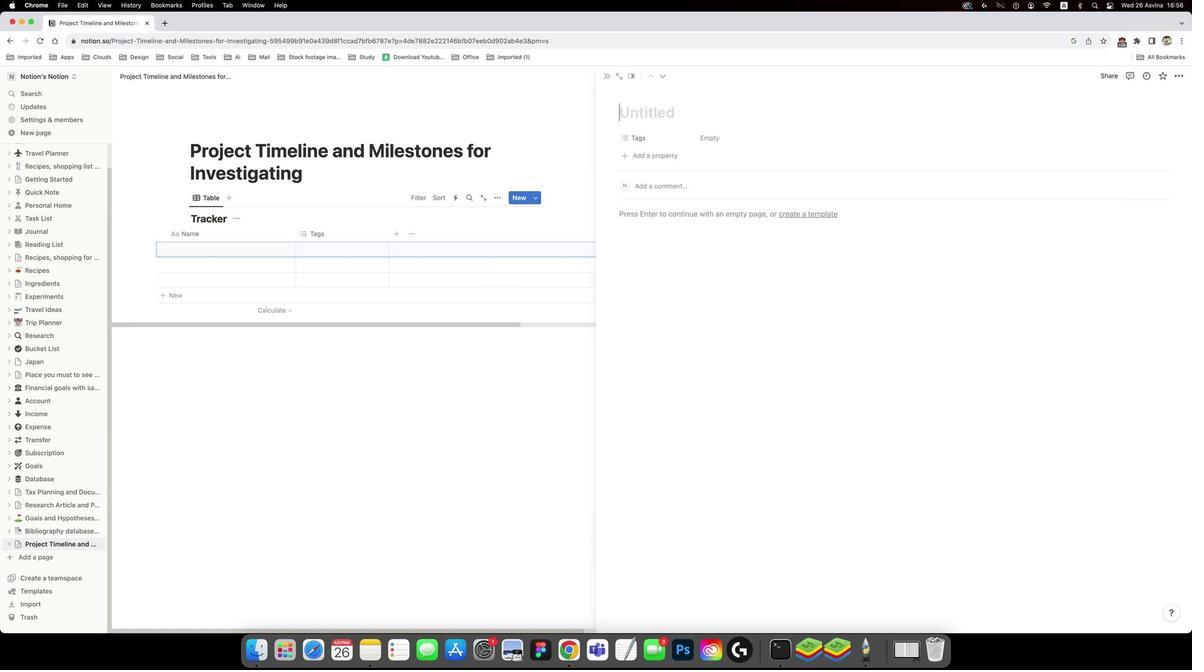 
Action: Mouse scrolled (1125, 264) with delta (453, 31)
Screenshot: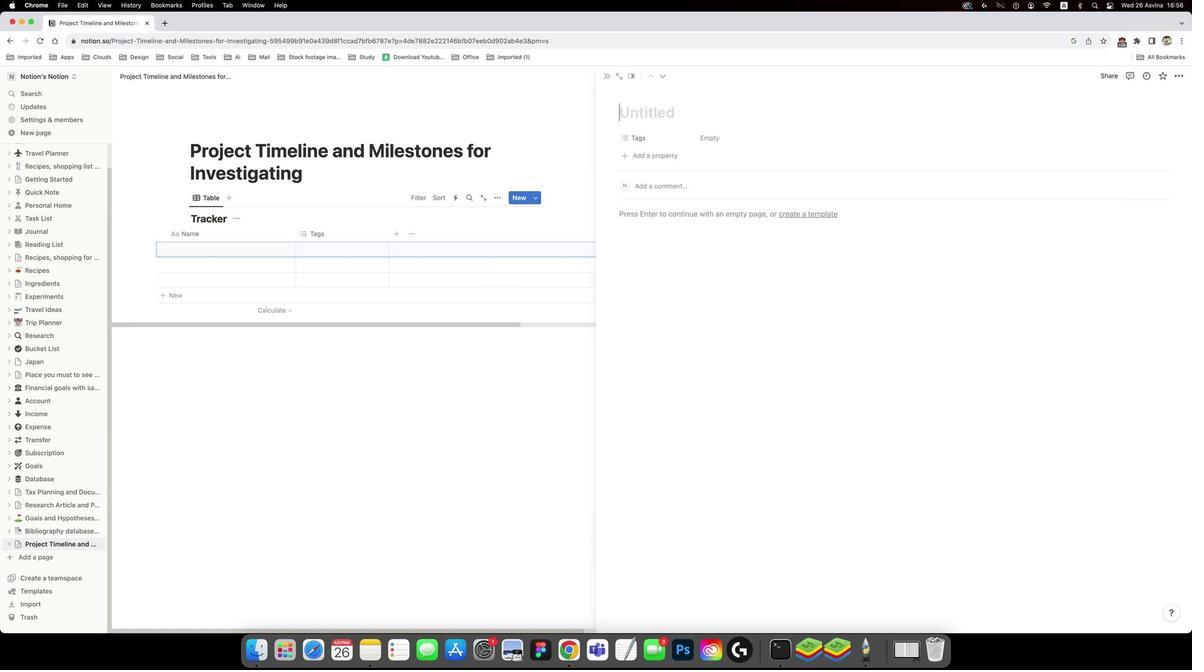 
Action: Mouse scrolled (1125, 264) with delta (453, 29)
Screenshot: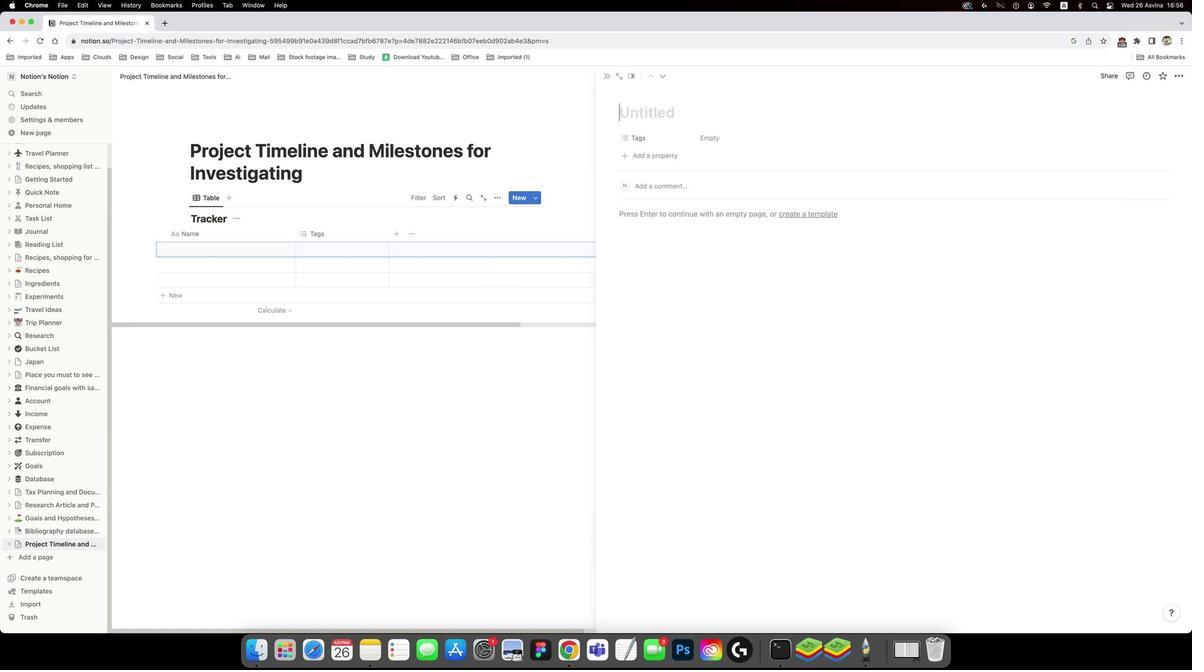 
Action: Mouse moved to (1125, 263)
Screenshot: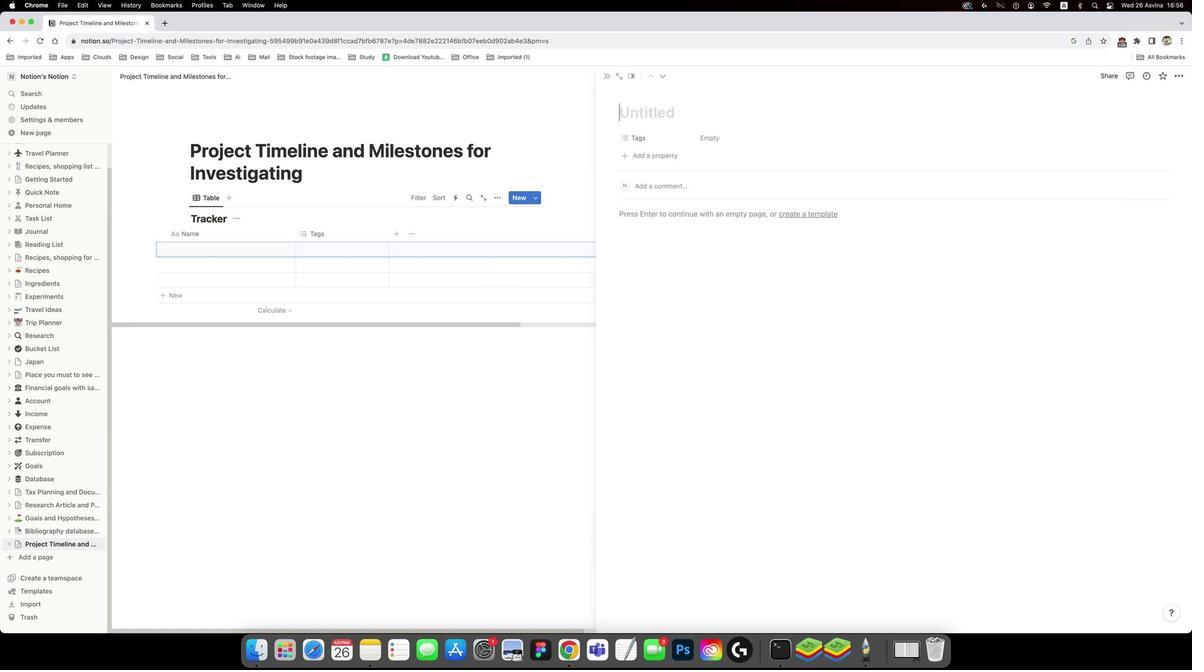 
Action: Mouse scrolled (1125, 263) with delta (453, 29)
Screenshot: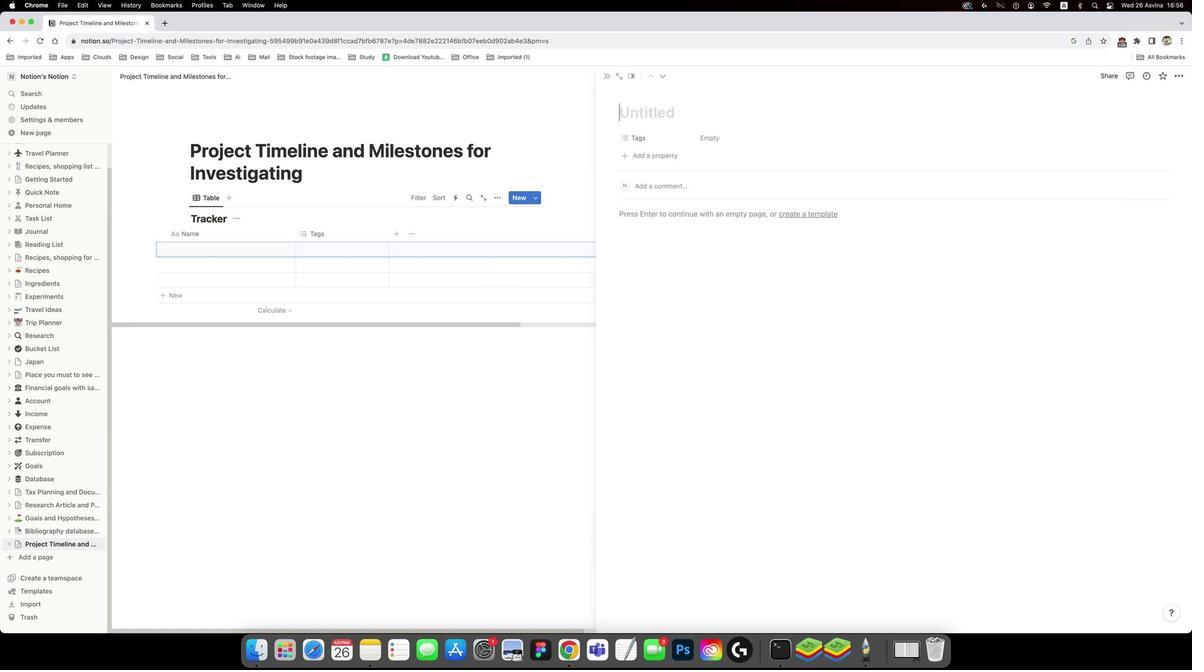 
Action: Mouse moved to (1127, 261)
Screenshot: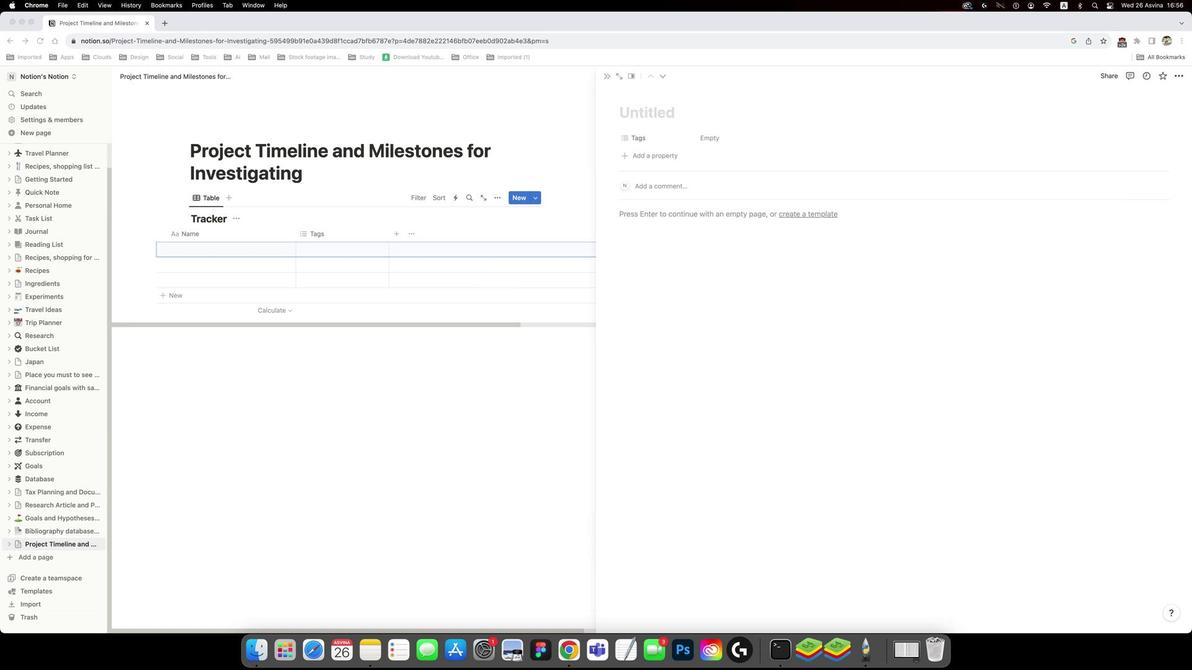 
Action: Mouse pressed left at (1127, 261)
Screenshot: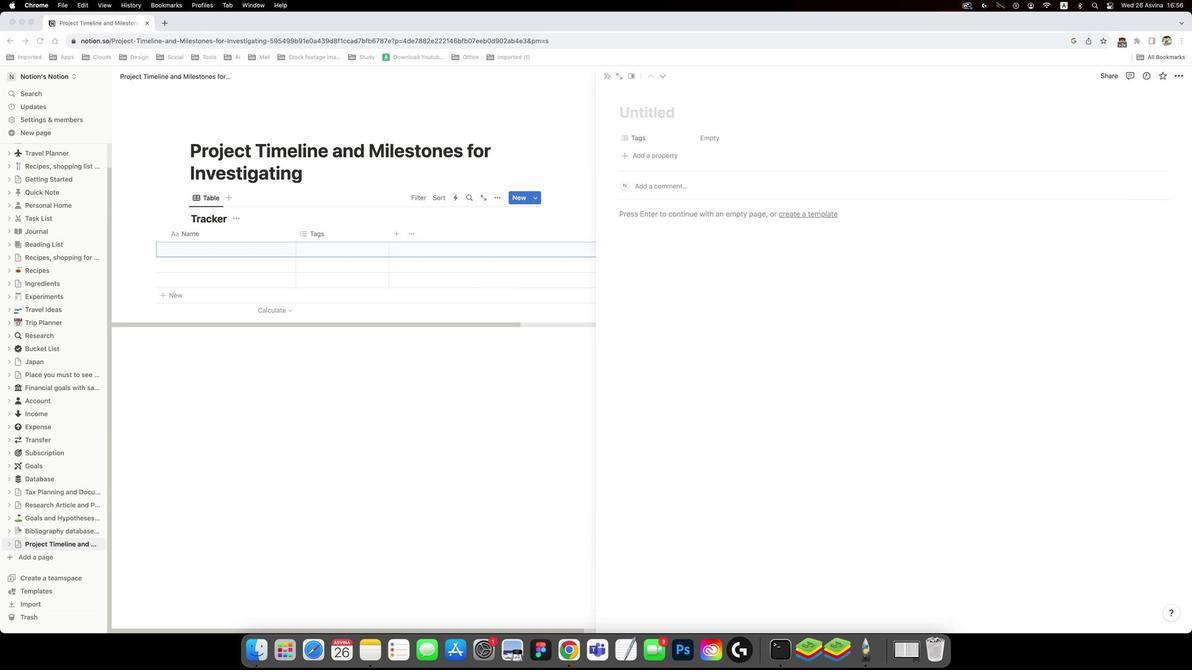 
Action: Mouse moved to (1127, 262)
Screenshot: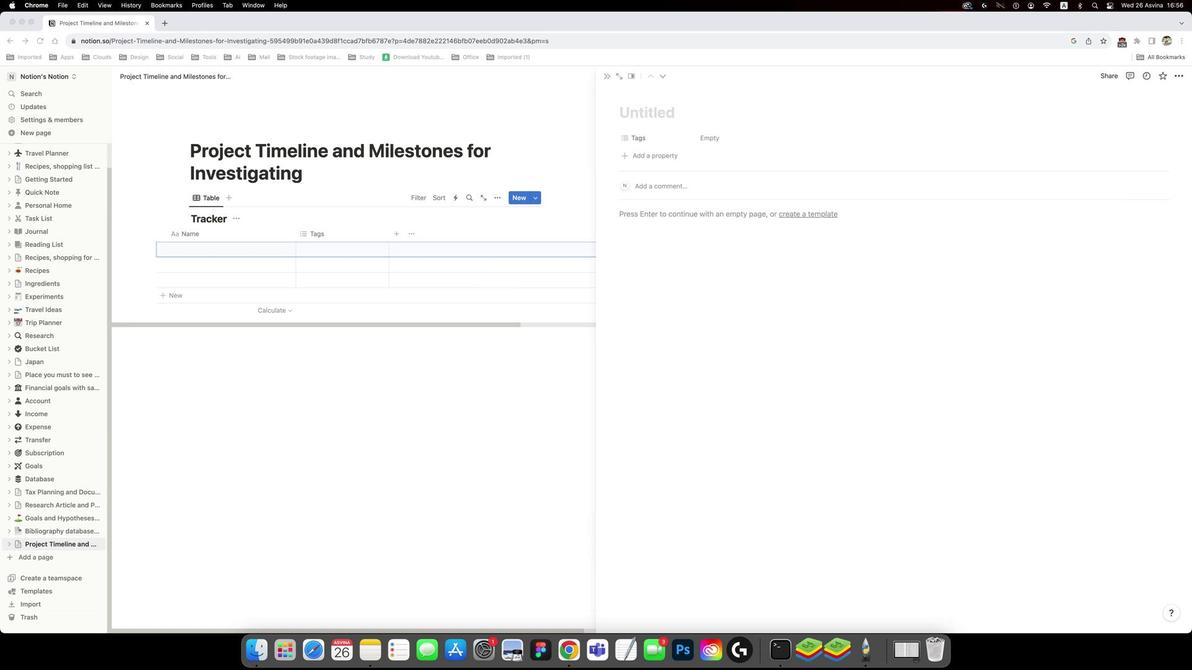 
Action: Key pressed Key.down
Screenshot: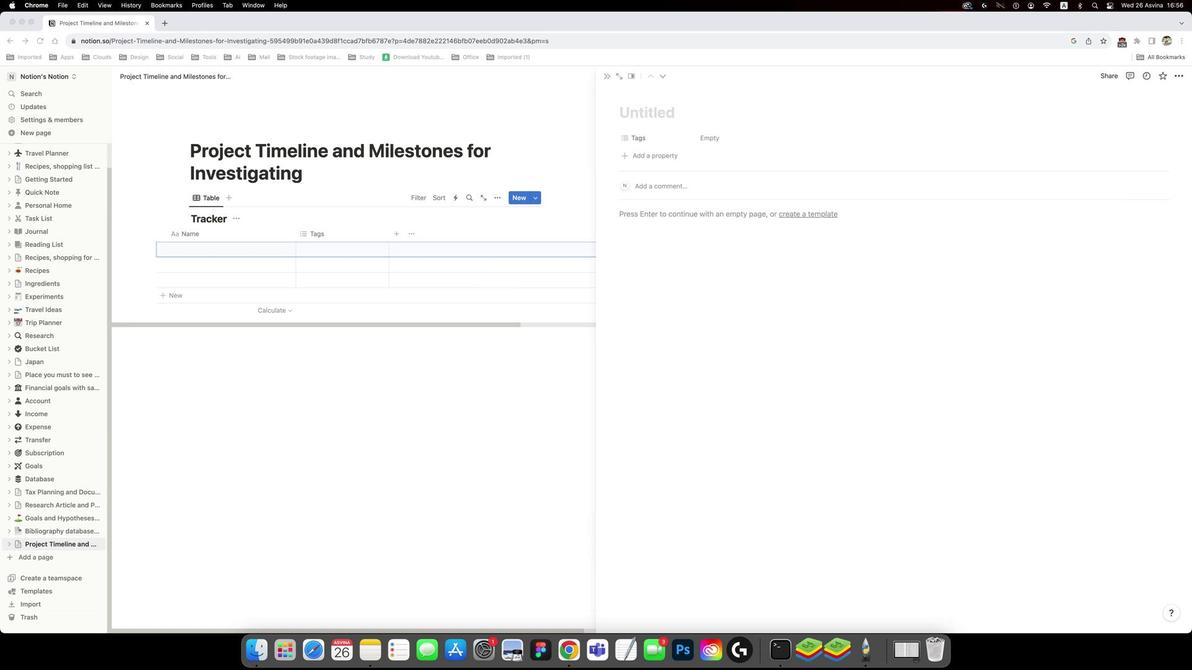 
Action: Mouse moved to (1127, 262)
Screenshot: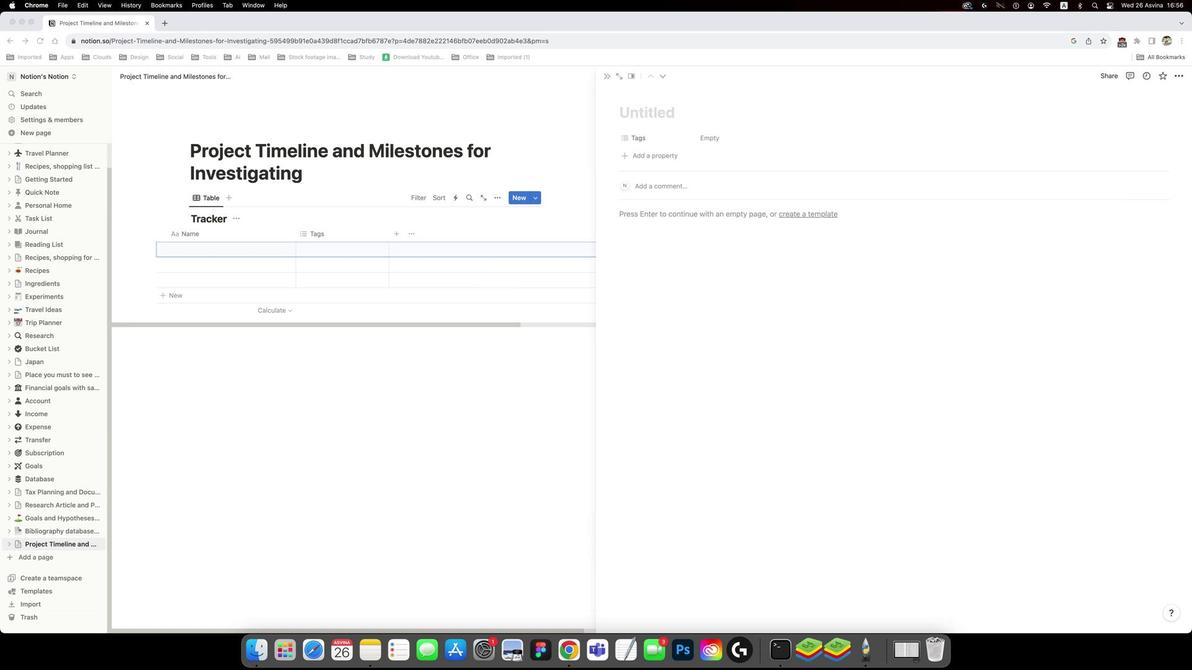 
Action: Key pressed Key.up
Screenshot: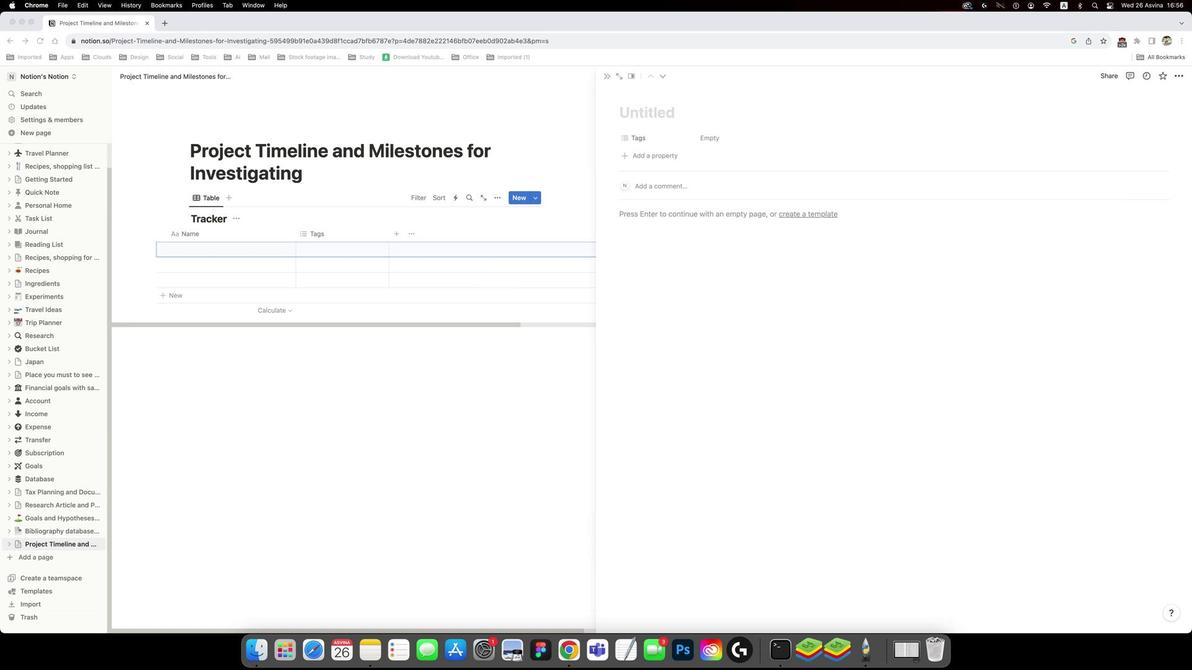 
Action: Mouse moved to (1129, 267)
Screenshot: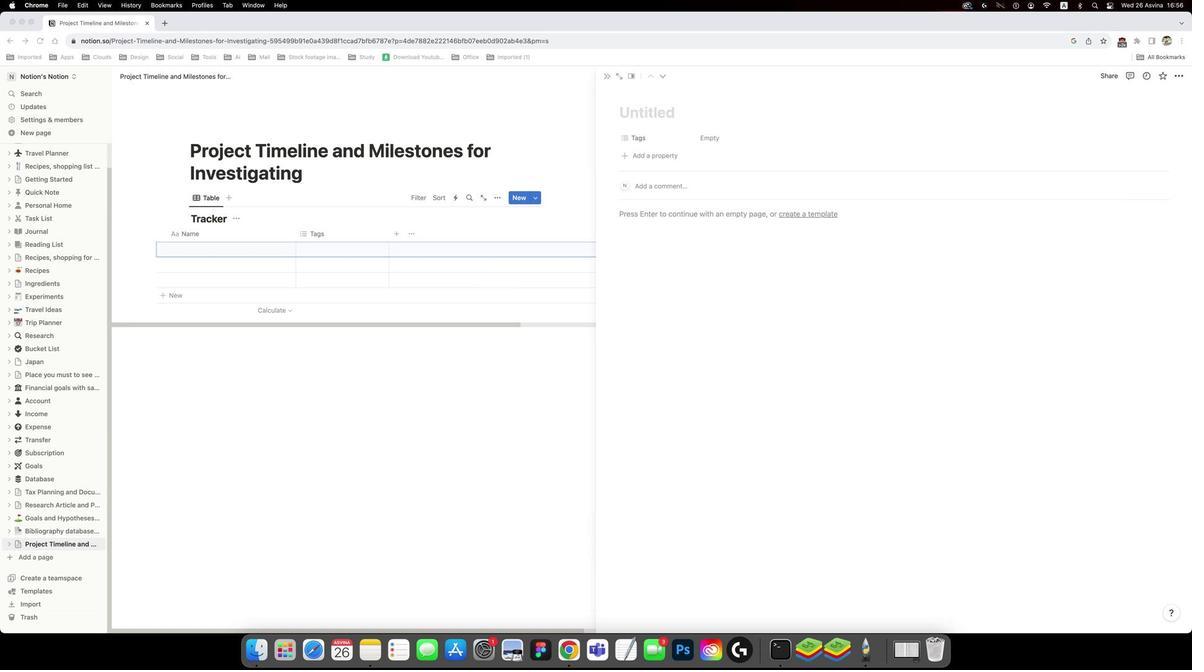 
Action: Key pressed Key.up
Screenshot: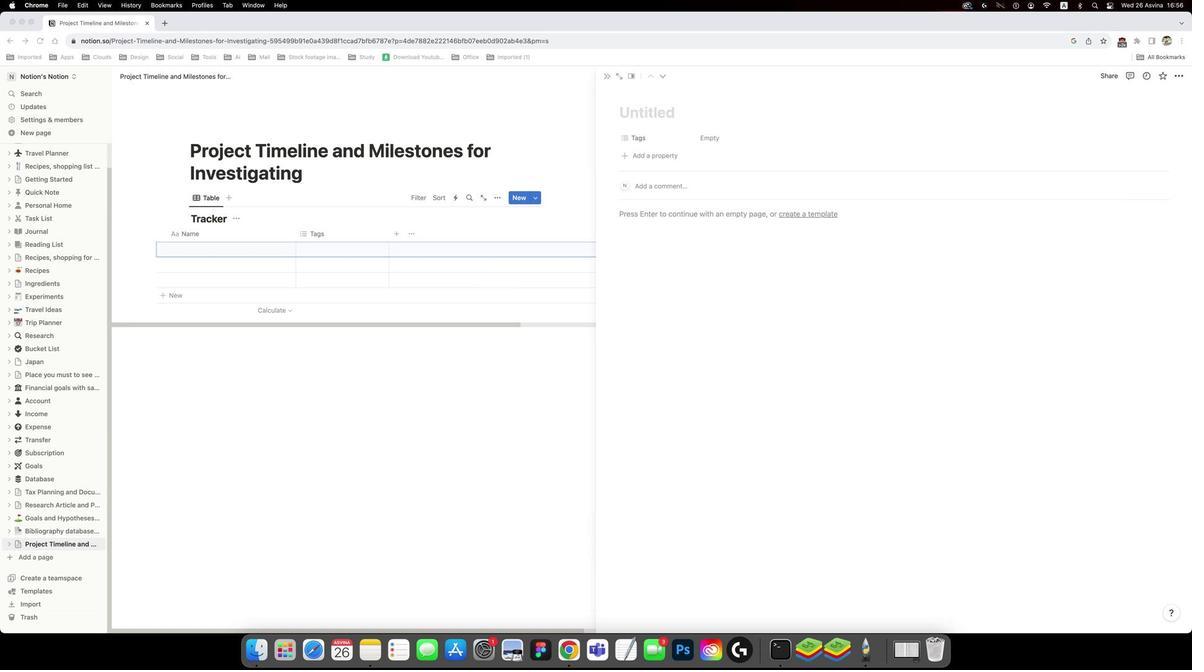 
Action: Mouse moved to (1129, 267)
Screenshot: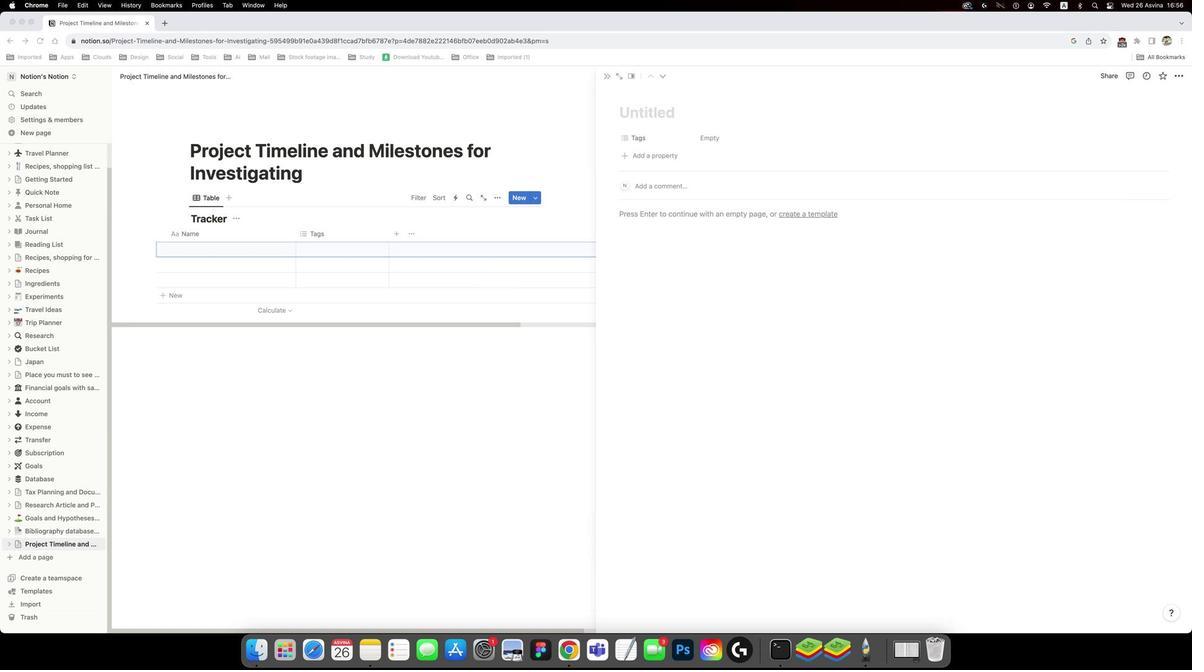 
Action: Key pressed Key.up
Screenshot: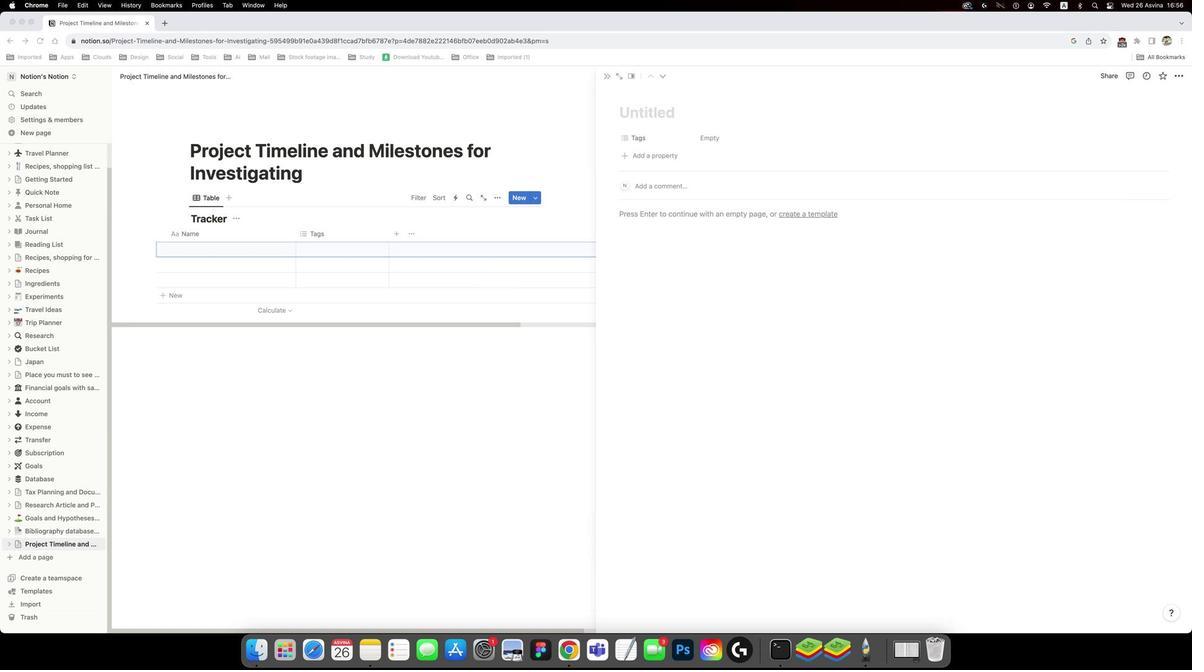 
Action: Mouse moved to (1130, 270)
Screenshot: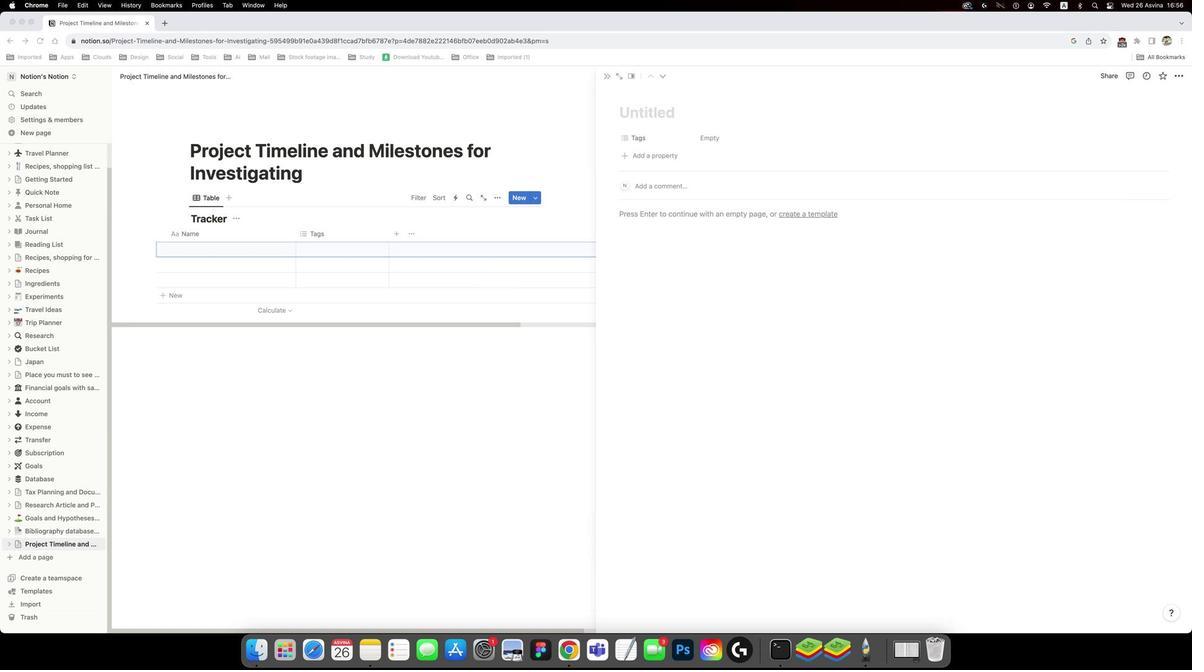 
Action: Mouse scrolled (1130, 270) with delta (453, 34)
Screenshot: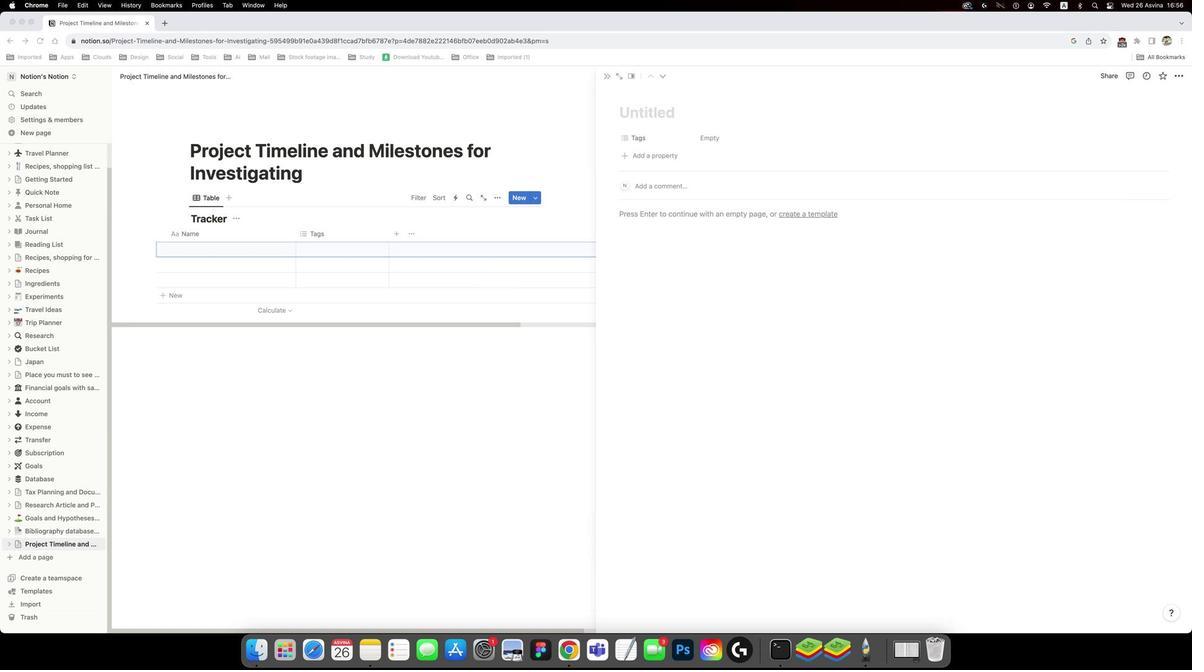
Action: Mouse moved to (1130, 270)
Screenshot: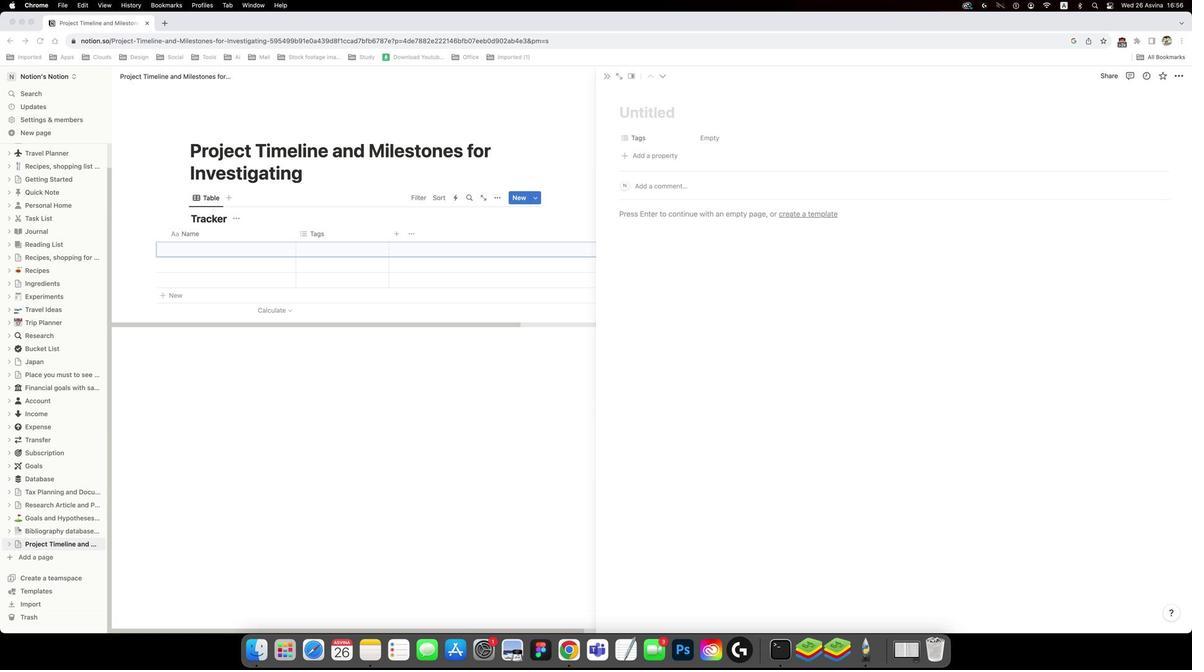 
Action: Mouse scrolled (1130, 270) with delta (453, 34)
Screenshot: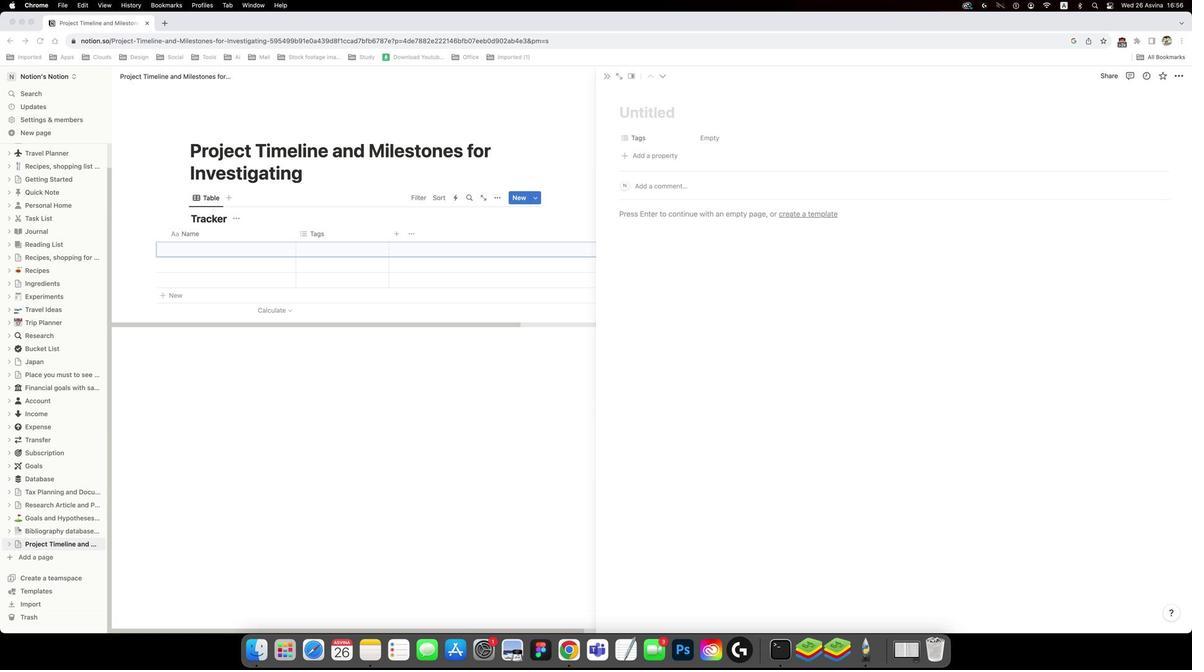 
Action: Key pressed Key.up
Screenshot: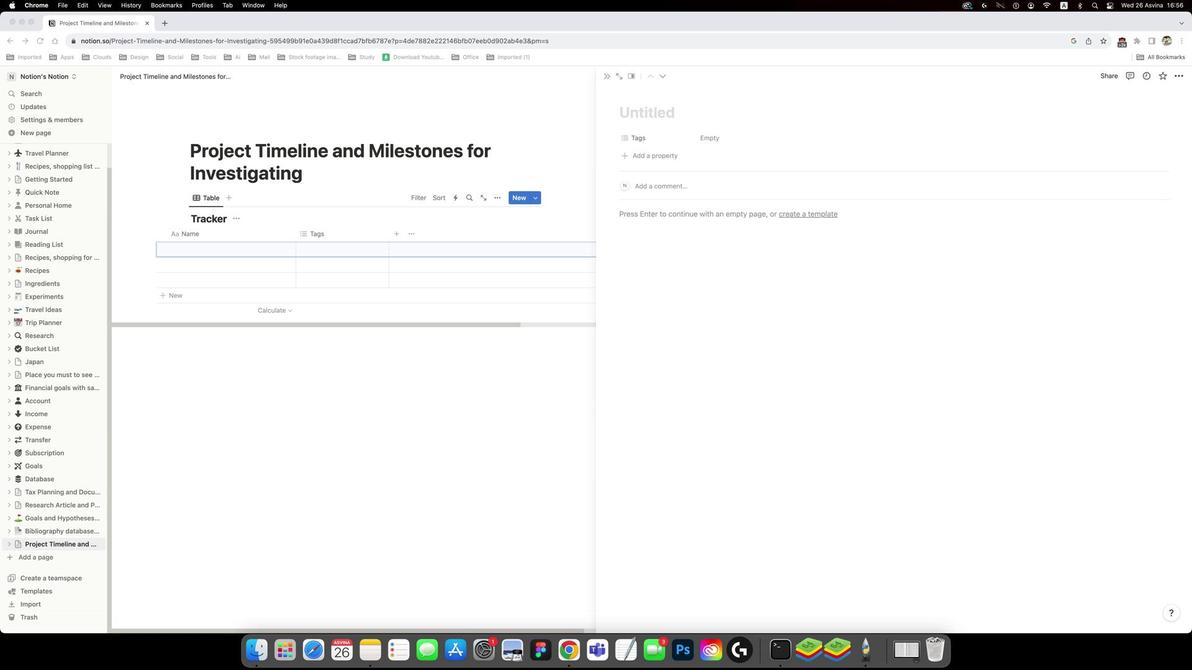 
Action: Mouse scrolled (1130, 270) with delta (453, 36)
Screenshot: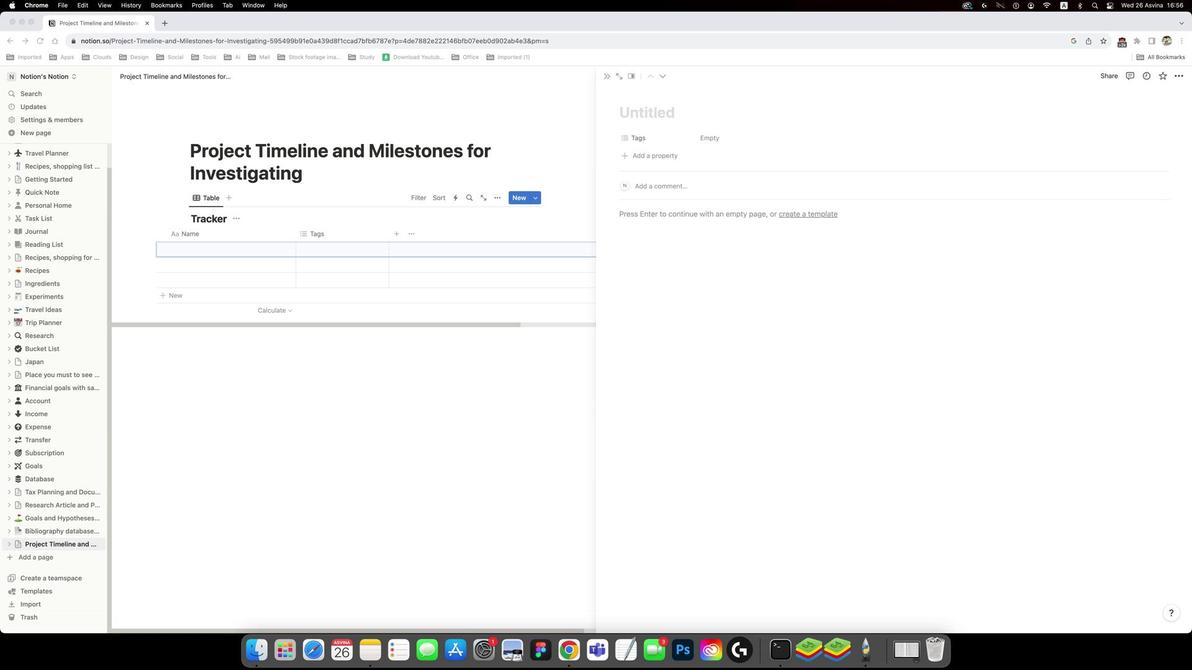 
Action: Mouse scrolled (1130, 270) with delta (453, 37)
Screenshot: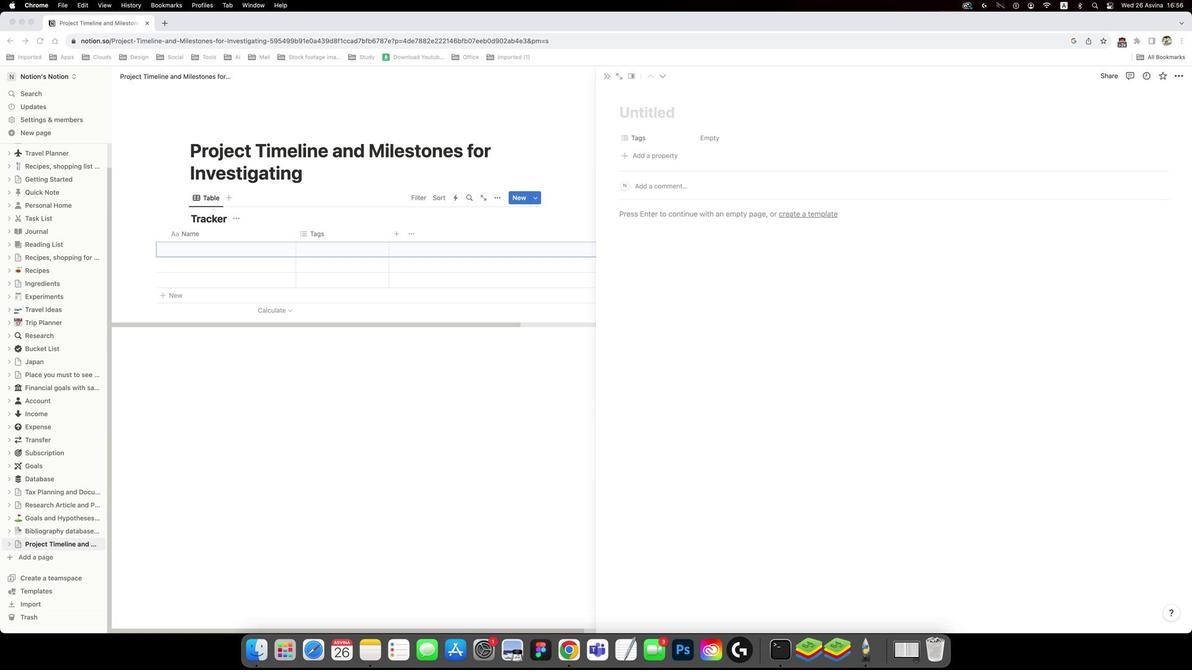 
Action: Mouse moved to (1130, 270)
Screenshot: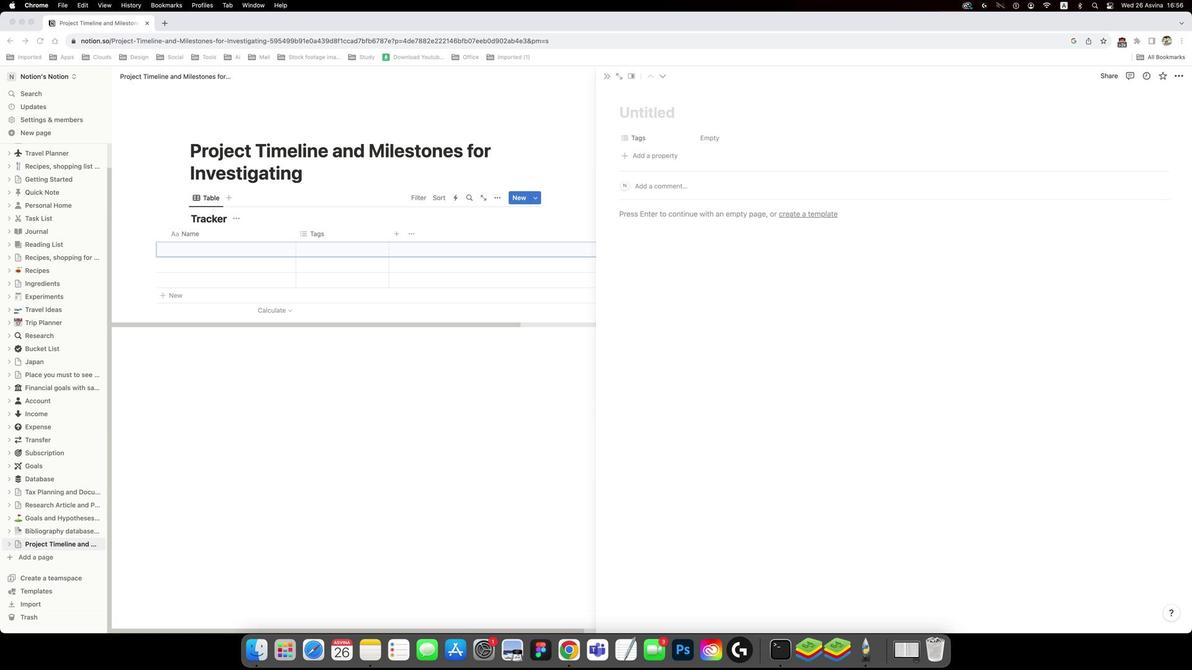 
Action: Mouse scrolled (1130, 270) with delta (453, 37)
Screenshot: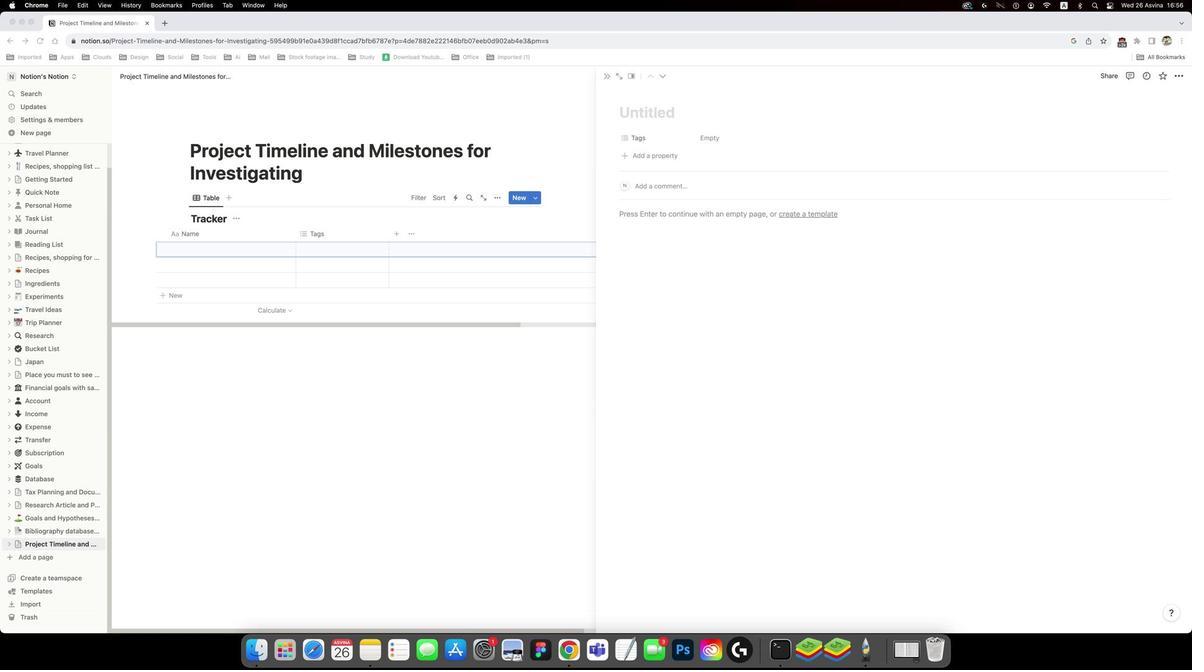 
Action: Mouse moved to (1130, 271)
Screenshot: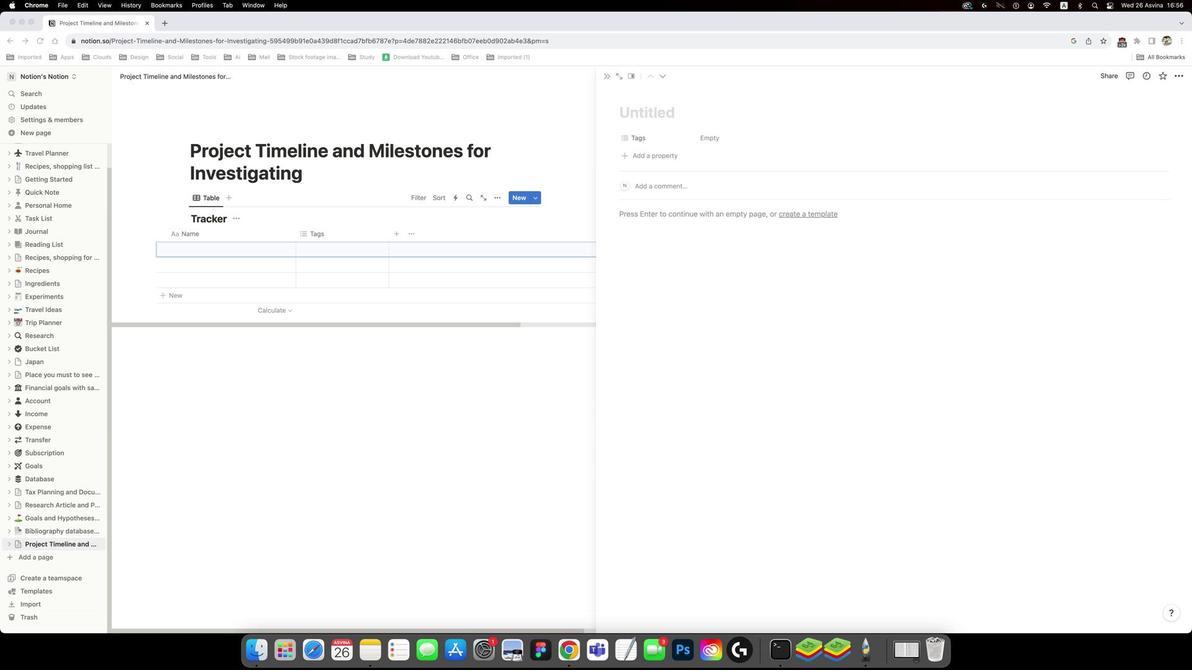 
Action: Key pressed Key.up
Screenshot: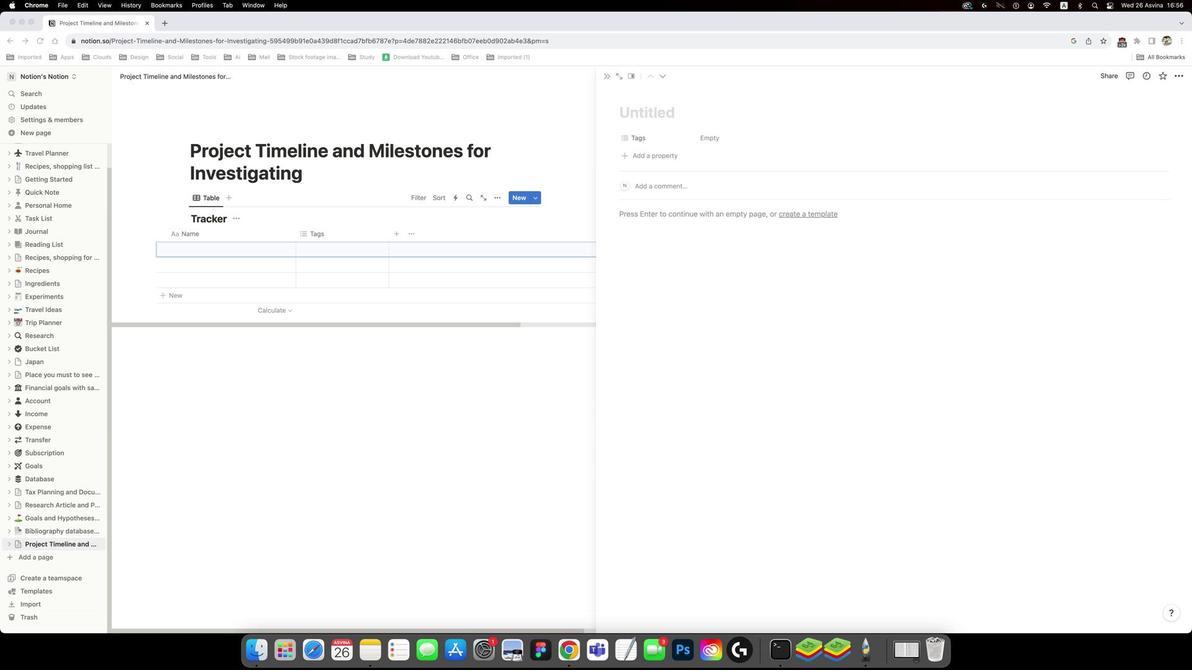 
Action: Mouse moved to (1130, 272)
Screenshot: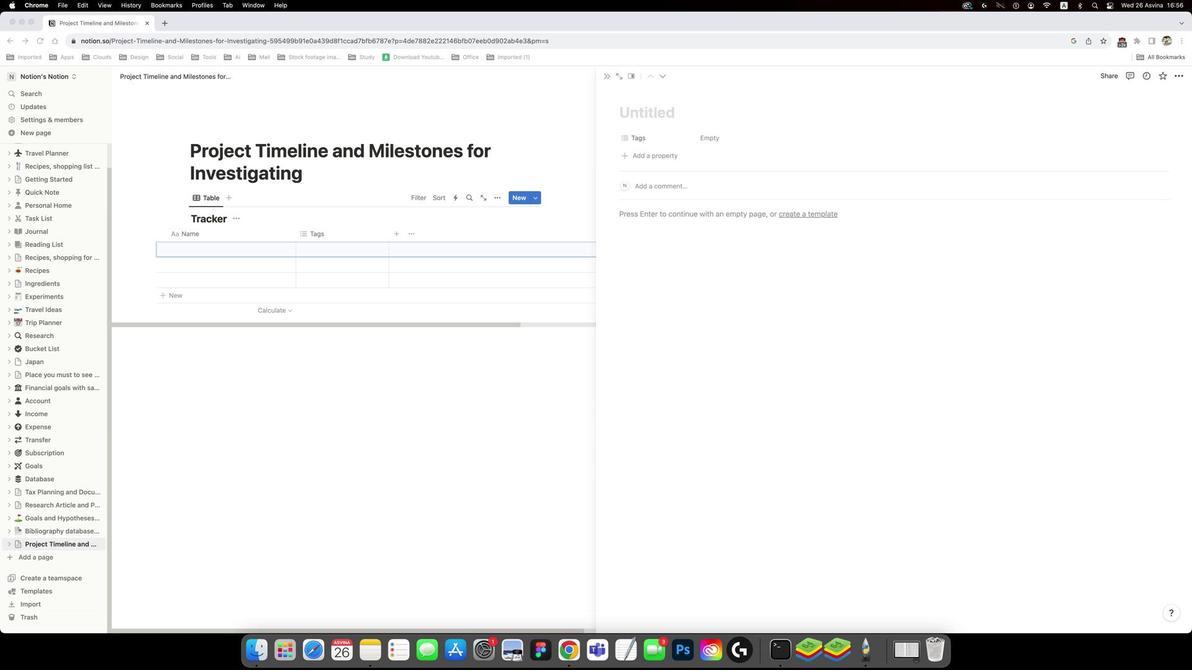 
Action: Mouse scrolled (1130, 272) with delta (453, 38)
Screenshot: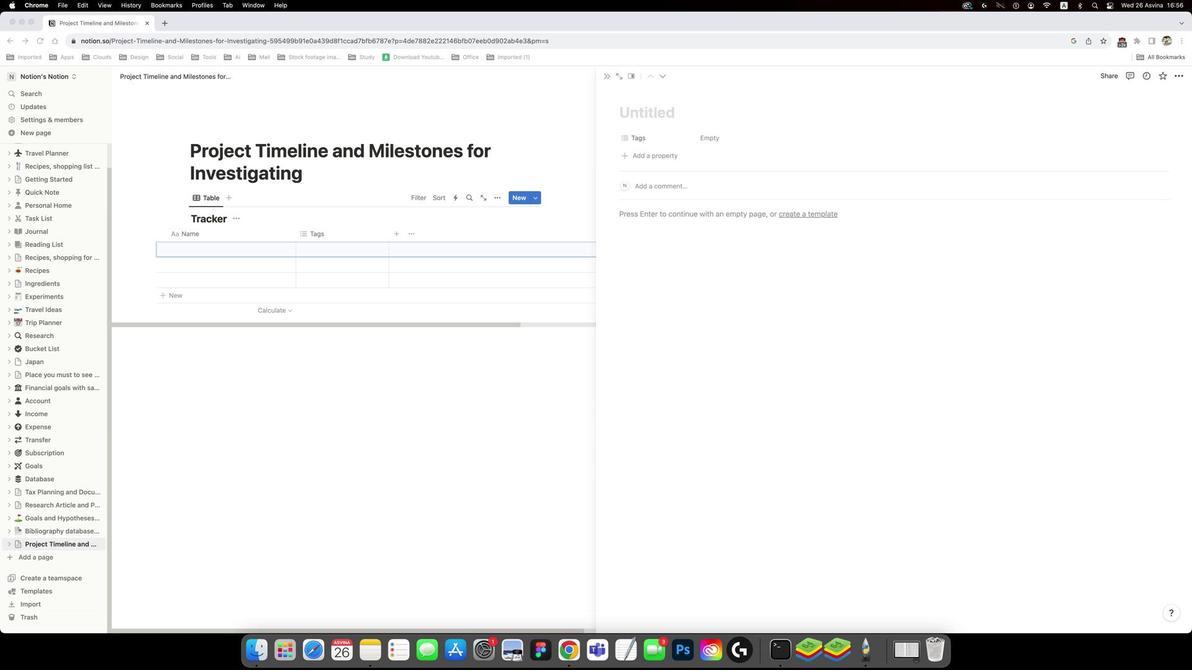 
Action: Mouse moved to (1099, 294)
Screenshot: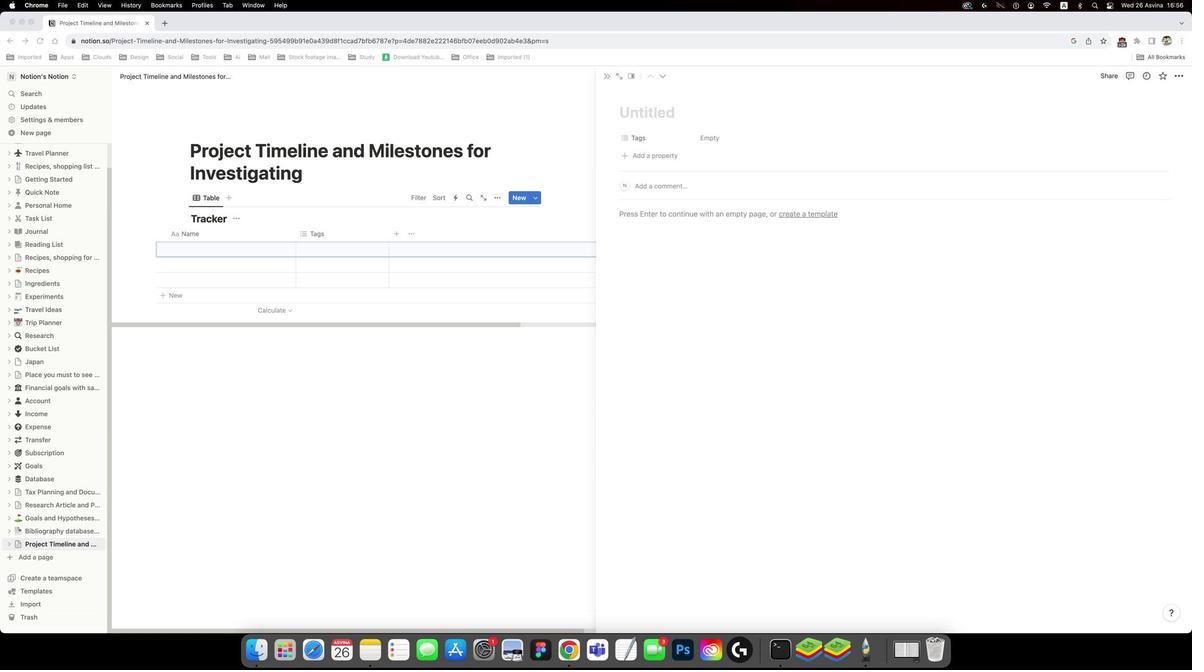 
Action: Mouse pressed left at (1099, 294)
Screenshot: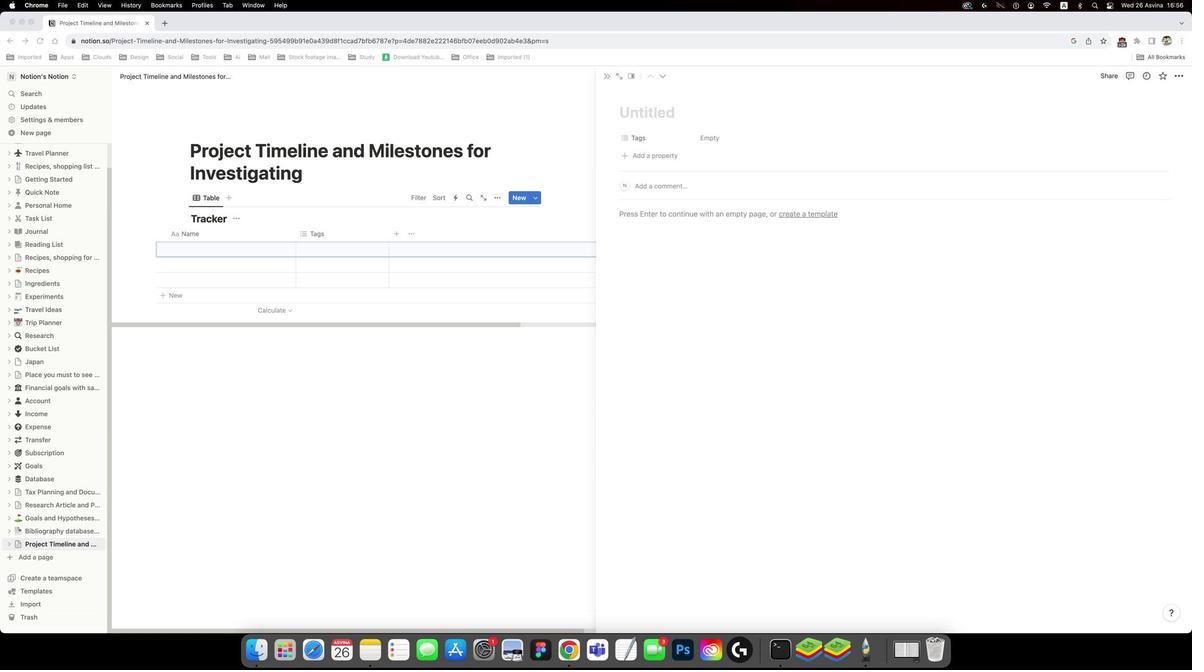 
Action: Key pressed Key.left
Screenshot: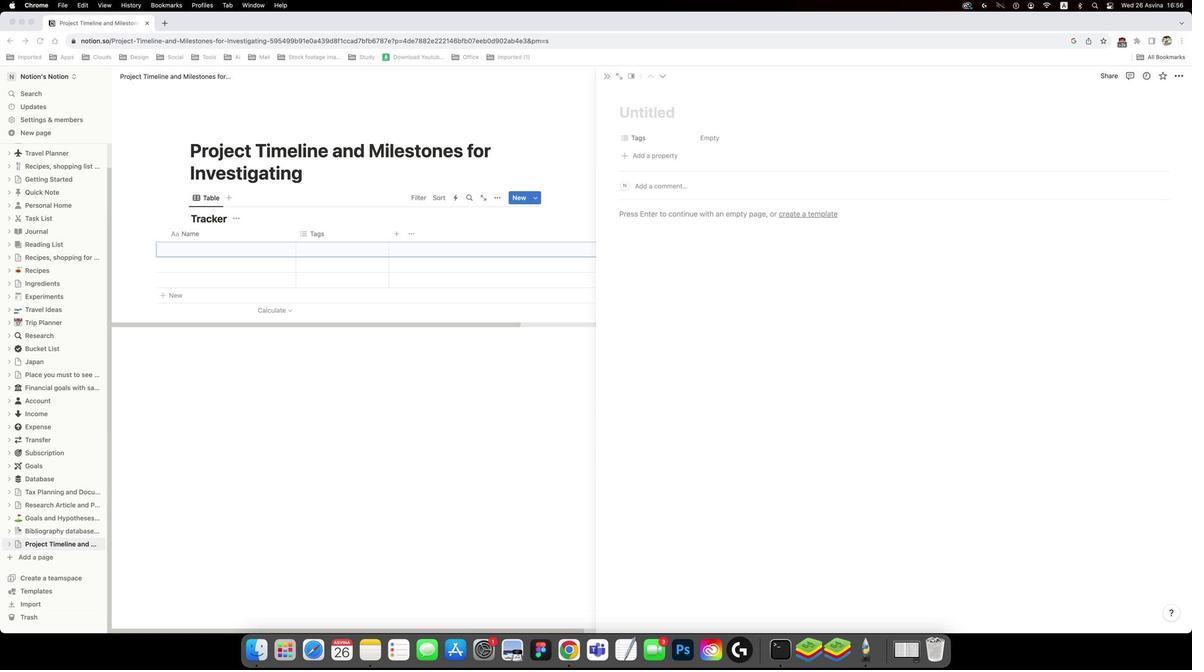 
Action: Mouse moved to (1098, 294)
Screenshot: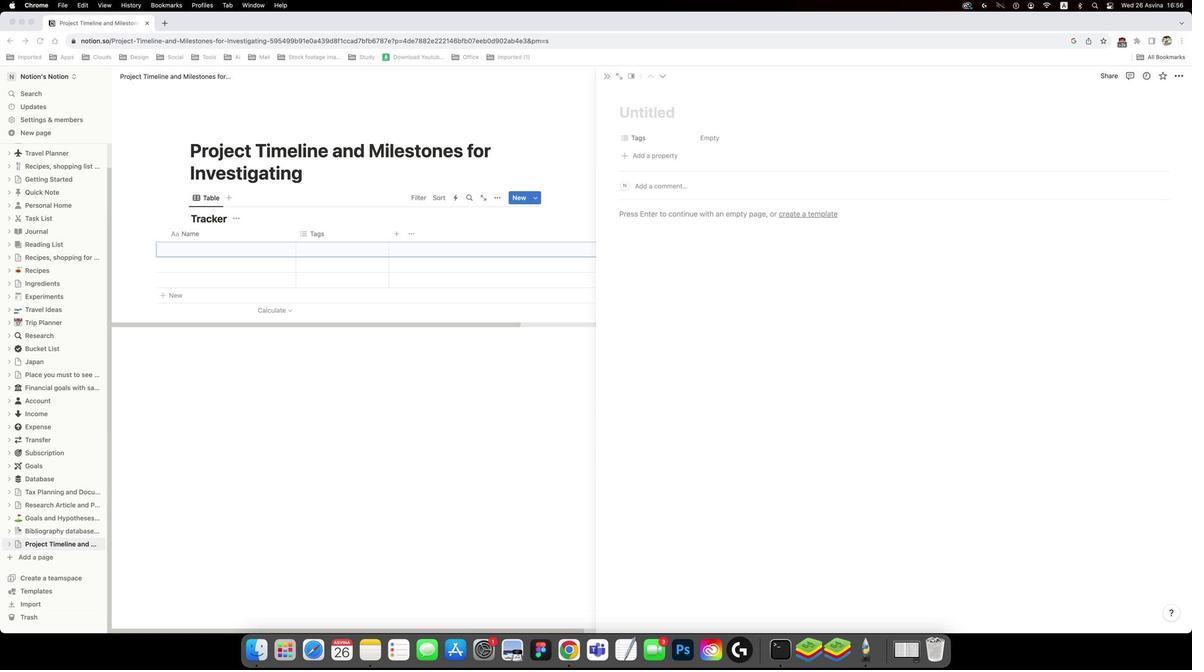 
Action: Key pressed Key.left
Screenshot: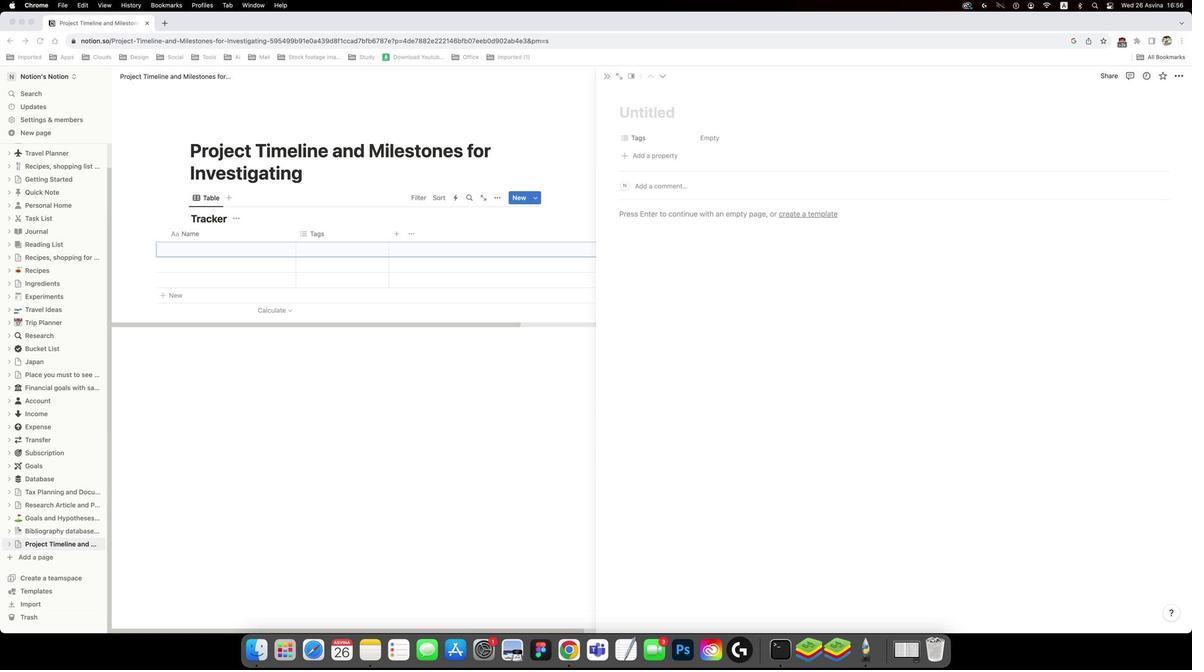 
Action: Mouse moved to (1092, 294)
Screenshot: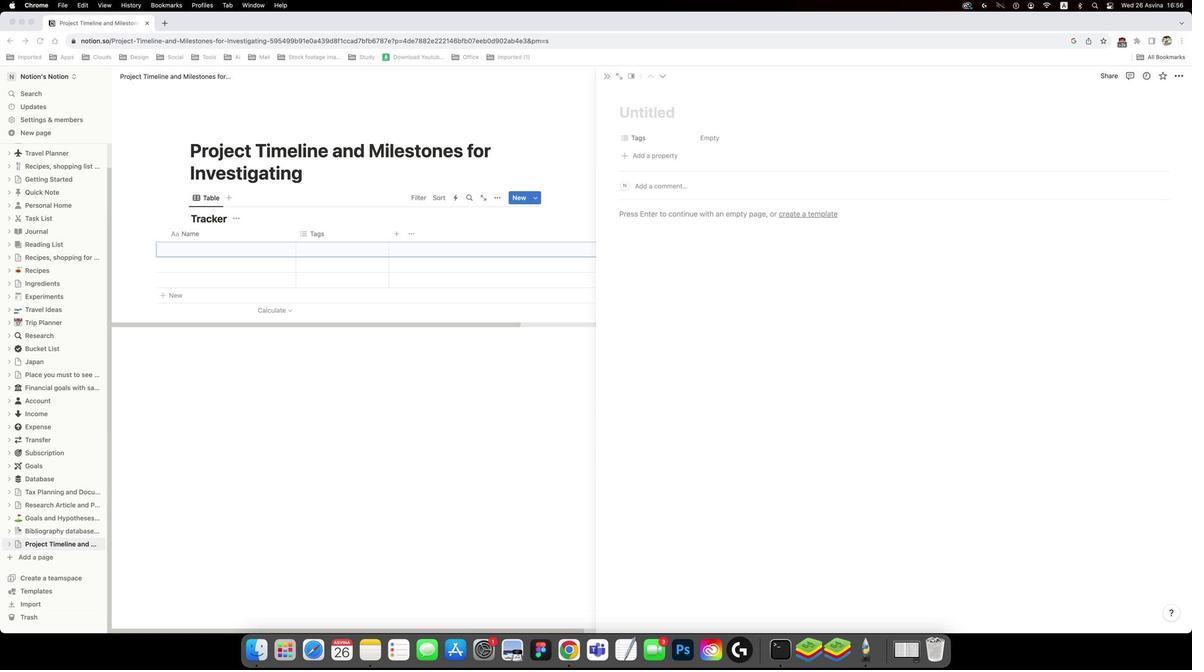 
Action: Key pressed Key.left
Screenshot: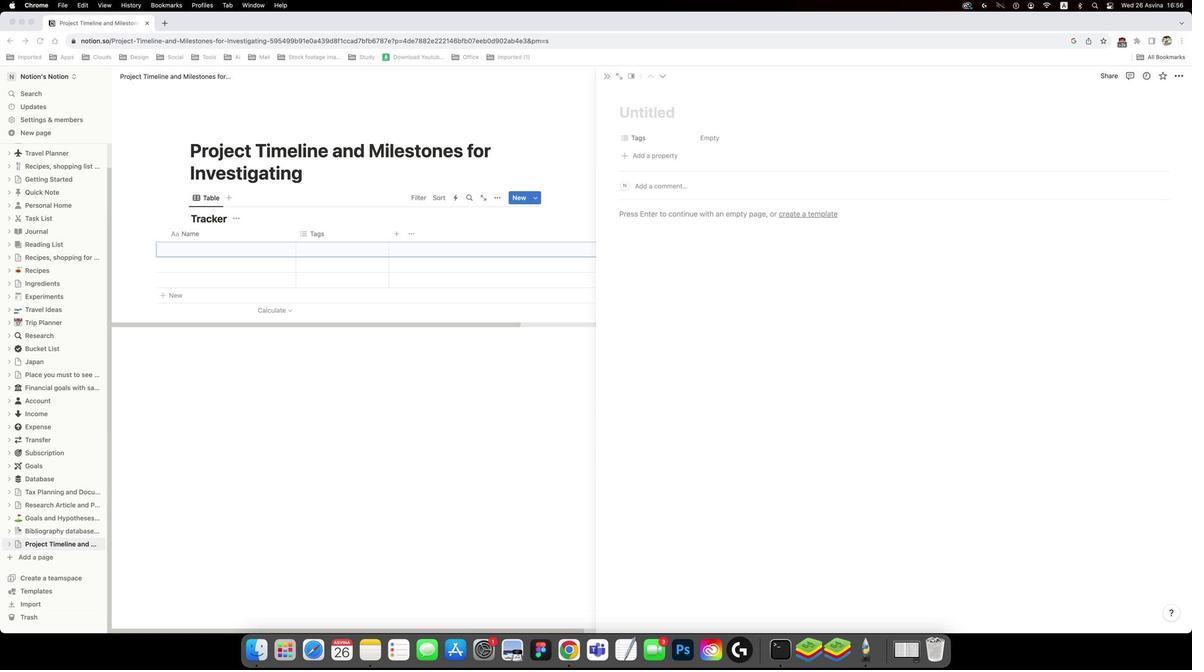 
Action: Mouse moved to (1050, 294)
Screenshot: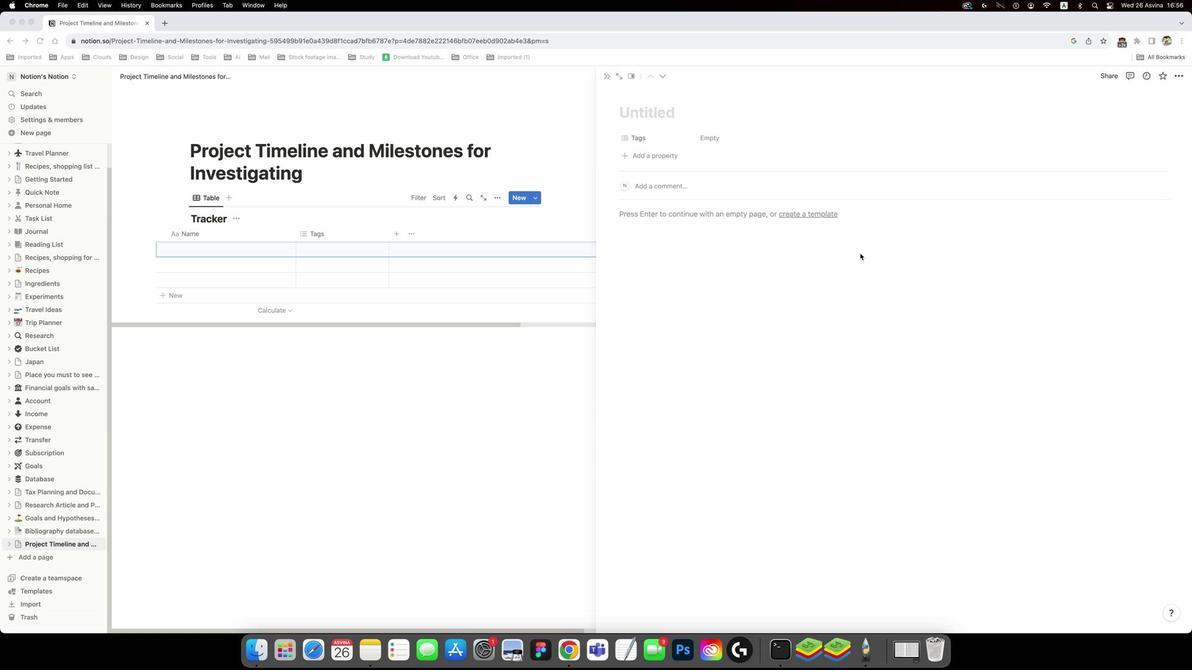 
Action: Key pressed Key.left
Screenshot: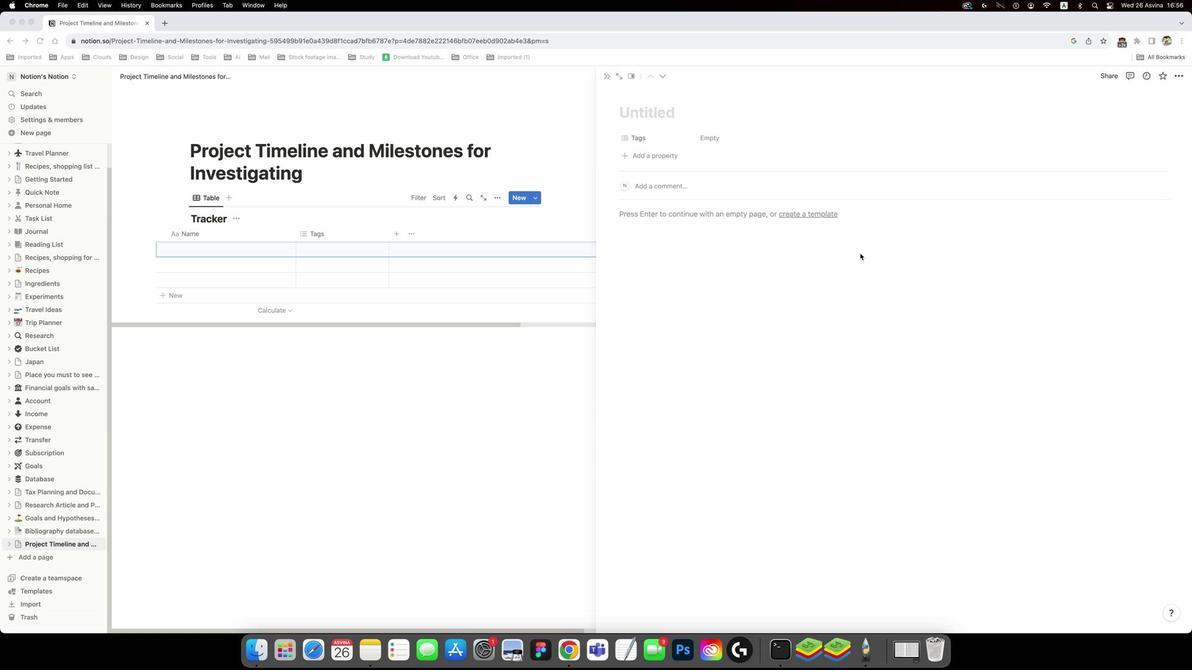 
Action: Mouse moved to (698, 122)
Screenshot: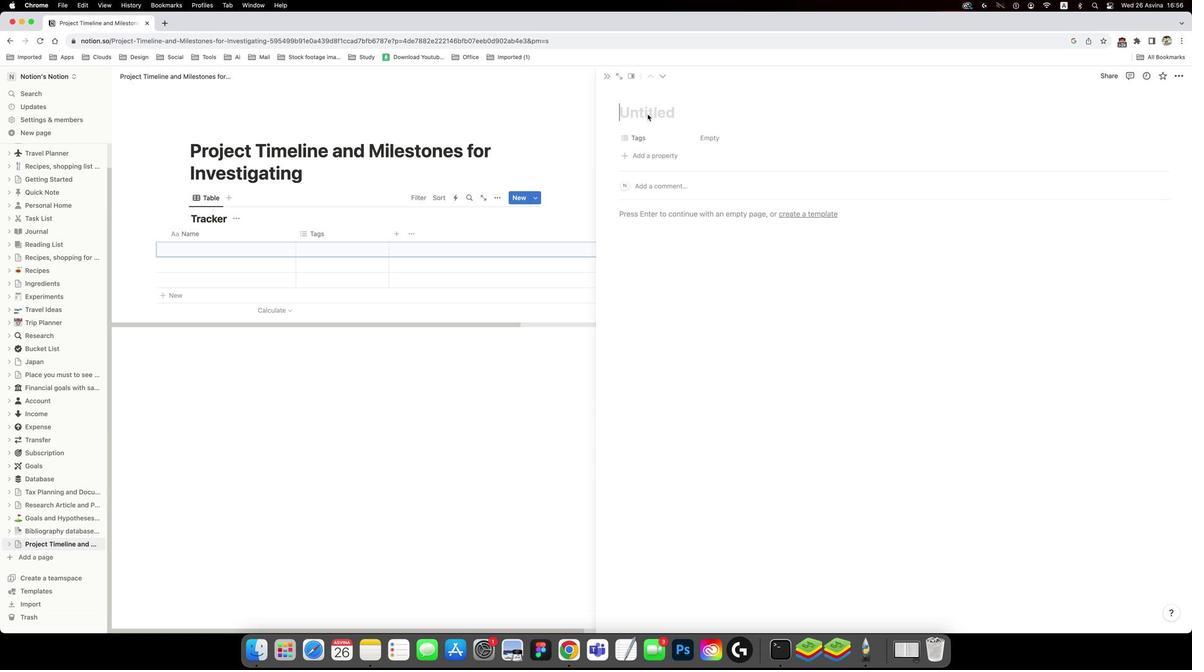 
Action: Mouse pressed left at (698, 122)
Screenshot: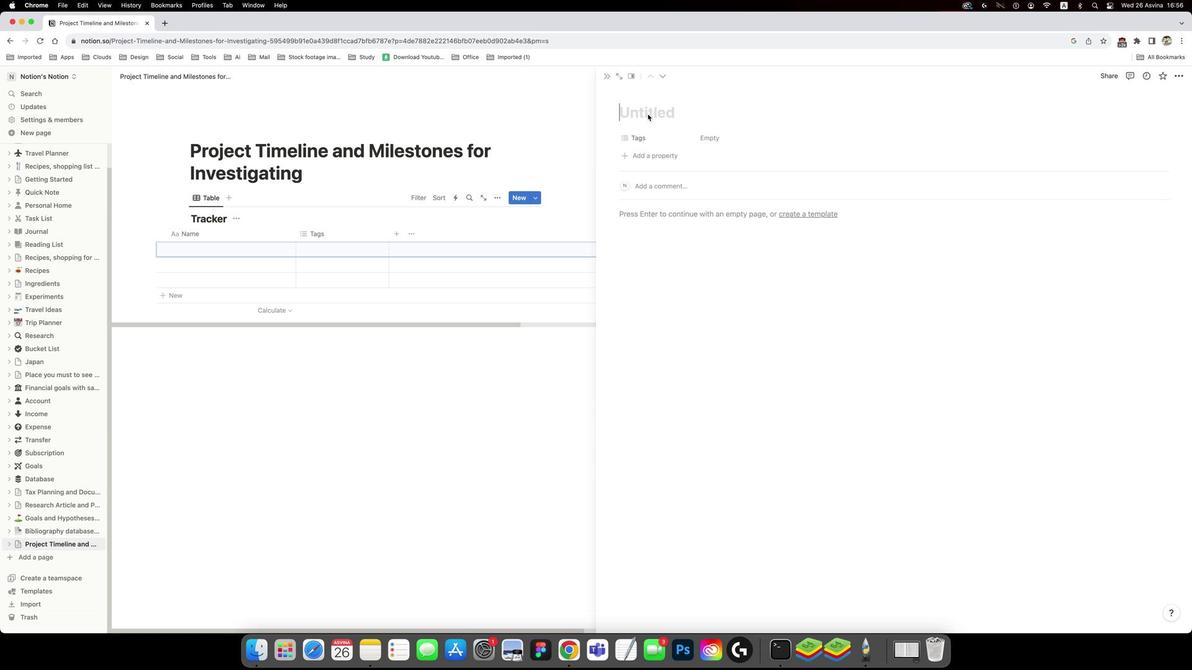 
Action: Mouse moved to (701, 121)
Screenshot: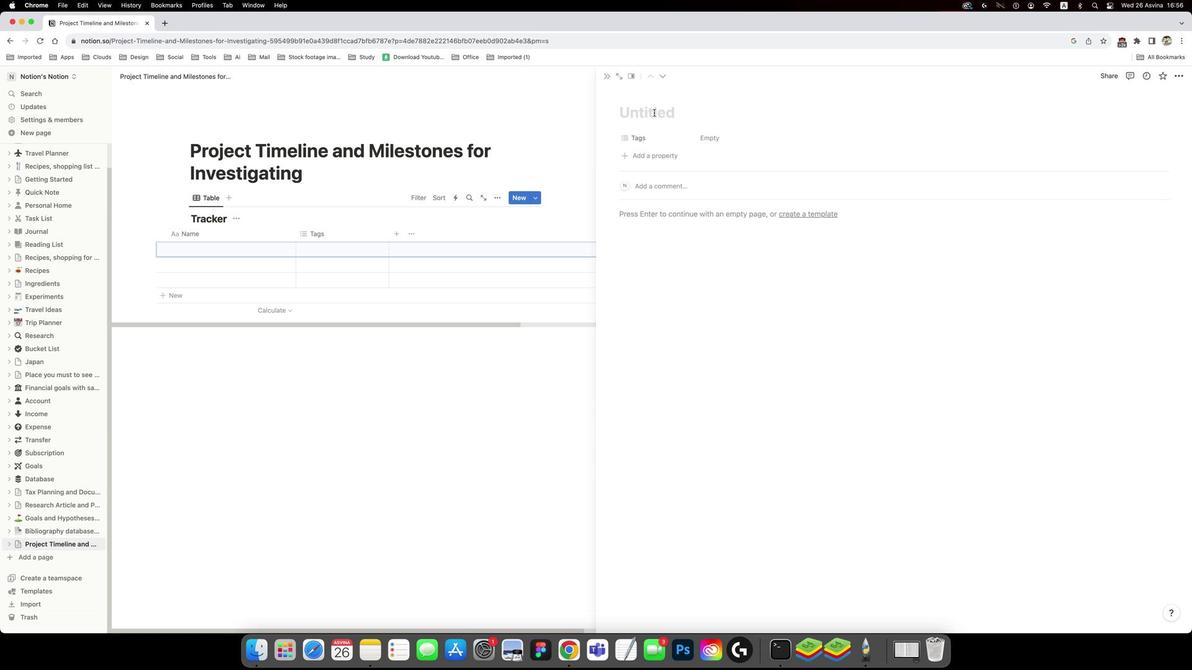 
Action: Key pressed Key.shift'P''r''o''j''e''c''t'Key.spaceKey.shift'I''n''i'Key.backspace't'Key.backspace'i''t''i''a''t''i''o''n'
Screenshot: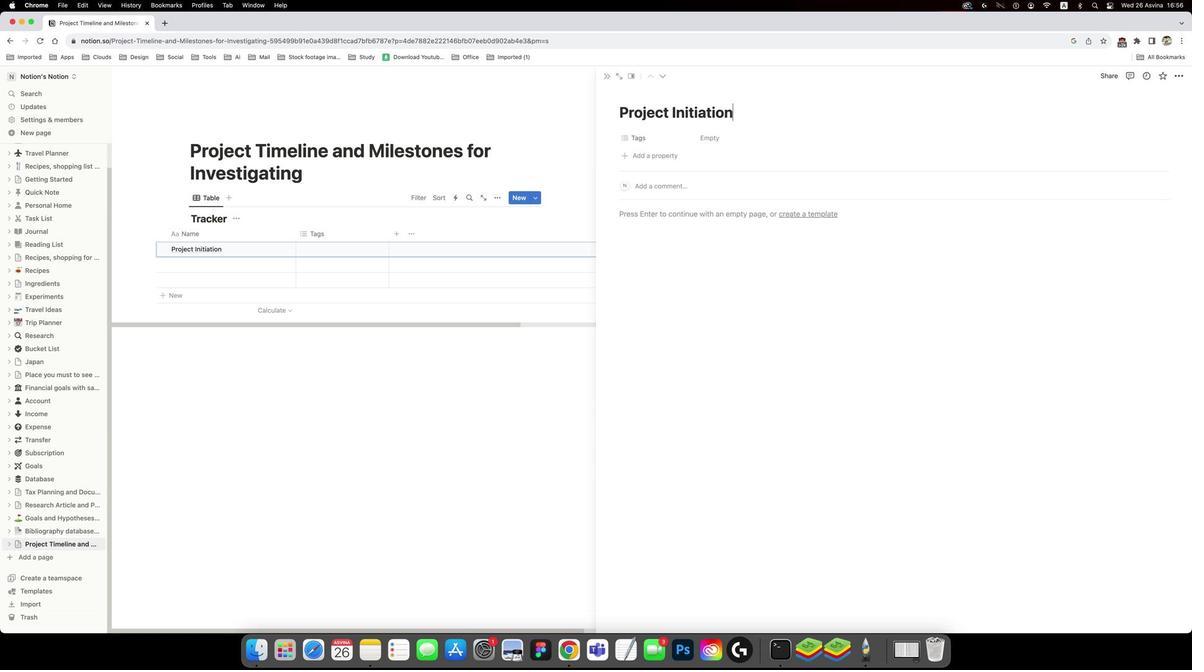 
Action: Mouse moved to (686, 141)
Screenshot: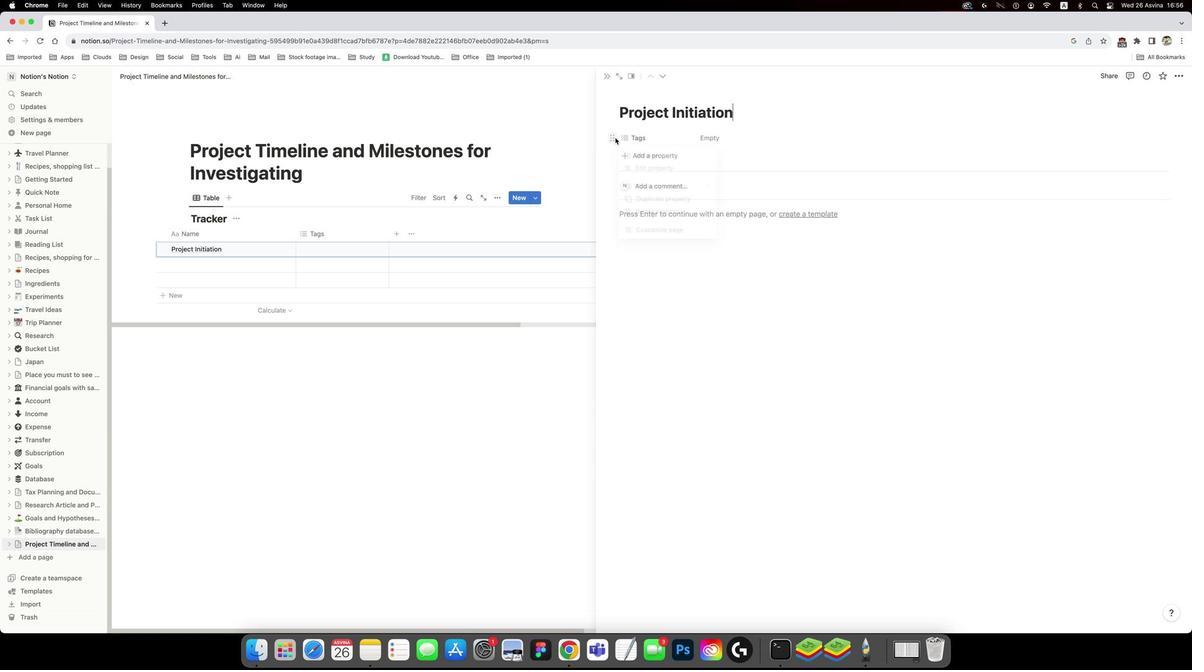 
Action: Mouse pressed left at (686, 141)
Screenshot: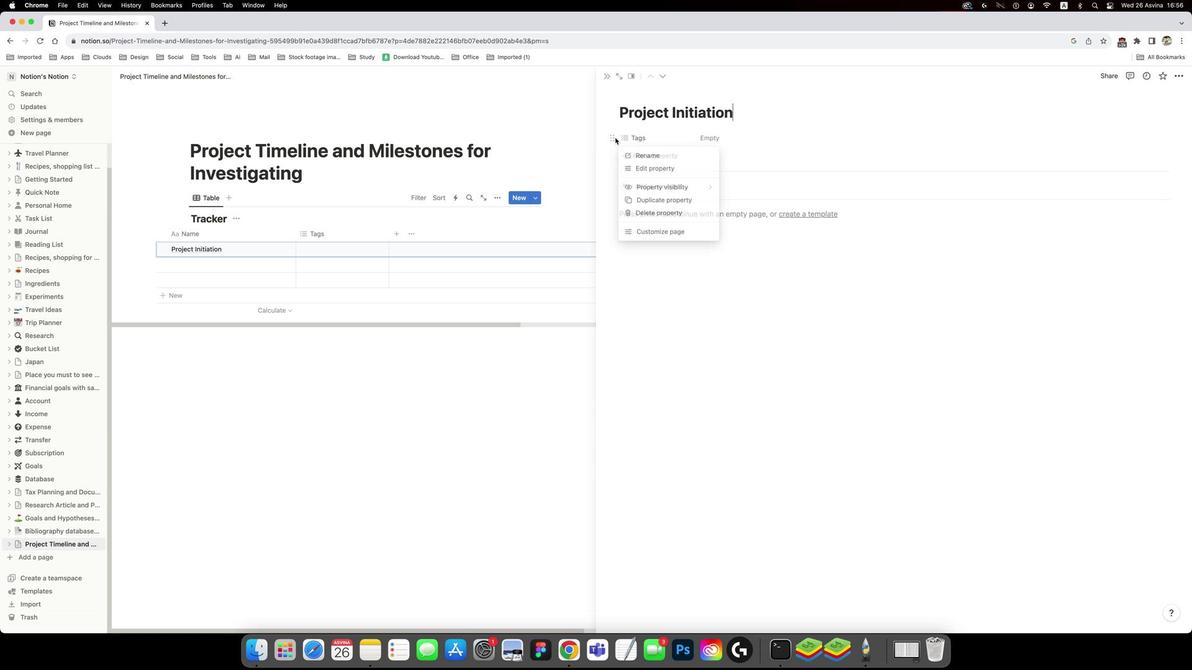 
Action: Mouse moved to (697, 199)
Screenshot: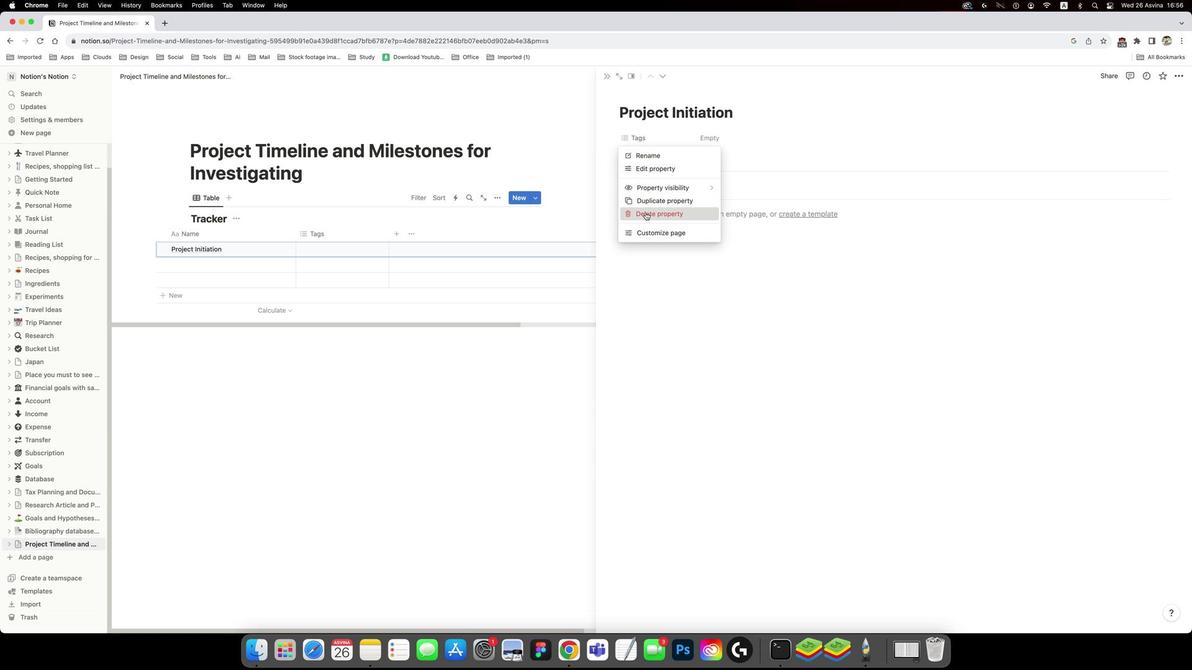 
Action: Mouse pressed left at (697, 199)
Screenshot: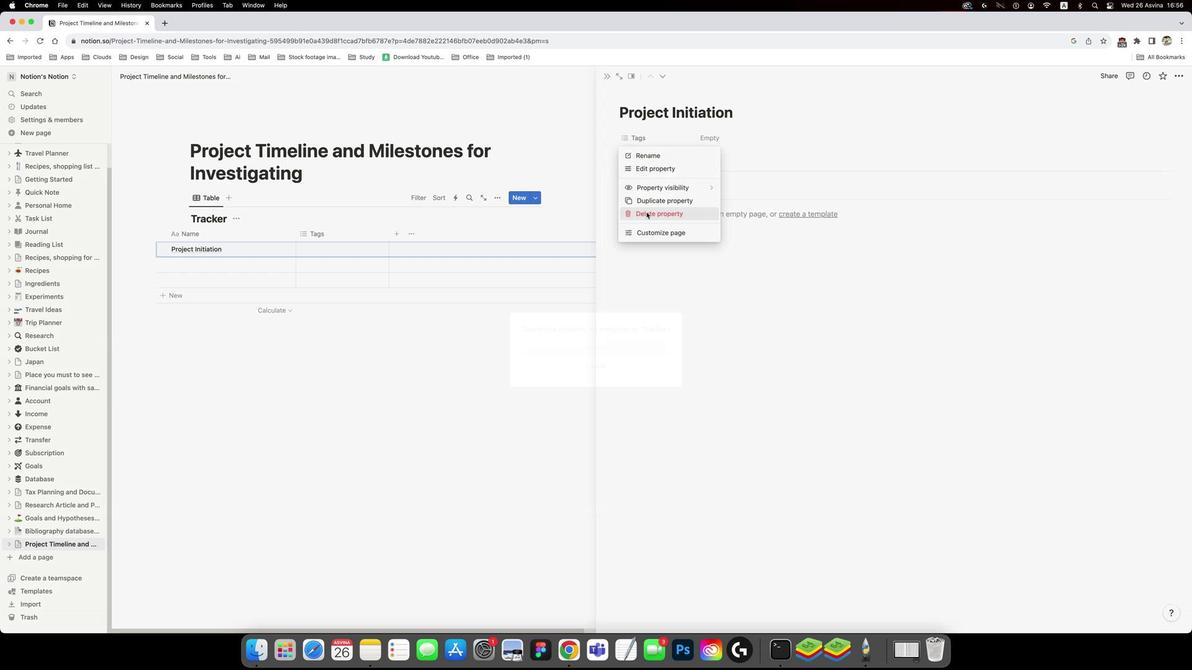 
Action: Mouse moved to (682, 308)
Screenshot: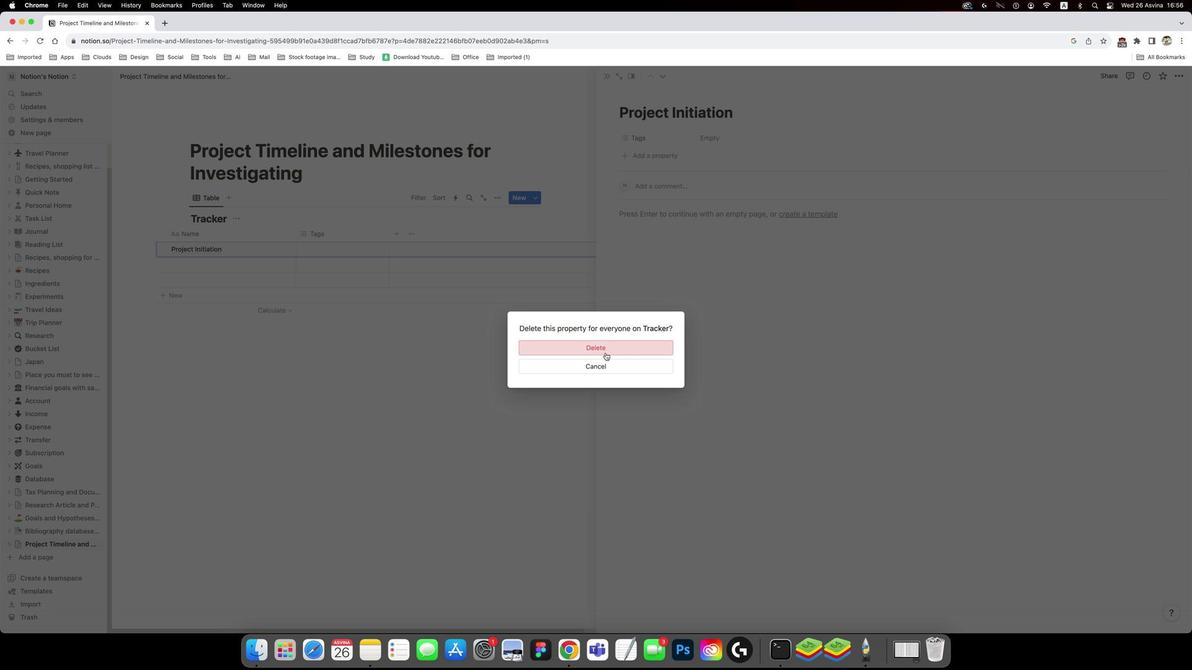 
Action: Mouse pressed left at (682, 308)
Screenshot: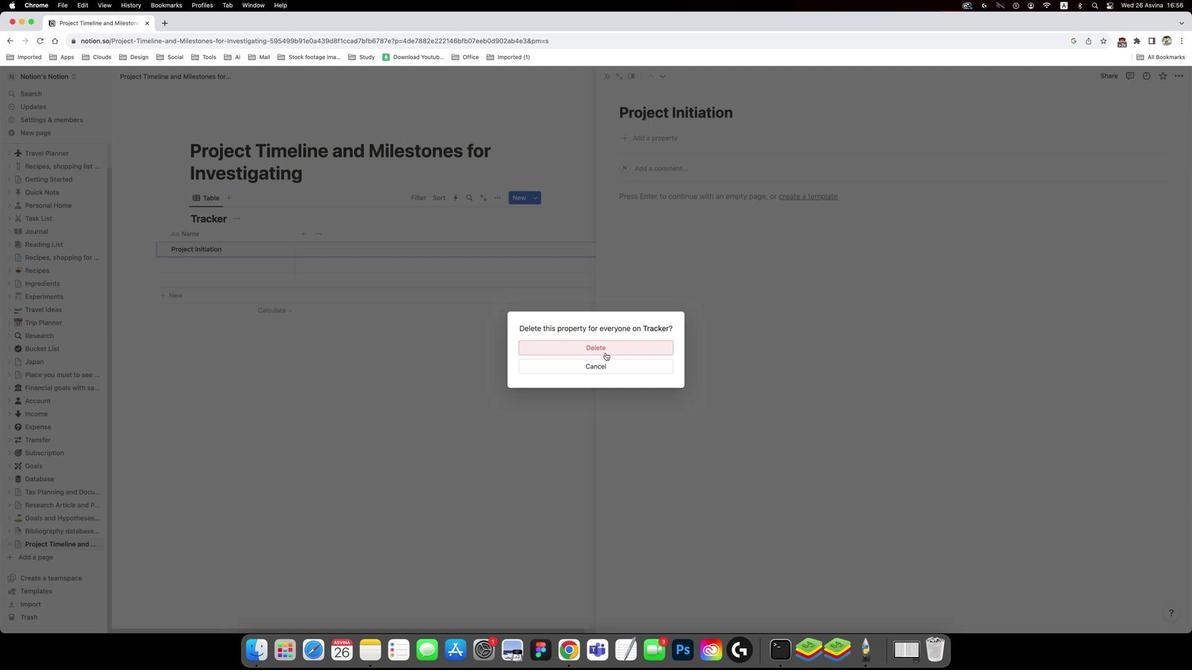 
Action: Mouse moved to (695, 147)
Screenshot: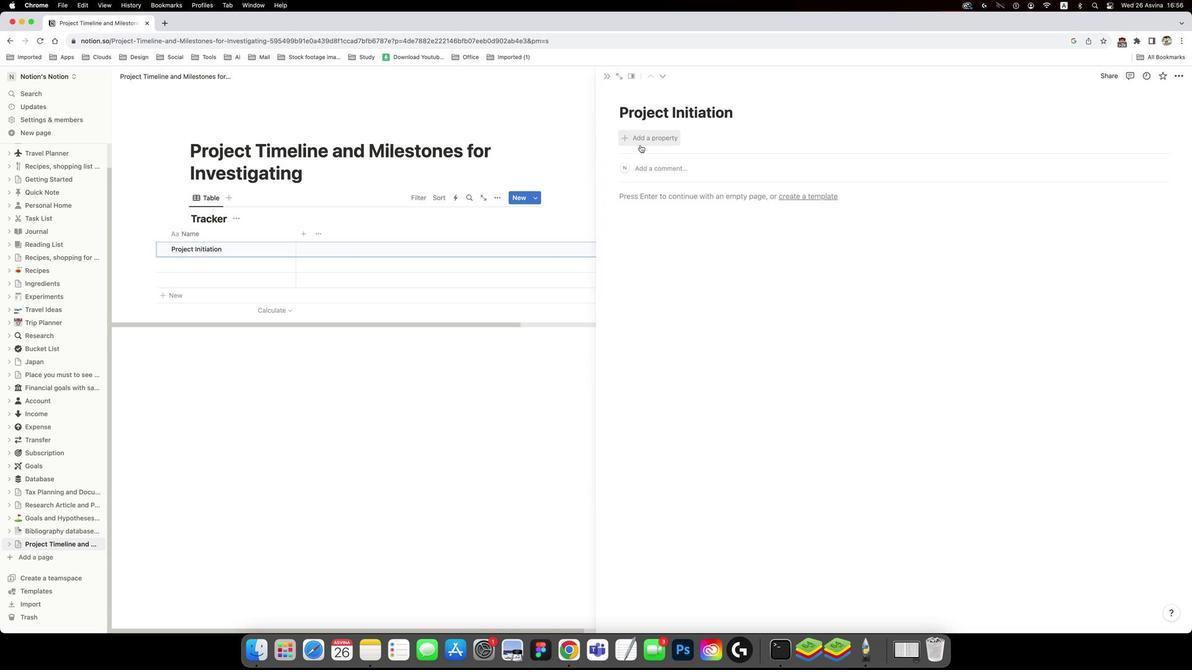
Action: Mouse pressed left at (695, 147)
Screenshot: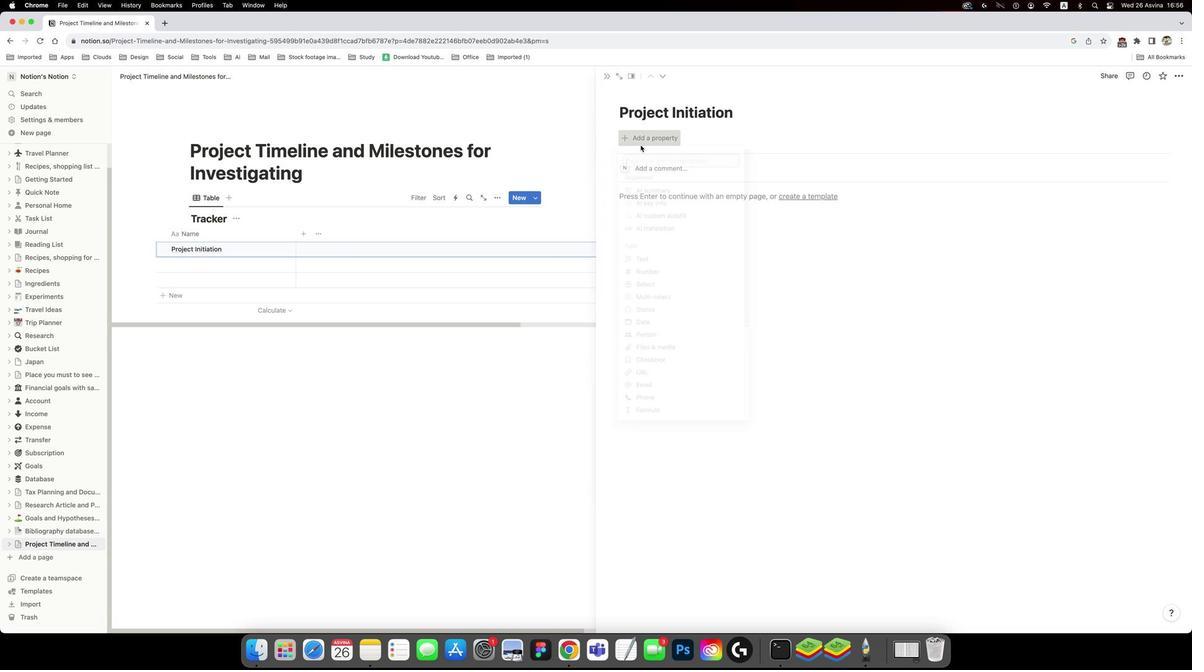 
Action: Mouse moved to (699, 239)
Screenshot: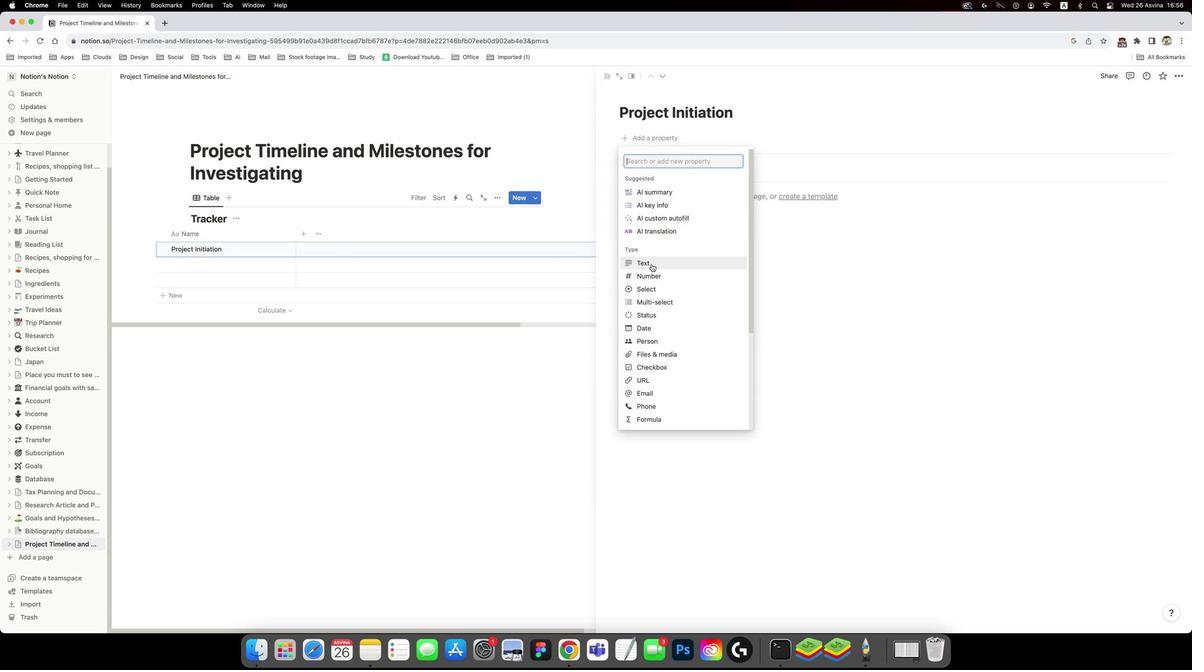 
Action: Mouse pressed left at (699, 239)
Screenshot: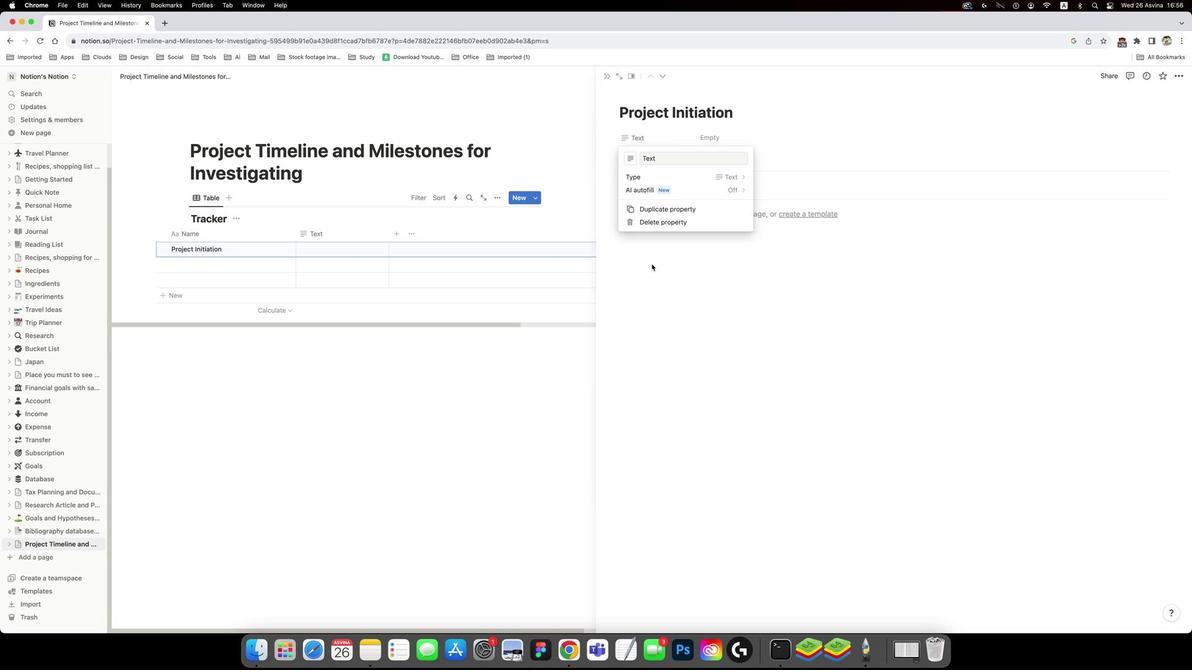 
Action: Mouse moved to (727, 172)
Screenshot: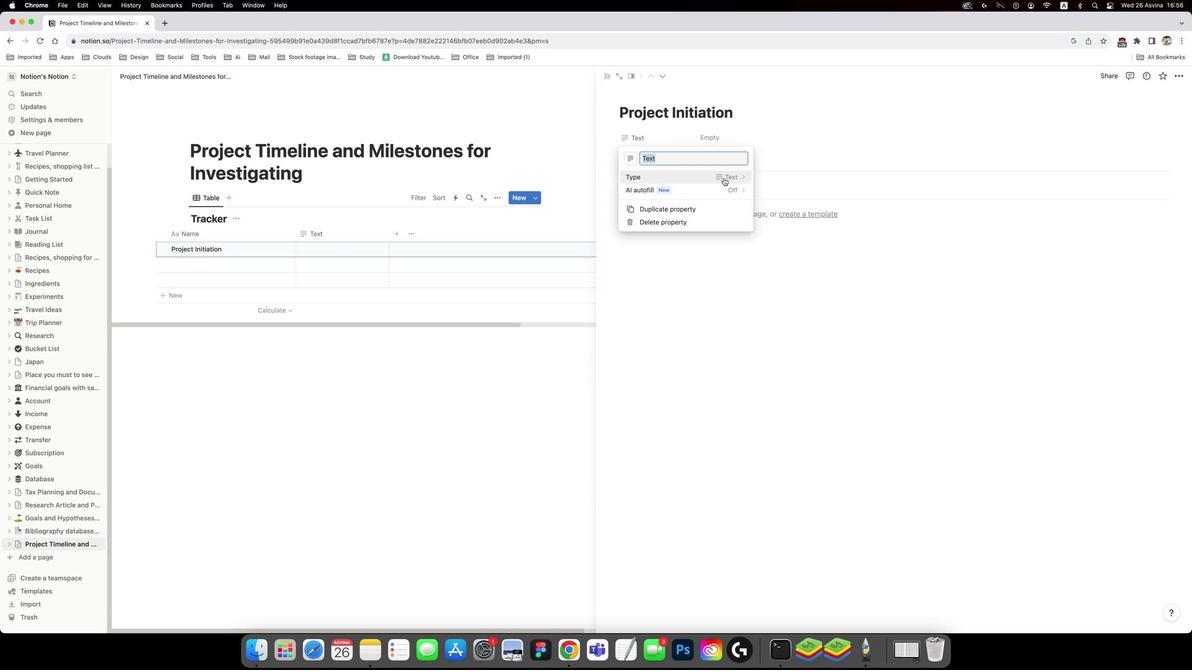 
Action: Key pressed Key.backspaceKey.shift'D''e''s''c''r''i''p''t''i''o''n'Key.enter
Screenshot: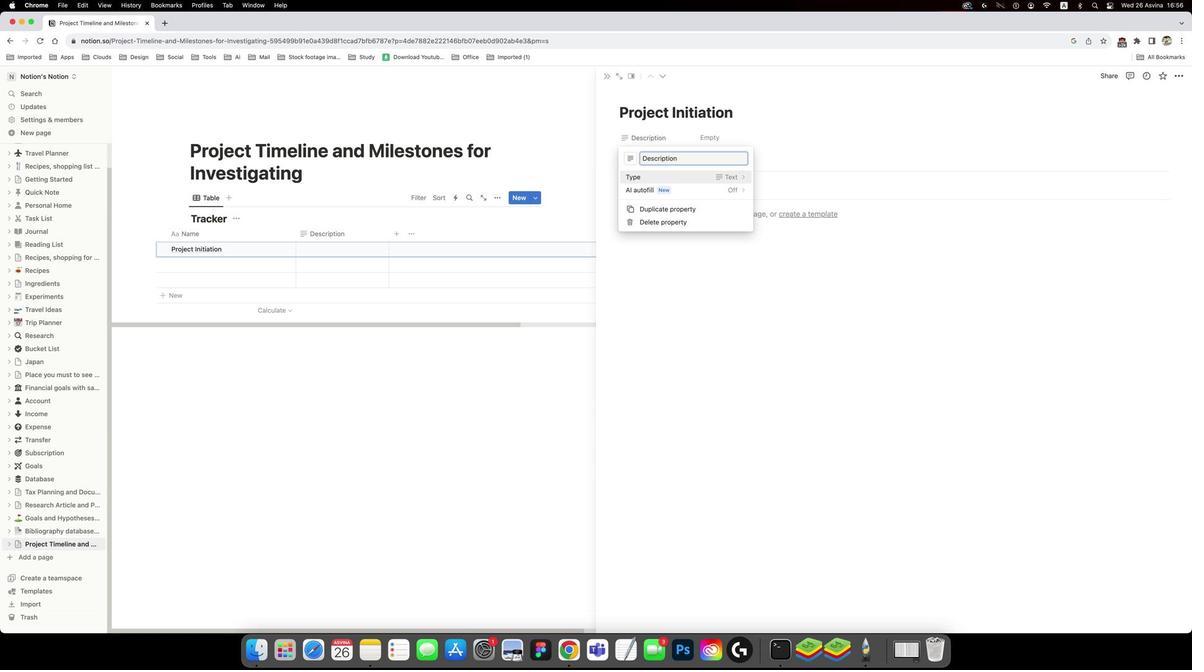 
Action: Mouse moved to (747, 249)
Screenshot: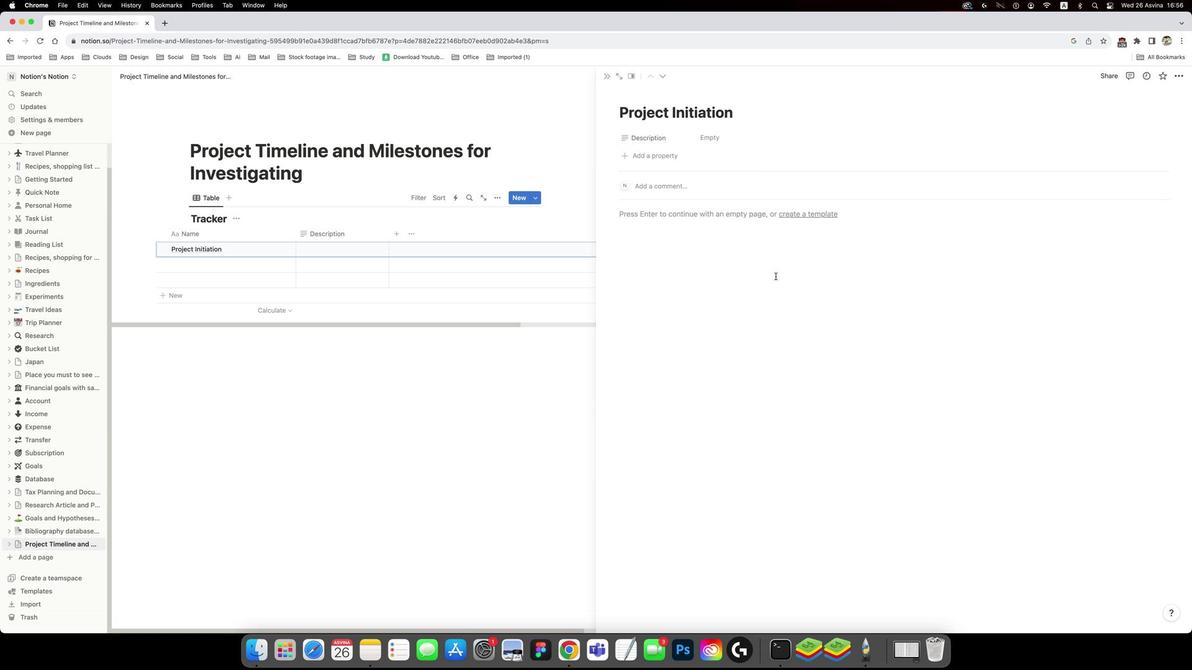 
Action: Mouse pressed left at (747, 249)
Screenshot: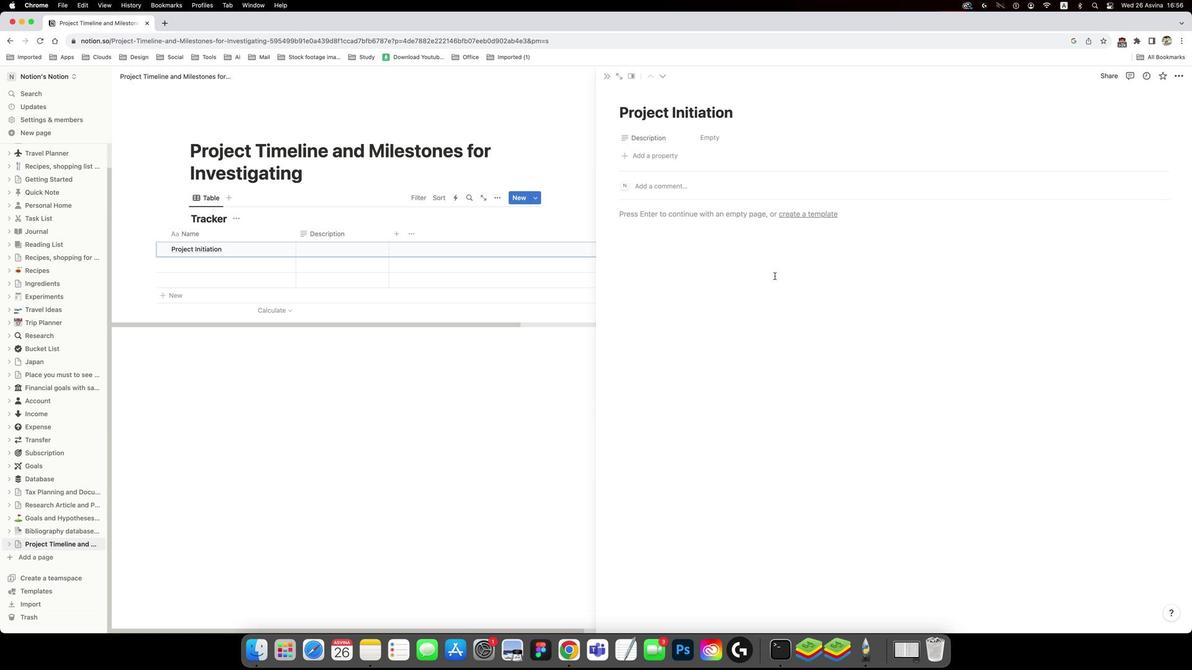 
Action: Mouse moved to (702, 158)
Screenshot: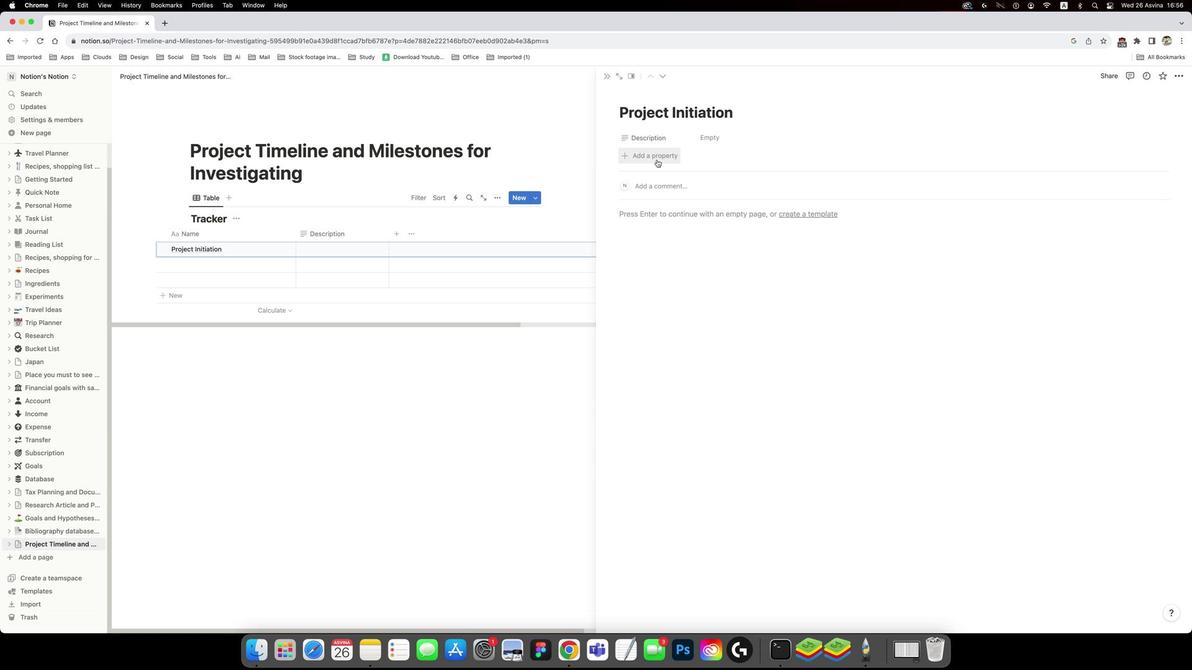 
Action: Mouse pressed left at (702, 158)
Screenshot: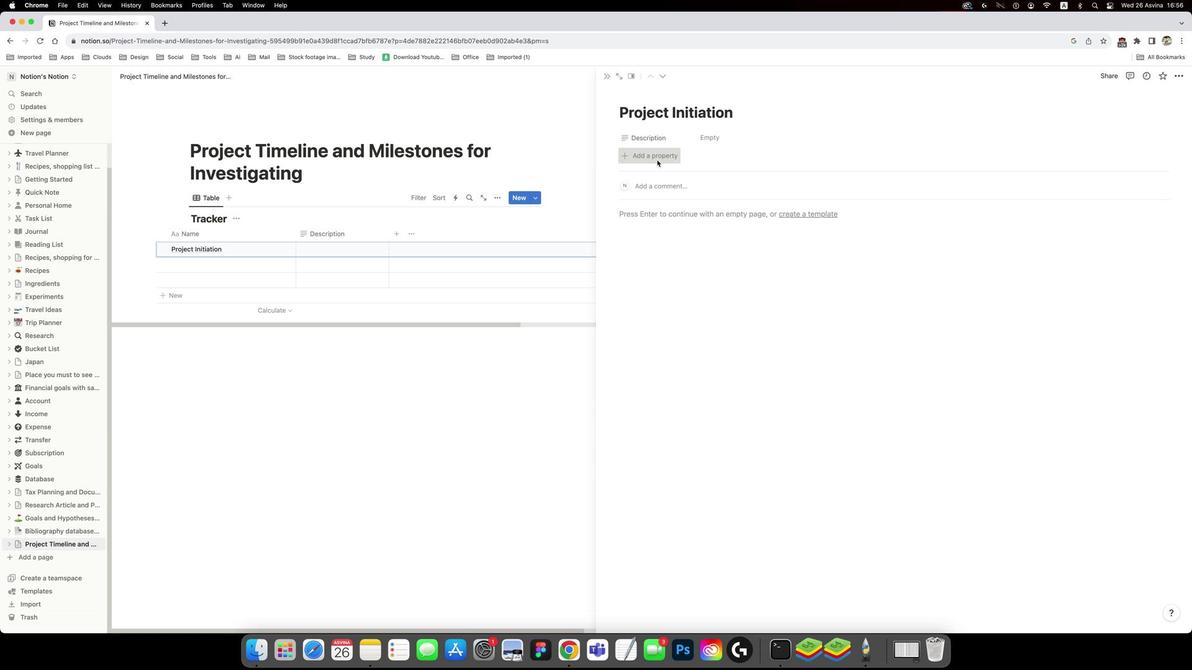 
Action: Mouse moved to (699, 303)
Screenshot: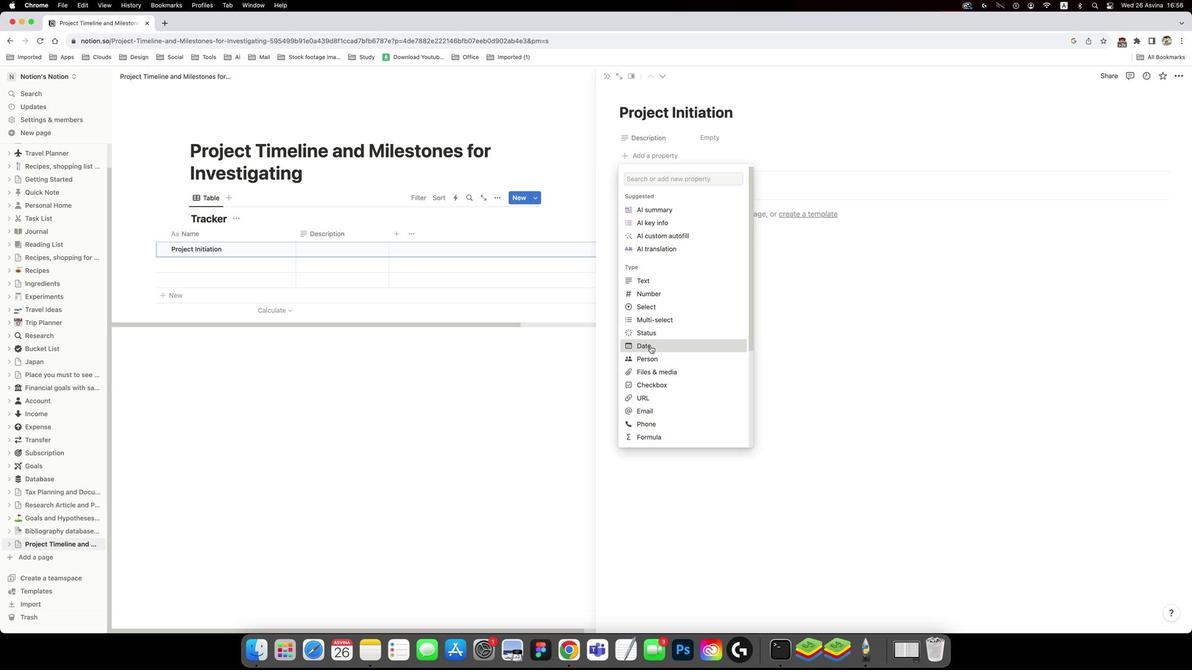 
Action: Mouse pressed left at (699, 303)
Screenshot: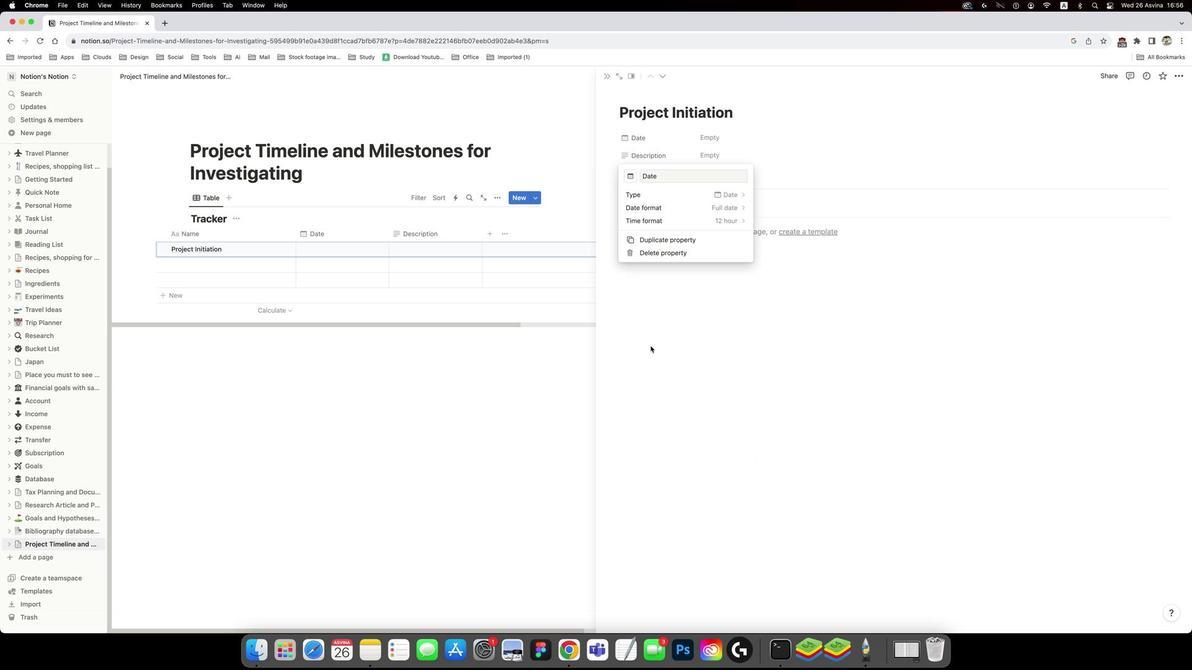 
Action: Mouse moved to (705, 196)
Screenshot: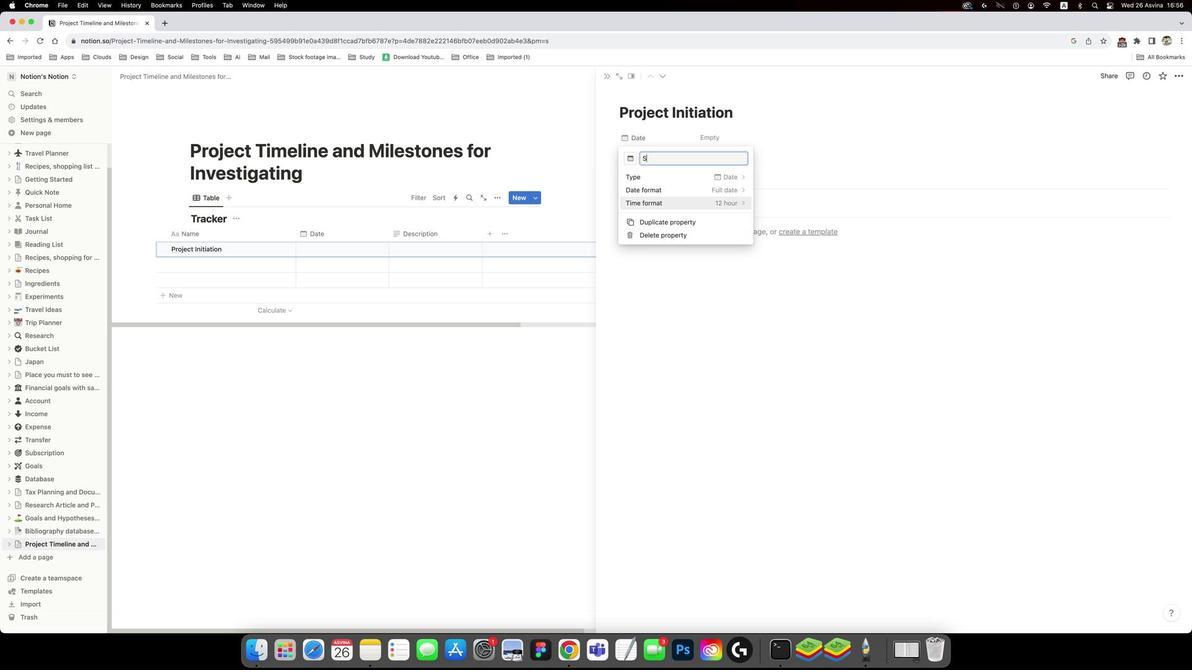 
Action: Key pressed Key.shift'S''t''a''r''t'Key.spaceKey.shift'D''a''t''e'Key.enter
Screenshot: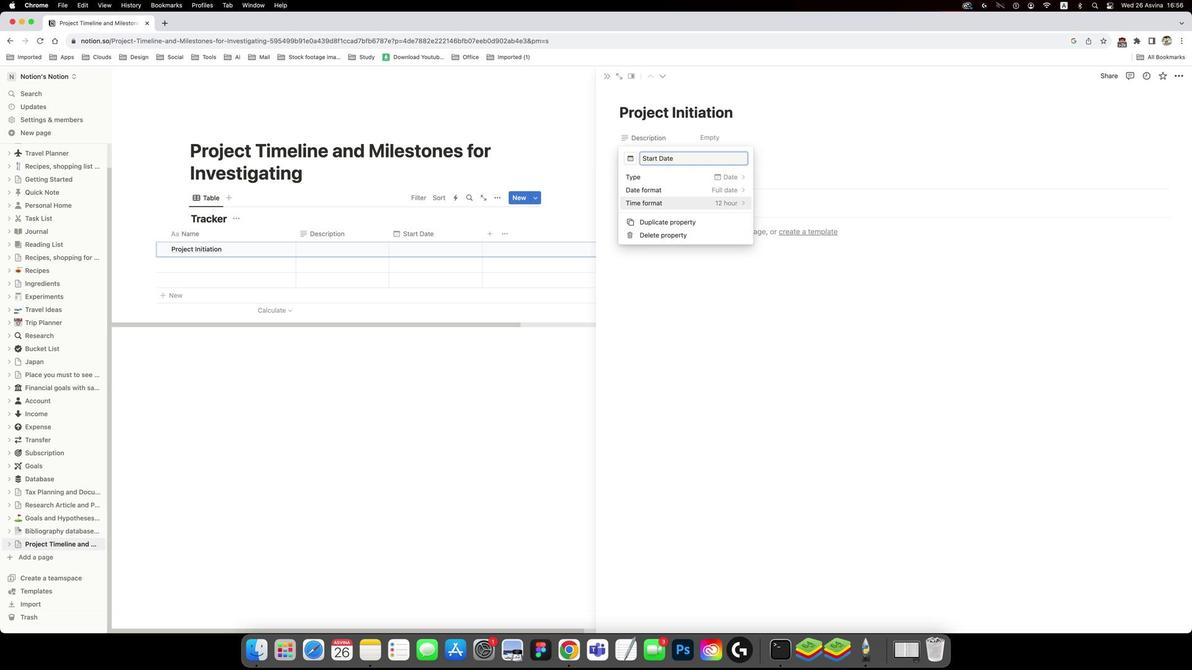 
Action: Mouse moved to (722, 286)
Screenshot: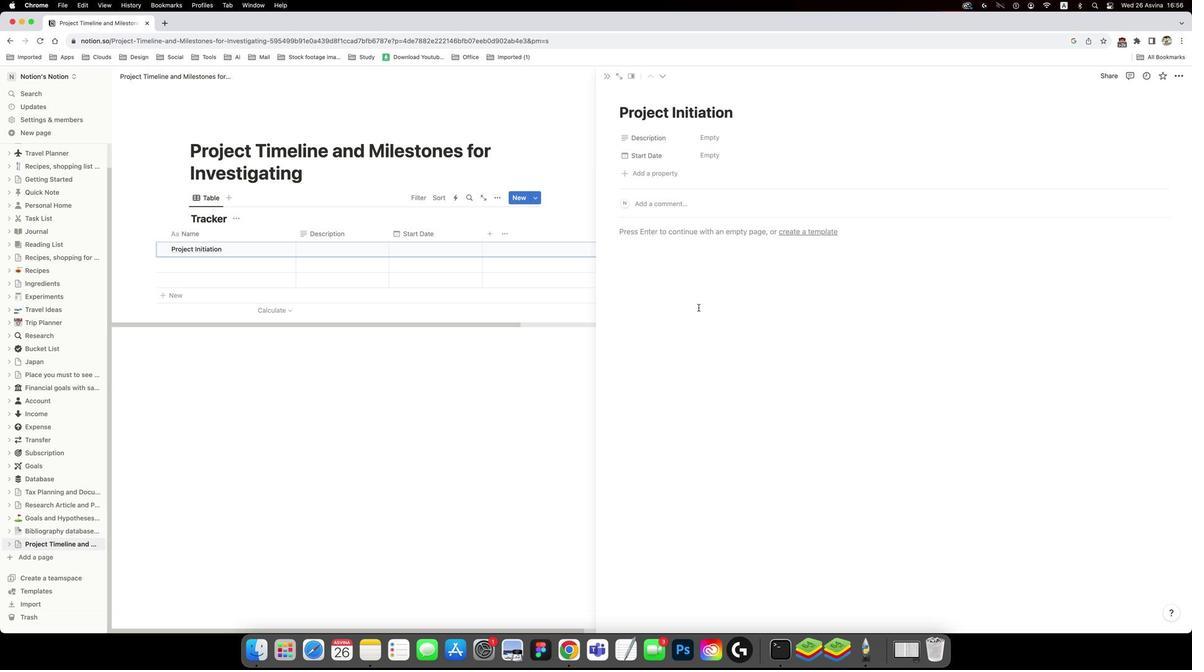 
Action: Mouse pressed left at (722, 286)
Screenshot: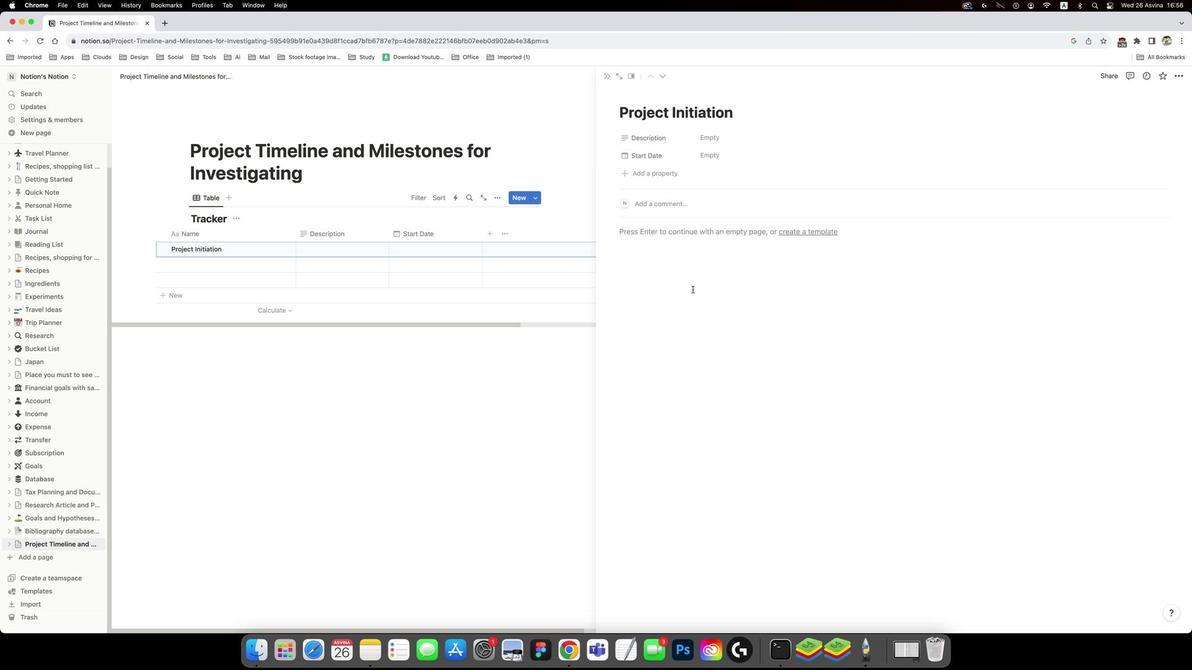 
Action: Mouse moved to (701, 172)
Screenshot: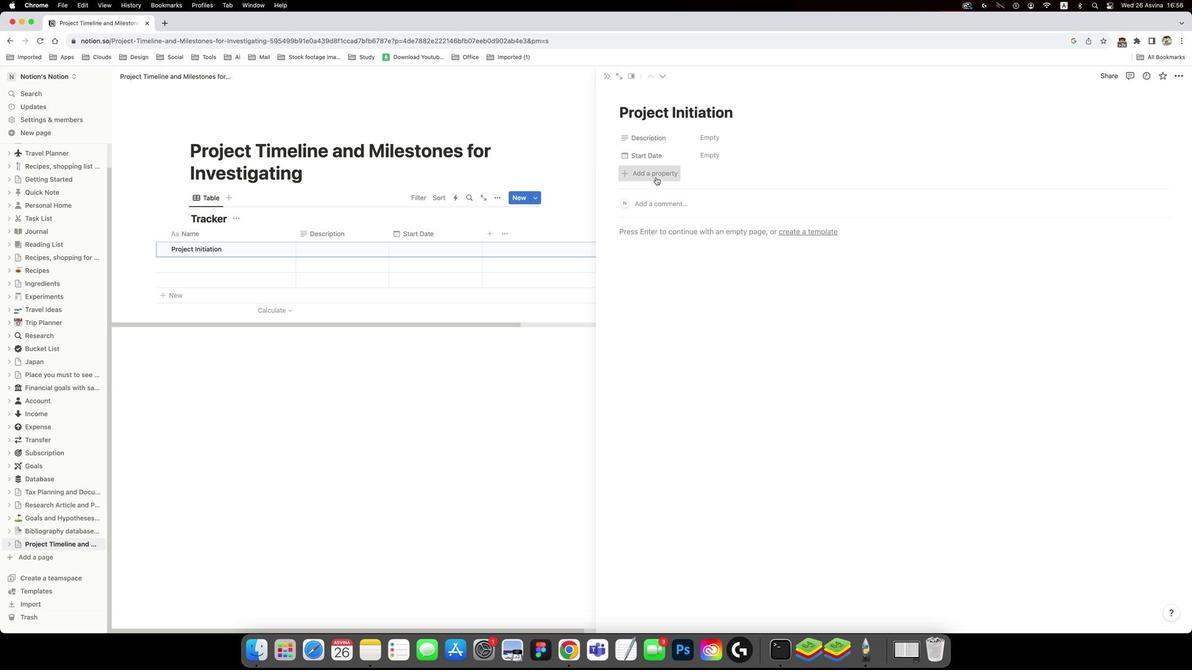 
Action: Mouse pressed left at (701, 172)
Screenshot: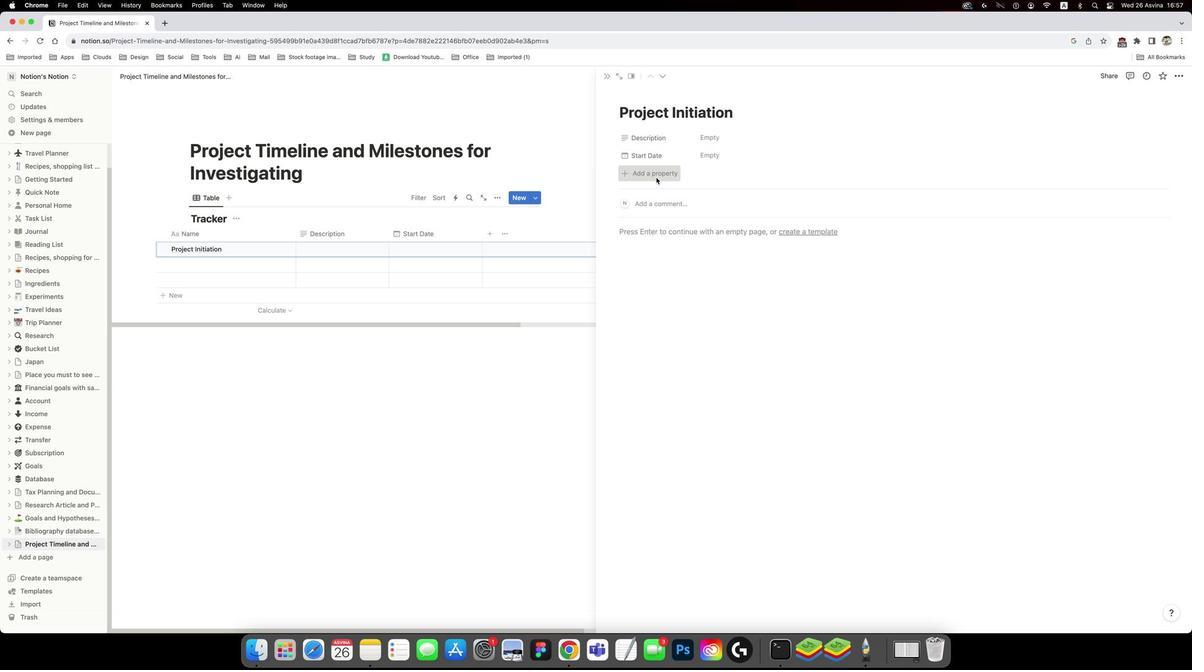 
Action: Mouse moved to (701, 315)
Screenshot: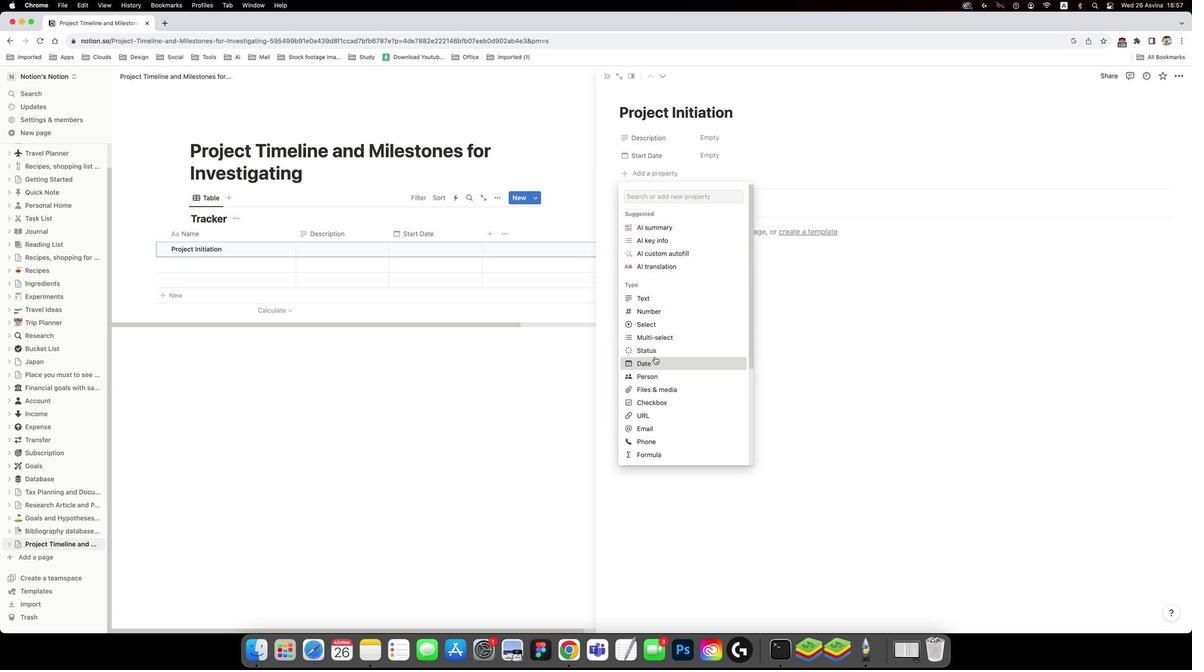 
Action: Mouse pressed left at (701, 315)
Screenshot: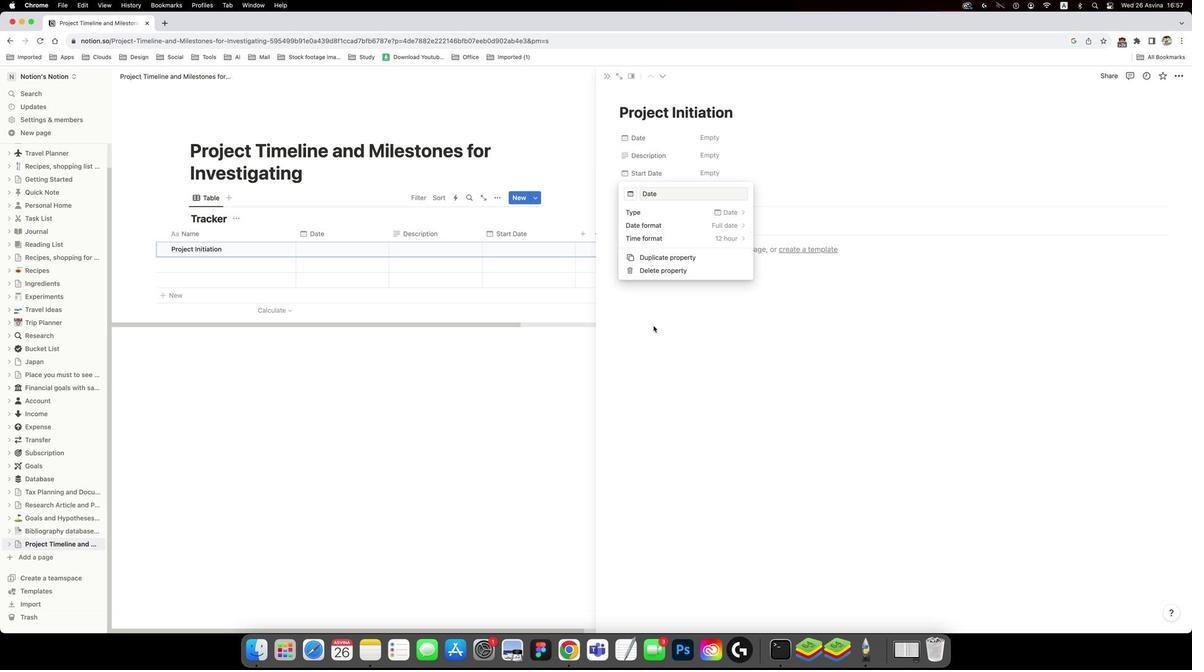 
Action: Mouse moved to (704, 221)
Screenshot: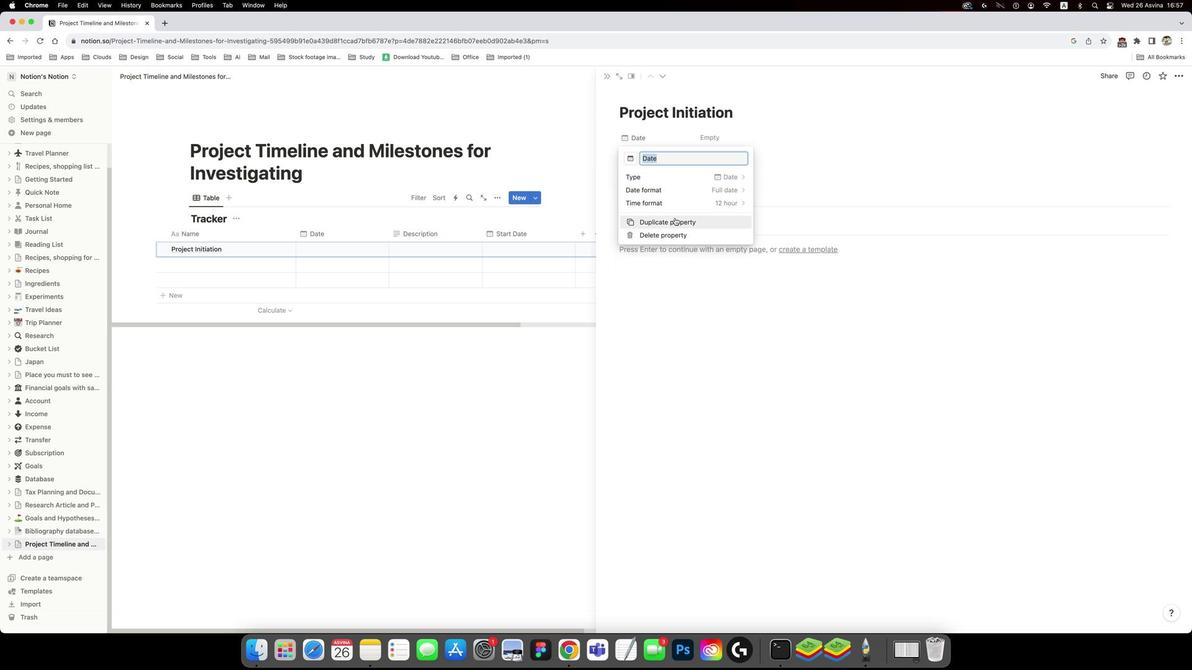 
Action: Key pressed Key.shift
Screenshot: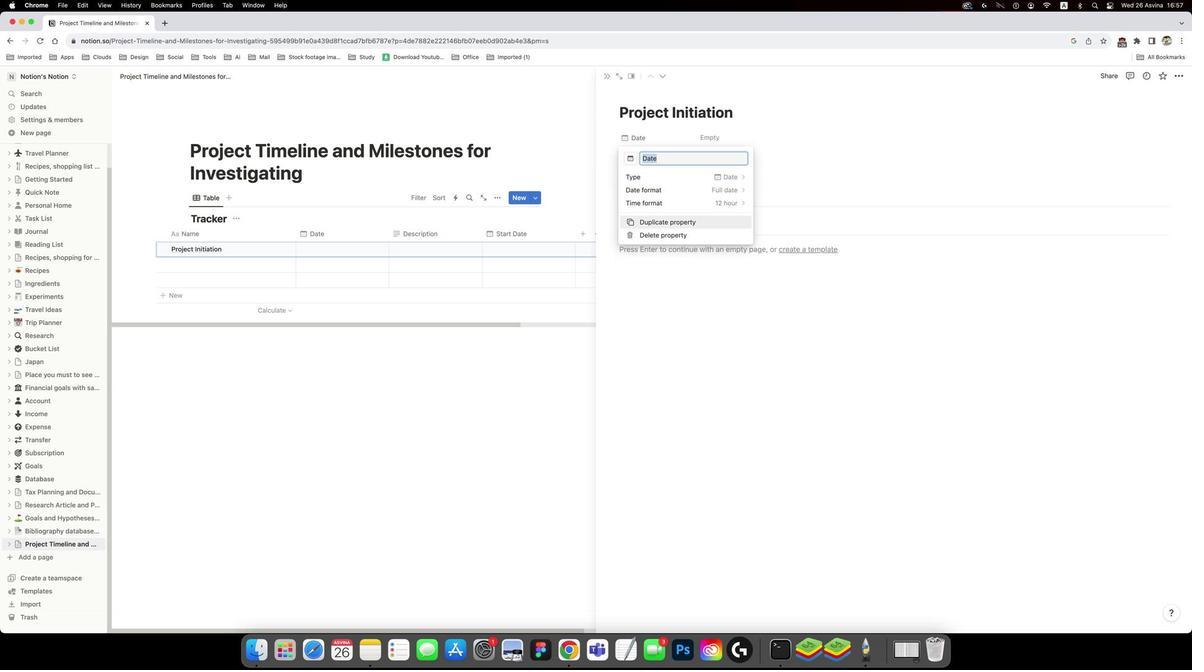 
Action: Mouse moved to (708, 203)
Screenshot: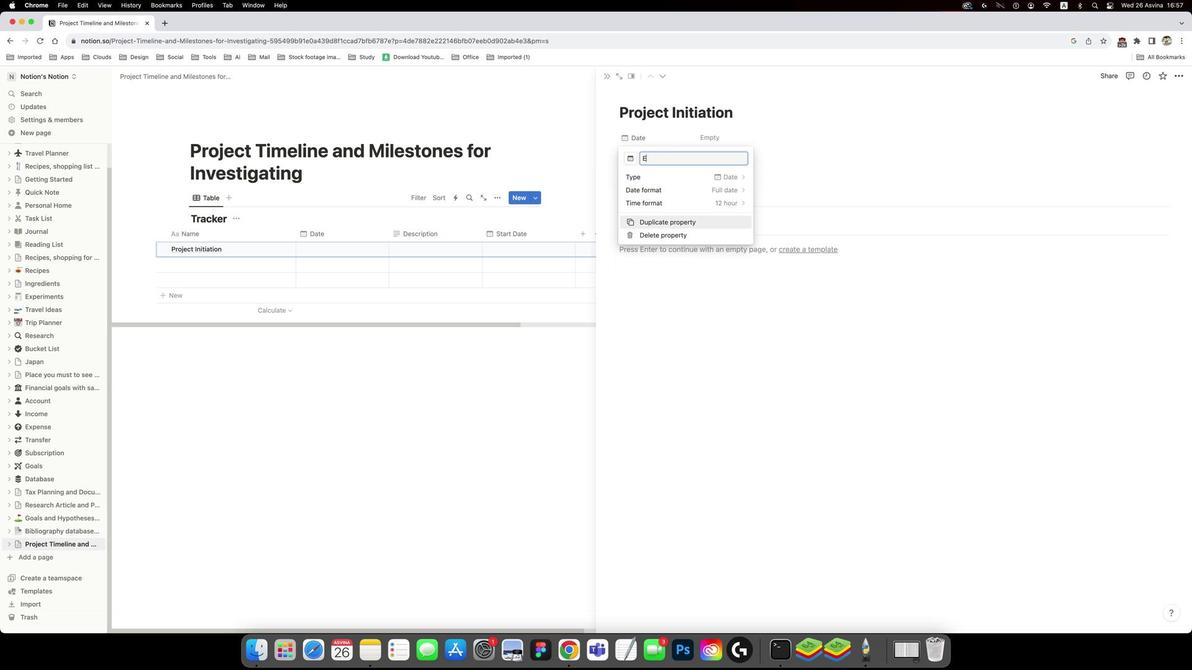 
Action: Key pressed 'E''n''d'Key.spaceKey.shift'D''a''t''e'
Screenshot: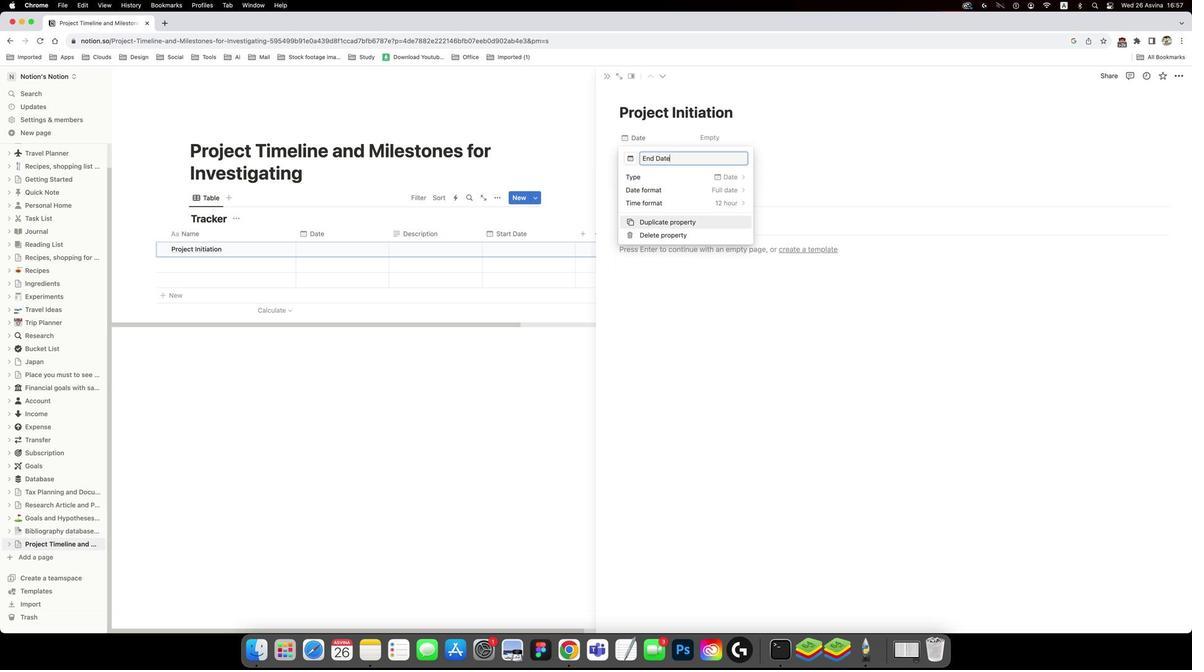 
Action: Mouse moved to (773, 158)
Screenshot: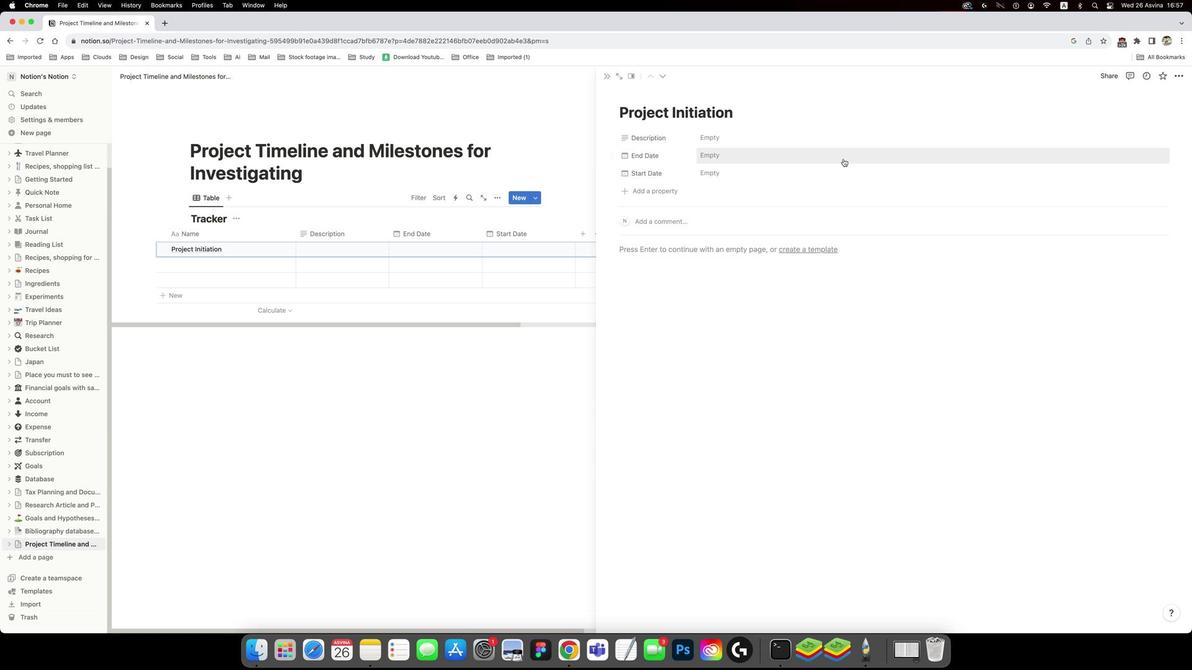 
Action: Mouse pressed left at (773, 158)
Screenshot: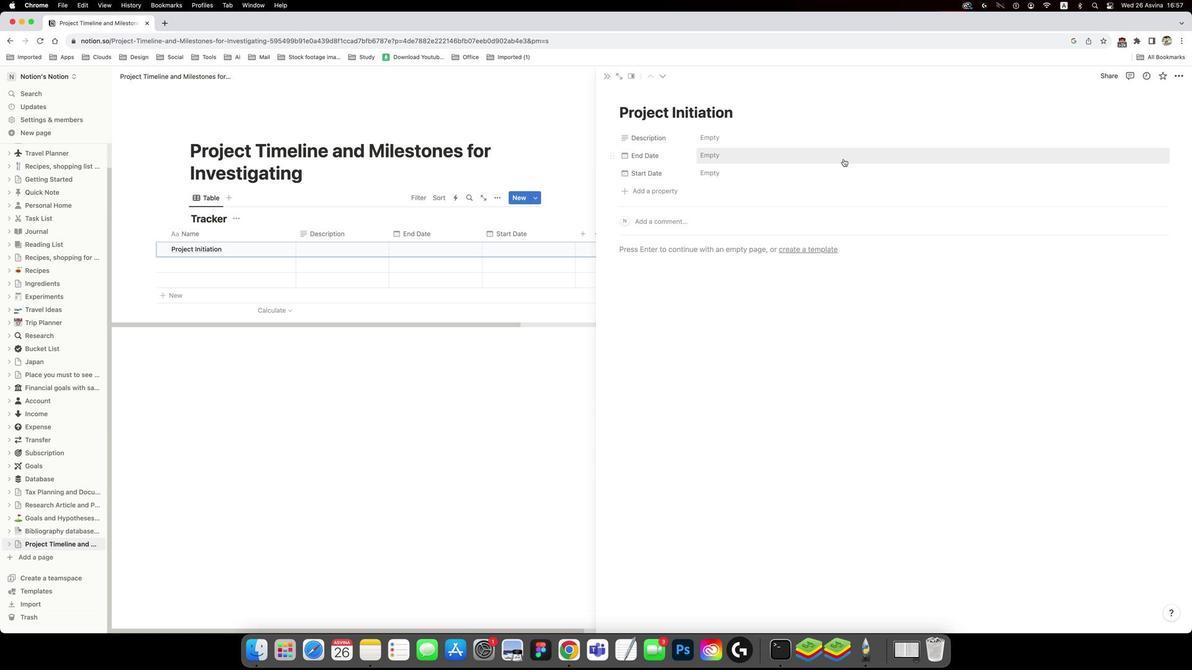 
Action: Mouse moved to (702, 182)
Screenshot: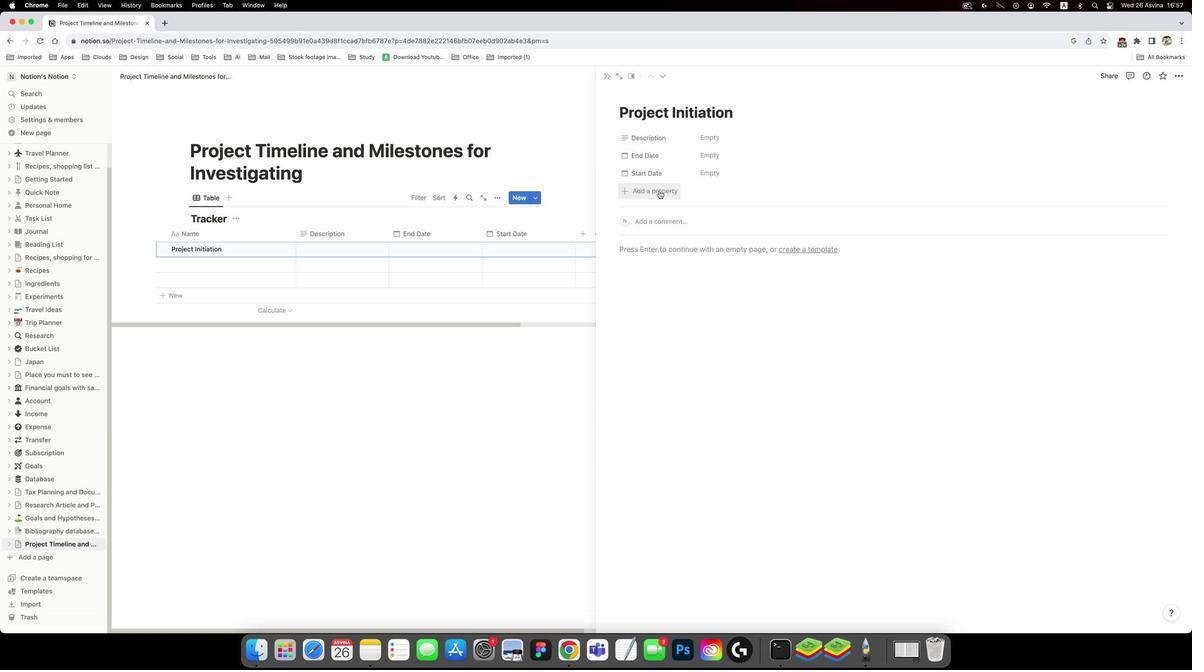 
Action: Mouse pressed left at (702, 182)
Screenshot: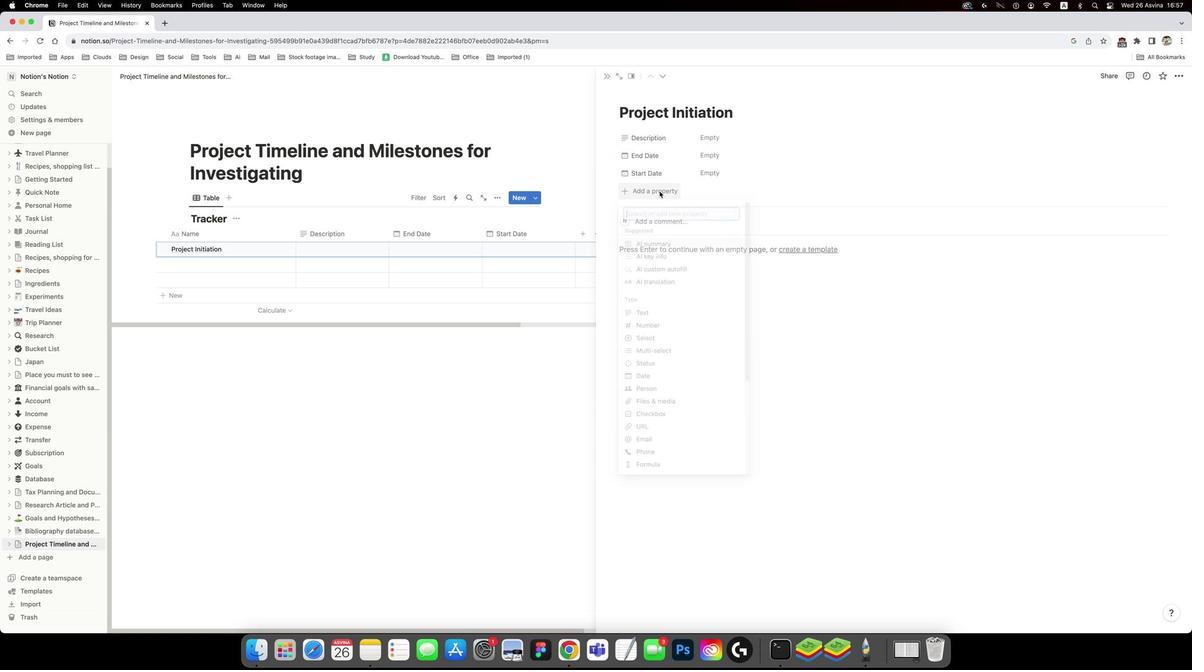 
Action: Mouse moved to (706, 378)
Screenshot: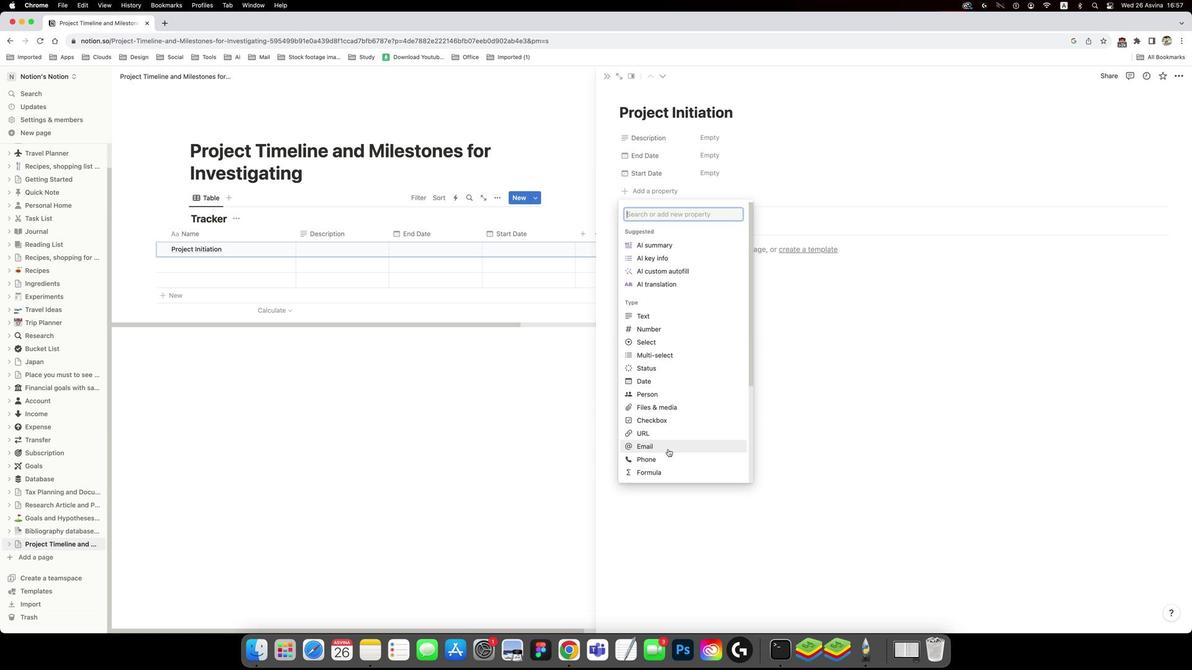
Action: Mouse scrolled (706, 378) with delta (453, 34)
Screenshot: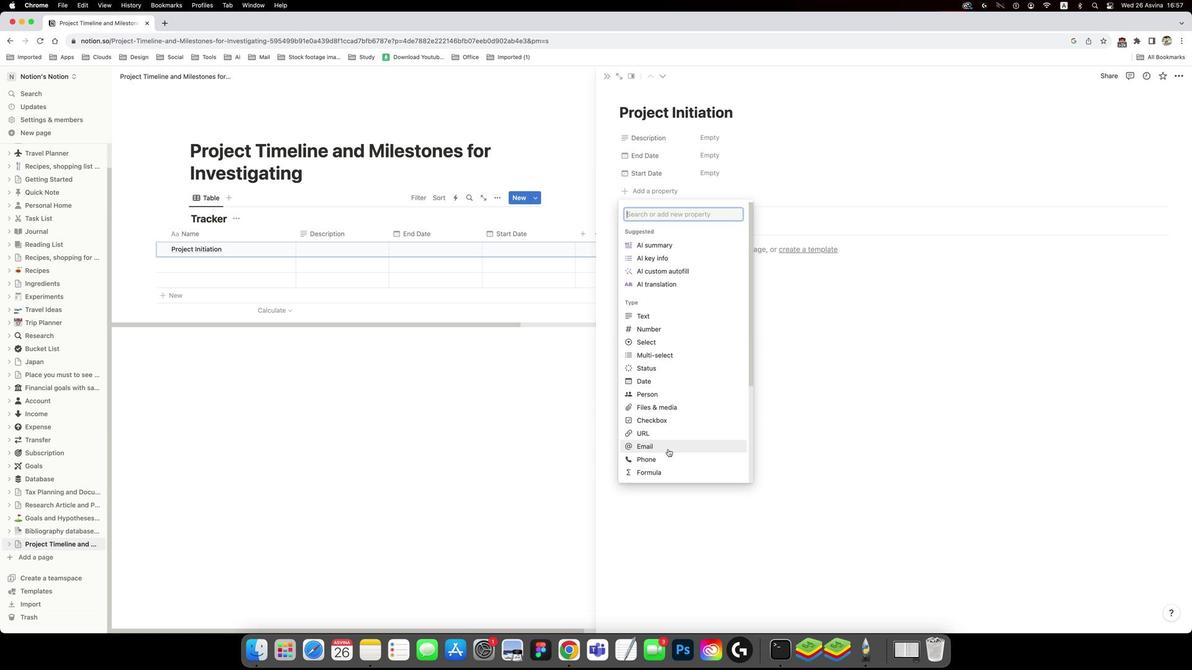 
Action: Mouse moved to (699, 278)
Screenshot: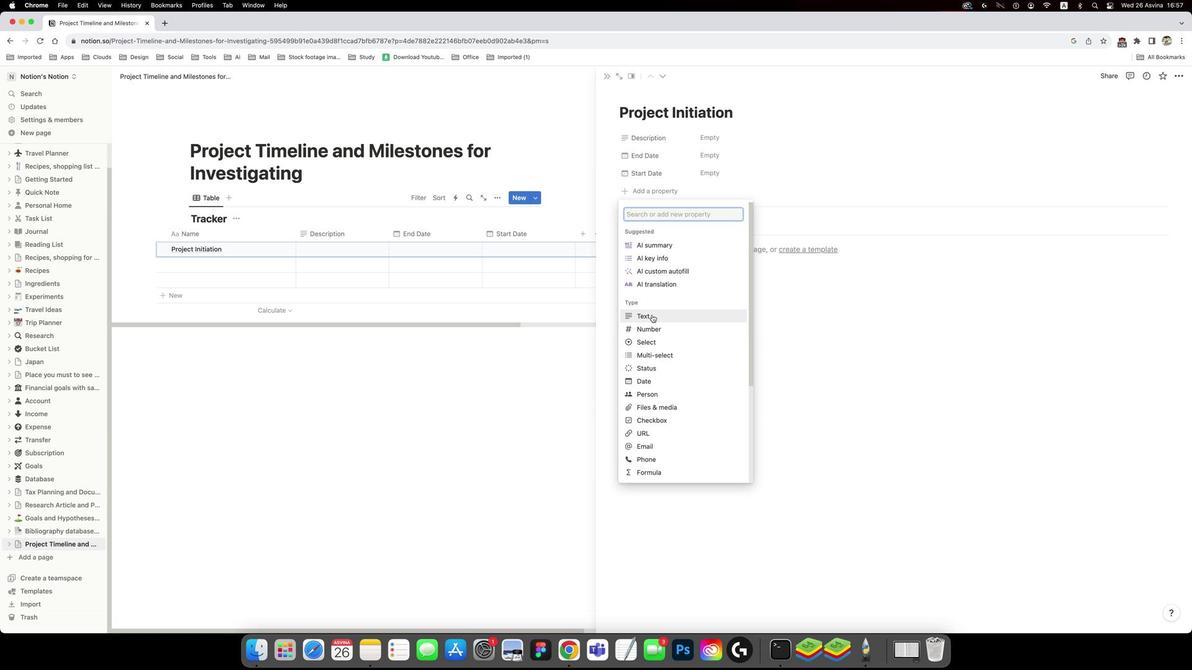 
Action: Mouse pressed left at (699, 278)
Screenshot: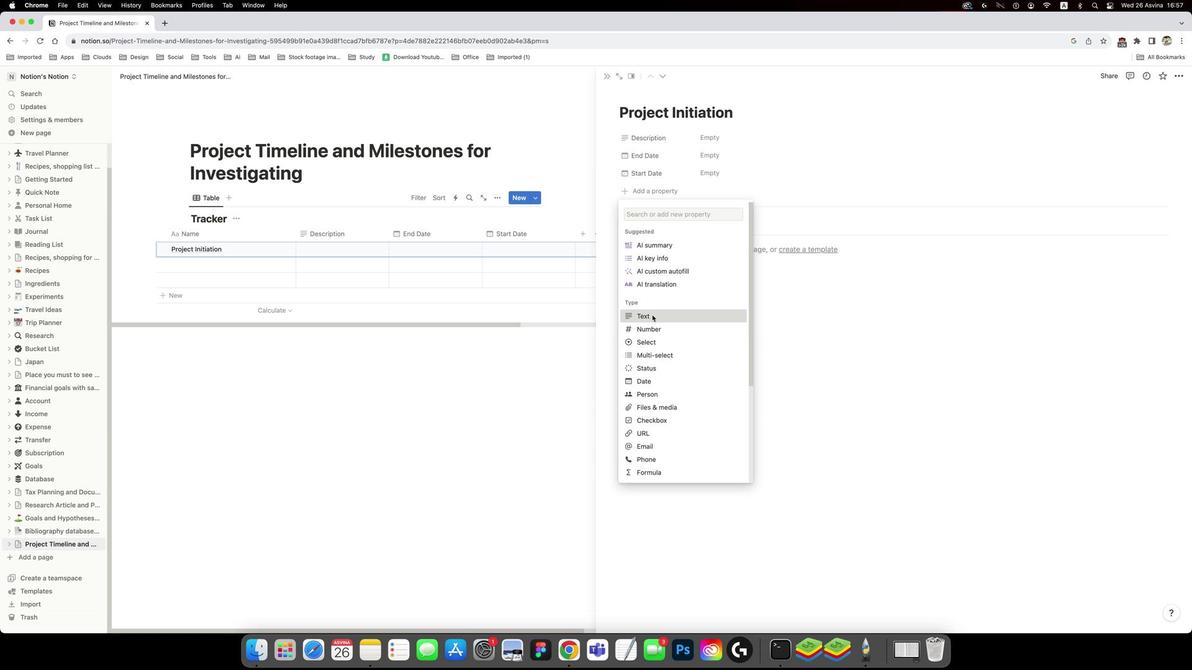 
Action: Mouse moved to (699, 216)
Screenshot: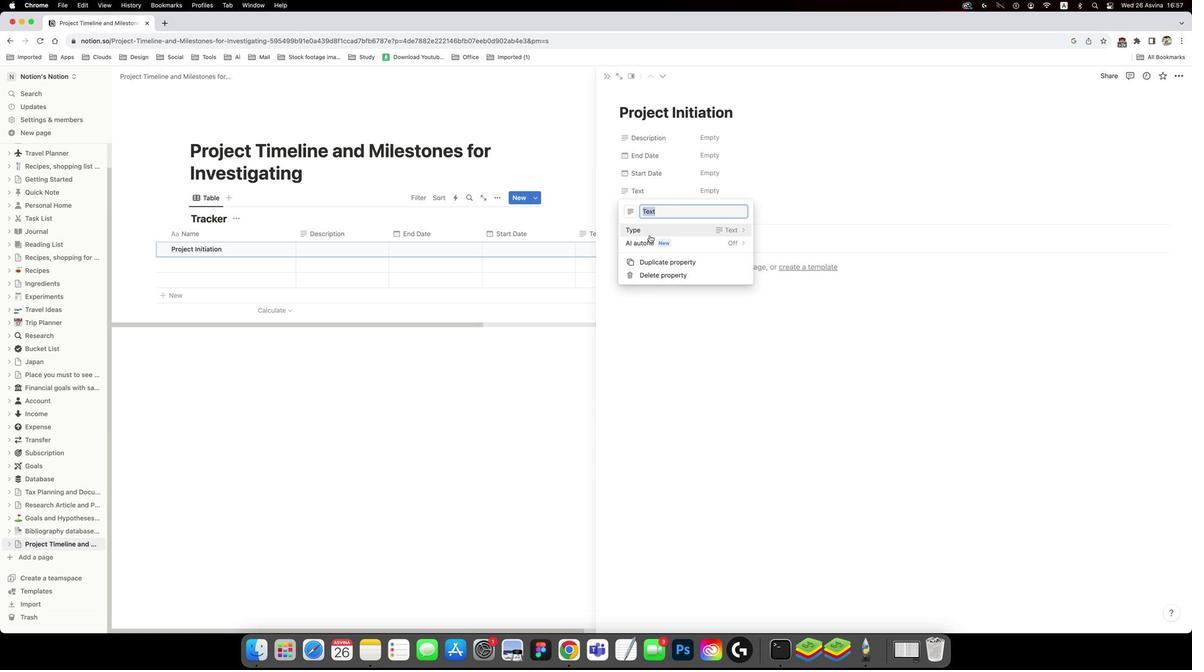 
Action: Key pressed Key.shift
Screenshot: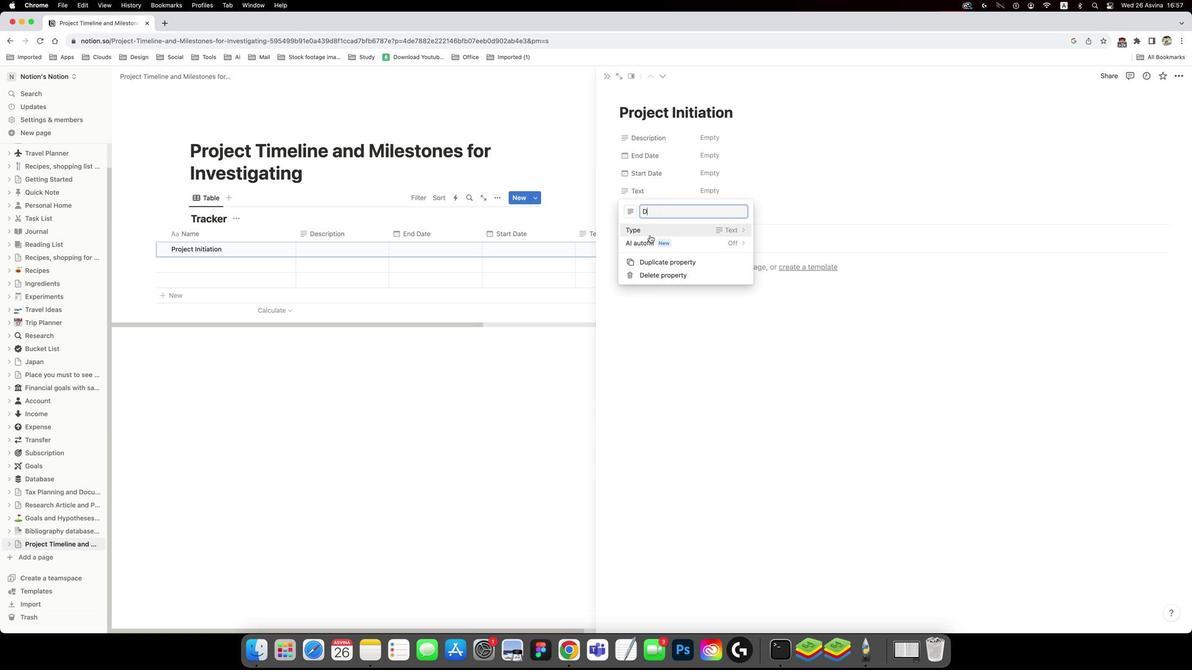 
Action: Mouse moved to (699, 216)
Screenshot: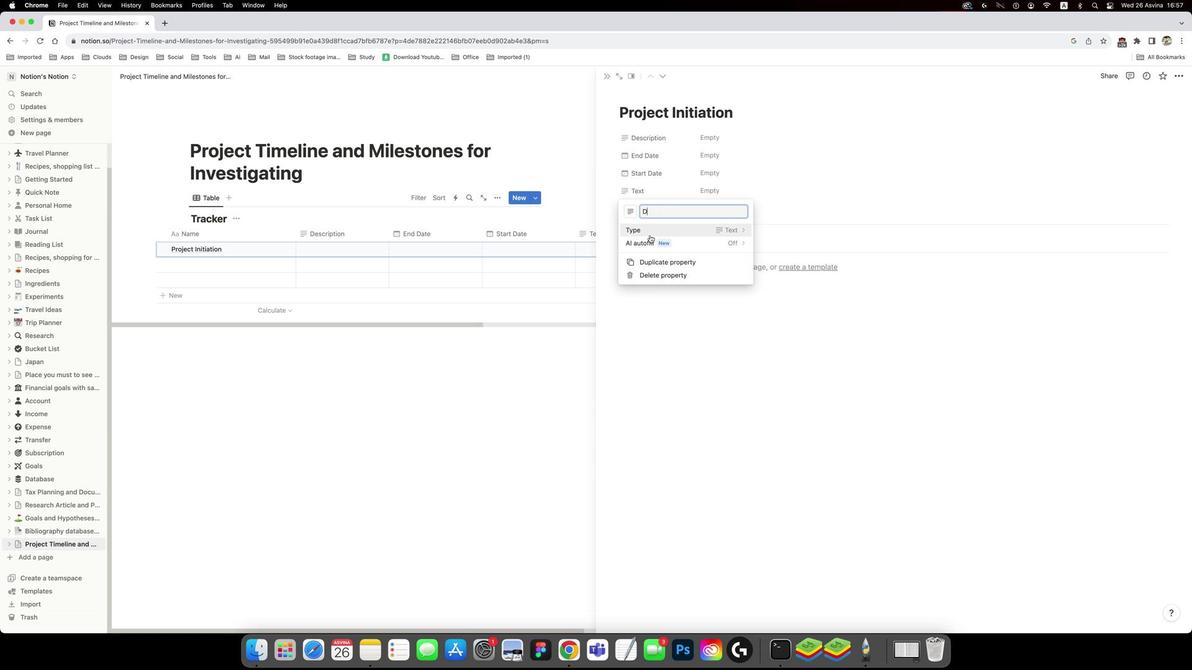 
Action: Key pressed 'D'
Screenshot: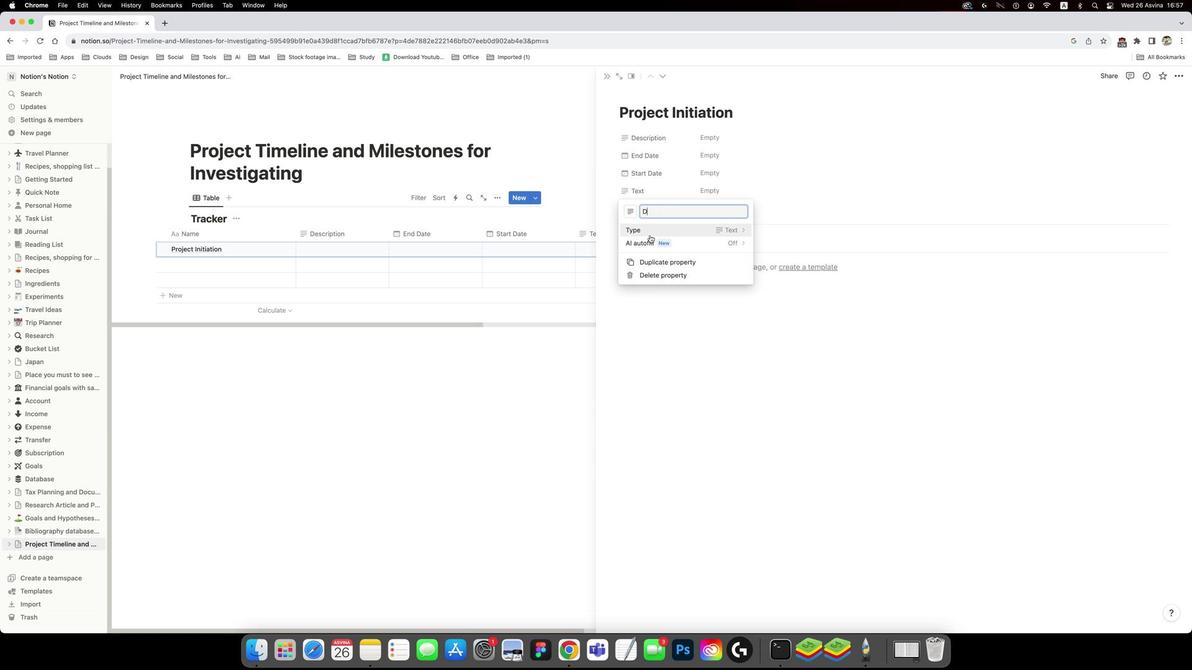 
Action: Mouse moved to (699, 217)
